 Task: Check the average views per listing of electric range in the last 3 years.
Action: Mouse moved to (1115, 255)
Screenshot: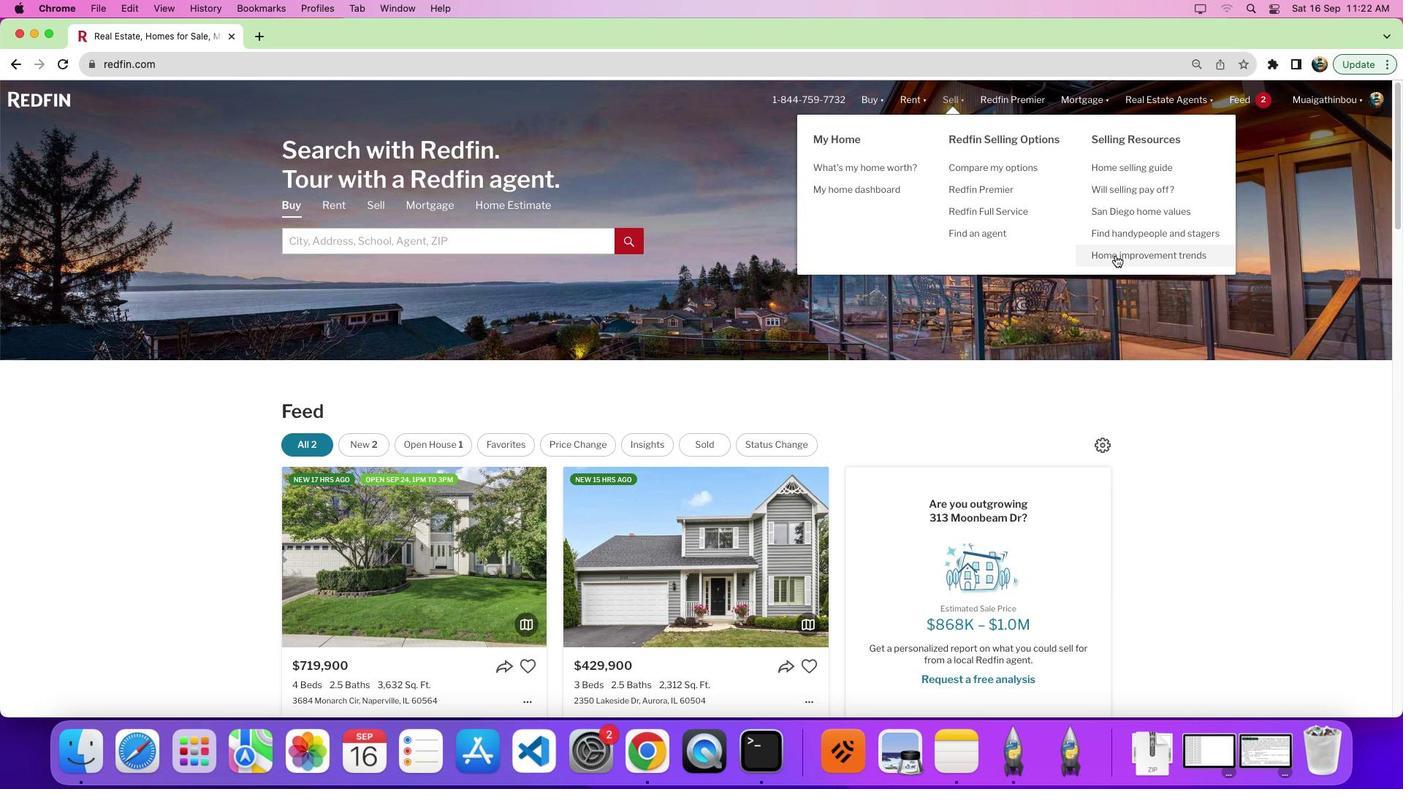 
Action: Mouse pressed left at (1115, 255)
Screenshot: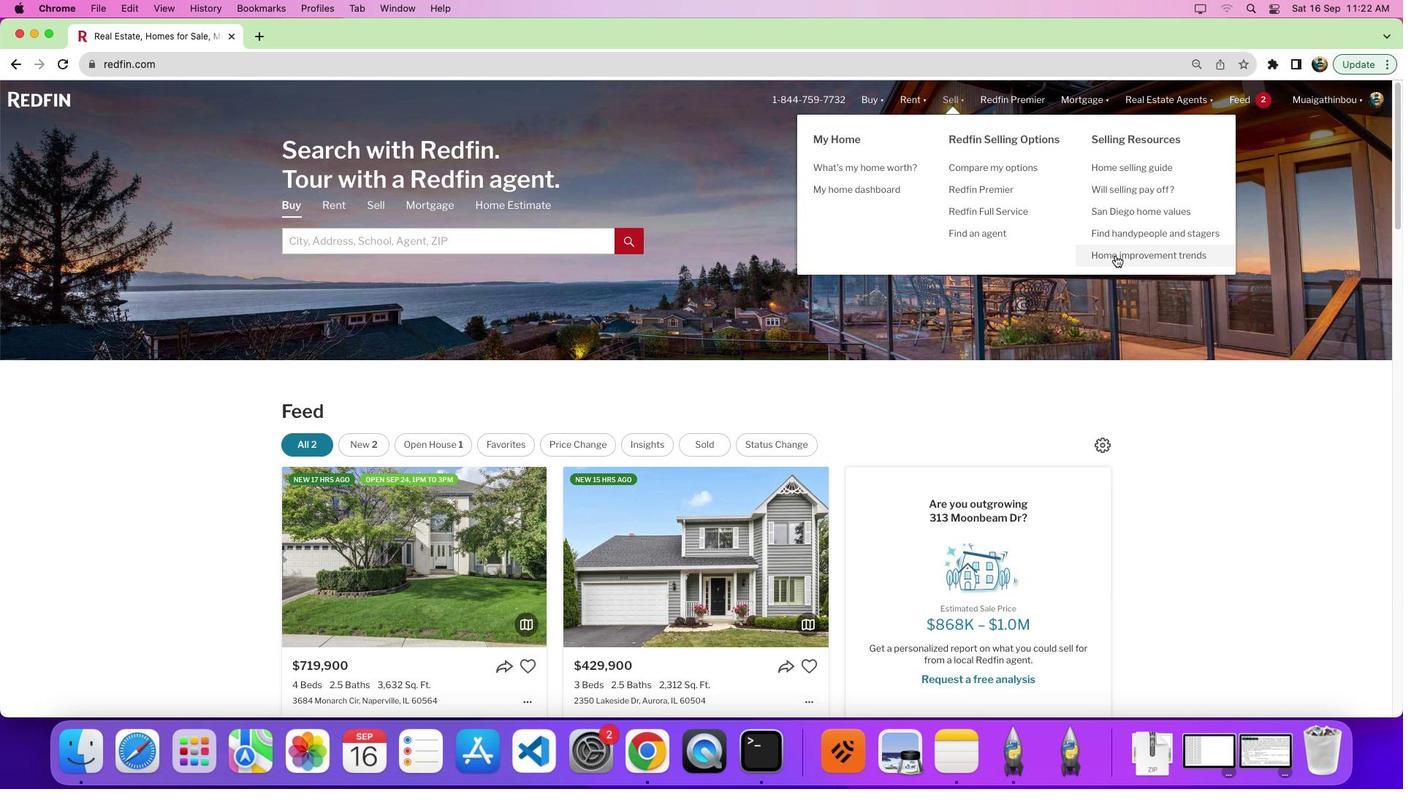 
Action: Mouse pressed left at (1115, 255)
Screenshot: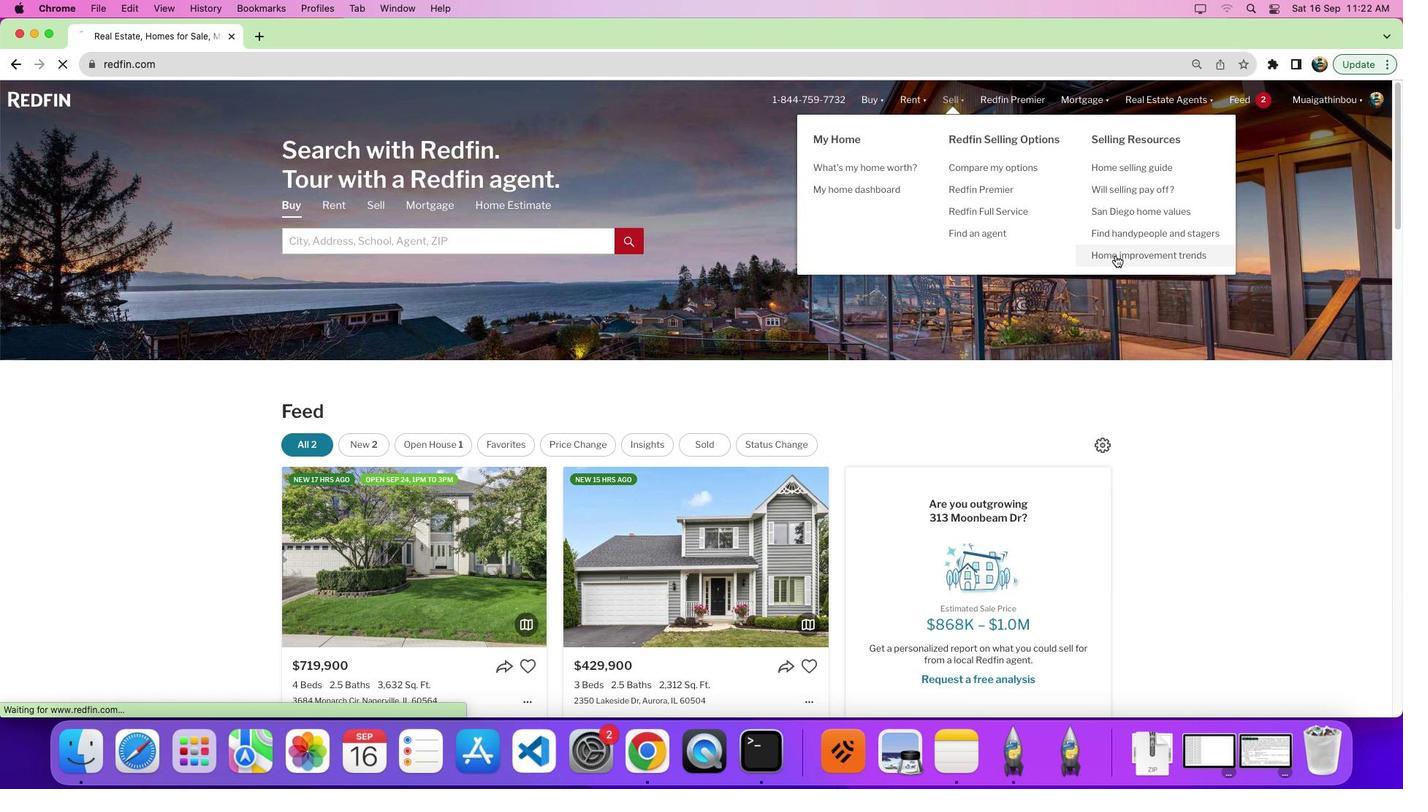 
Action: Mouse moved to (409, 282)
Screenshot: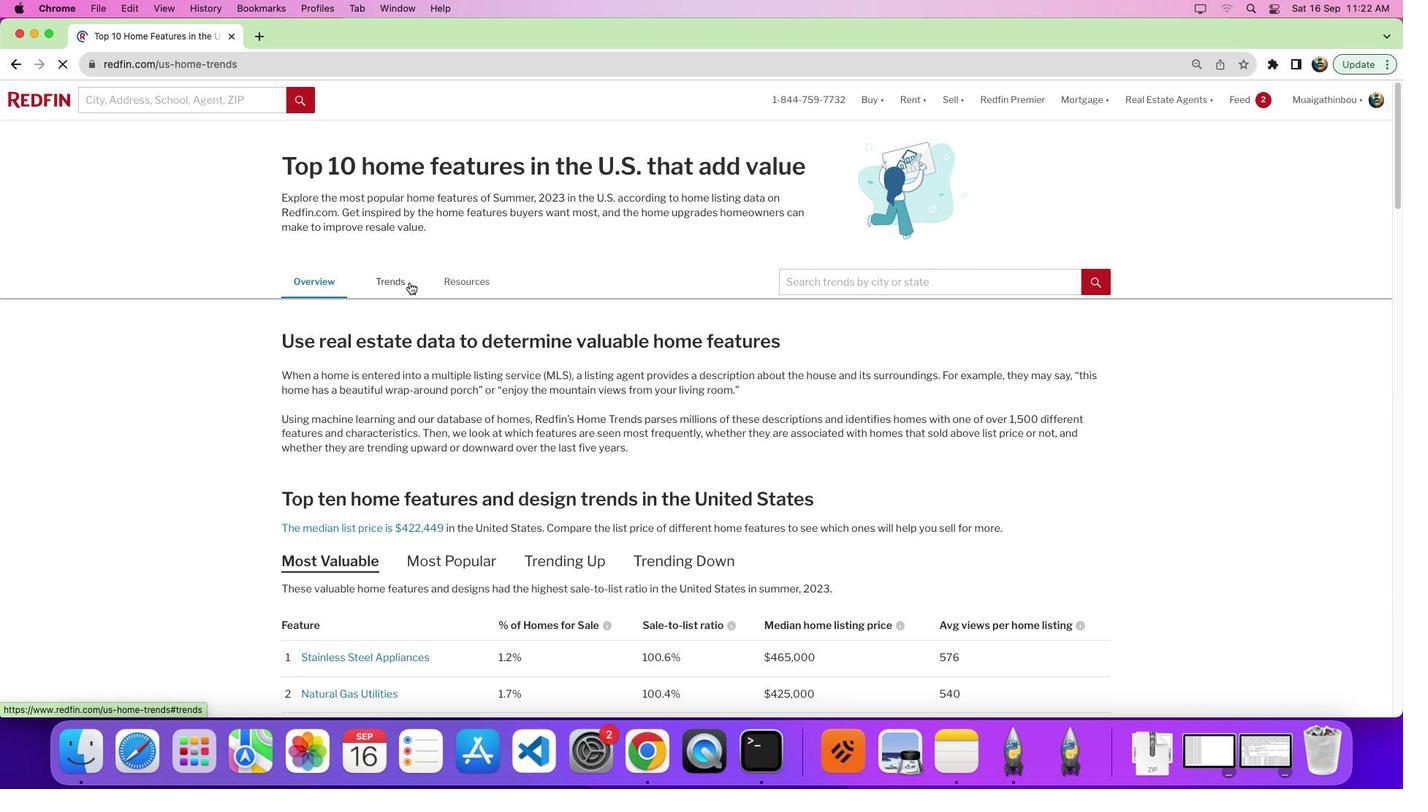 
Action: Mouse pressed left at (409, 282)
Screenshot: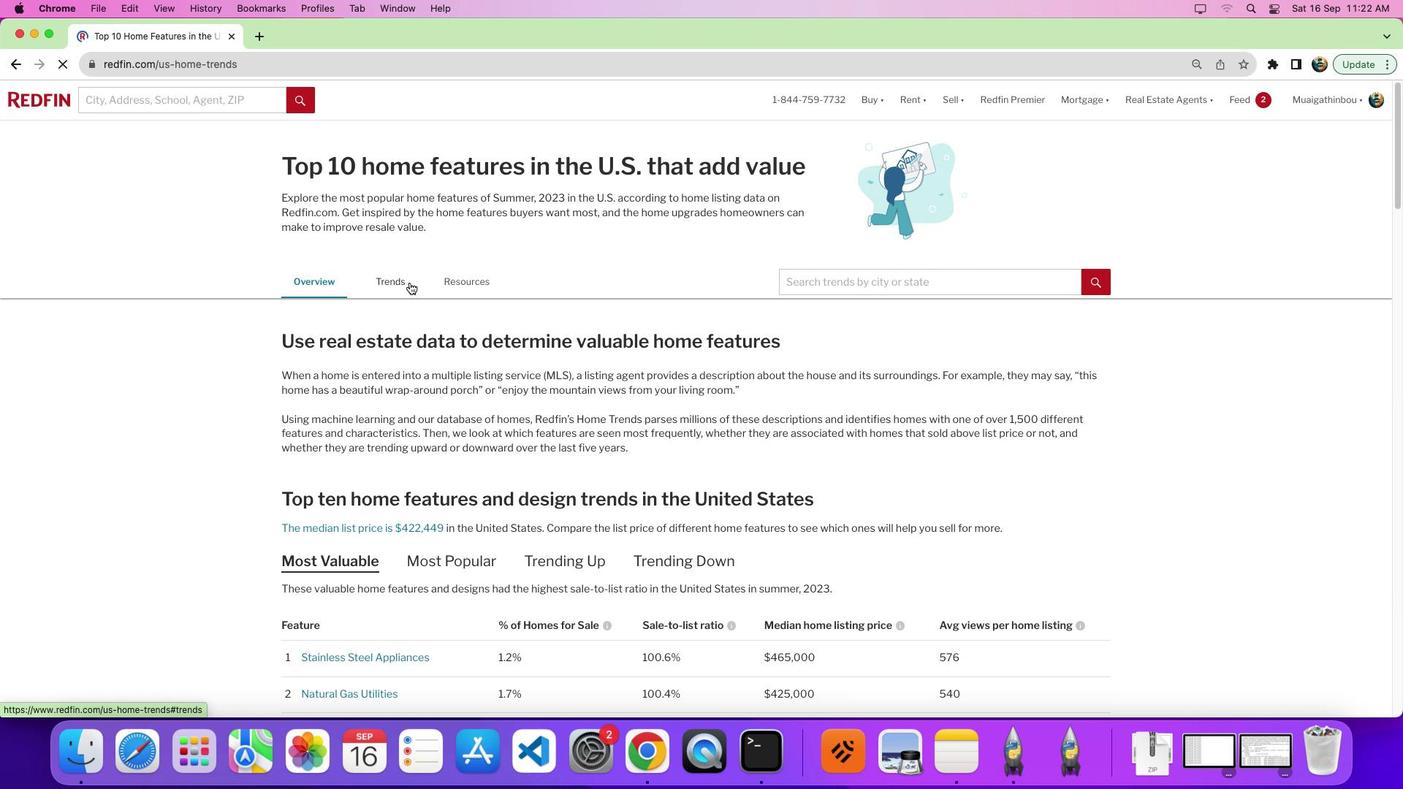 
Action: Mouse moved to (736, 378)
Screenshot: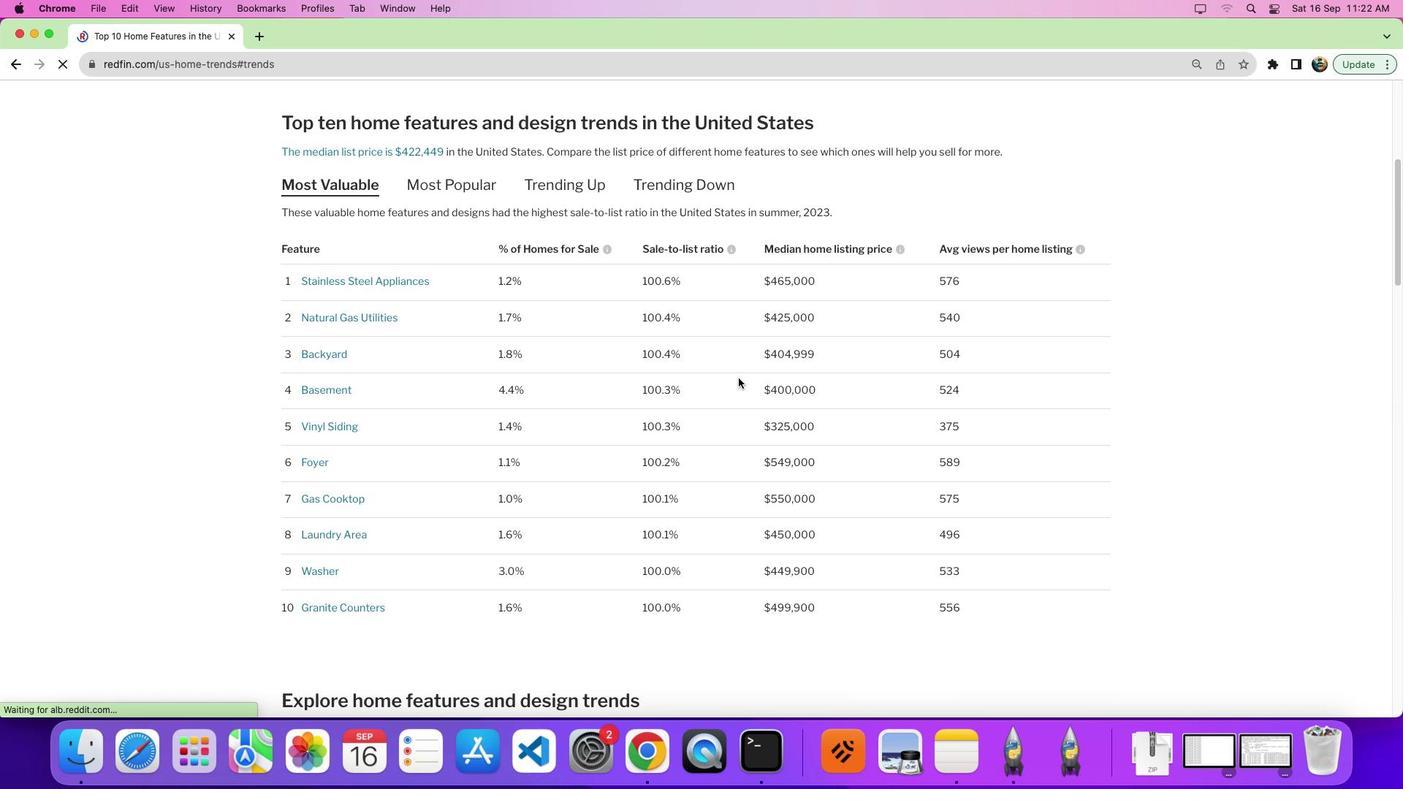 
Action: Mouse scrolled (736, 378) with delta (0, 0)
Screenshot: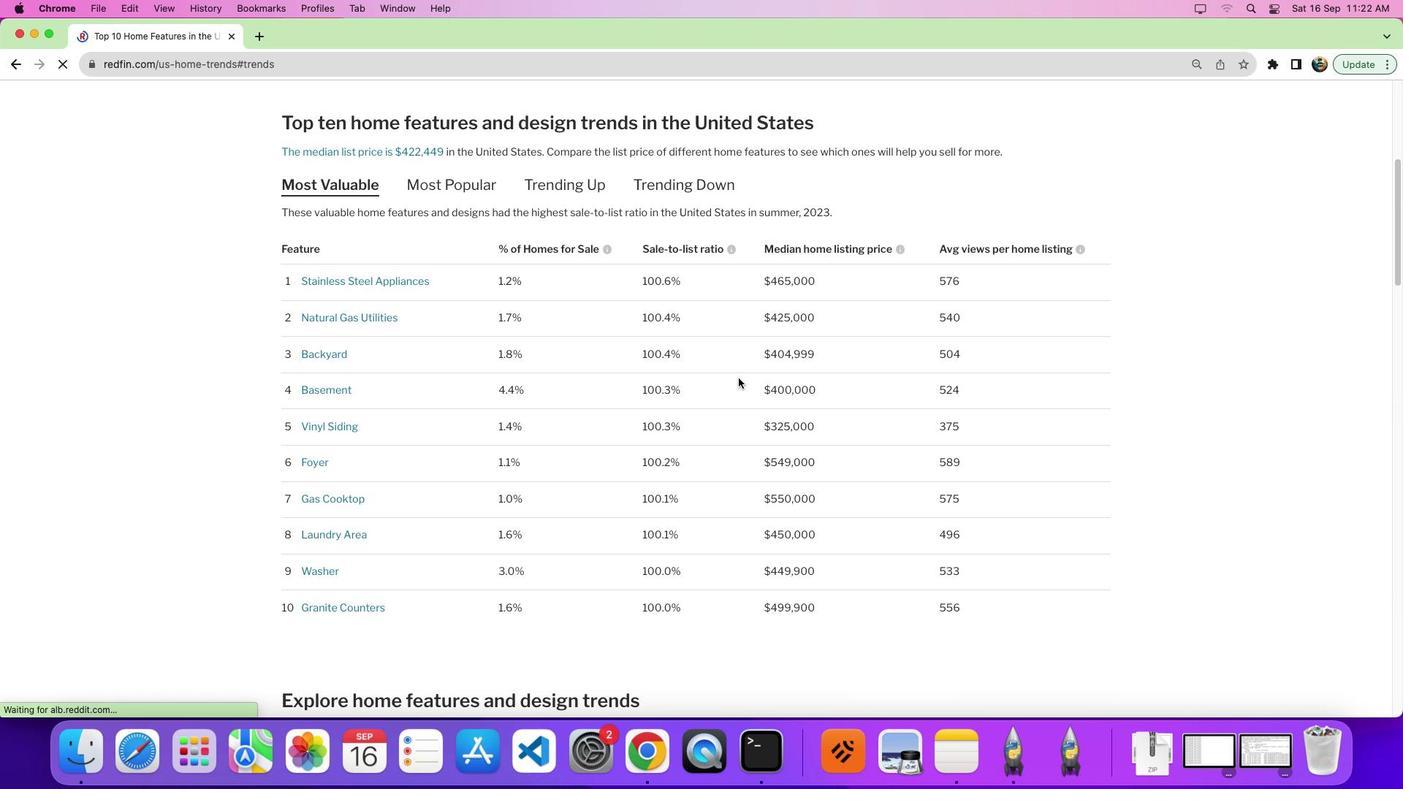 
Action: Mouse moved to (739, 378)
Screenshot: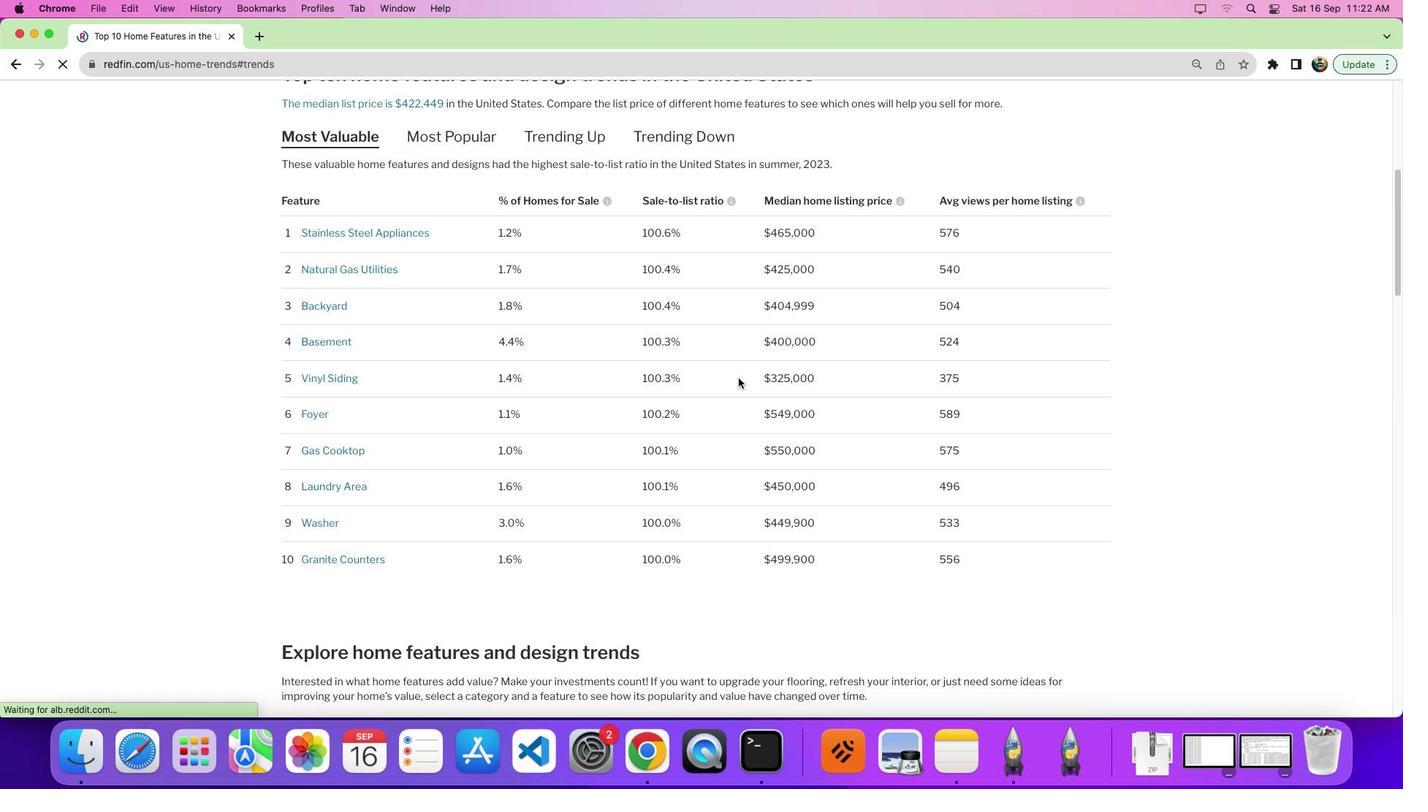 
Action: Mouse scrolled (739, 378) with delta (0, 0)
Screenshot: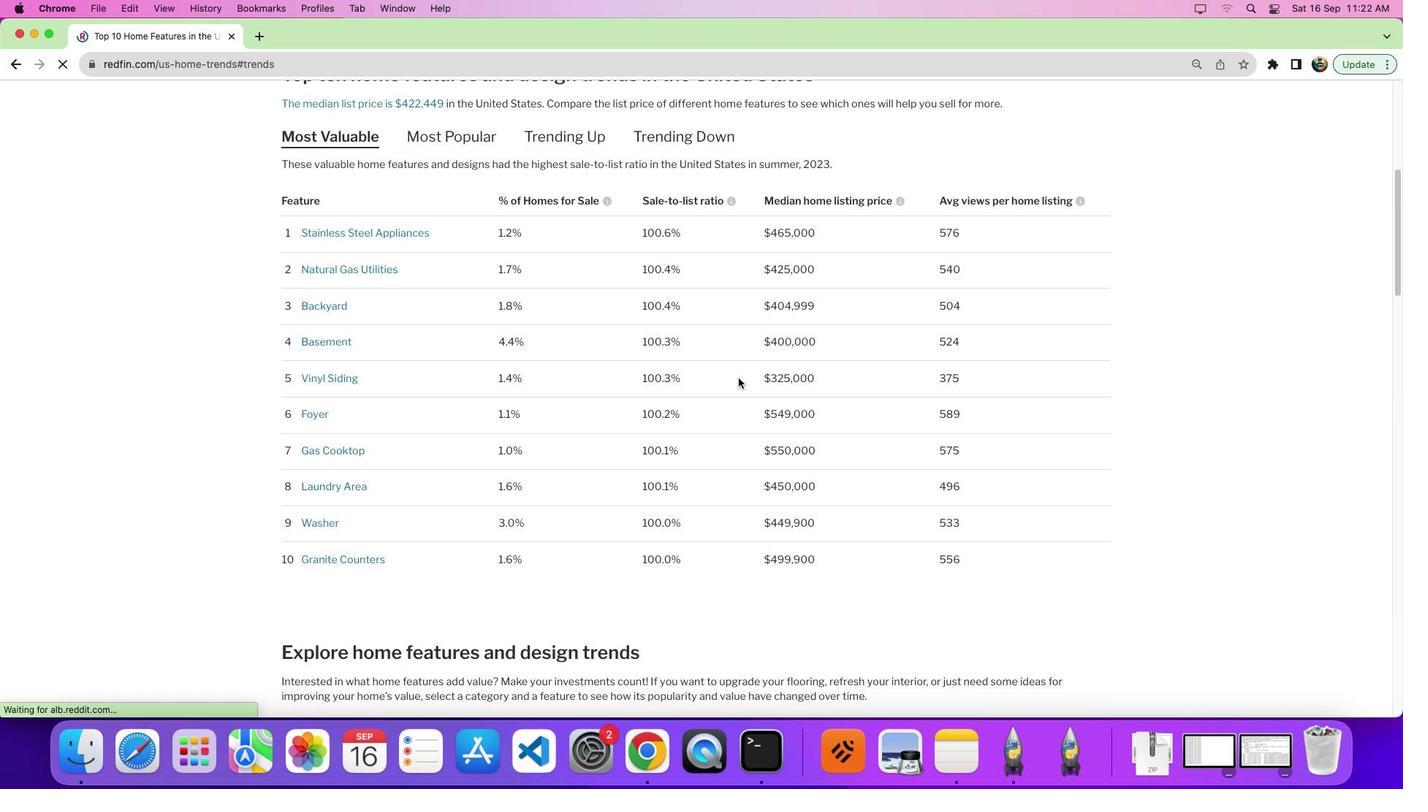 
Action: Mouse scrolled (739, 378) with delta (0, -5)
Screenshot: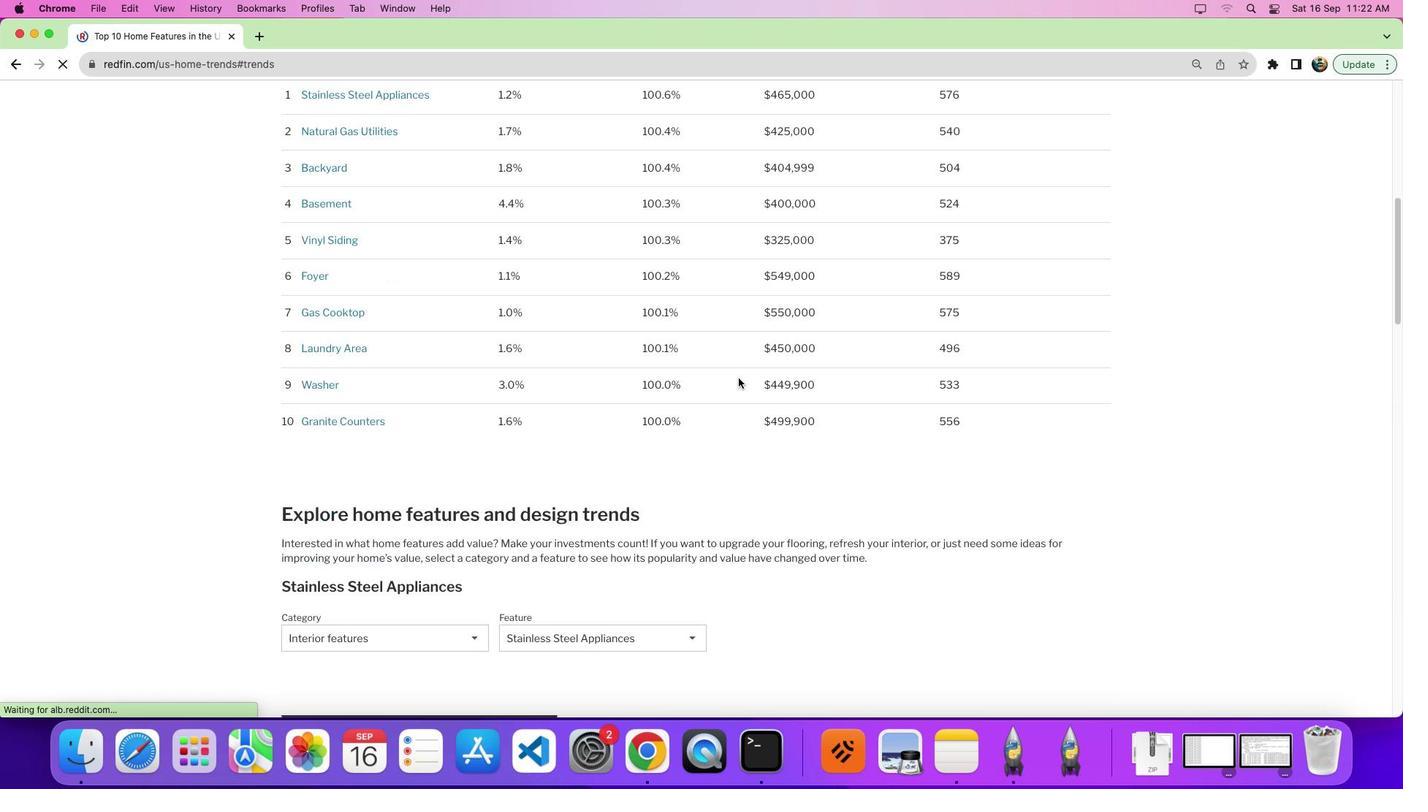 
Action: Mouse scrolled (739, 378) with delta (0, -7)
Screenshot: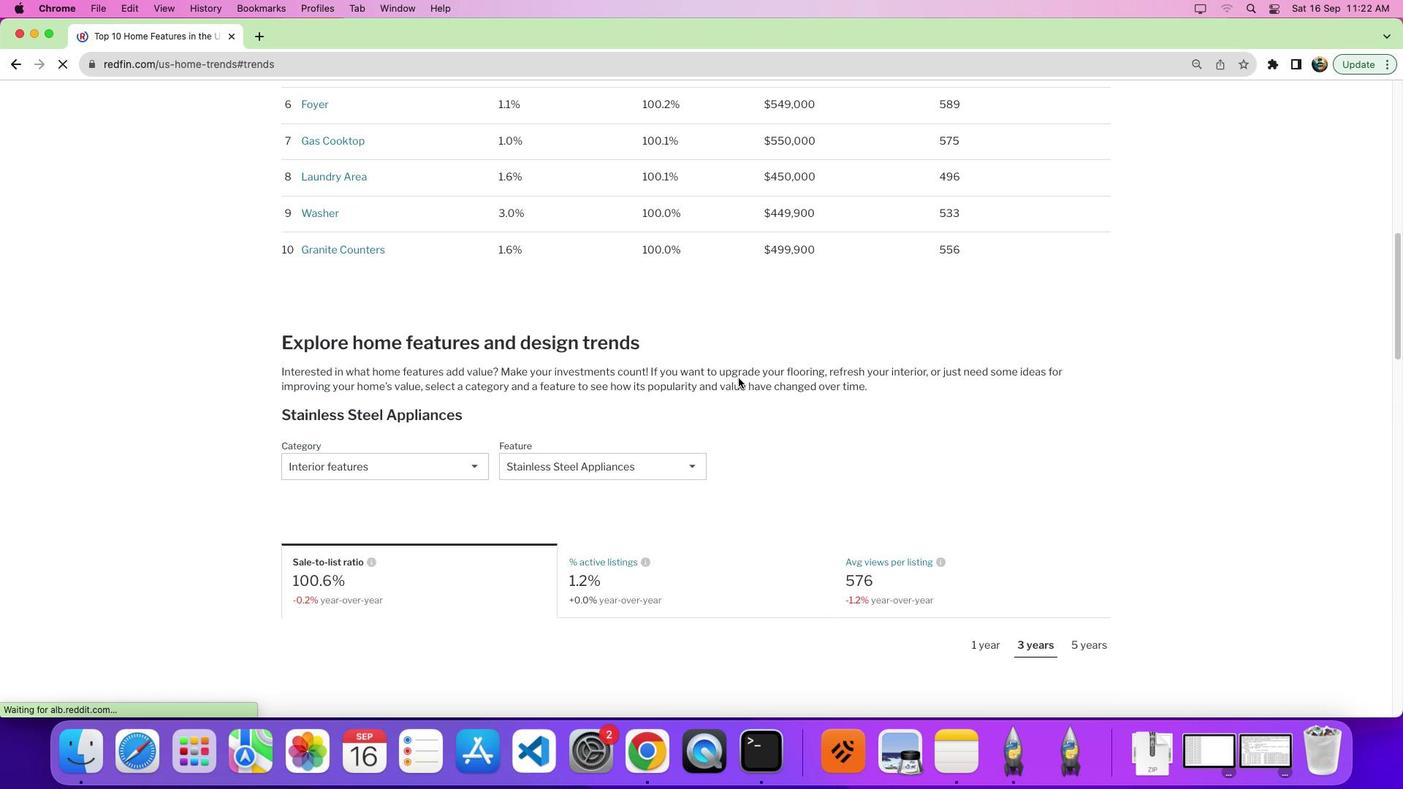 
Action: Mouse scrolled (739, 378) with delta (0, 0)
Screenshot: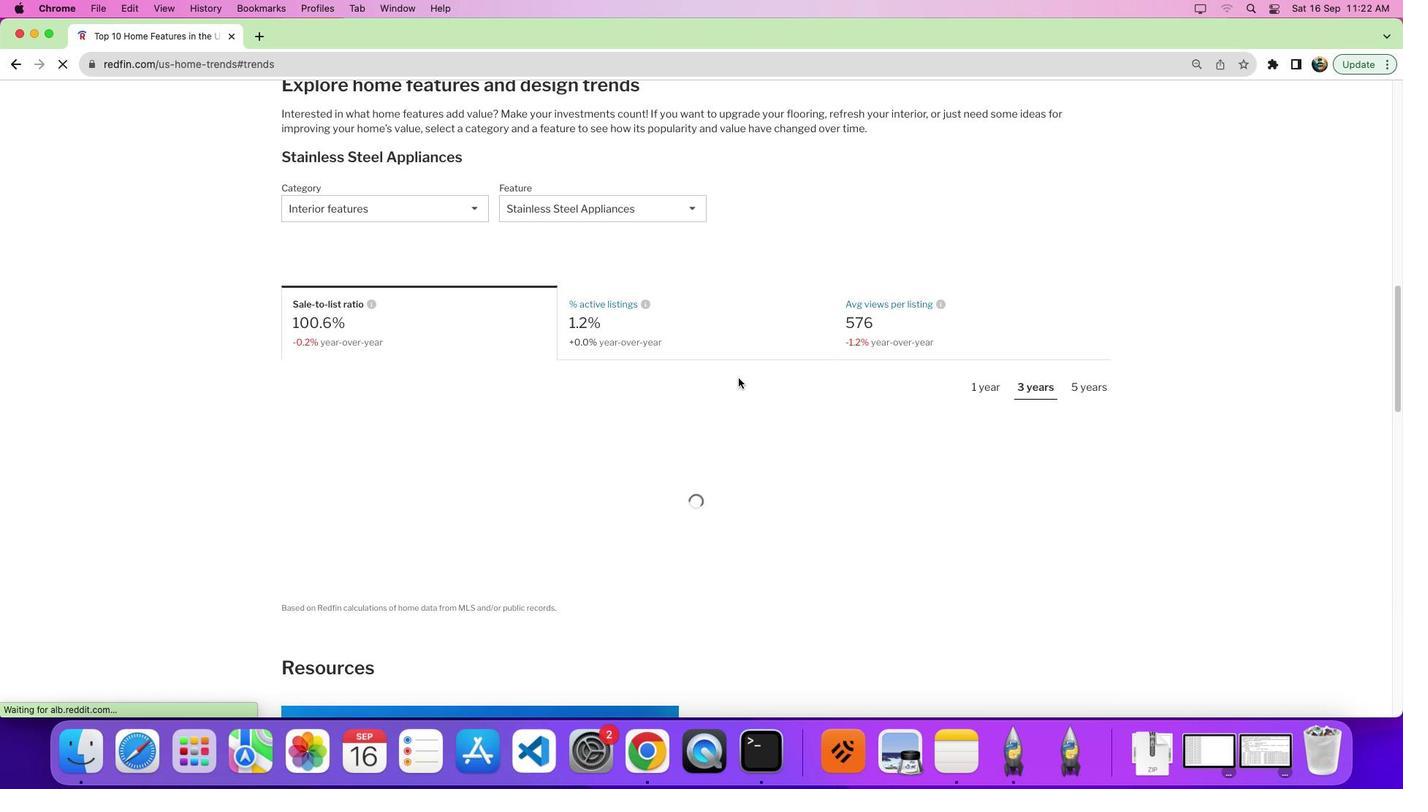 
Action: Mouse scrolled (739, 378) with delta (0, 0)
Screenshot: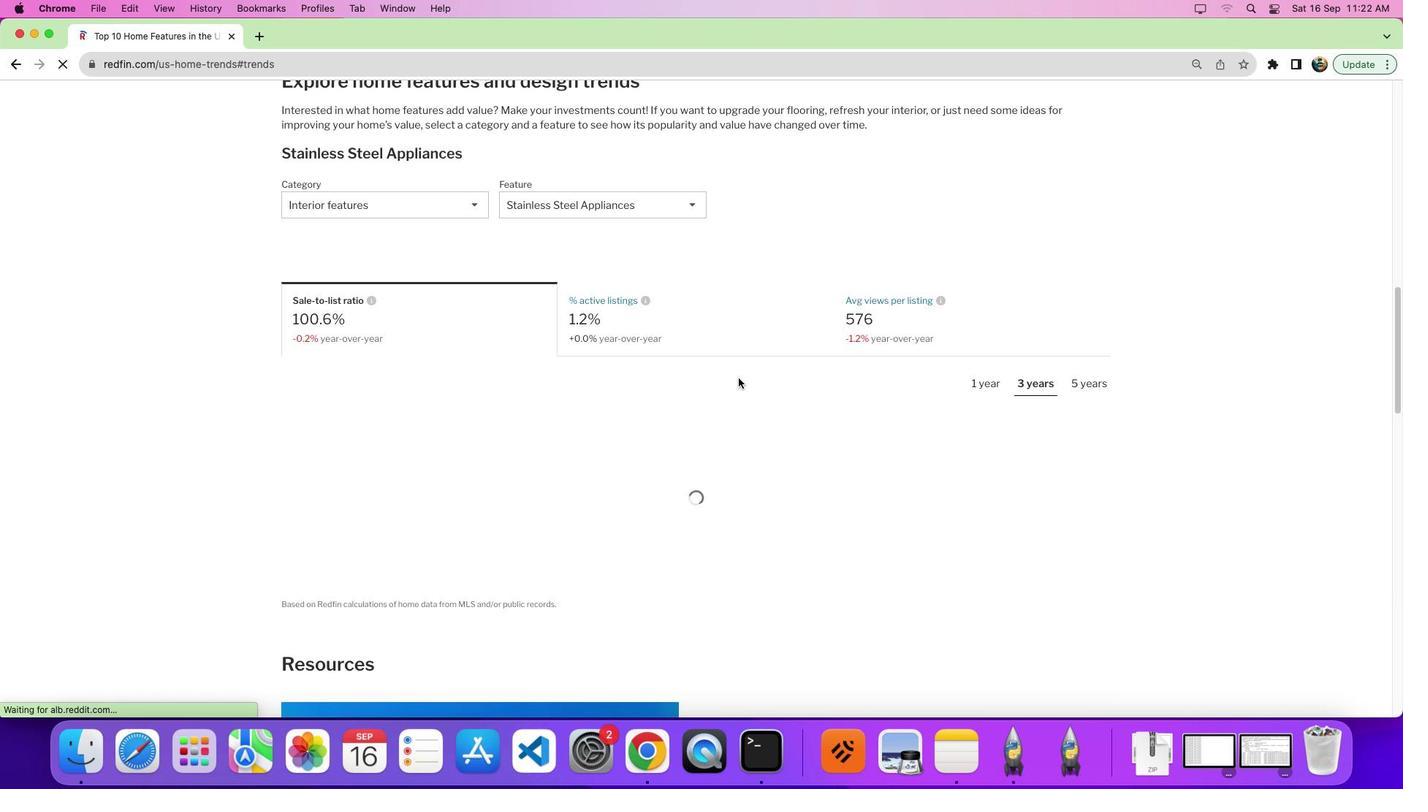 
Action: Mouse moved to (577, 165)
Screenshot: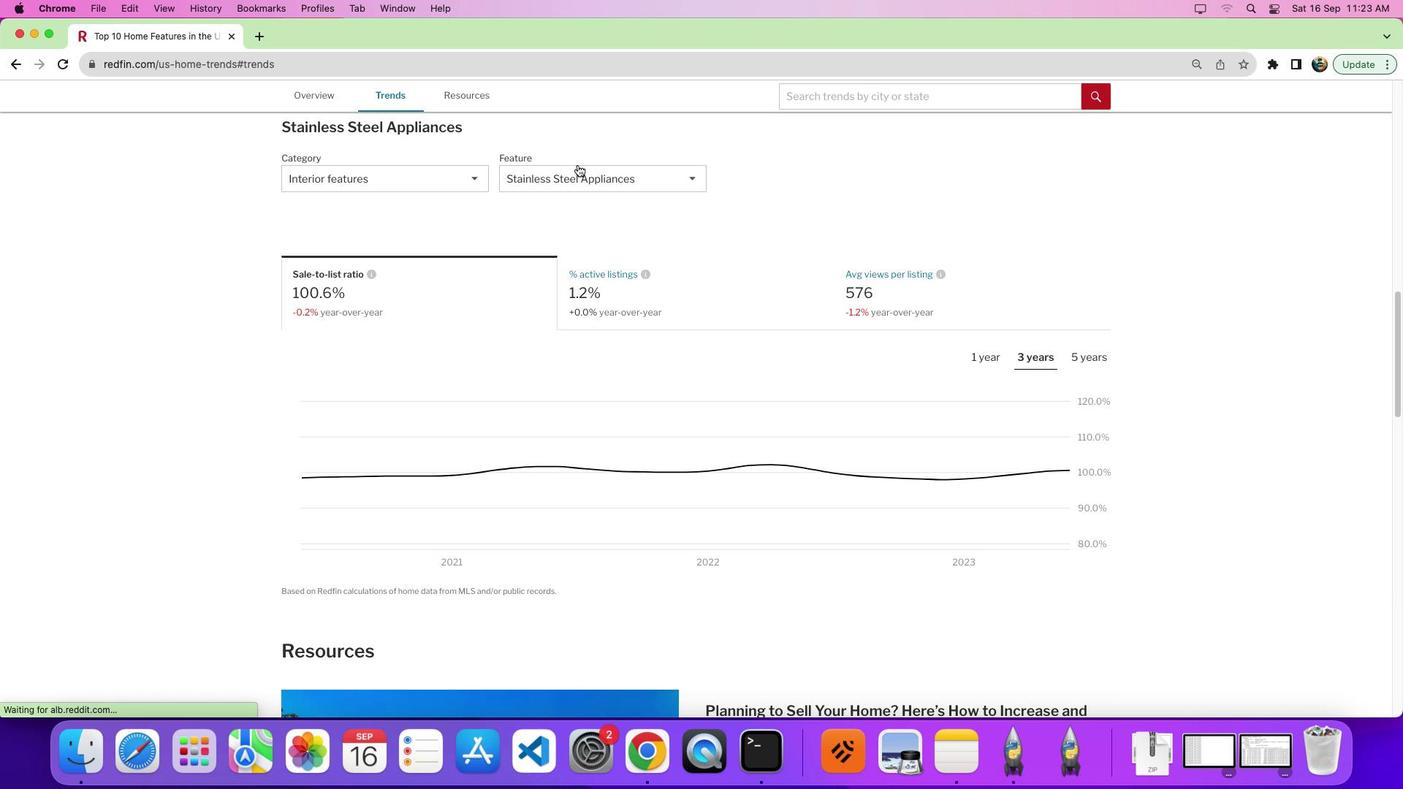 
Action: Mouse pressed left at (577, 165)
Screenshot: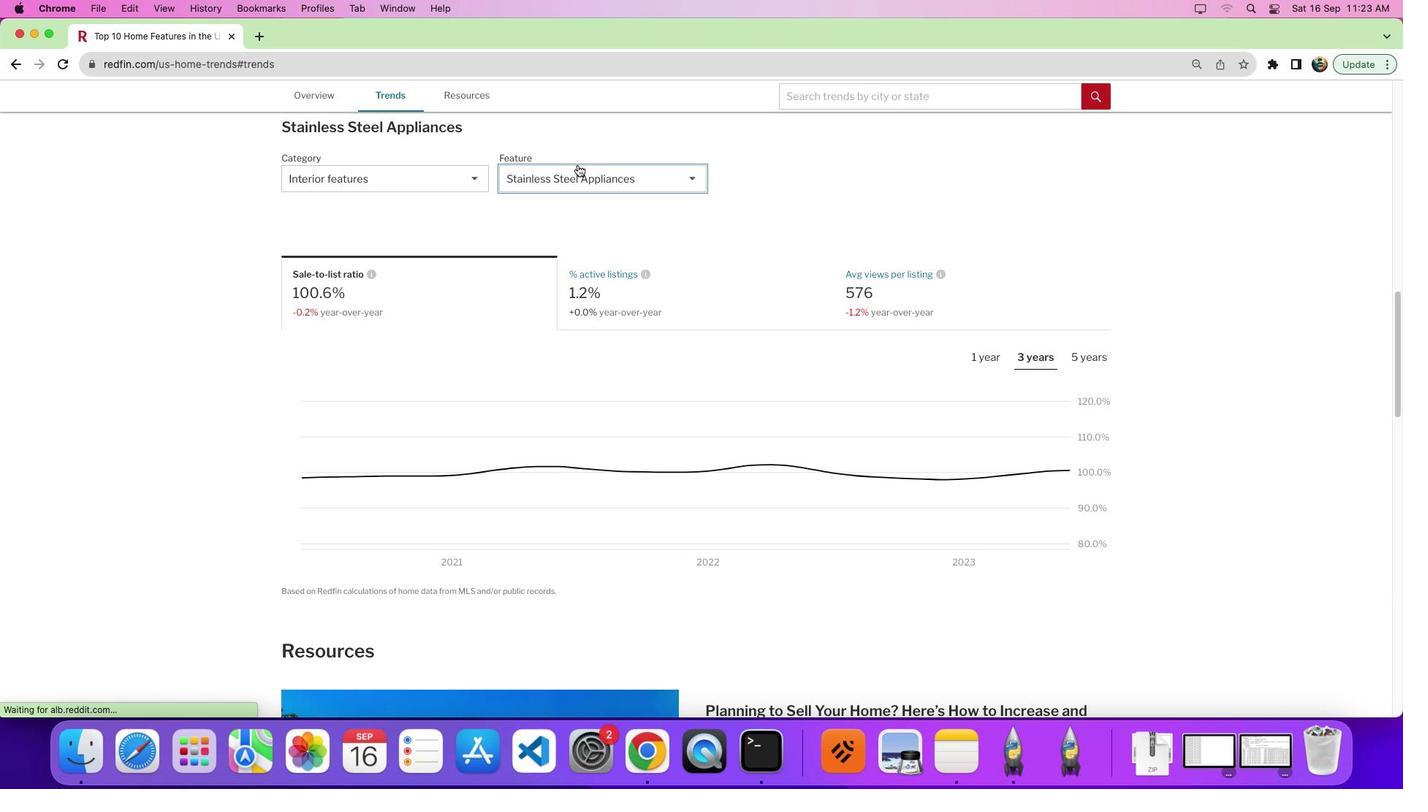 
Action: Mouse moved to (725, 457)
Screenshot: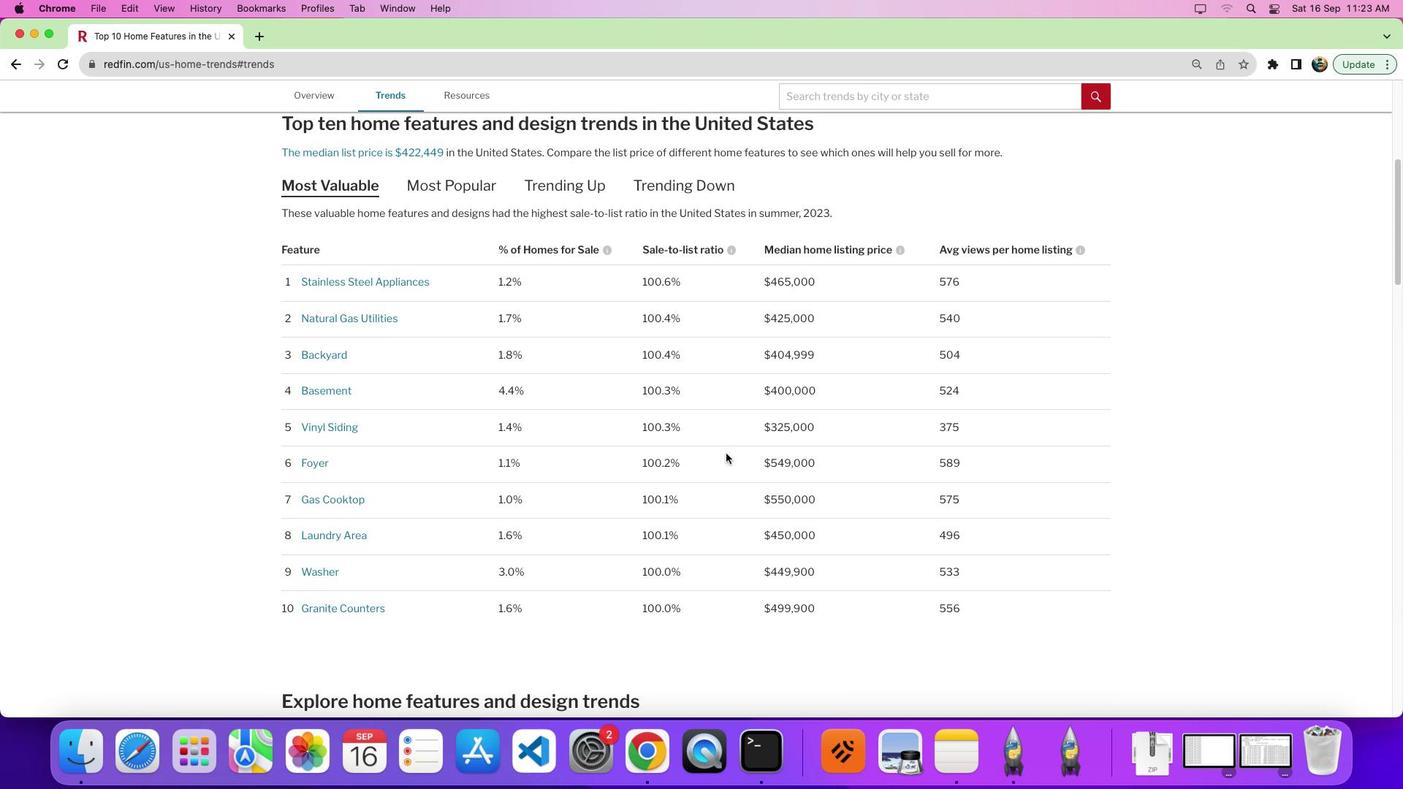 
Action: Mouse scrolled (725, 457) with delta (0, 0)
Screenshot: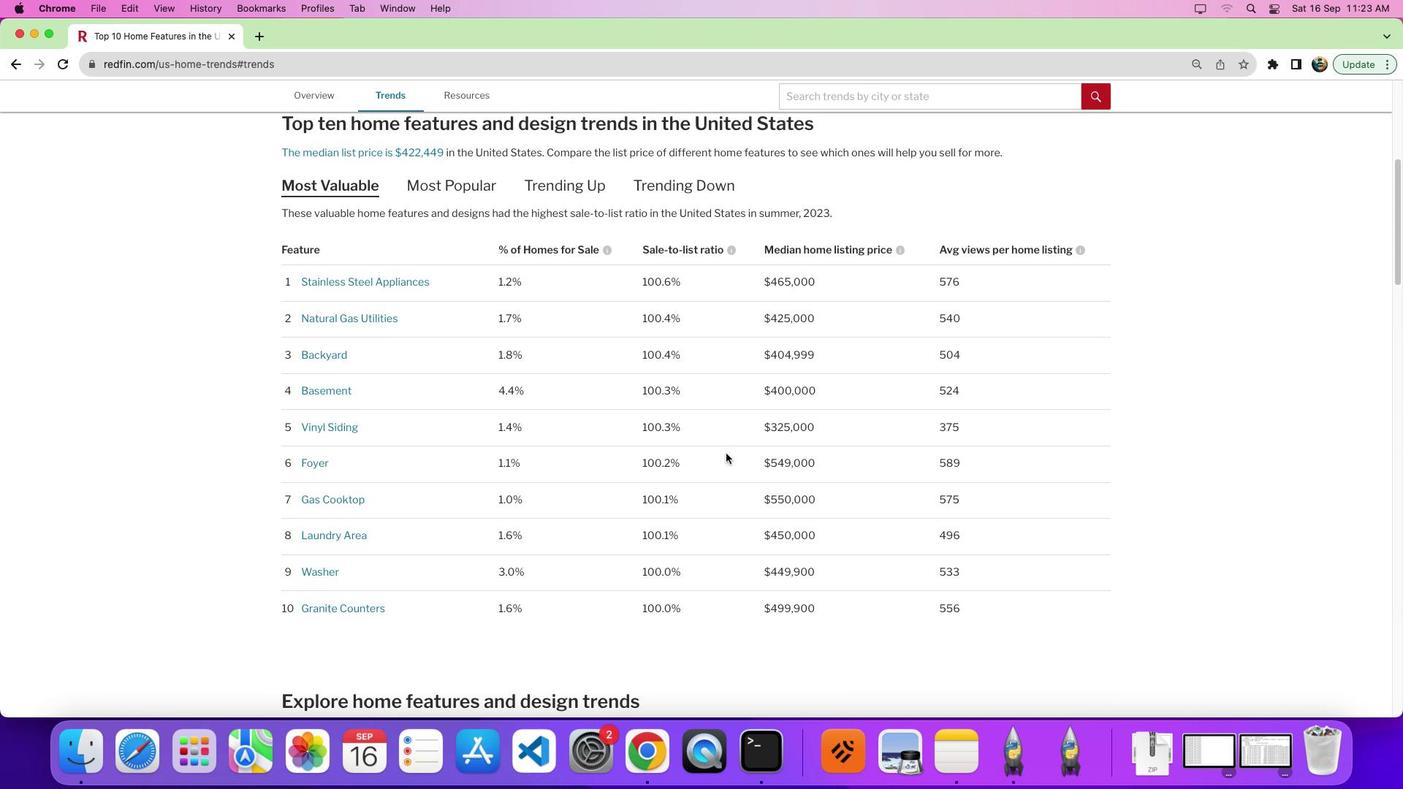 
Action: Mouse moved to (725, 456)
Screenshot: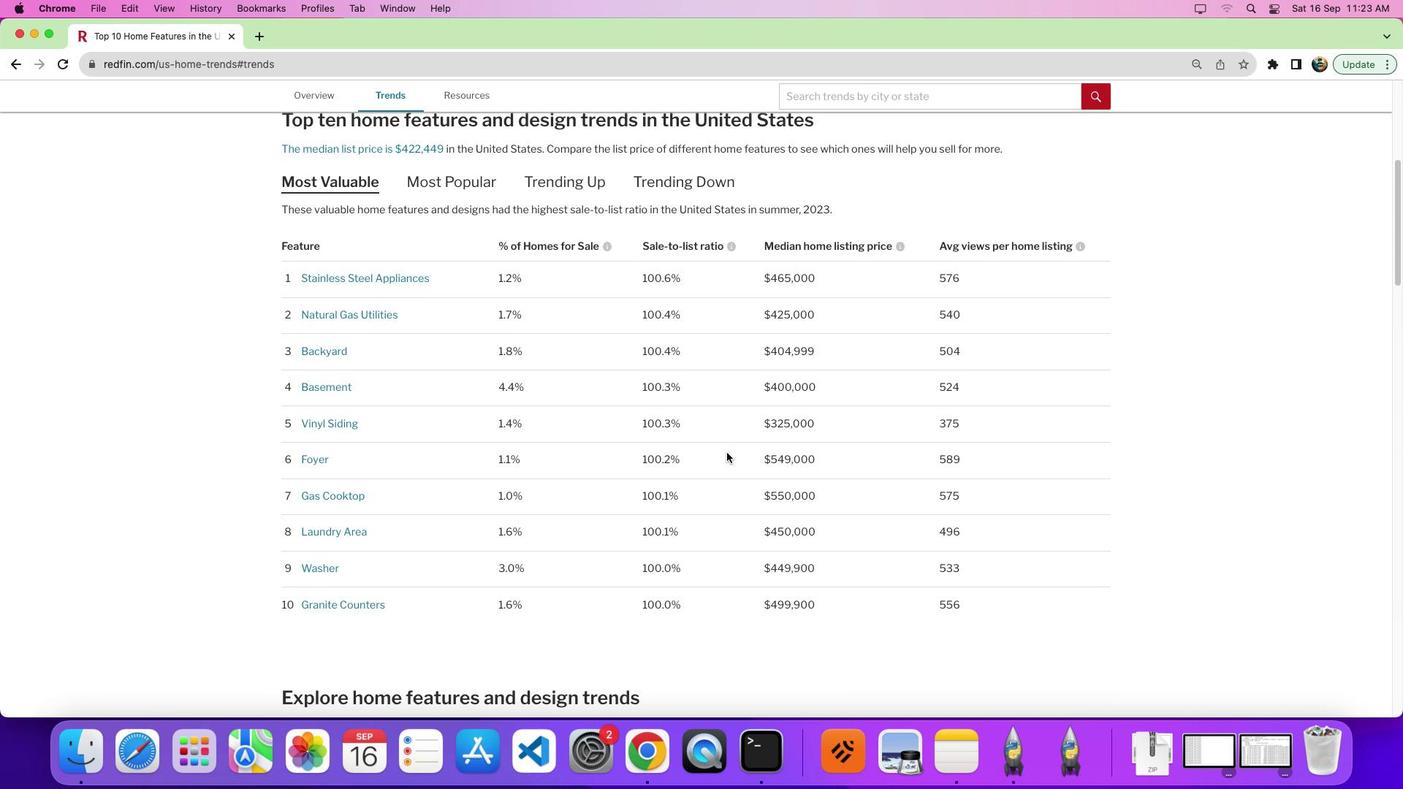 
Action: Mouse scrolled (725, 456) with delta (0, 0)
Screenshot: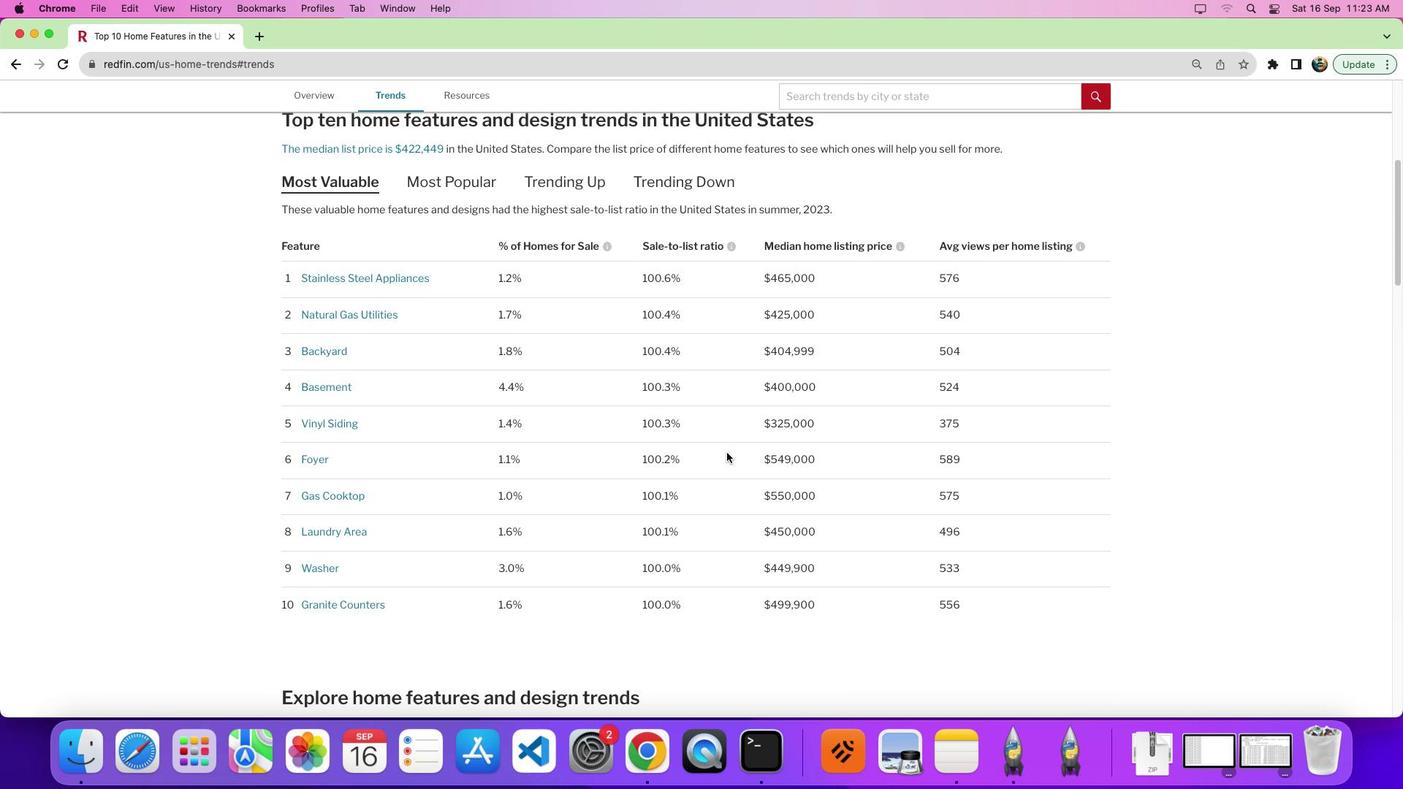 
Action: Mouse moved to (726, 452)
Screenshot: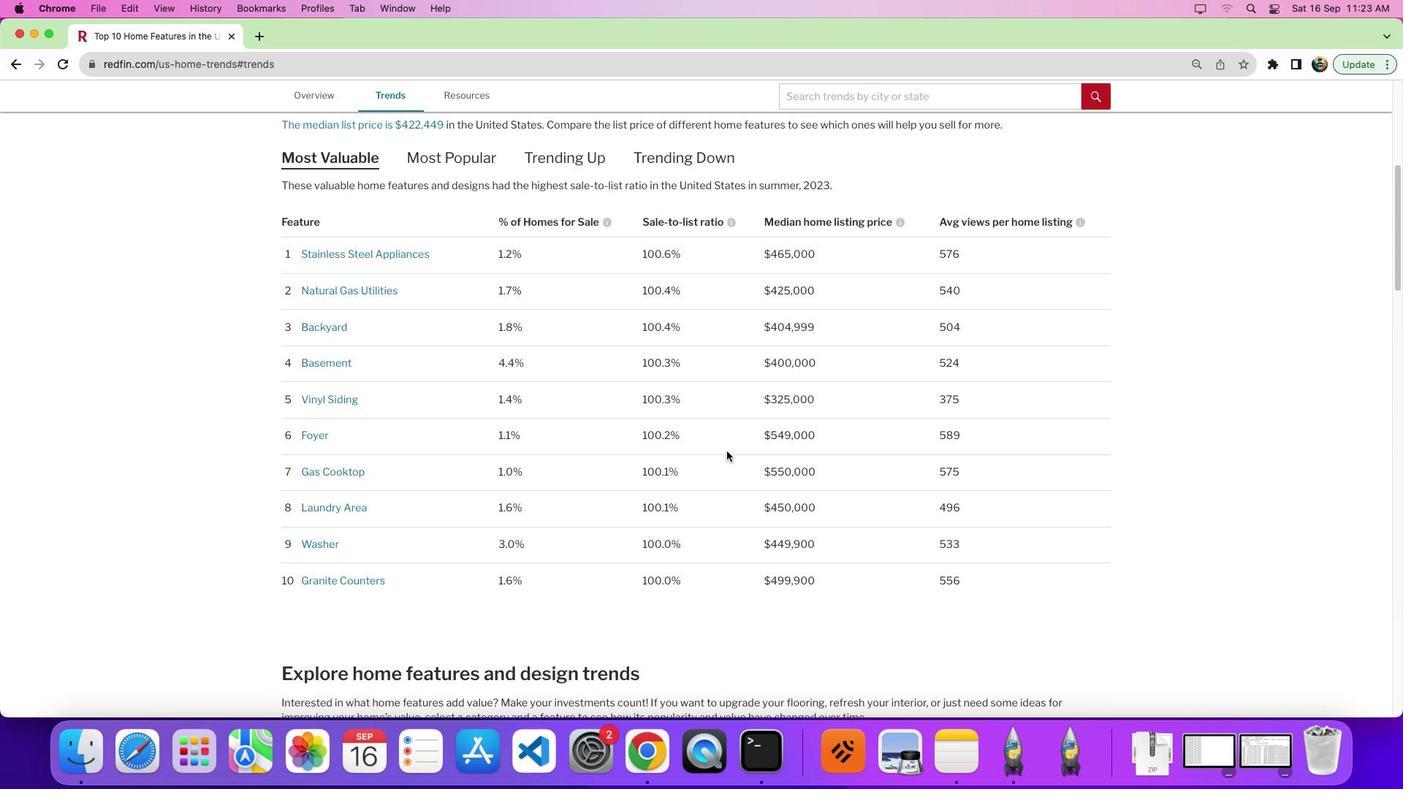 
Action: Mouse scrolled (726, 452) with delta (0, -4)
Screenshot: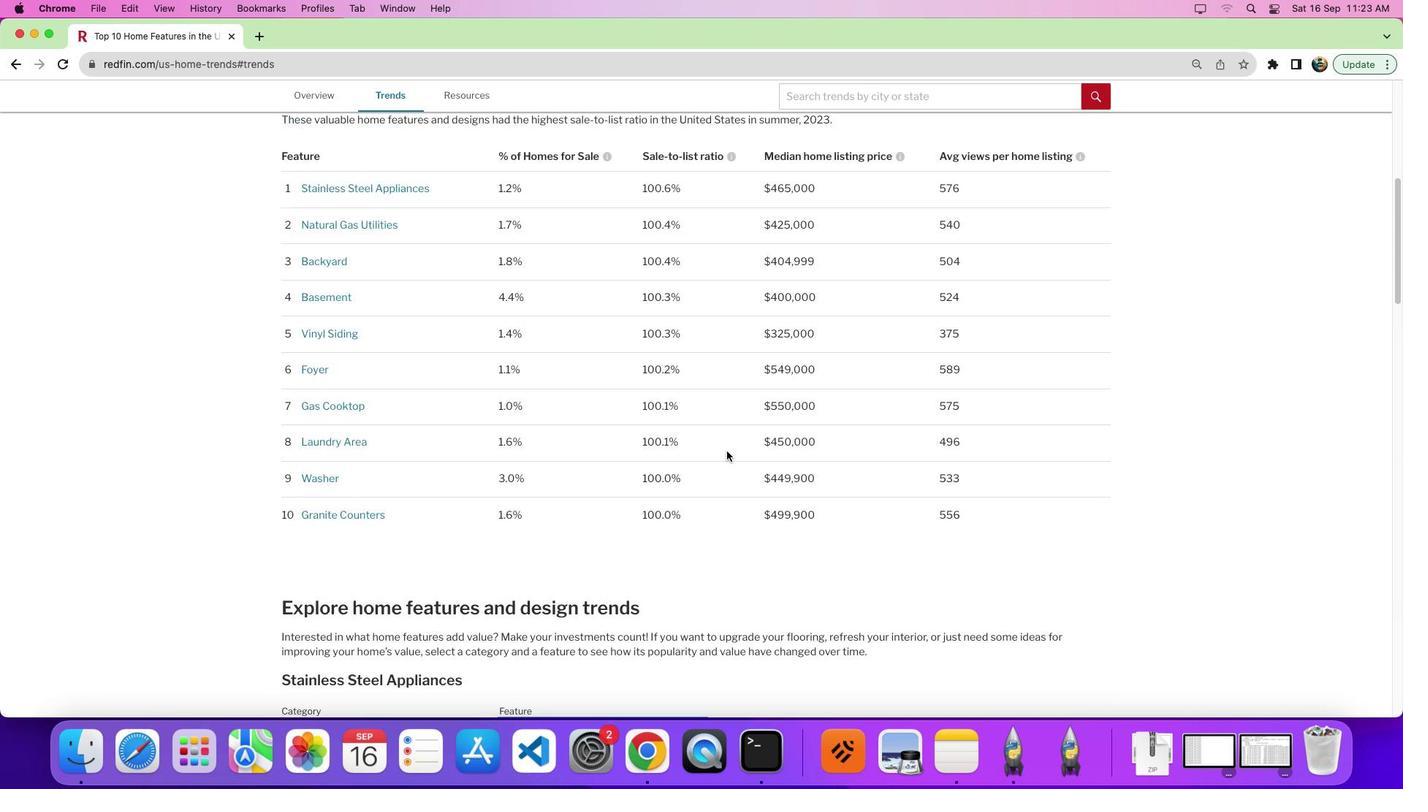 
Action: Mouse moved to (726, 451)
Screenshot: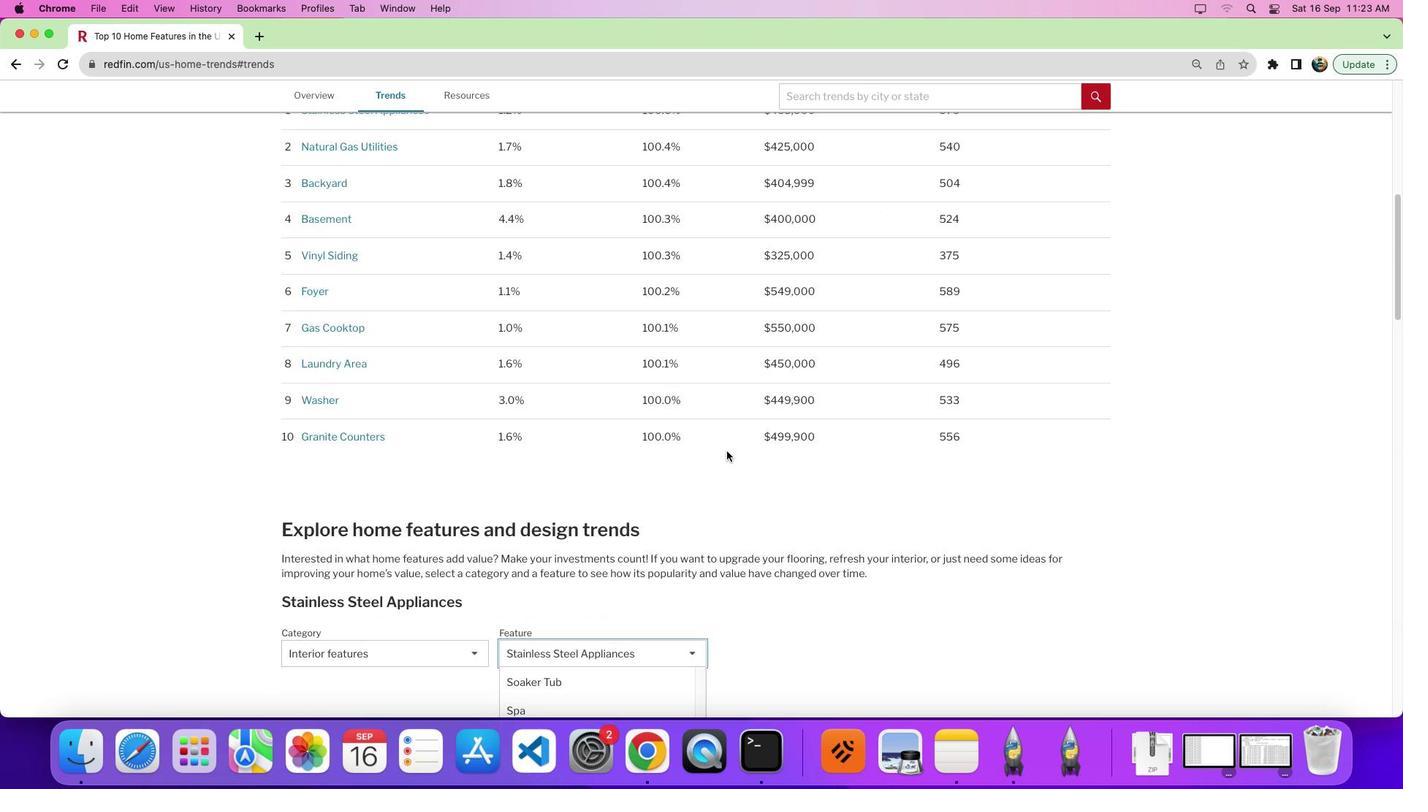 
Action: Mouse scrolled (726, 451) with delta (0, -4)
Screenshot: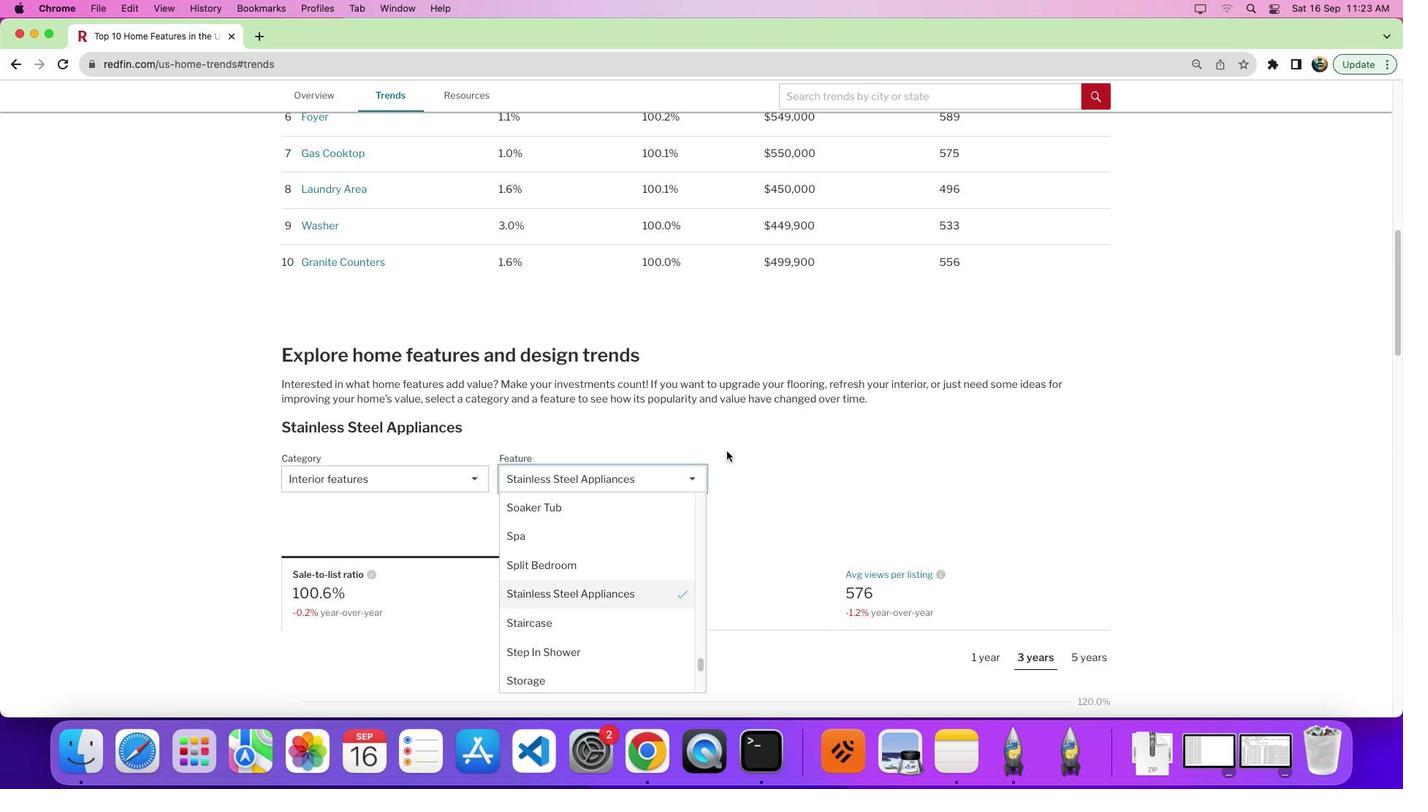
Action: Mouse moved to (727, 446)
Screenshot: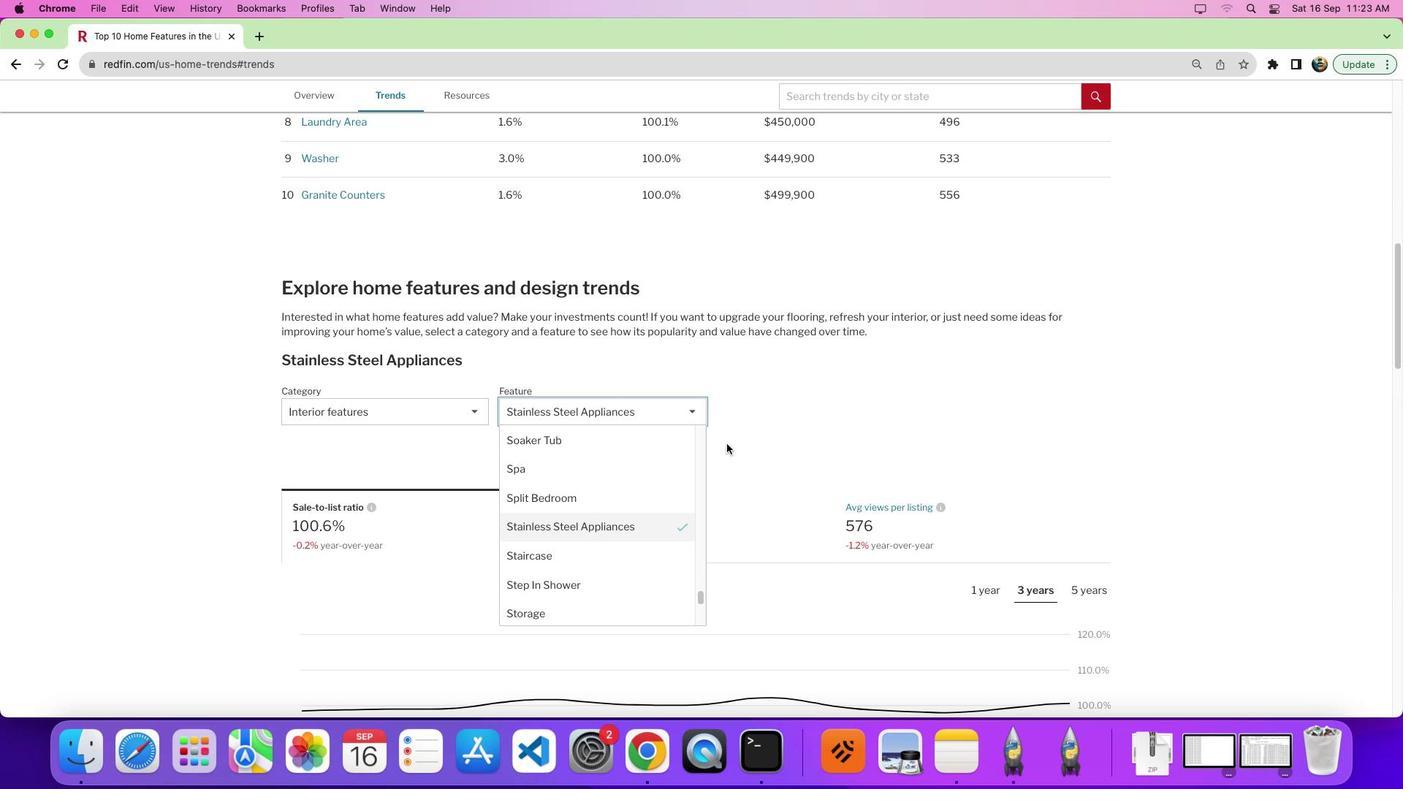 
Action: Mouse scrolled (727, 446) with delta (0, 0)
Screenshot: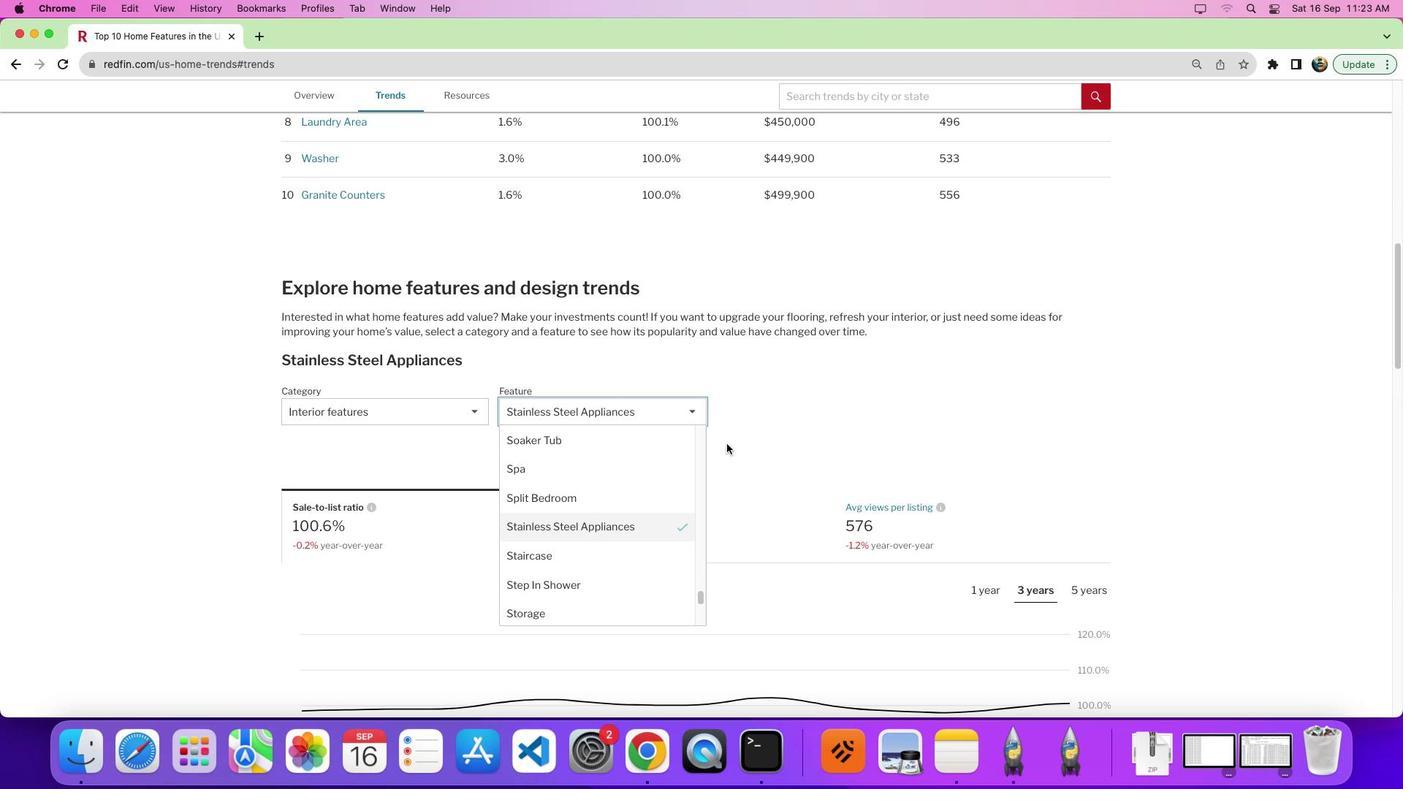 
Action: Mouse moved to (727, 443)
Screenshot: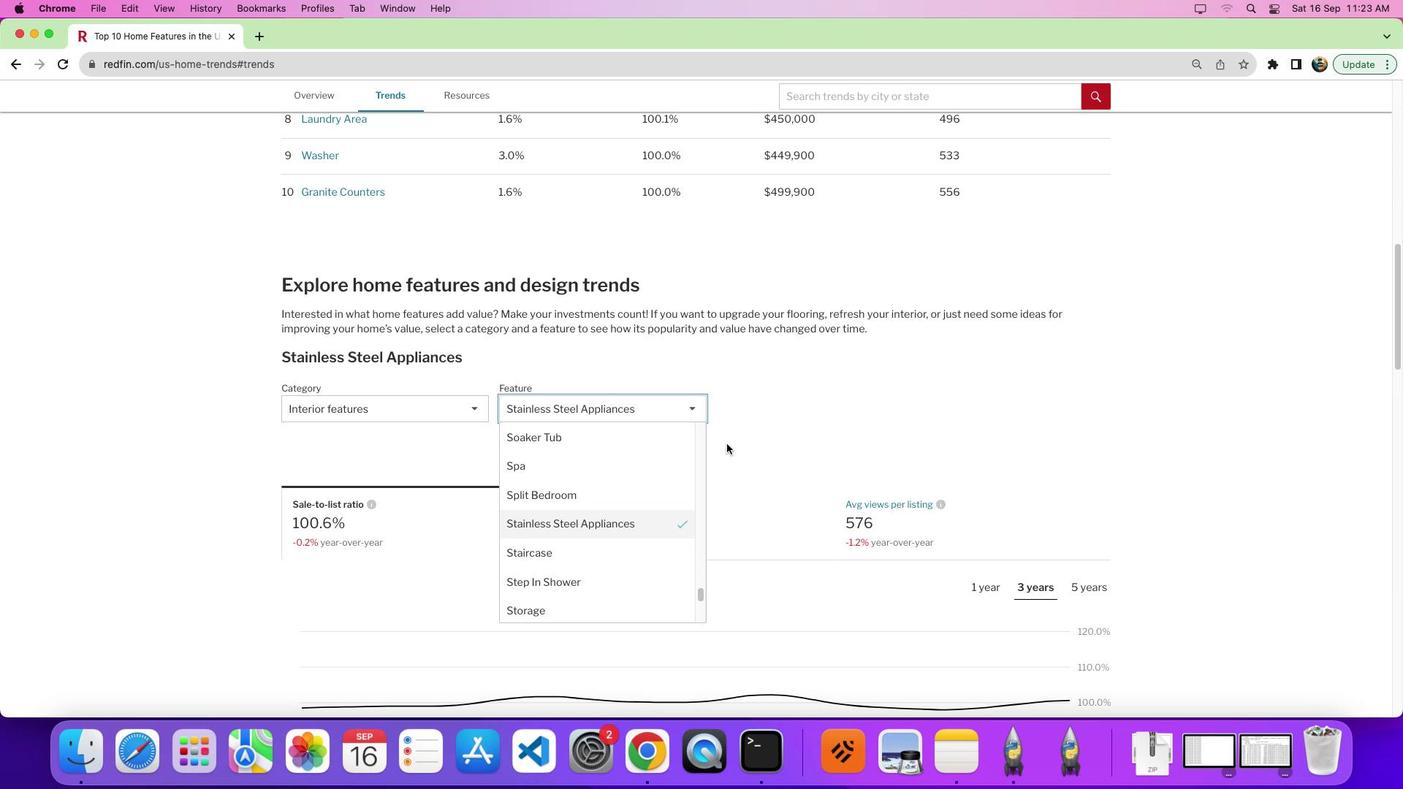 
Action: Mouse scrolled (727, 443) with delta (0, 0)
Screenshot: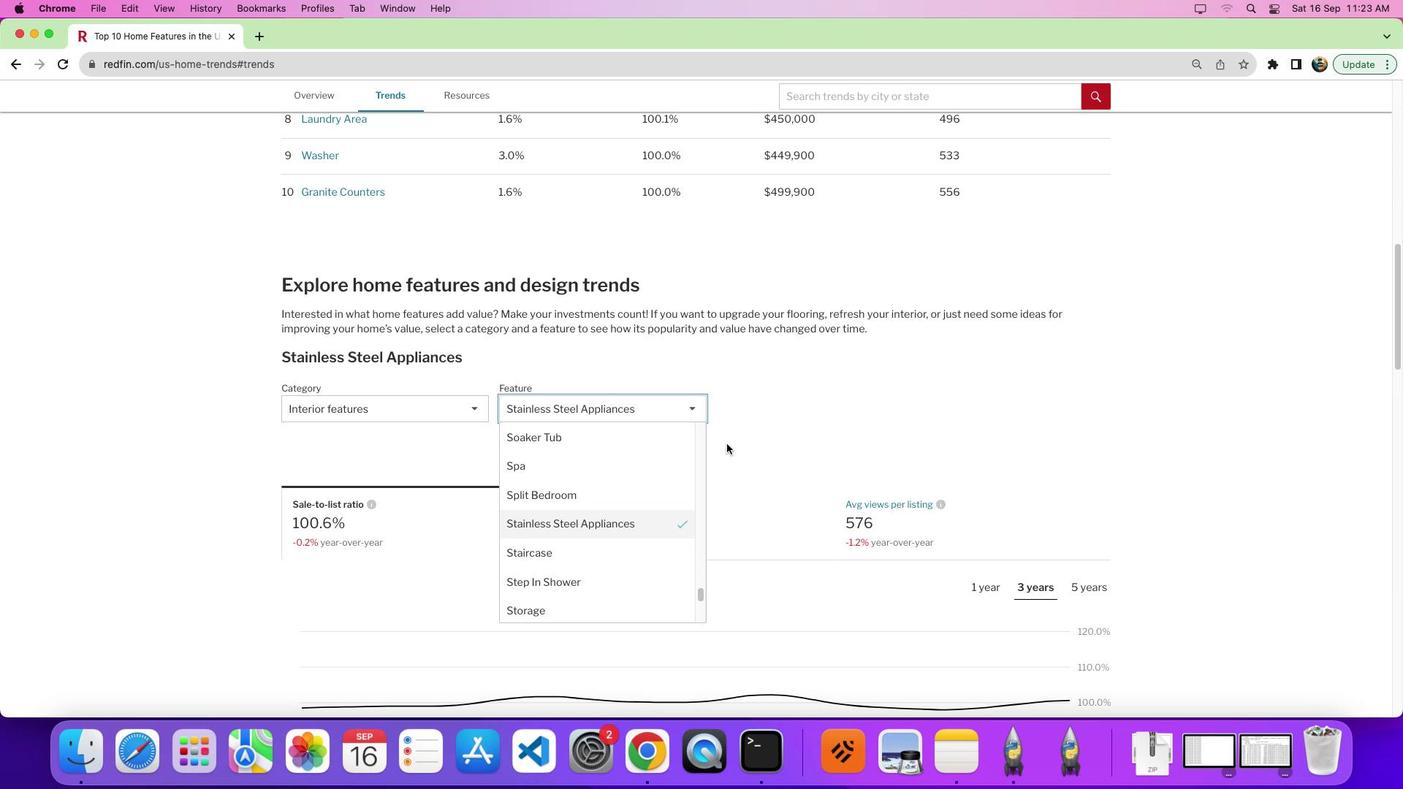 
Action: Mouse moved to (723, 441)
Screenshot: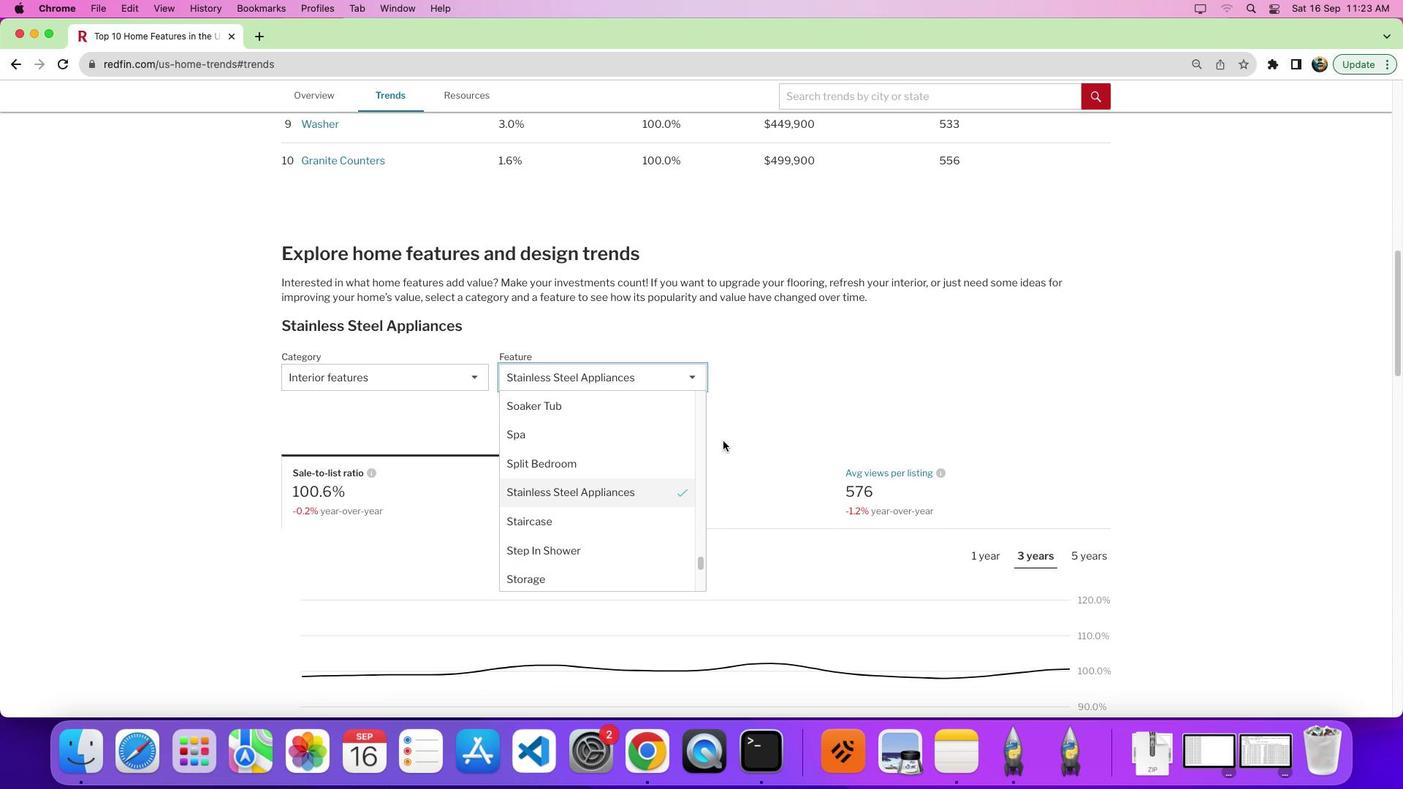 
Action: Mouse scrolled (723, 441) with delta (0, 0)
Screenshot: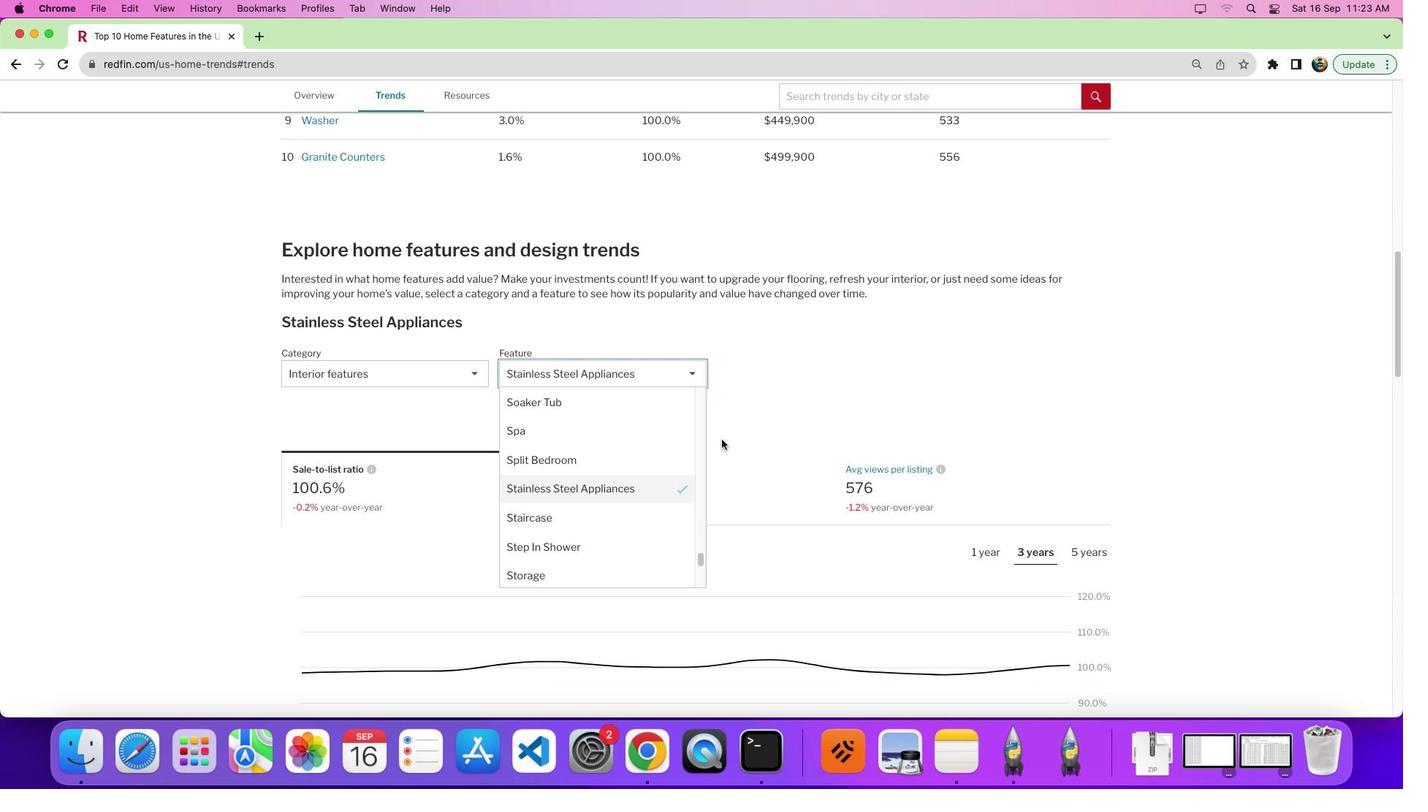 
Action: Mouse moved to (722, 440)
Screenshot: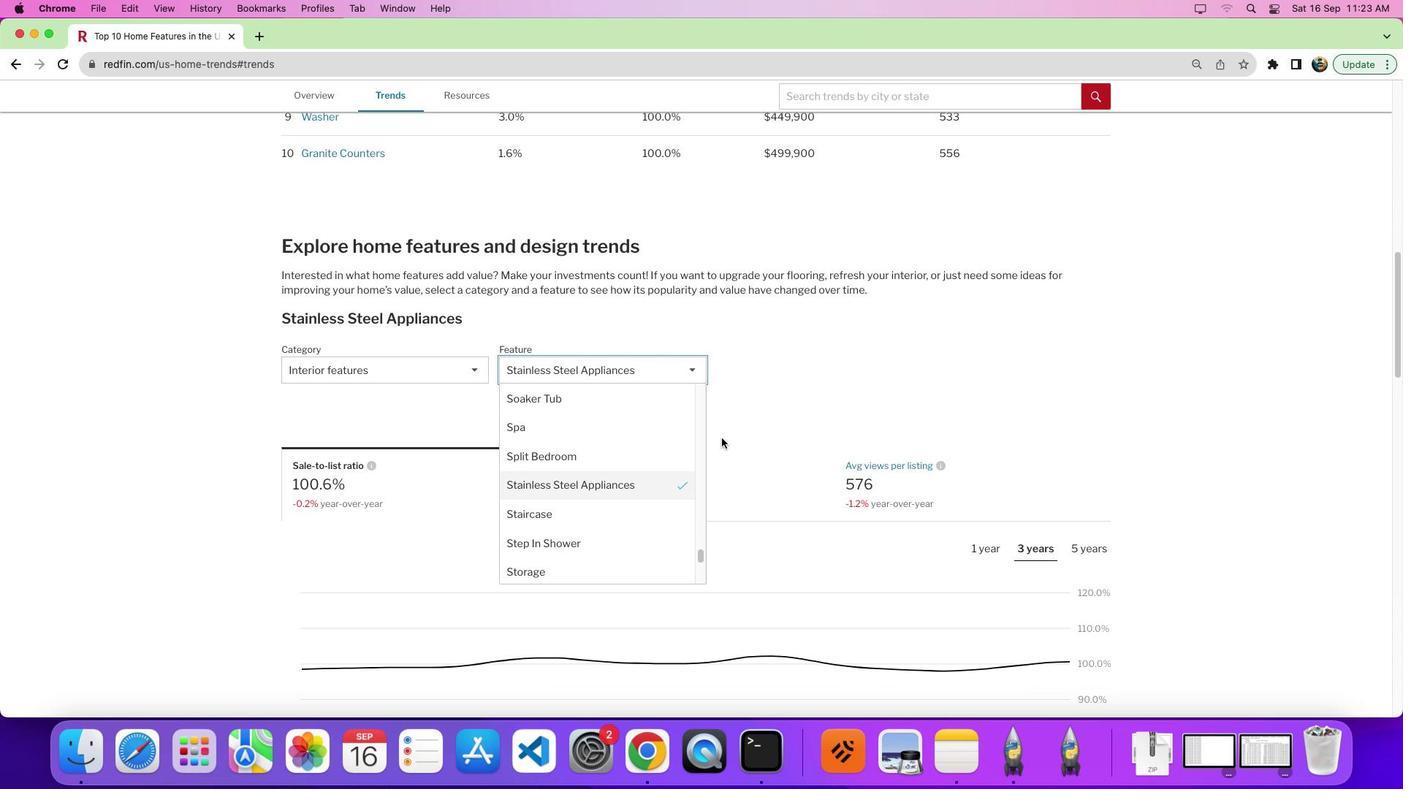 
Action: Mouse scrolled (722, 440) with delta (0, 0)
Screenshot: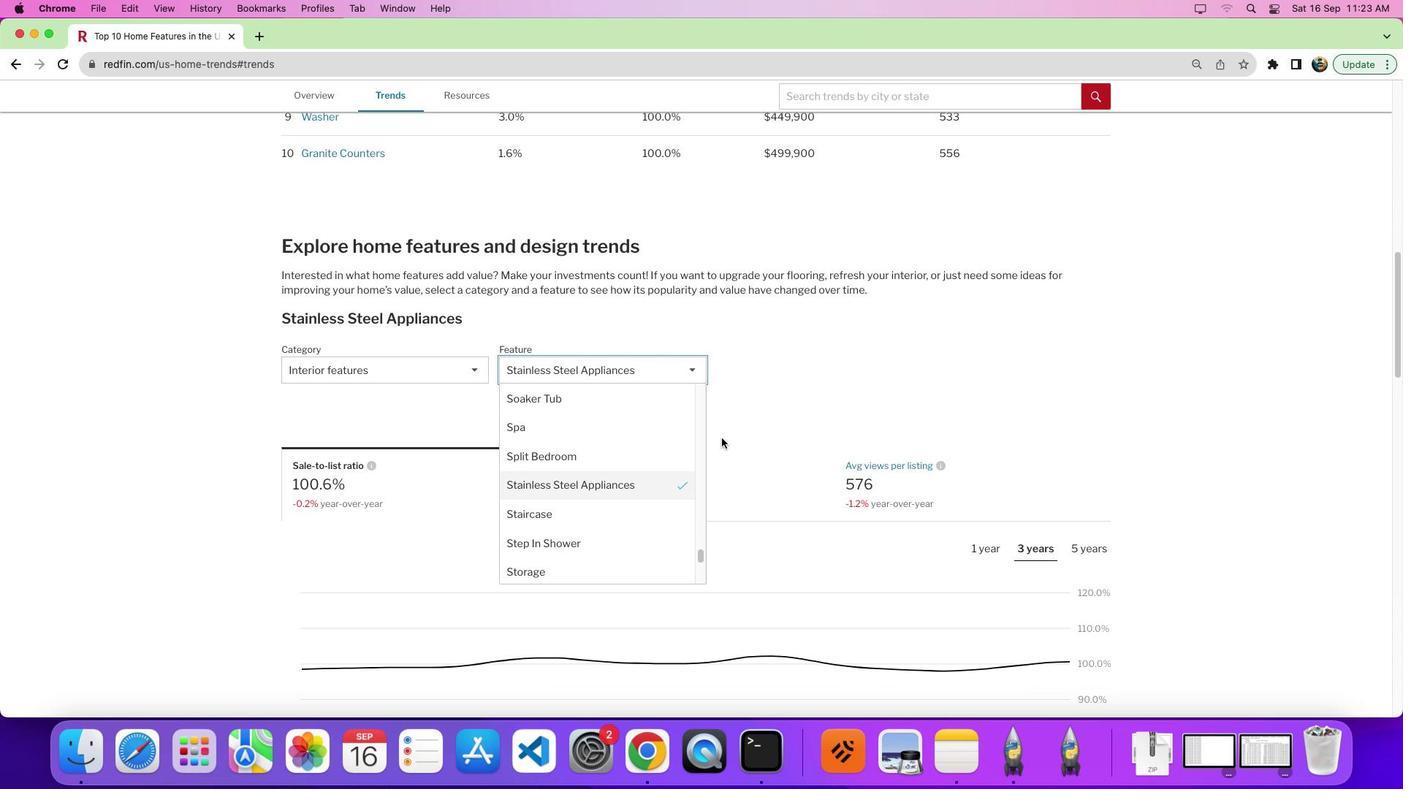 
Action: Mouse moved to (721, 438)
Screenshot: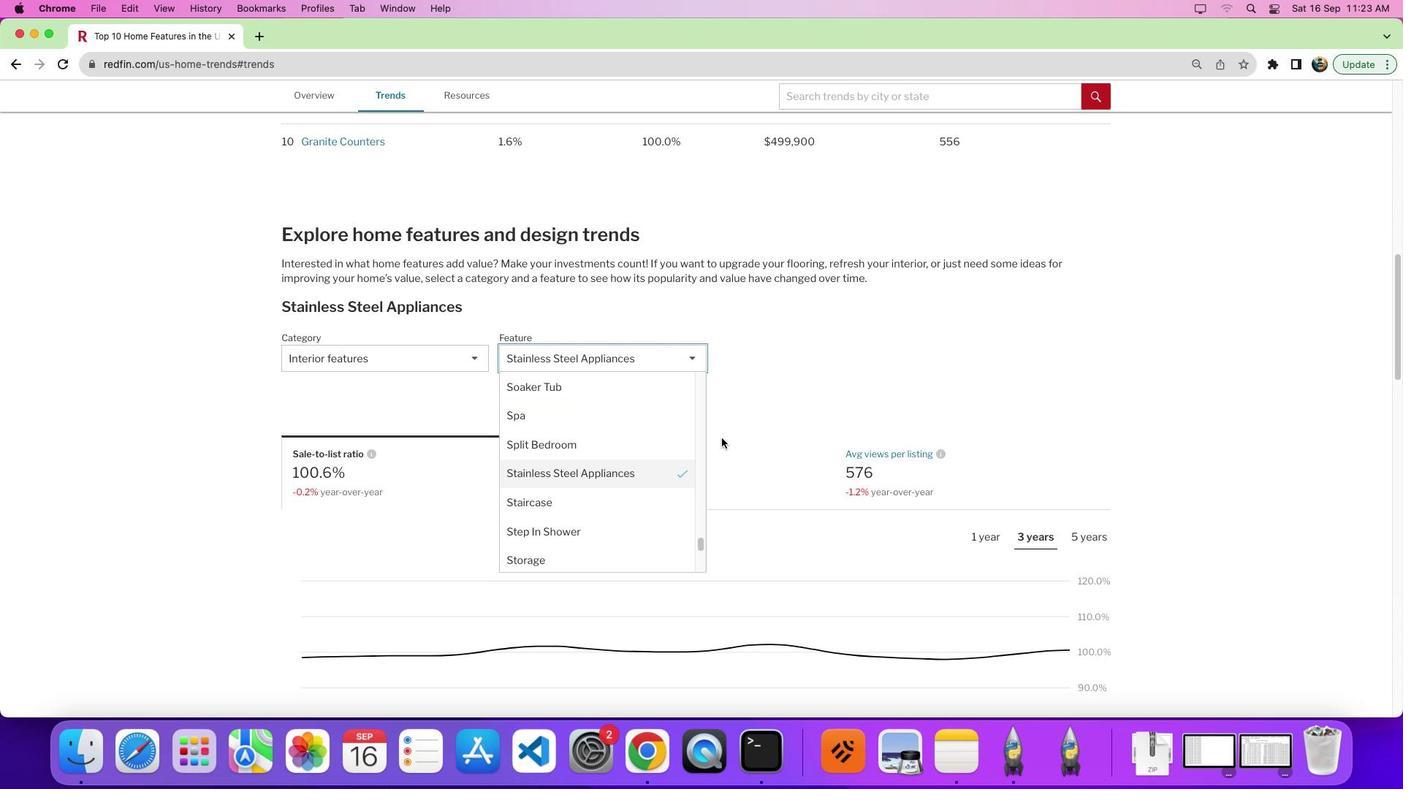 
Action: Mouse scrolled (721, 438) with delta (0, -2)
Screenshot: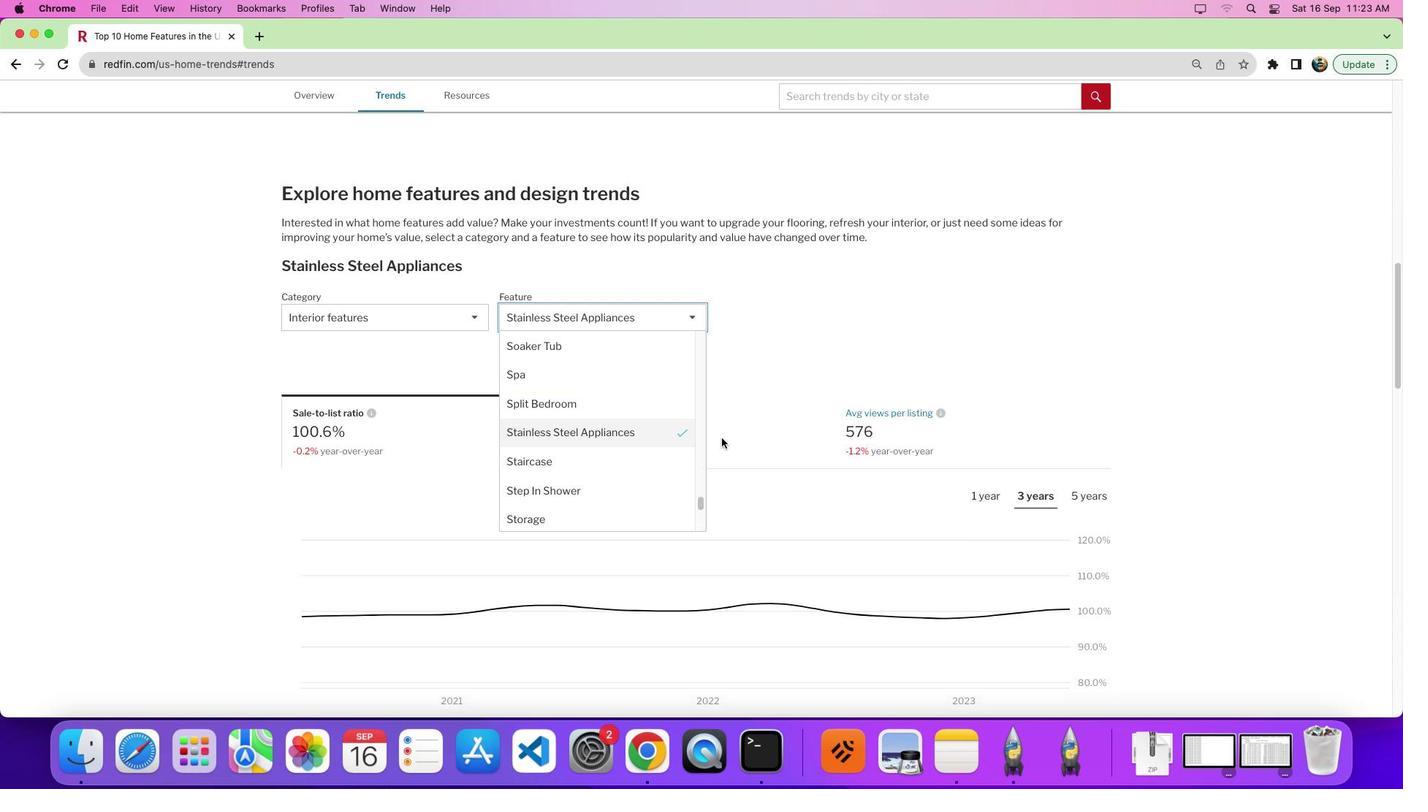 
Action: Mouse moved to (619, 378)
Screenshot: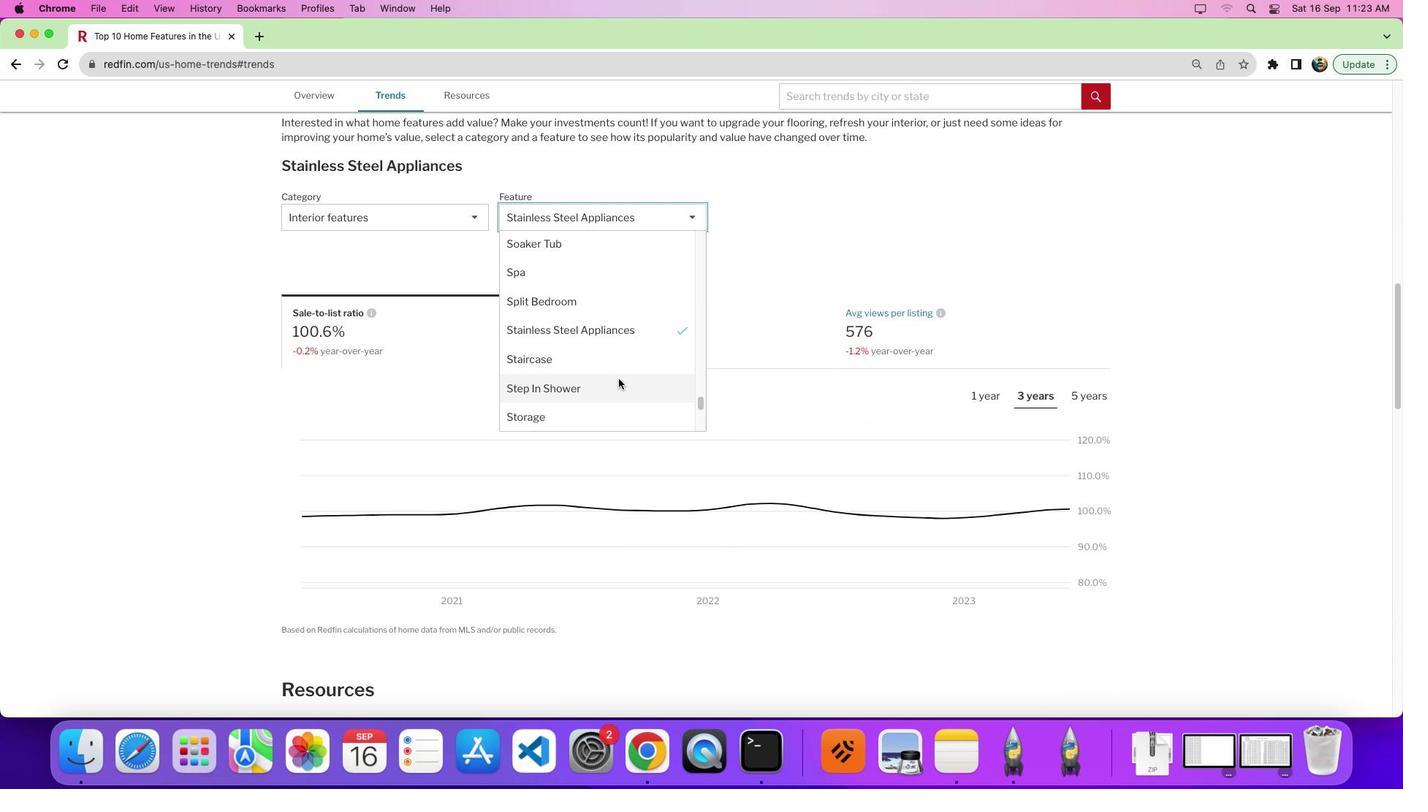 
Action: Mouse scrolled (619, 378) with delta (0, 0)
Screenshot: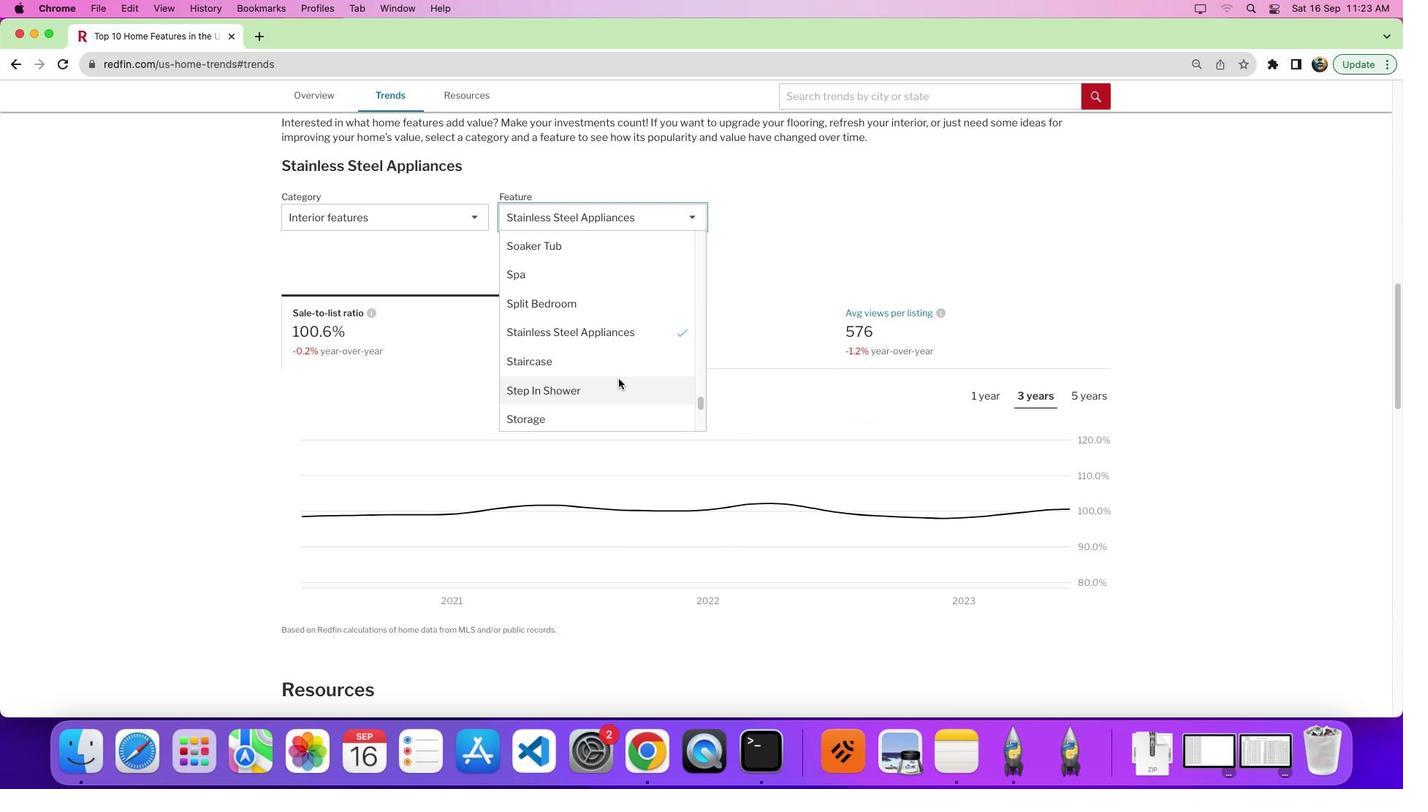 
Action: Mouse scrolled (619, 378) with delta (0, 0)
Screenshot: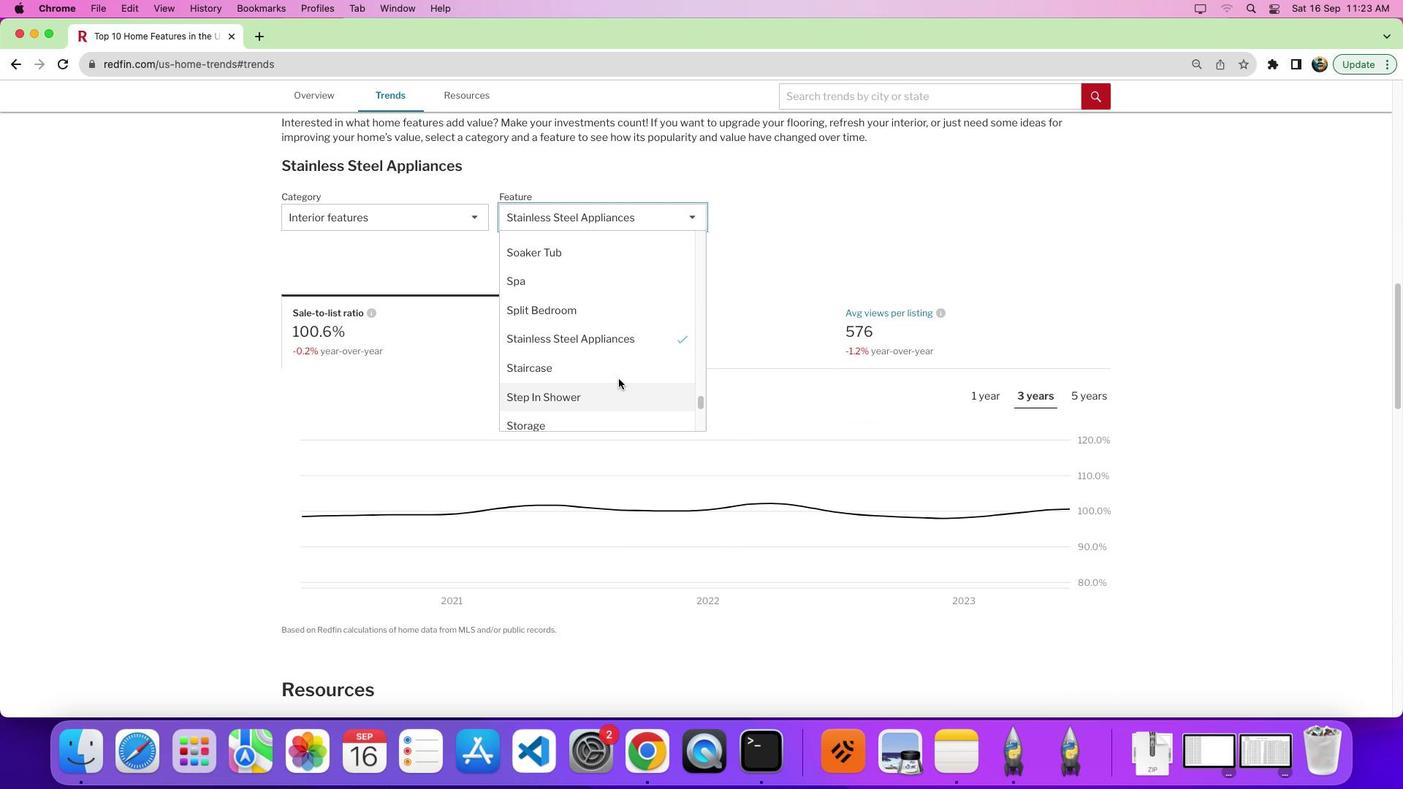 
Action: Mouse scrolled (619, 378) with delta (0, 0)
Screenshot: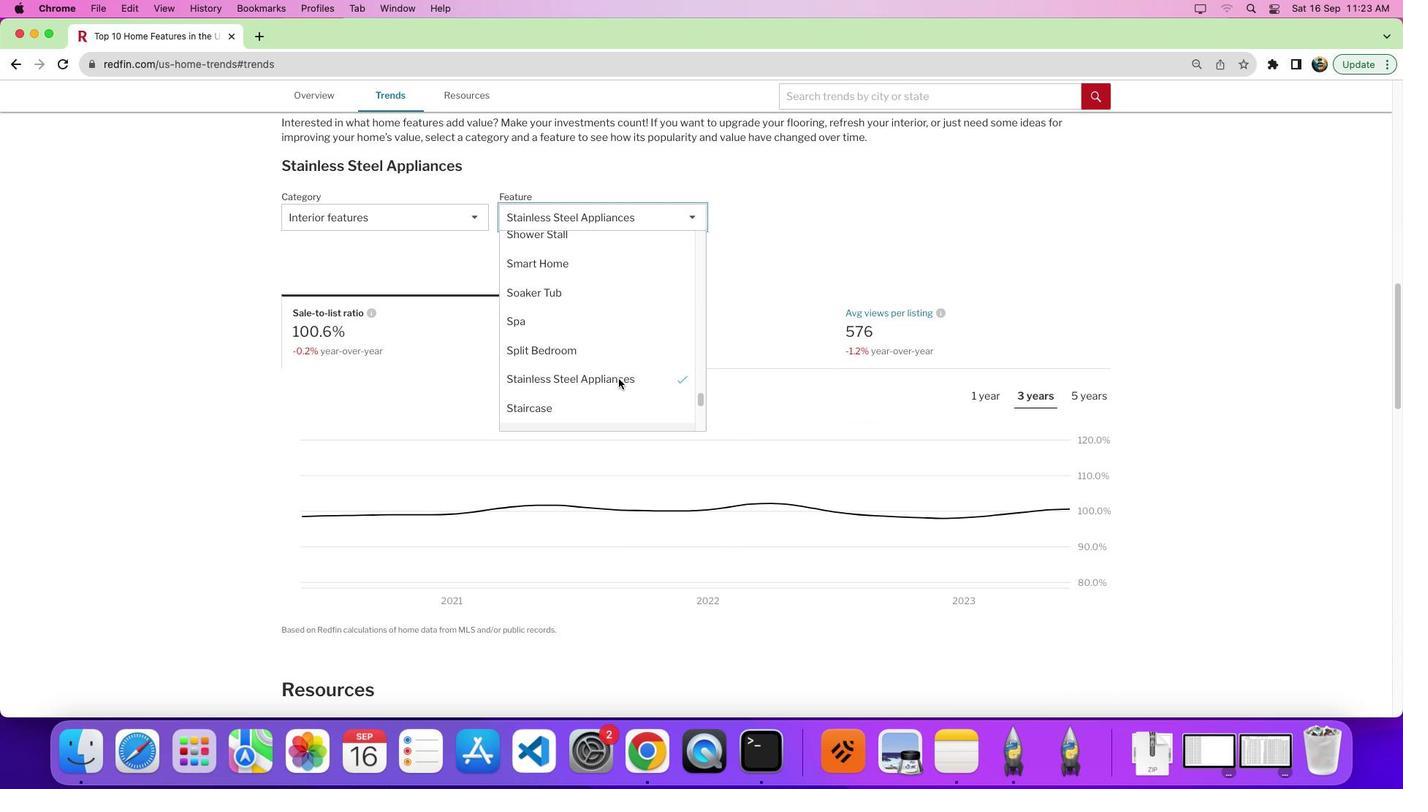 
Action: Mouse scrolled (619, 378) with delta (0, 0)
Screenshot: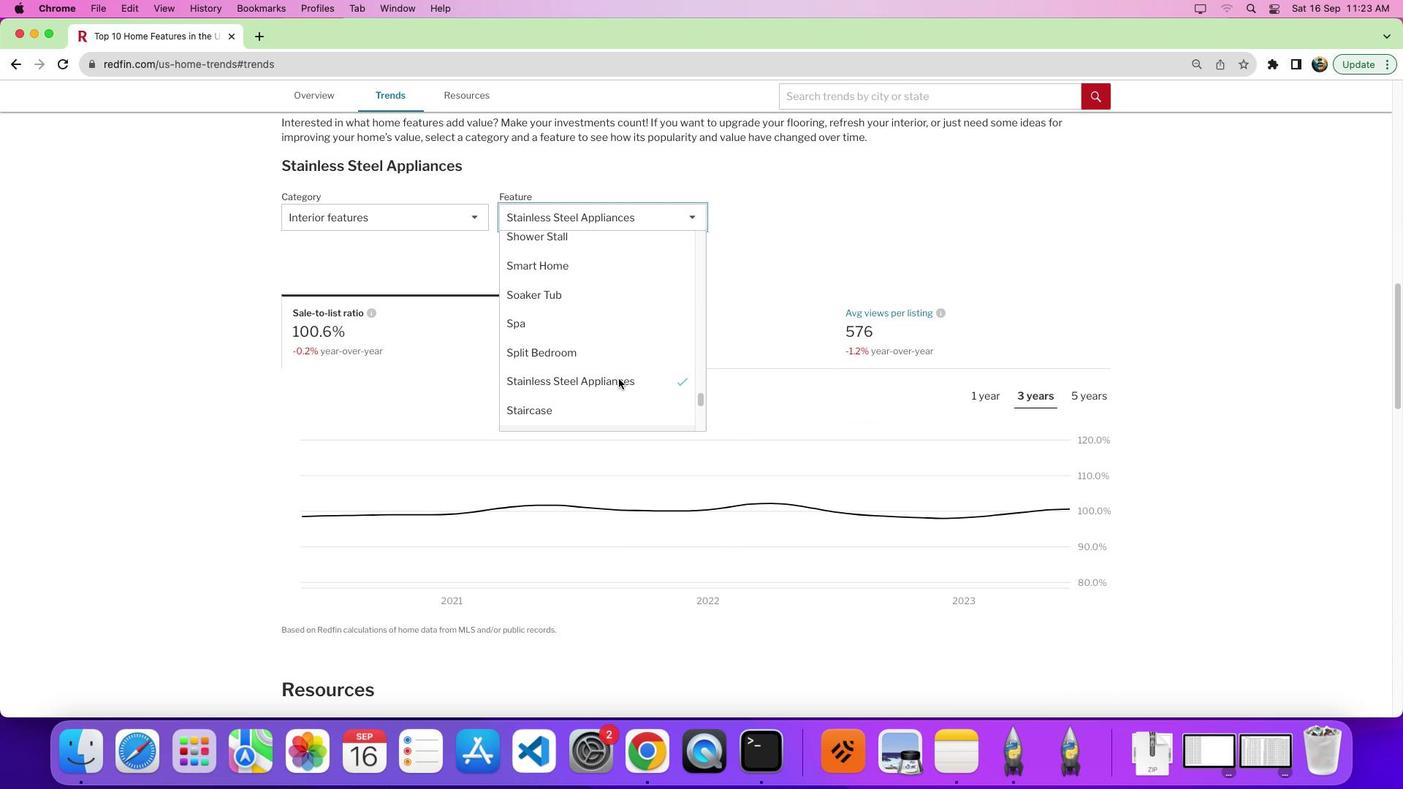 
Action: Mouse scrolled (619, 378) with delta (0, 0)
Screenshot: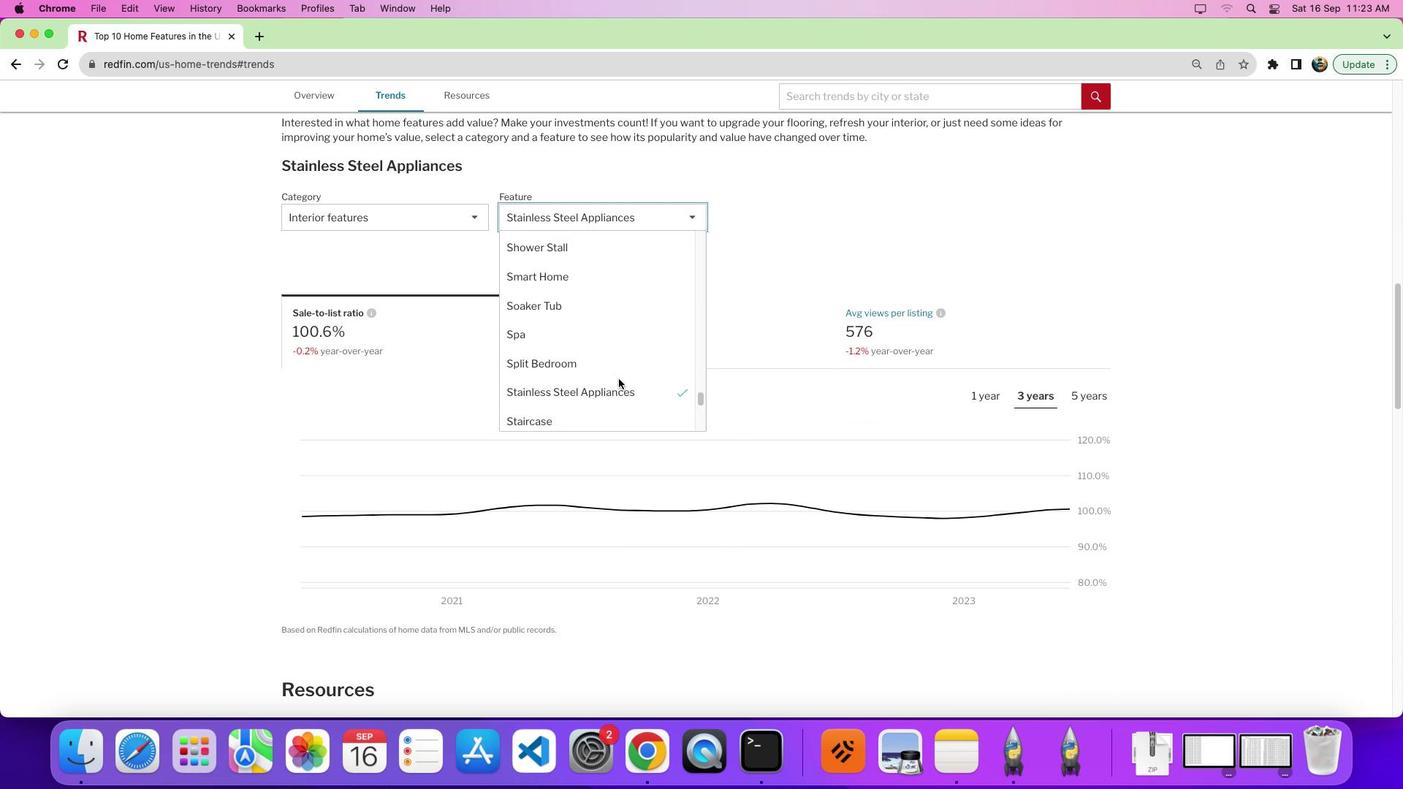 
Action: Mouse scrolled (619, 378) with delta (0, 0)
Screenshot: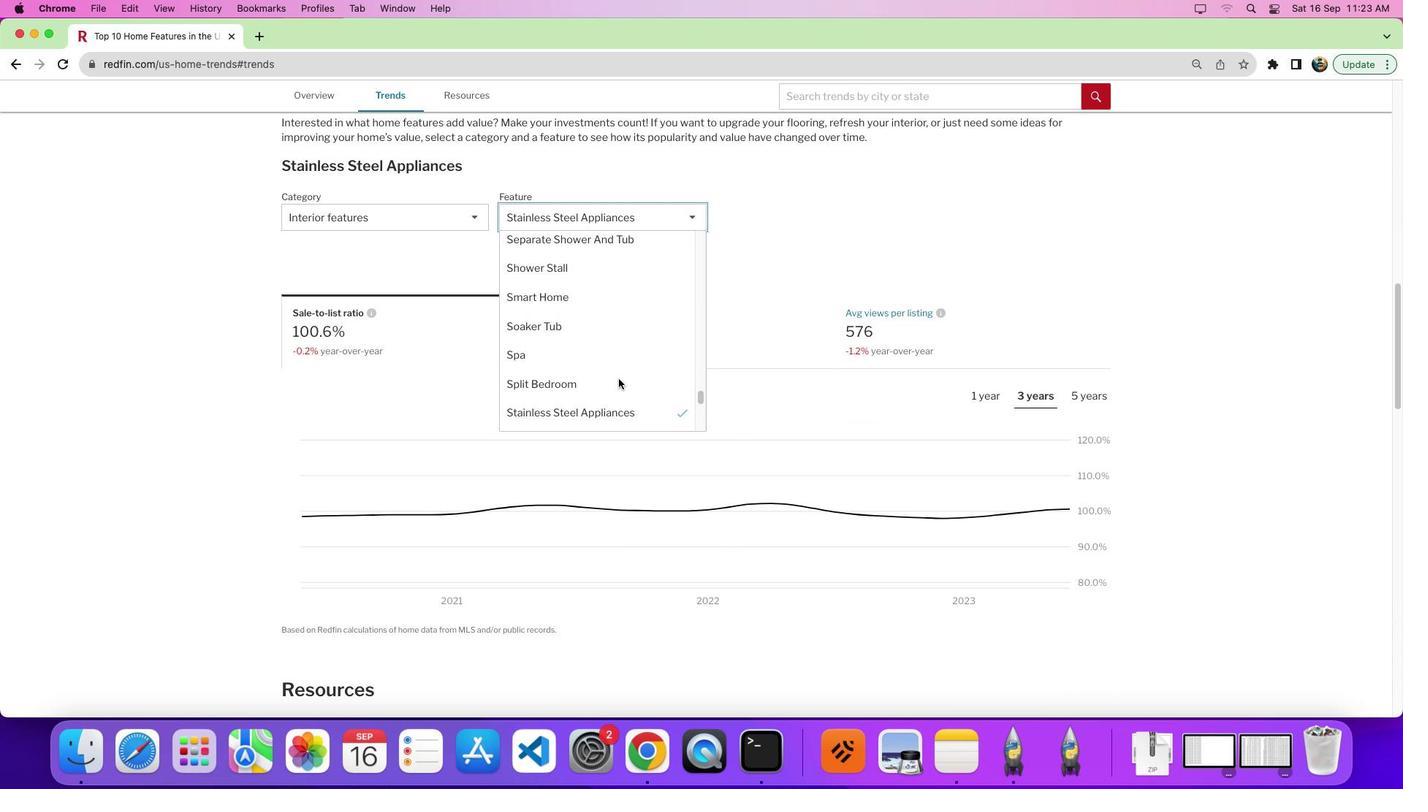 
Action: Mouse scrolled (619, 378) with delta (0, 0)
Screenshot: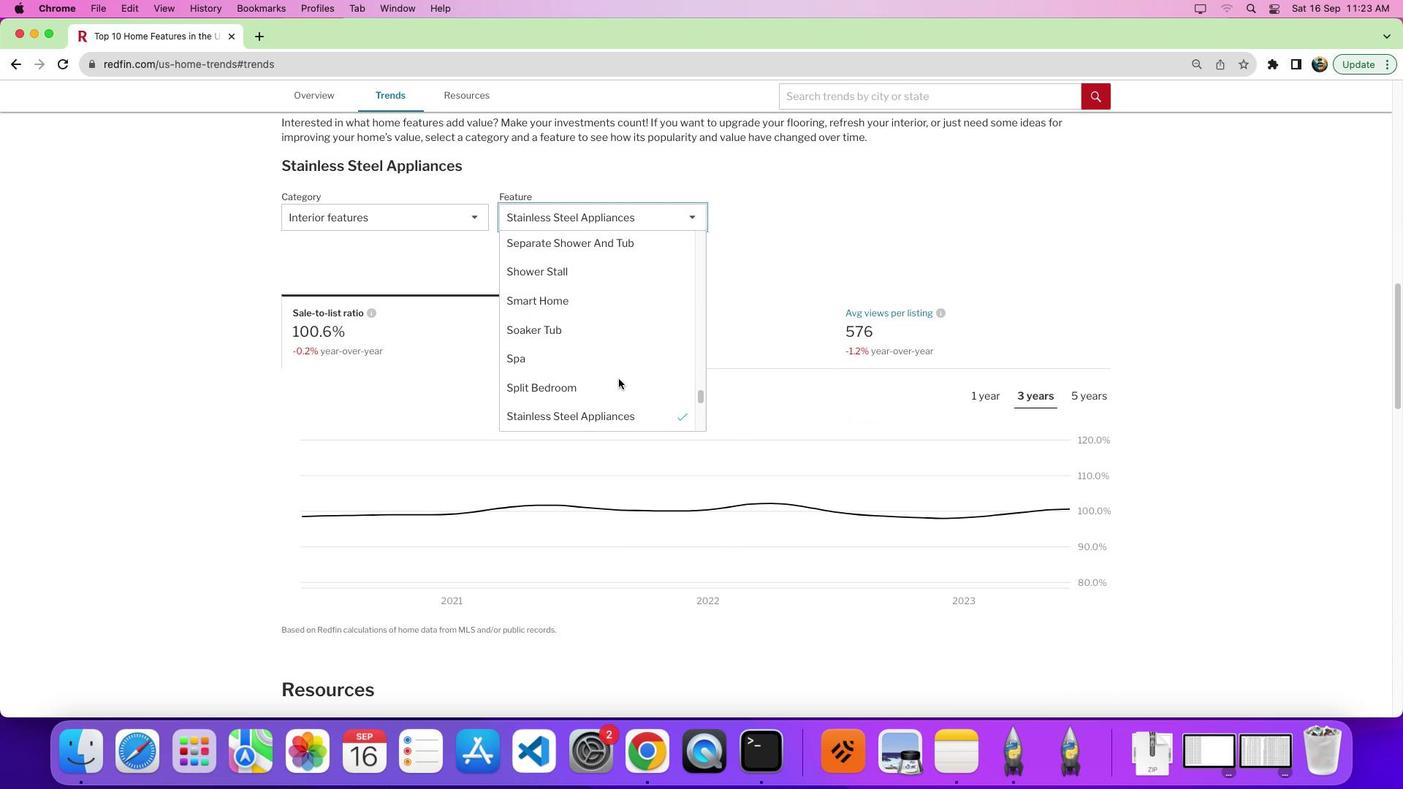 
Action: Mouse scrolled (619, 378) with delta (0, 0)
Screenshot: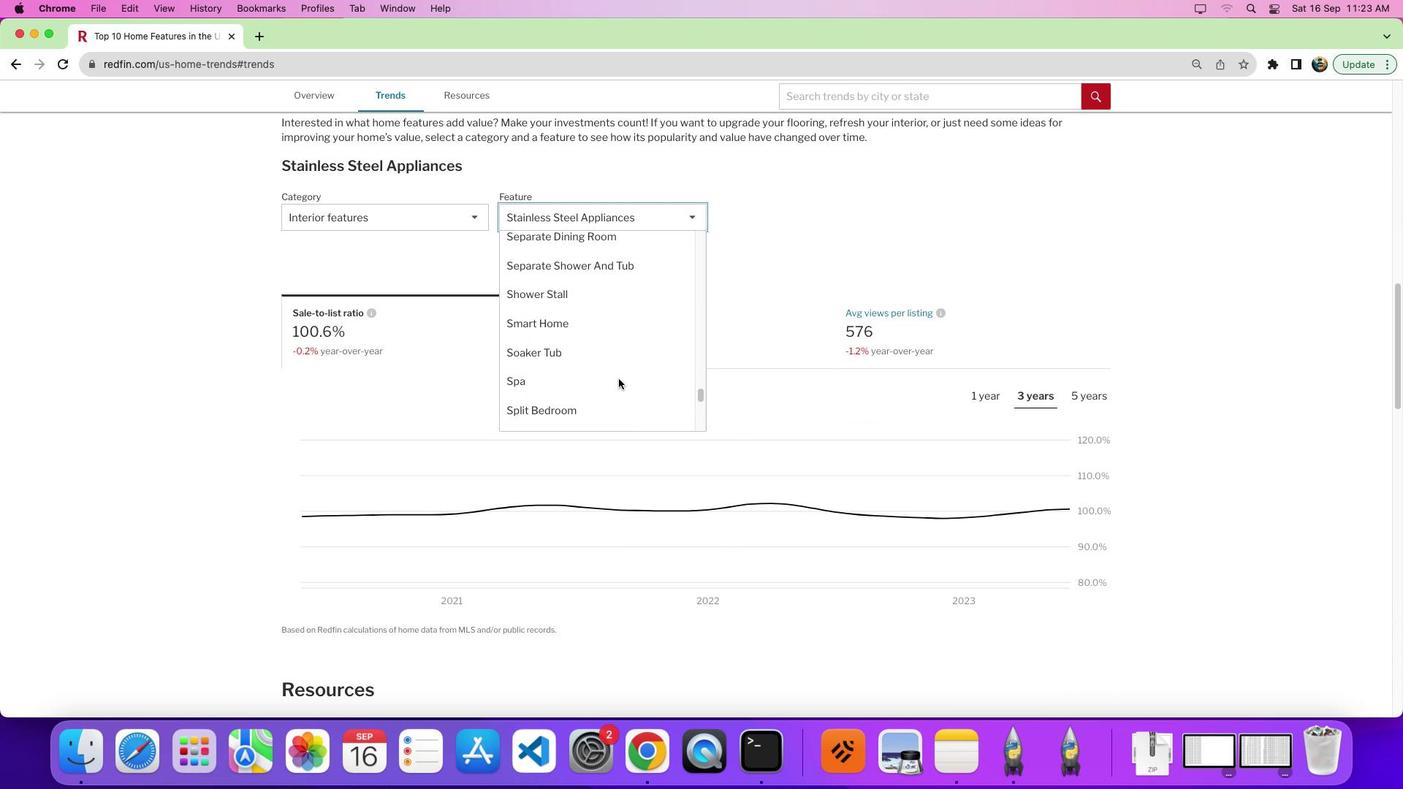 
Action: Mouse scrolled (619, 378) with delta (0, 0)
Screenshot: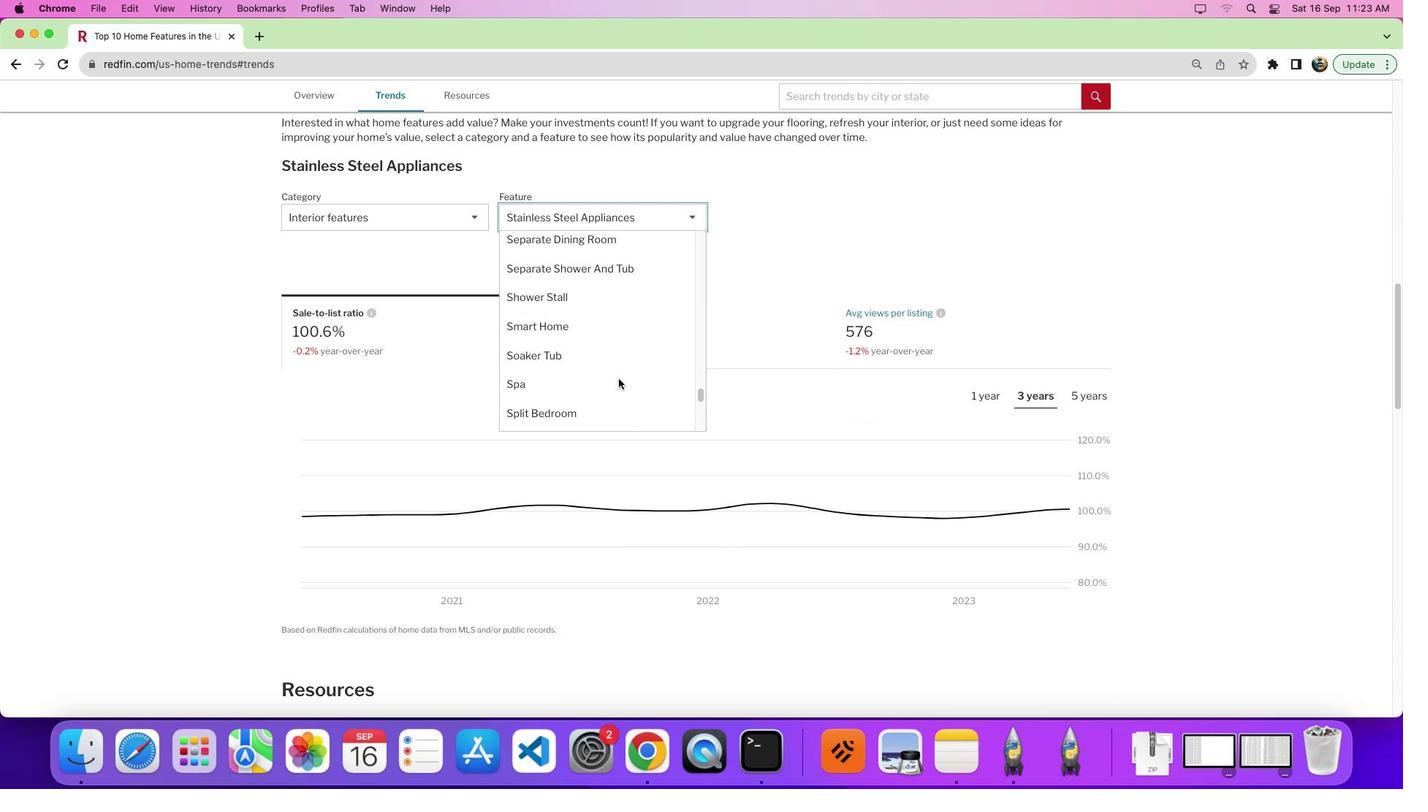 
Action: Mouse scrolled (619, 378) with delta (0, 0)
Screenshot: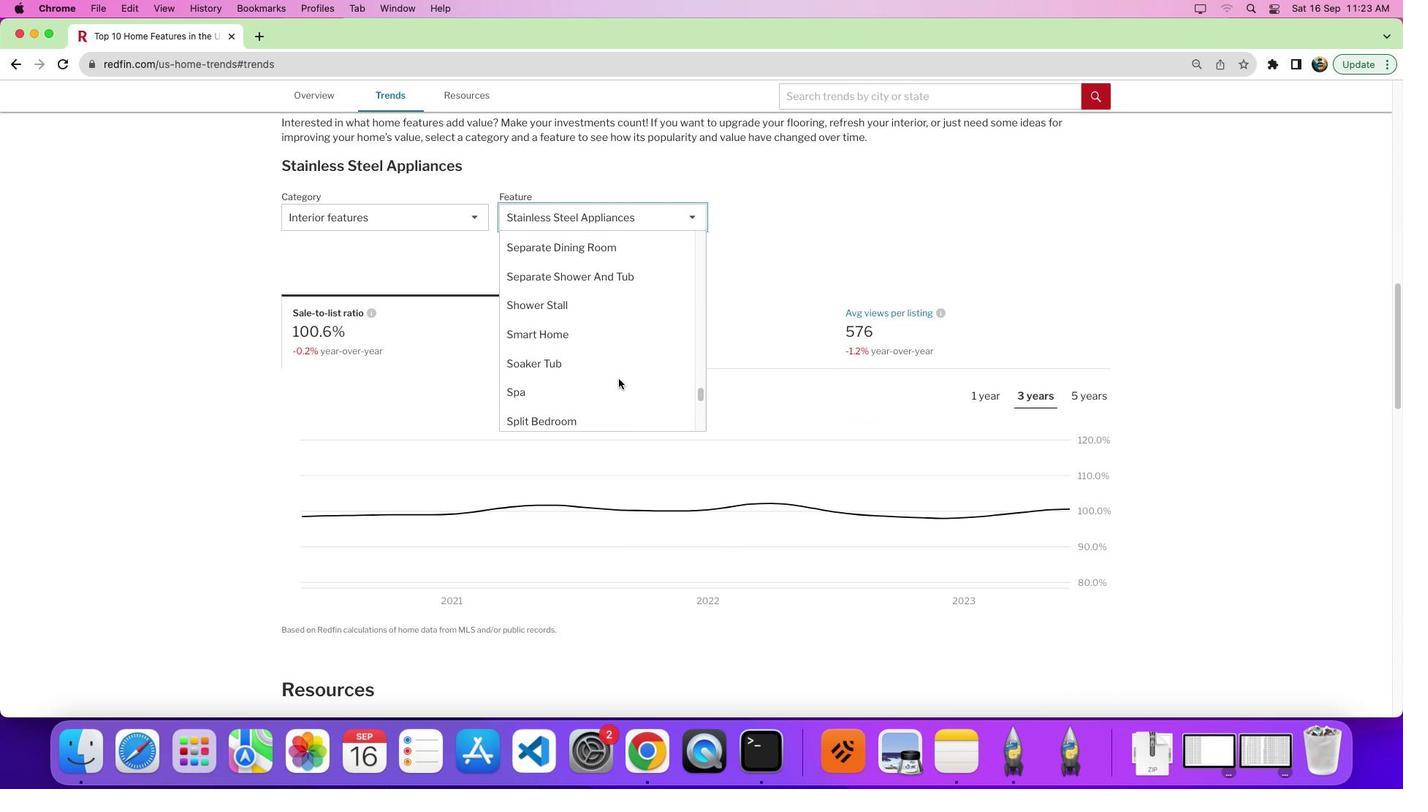 
Action: Mouse scrolled (619, 378) with delta (0, 0)
Screenshot: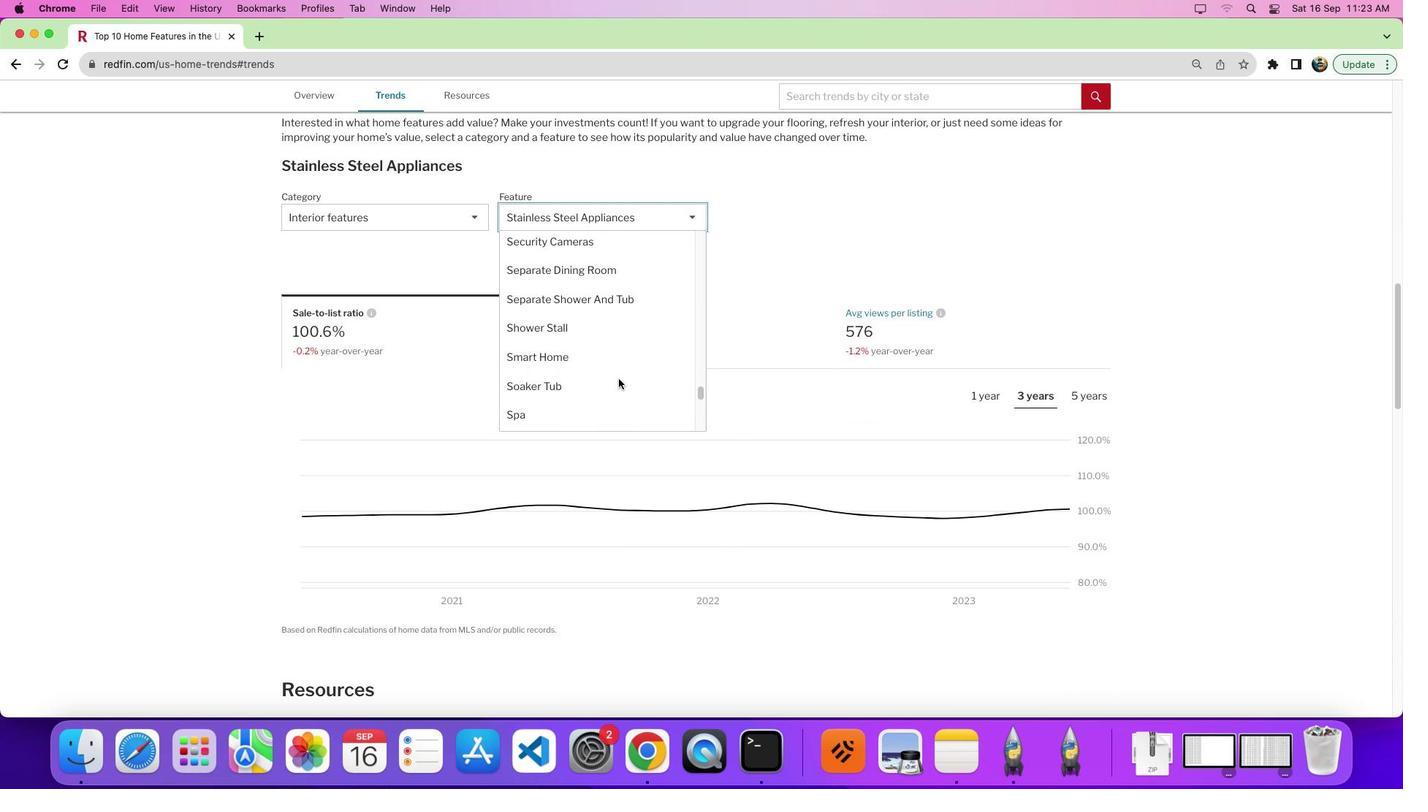 
Action: Mouse scrolled (619, 378) with delta (0, 0)
Screenshot: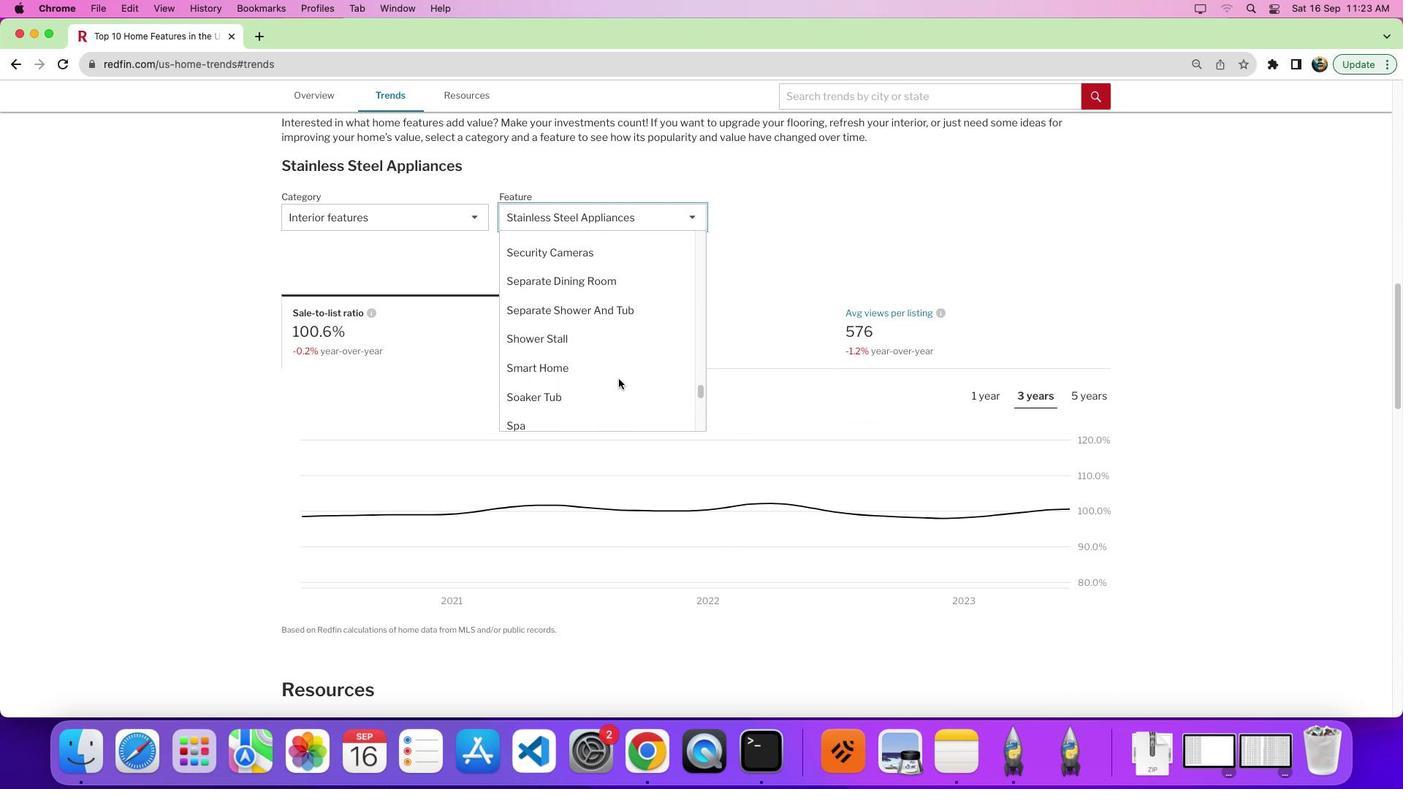 
Action: Mouse scrolled (619, 378) with delta (0, 0)
Screenshot: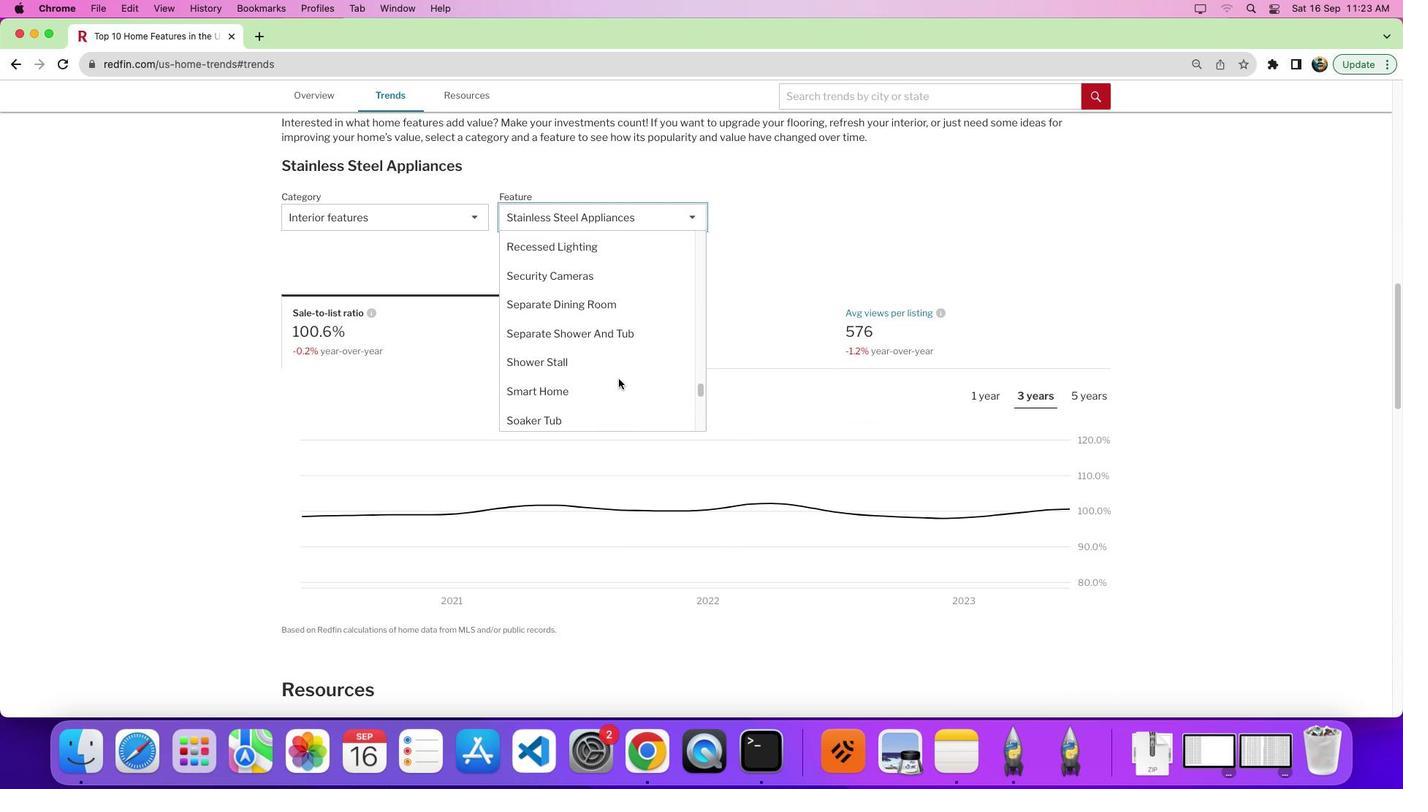 
Action: Mouse scrolled (619, 378) with delta (0, 0)
Screenshot: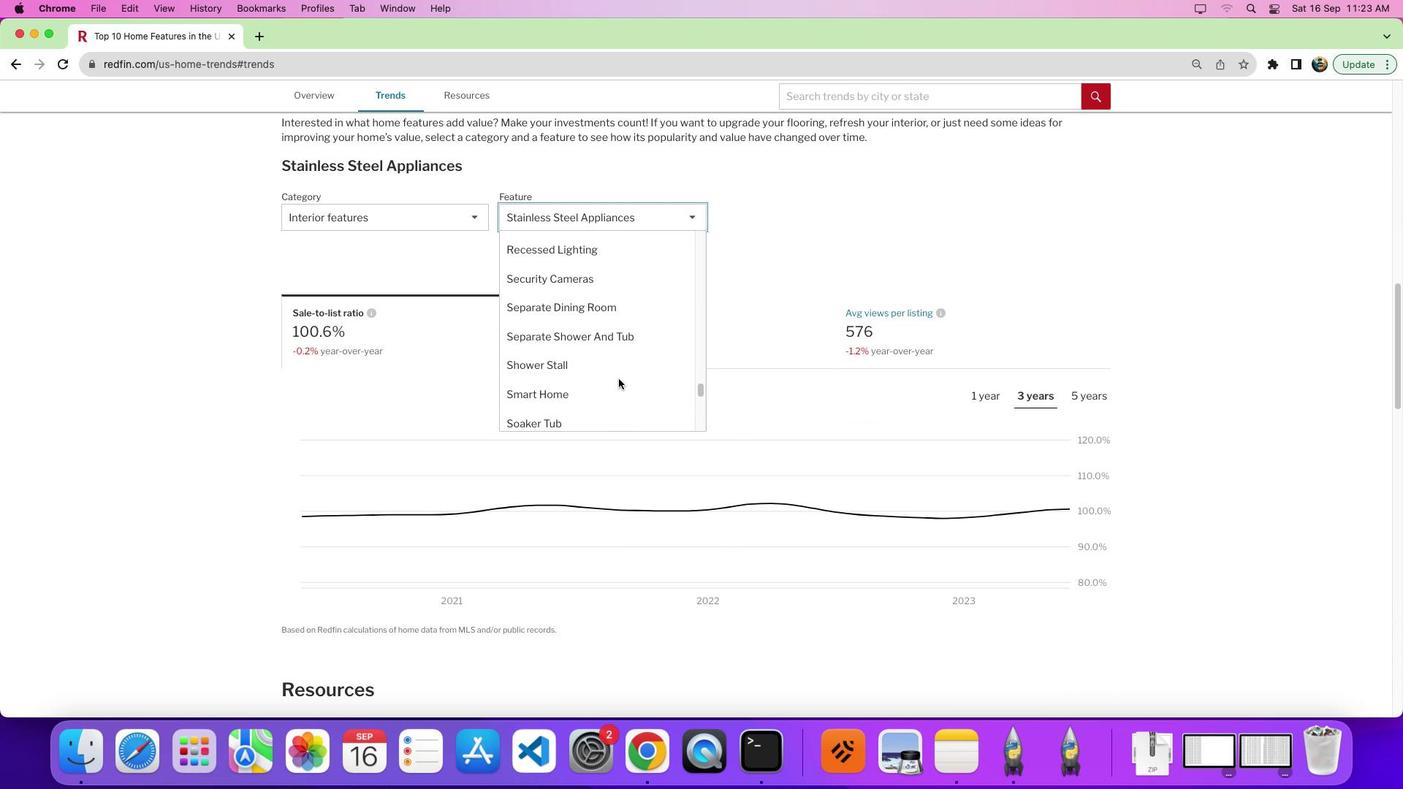 
Action: Mouse scrolled (619, 378) with delta (0, 0)
Screenshot: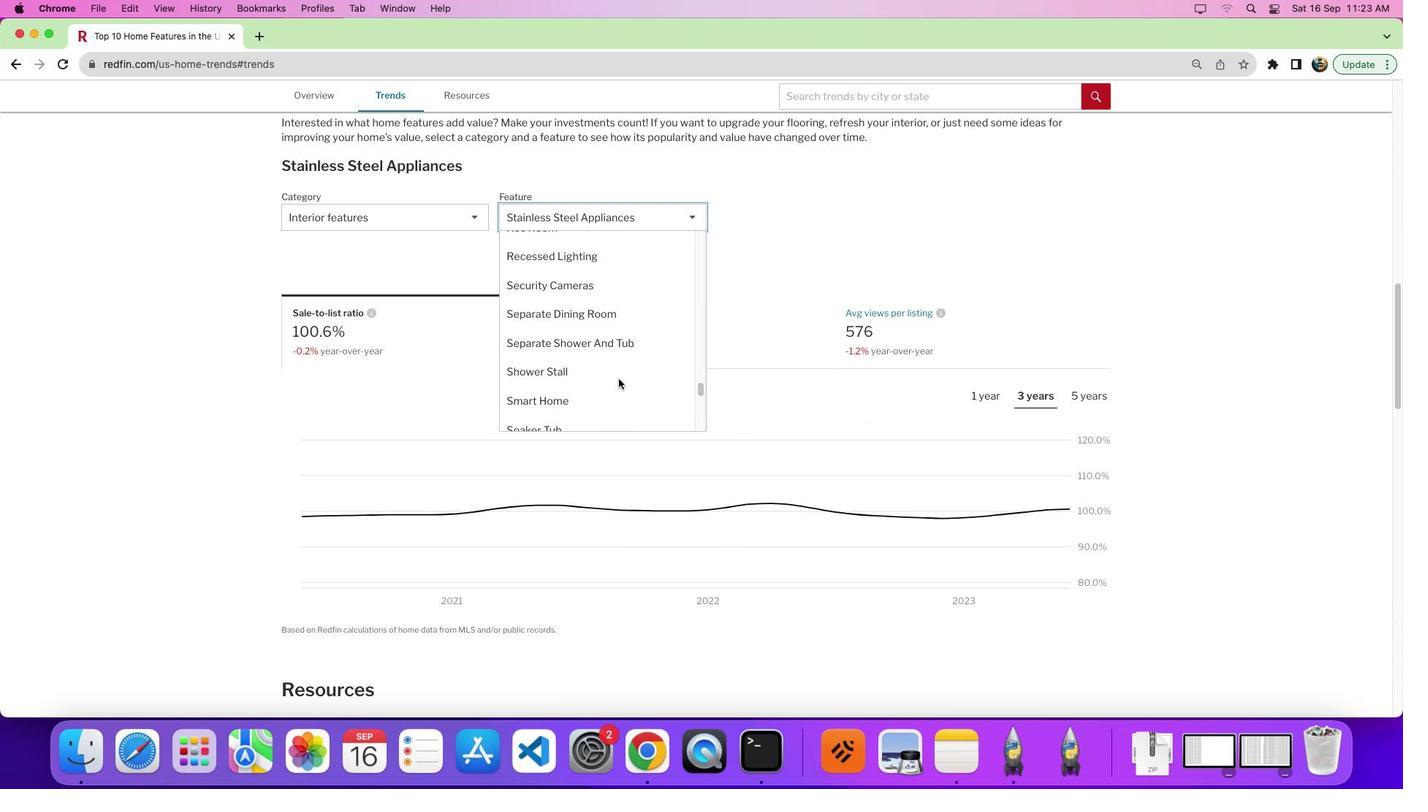 
Action: Mouse scrolled (619, 378) with delta (0, 0)
Screenshot: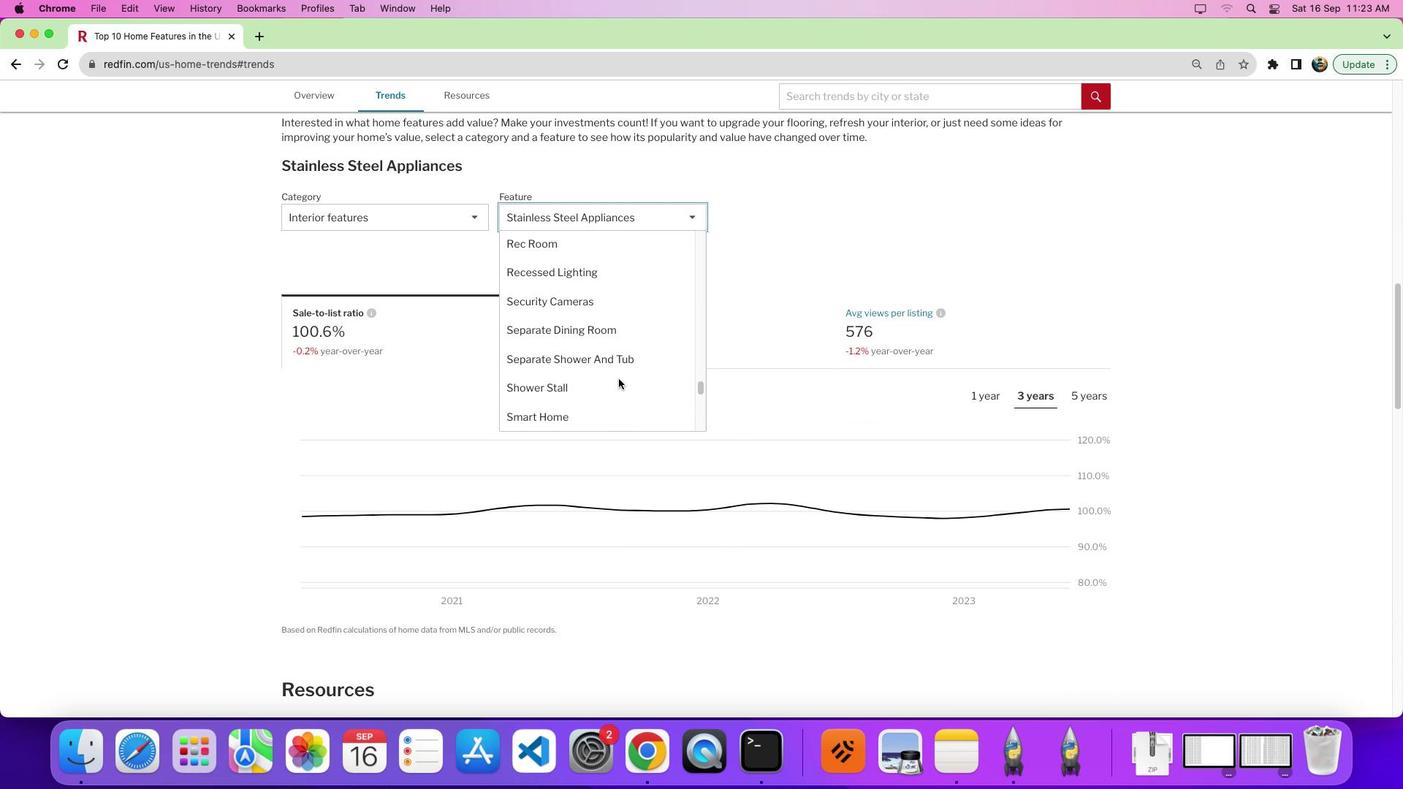 
Action: Mouse scrolled (619, 378) with delta (0, 0)
Screenshot: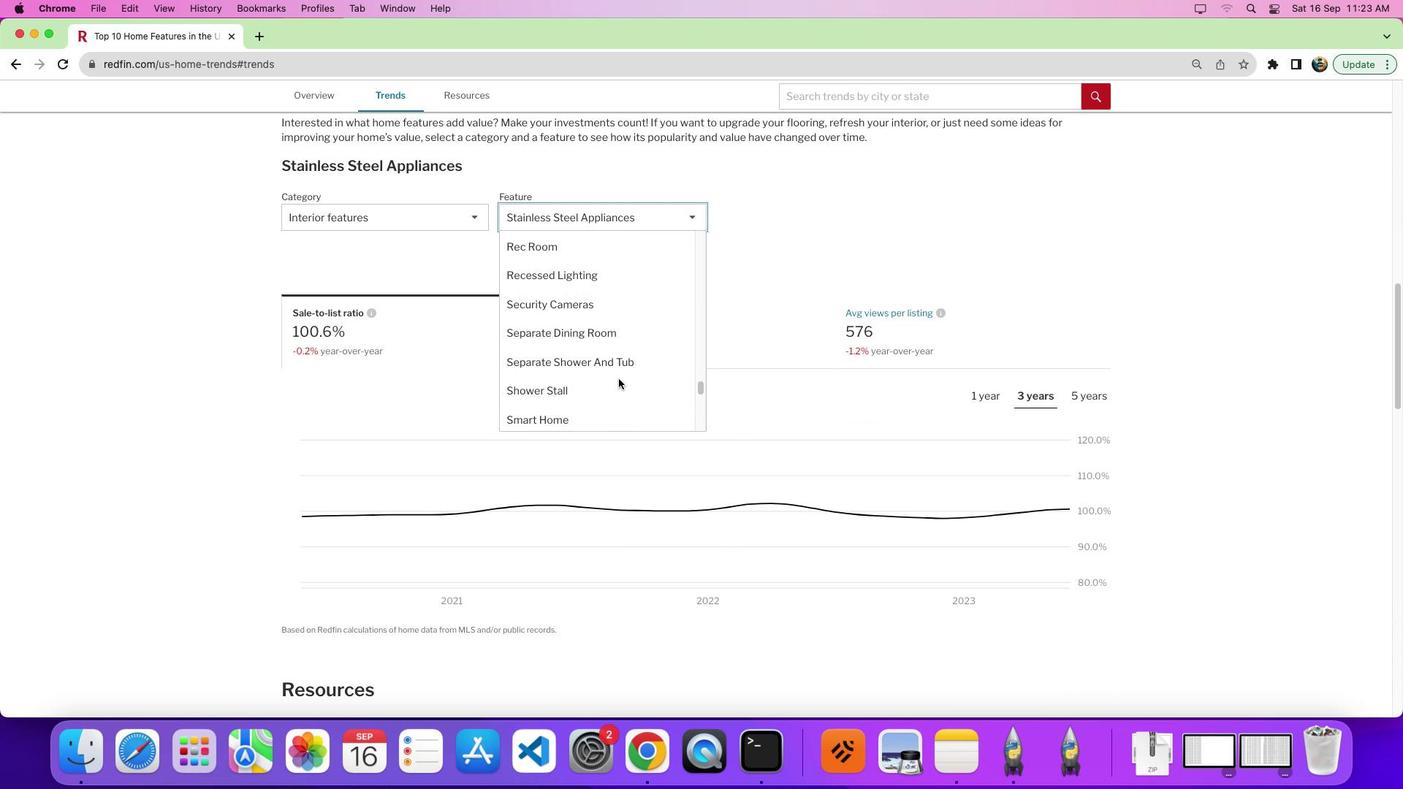 
Action: Mouse moved to (590, 356)
Screenshot: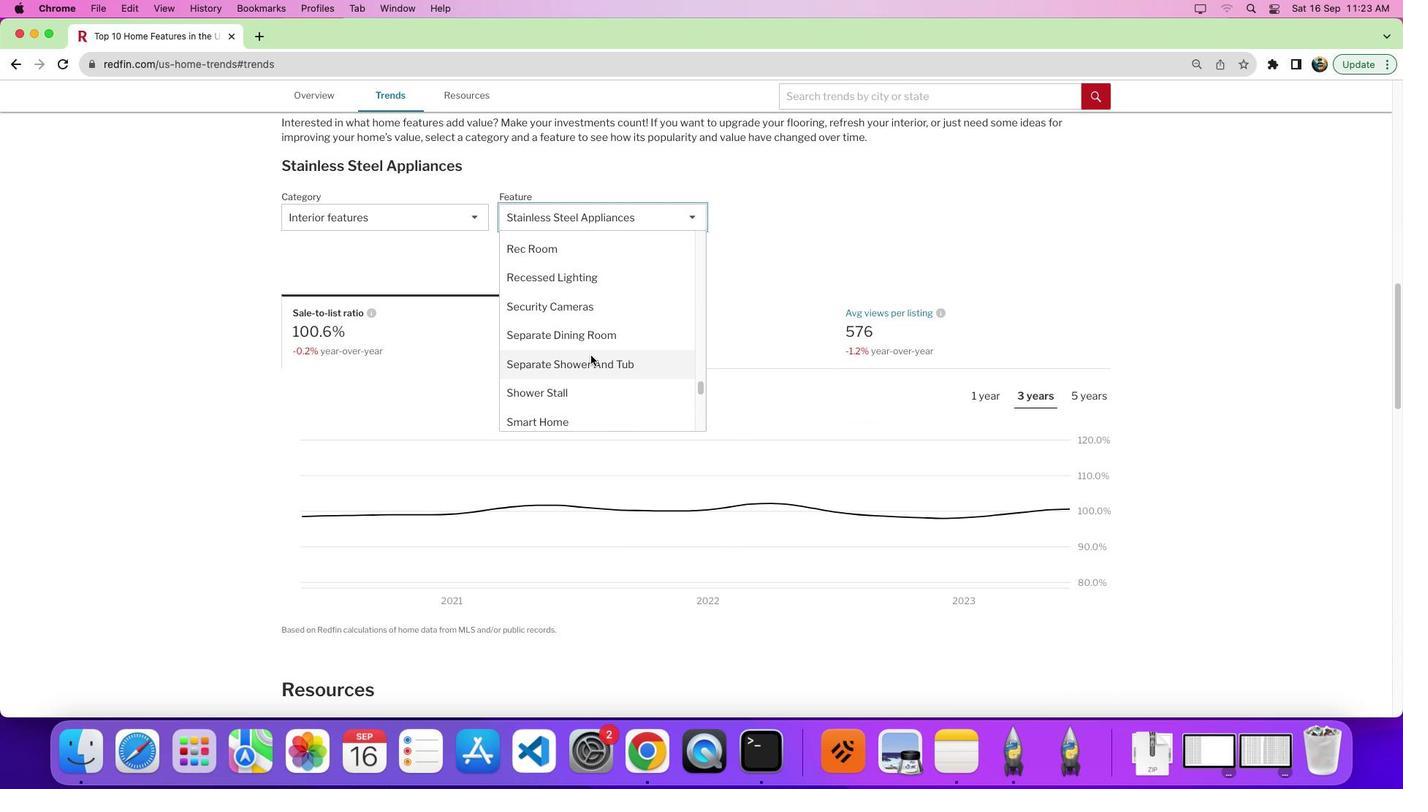 
Action: Mouse scrolled (590, 356) with delta (0, 0)
Screenshot: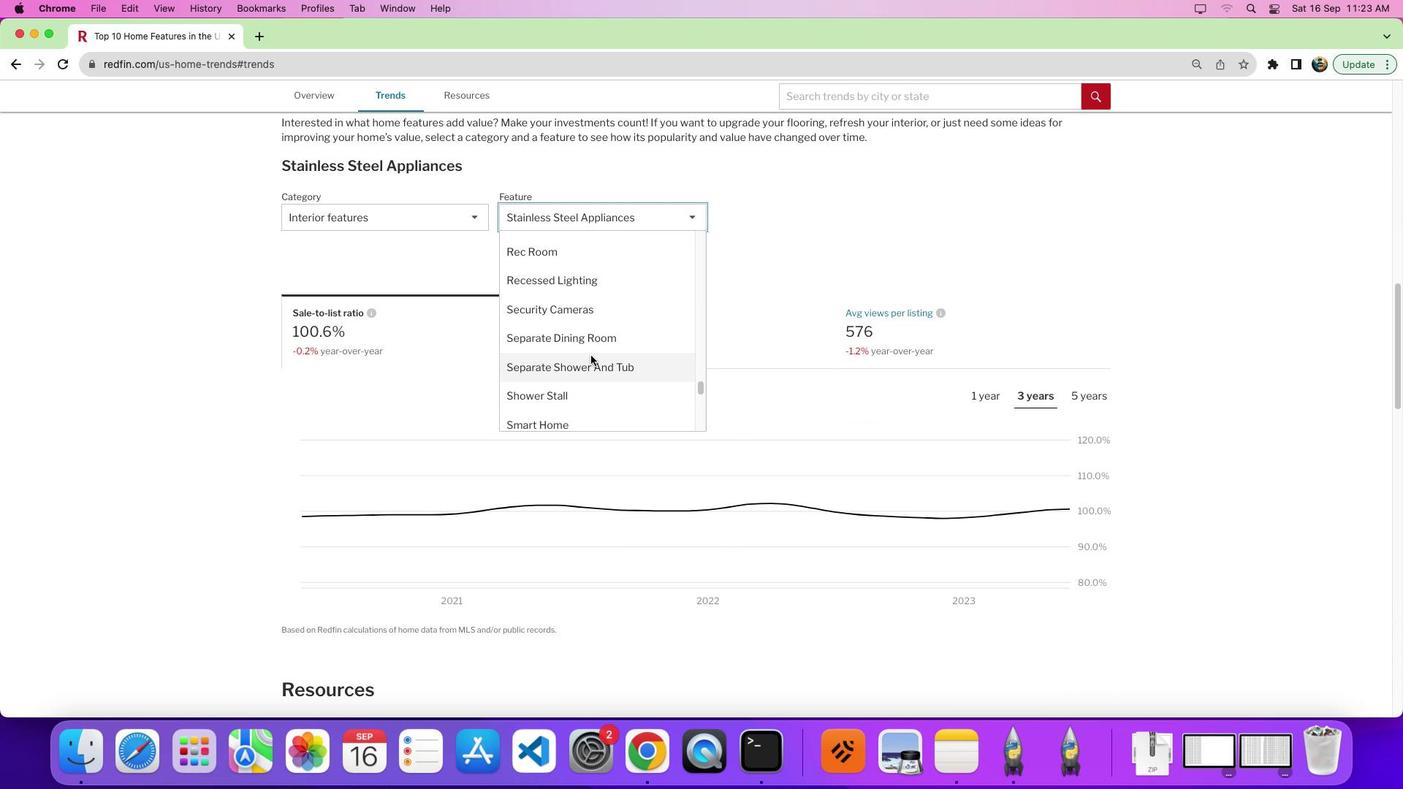 
Action: Mouse scrolled (590, 356) with delta (0, 0)
Screenshot: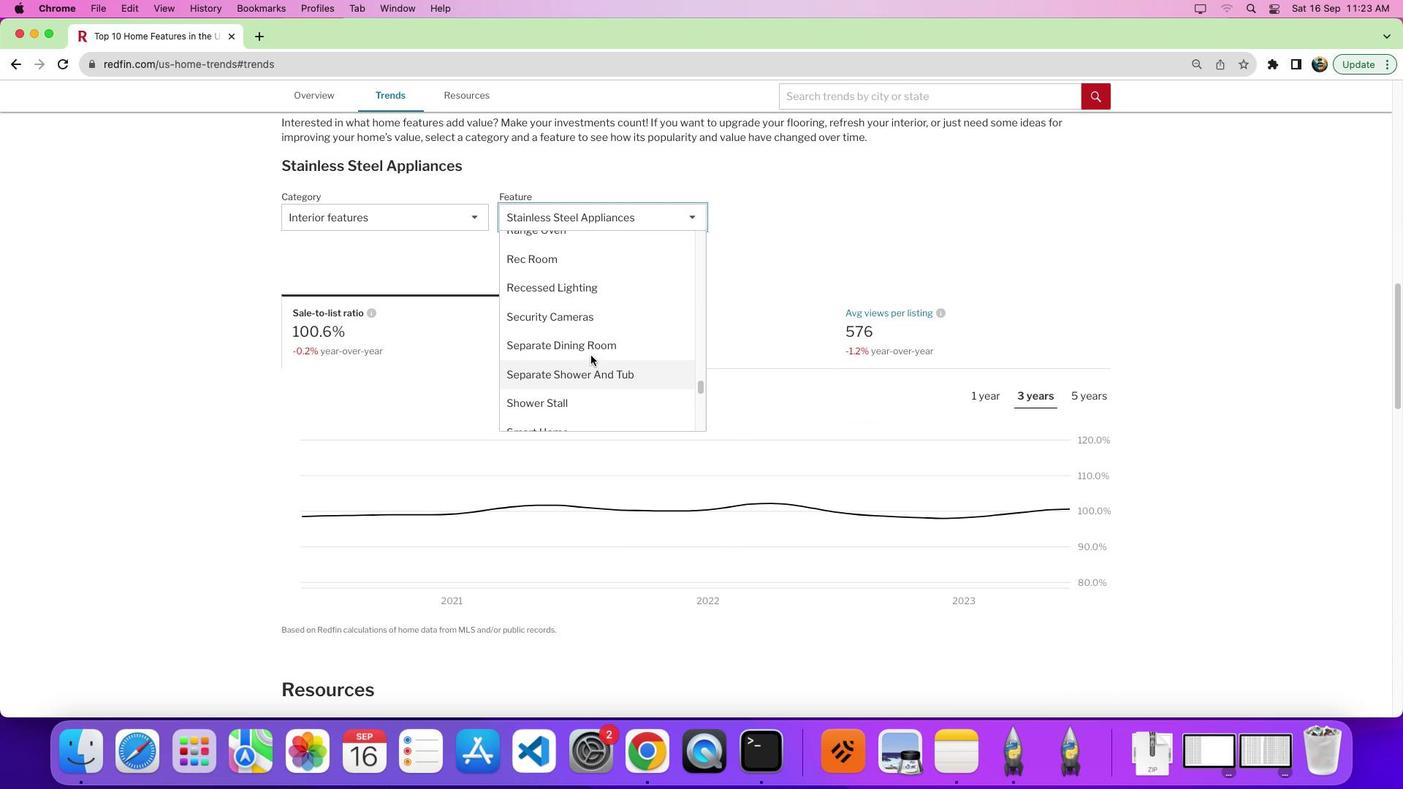 
Action: Mouse scrolled (590, 356) with delta (0, 0)
Screenshot: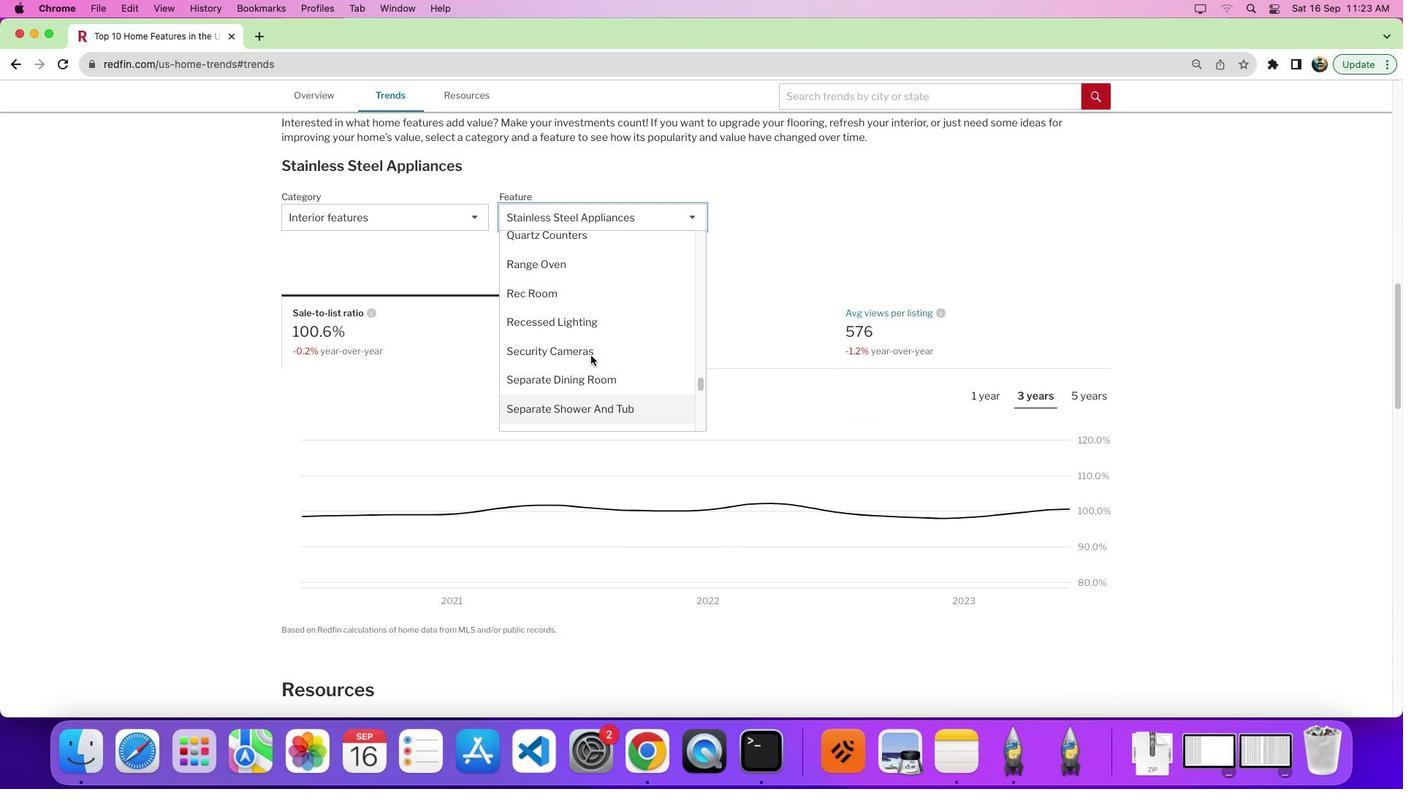 
Action: Mouse scrolled (590, 356) with delta (0, 0)
Screenshot: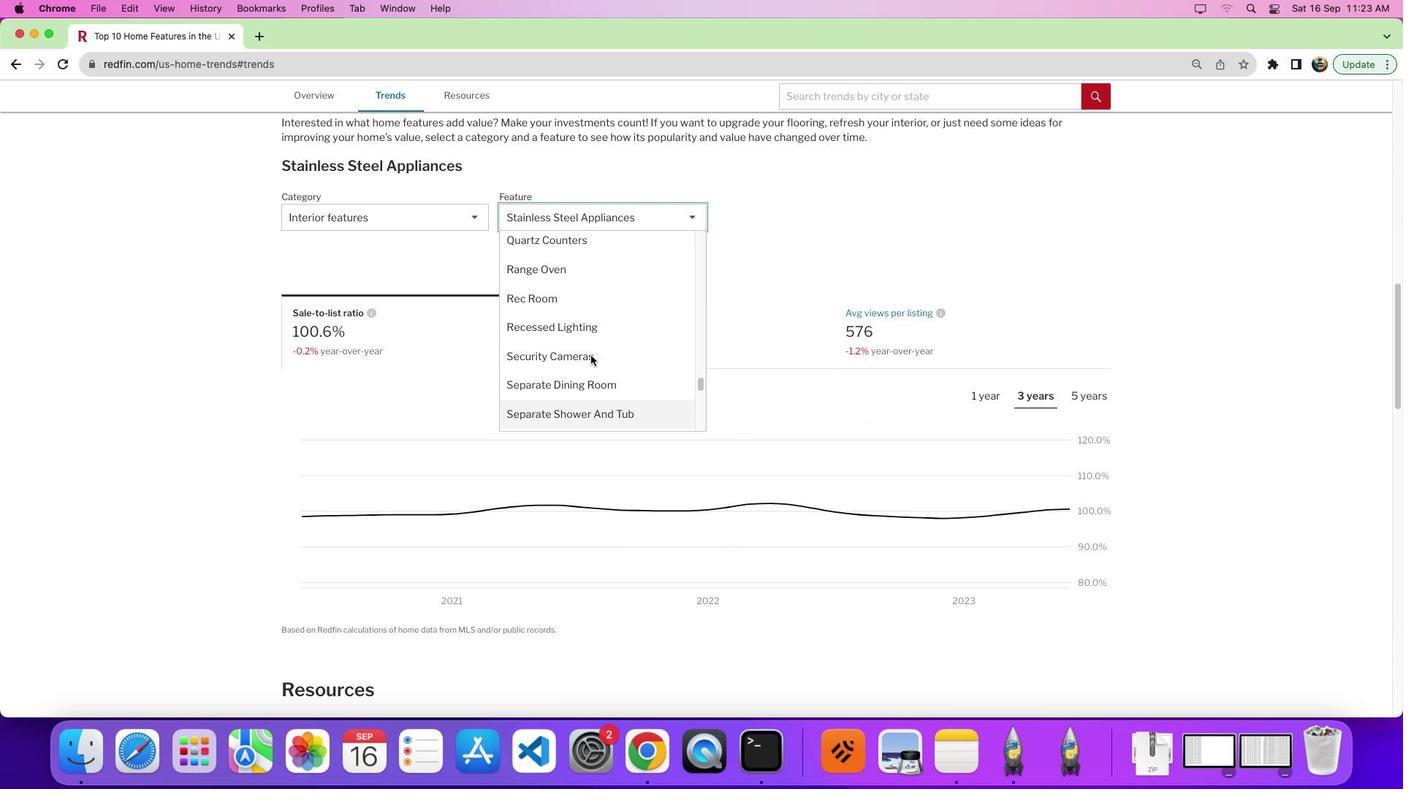 
Action: Mouse scrolled (590, 356) with delta (0, 0)
Screenshot: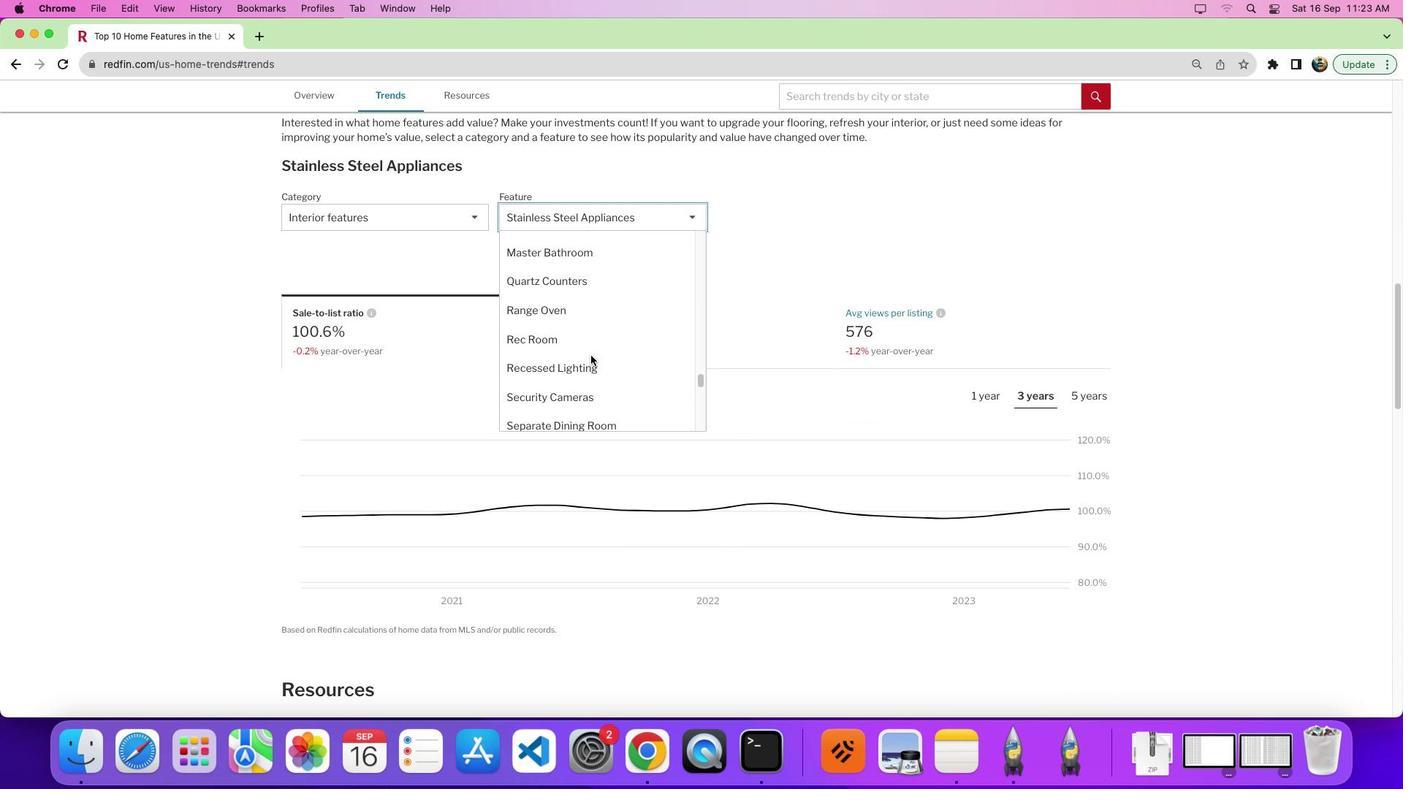 
Action: Mouse scrolled (590, 356) with delta (0, 0)
Screenshot: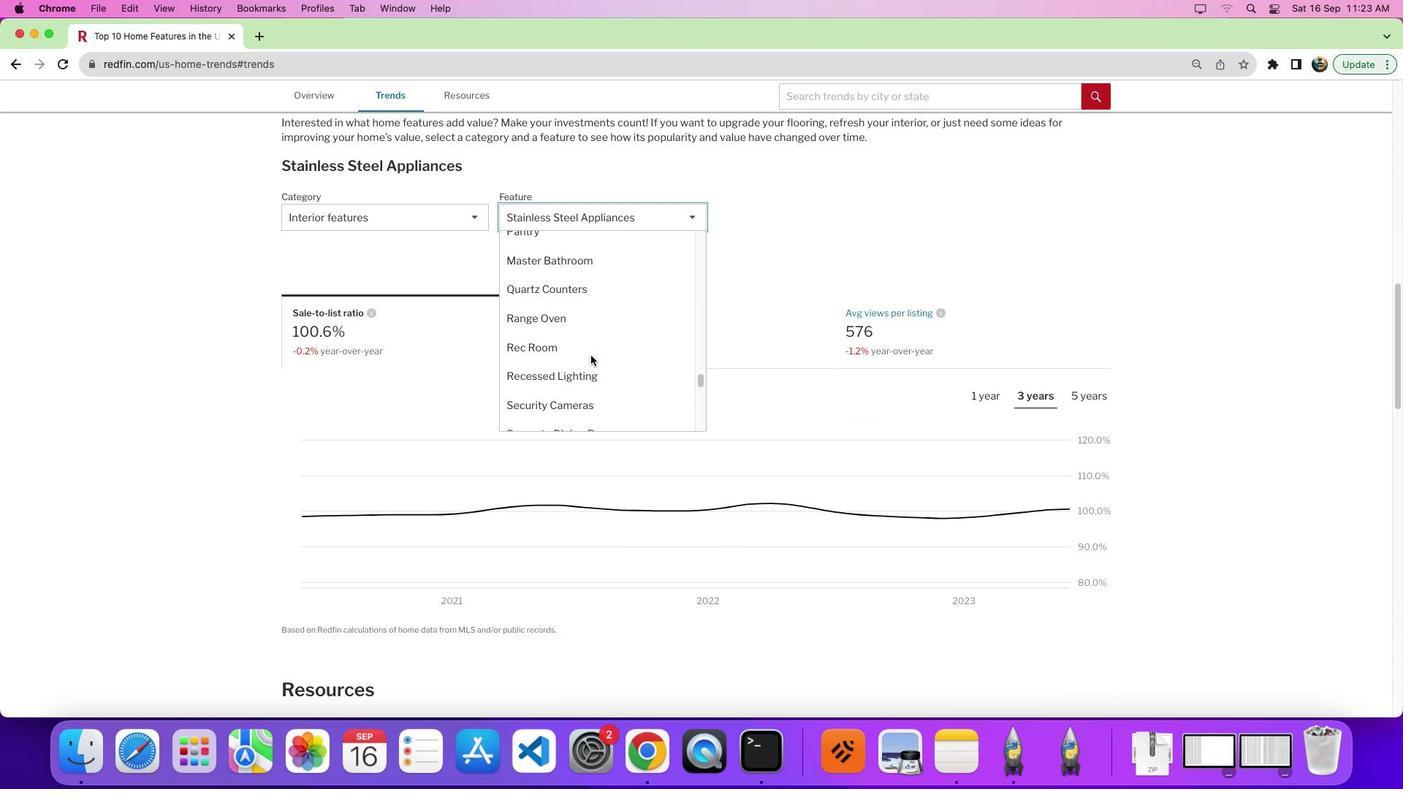
Action: Mouse scrolled (590, 356) with delta (0, 0)
Screenshot: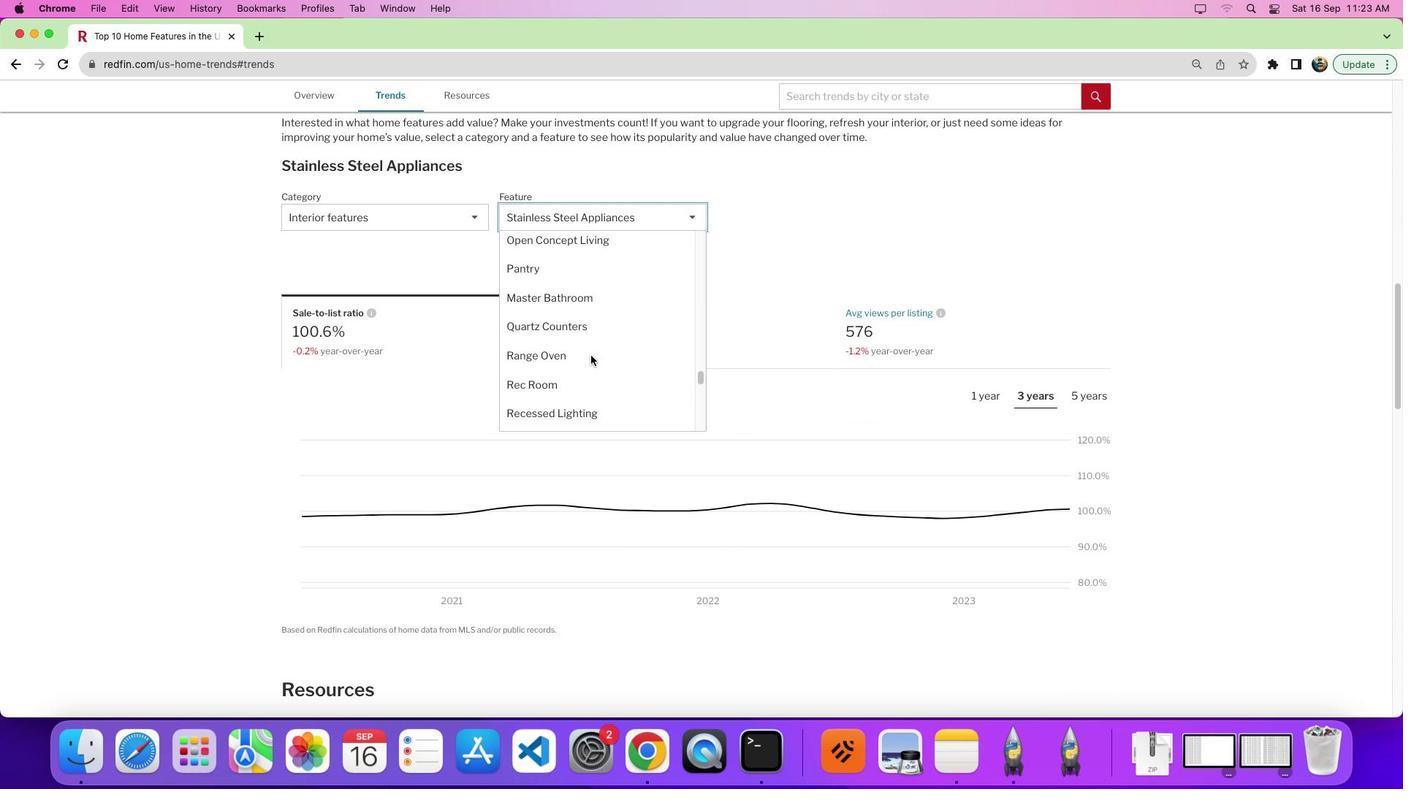 
Action: Mouse scrolled (590, 356) with delta (0, 0)
Screenshot: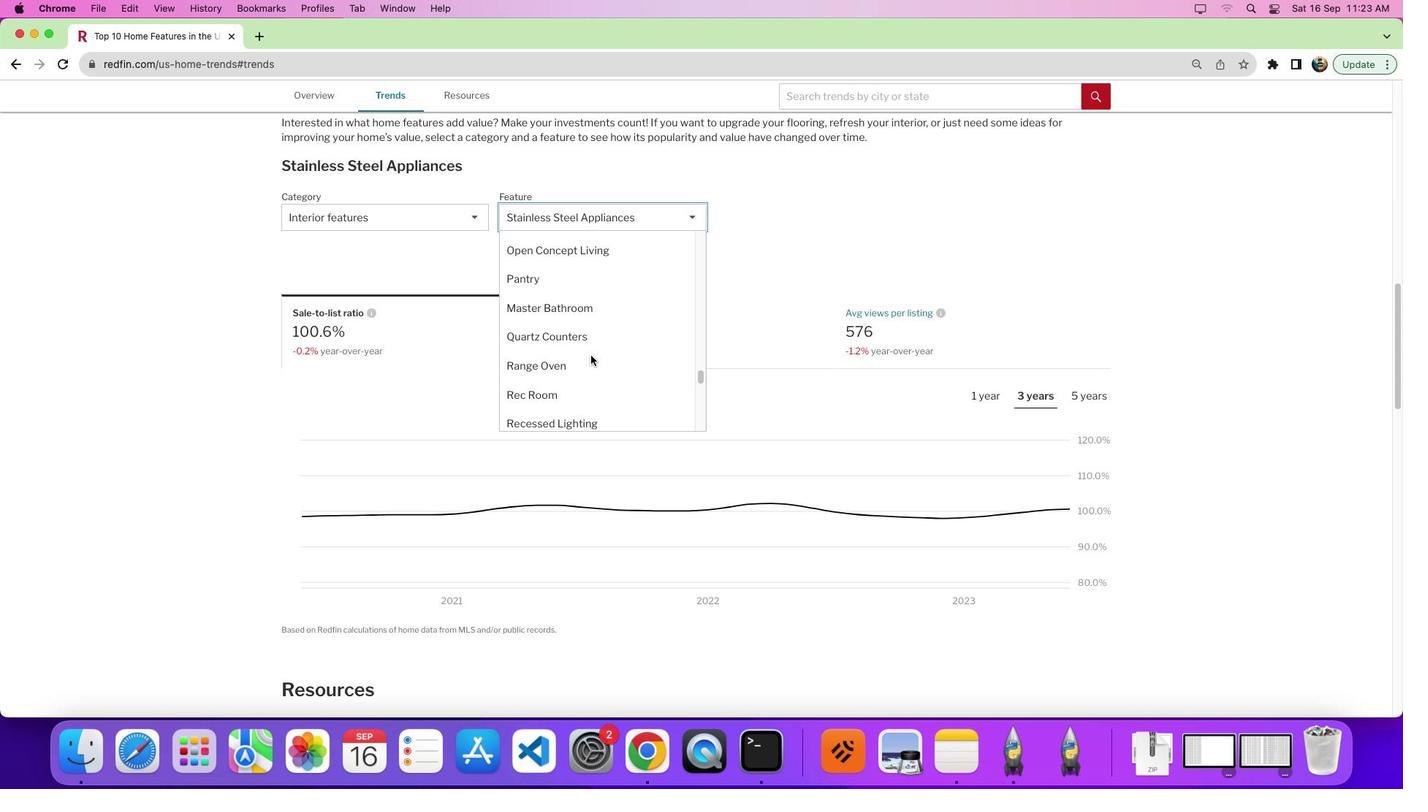 
Action: Mouse scrolled (590, 356) with delta (0, 0)
Screenshot: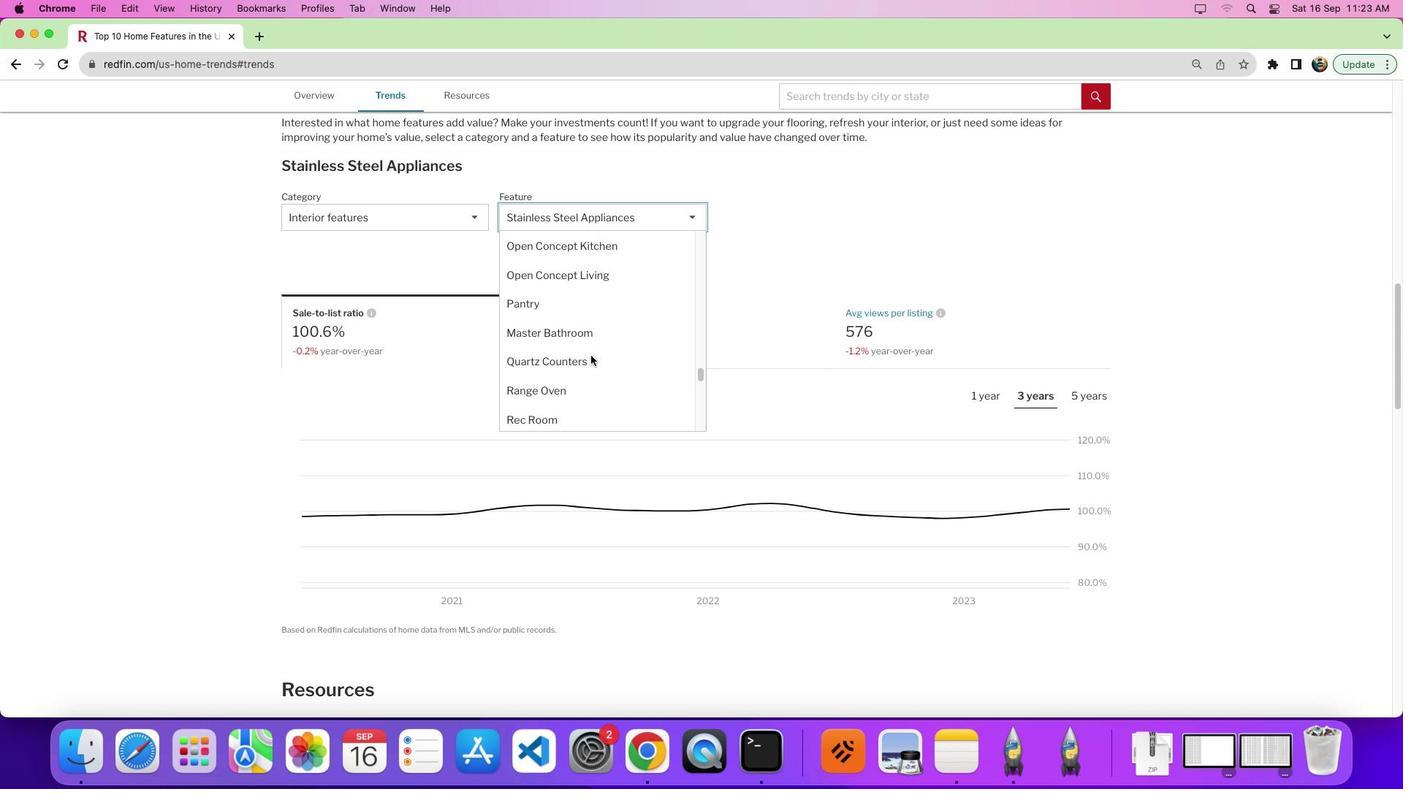 
Action: Mouse scrolled (590, 356) with delta (0, 0)
Screenshot: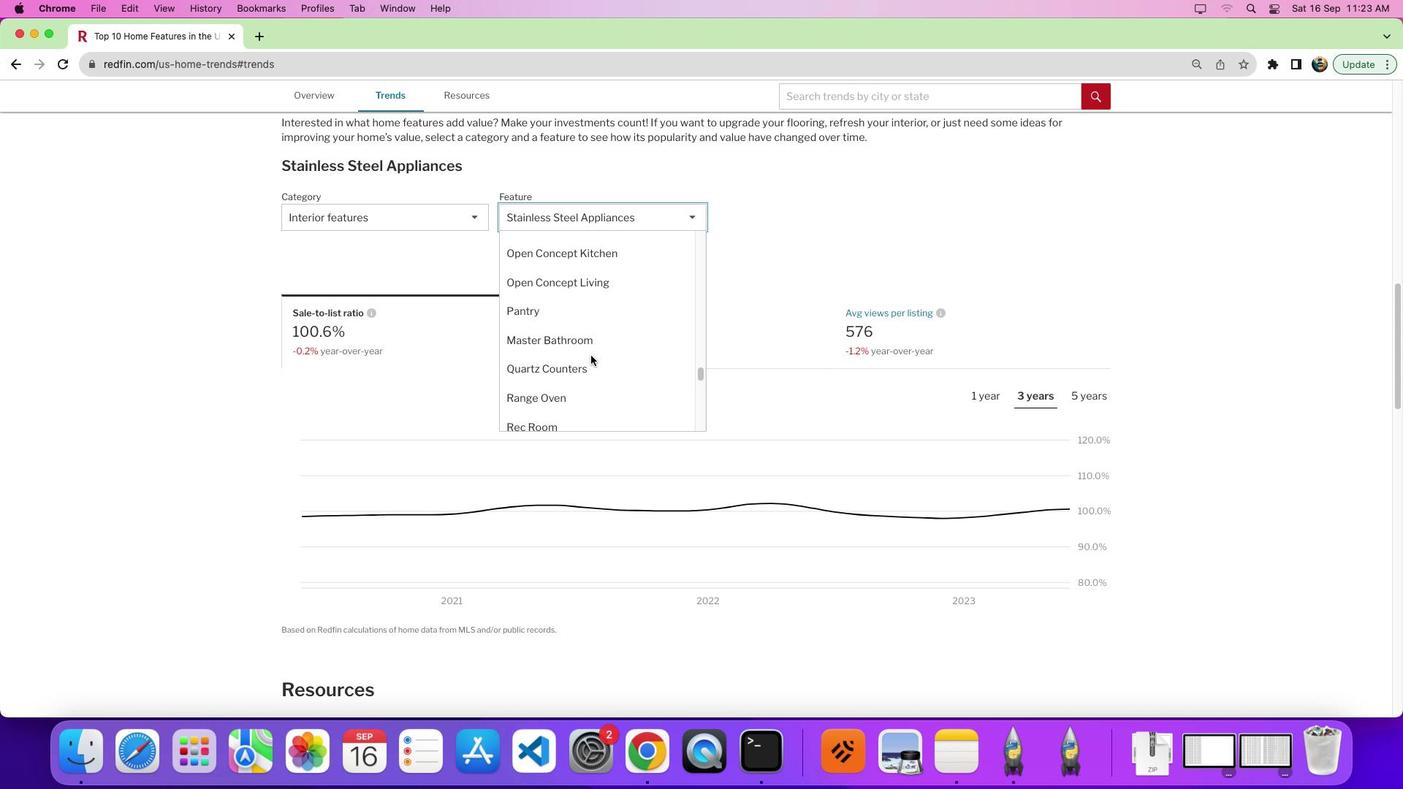
Action: Mouse scrolled (590, 356) with delta (0, 0)
Screenshot: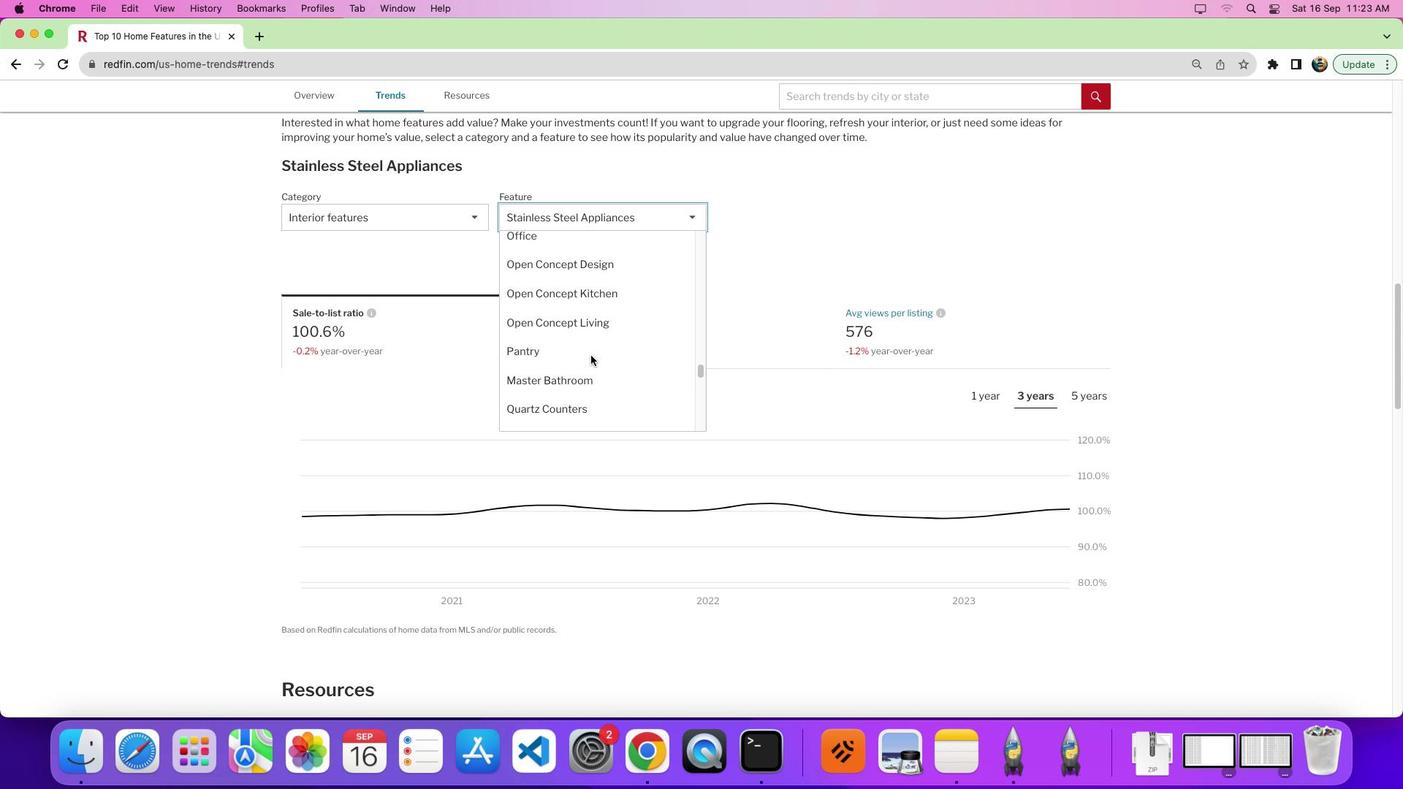 
Action: Mouse scrolled (590, 356) with delta (0, 0)
Screenshot: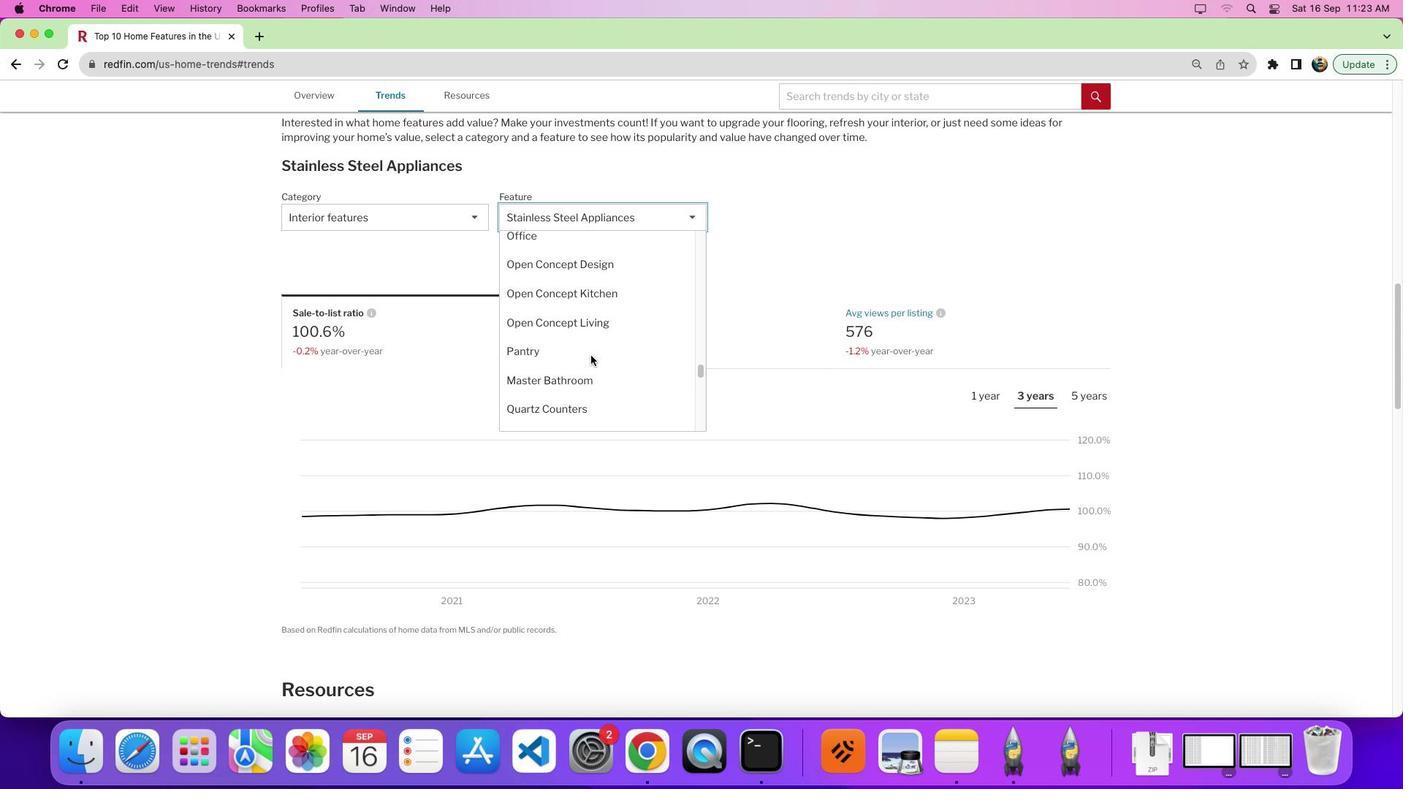 
Action: Mouse scrolled (590, 356) with delta (0, 0)
Screenshot: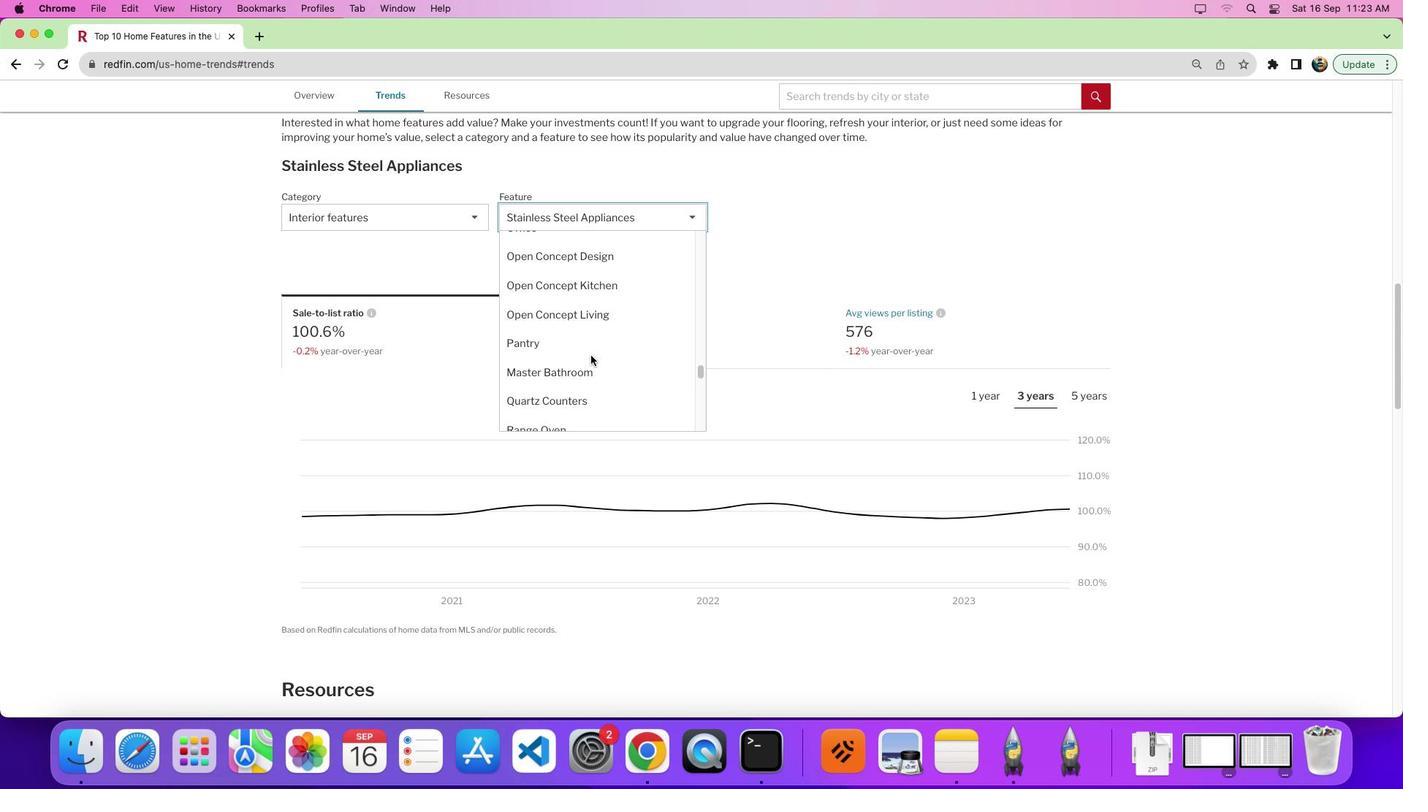 
Action: Mouse scrolled (590, 356) with delta (0, 0)
Screenshot: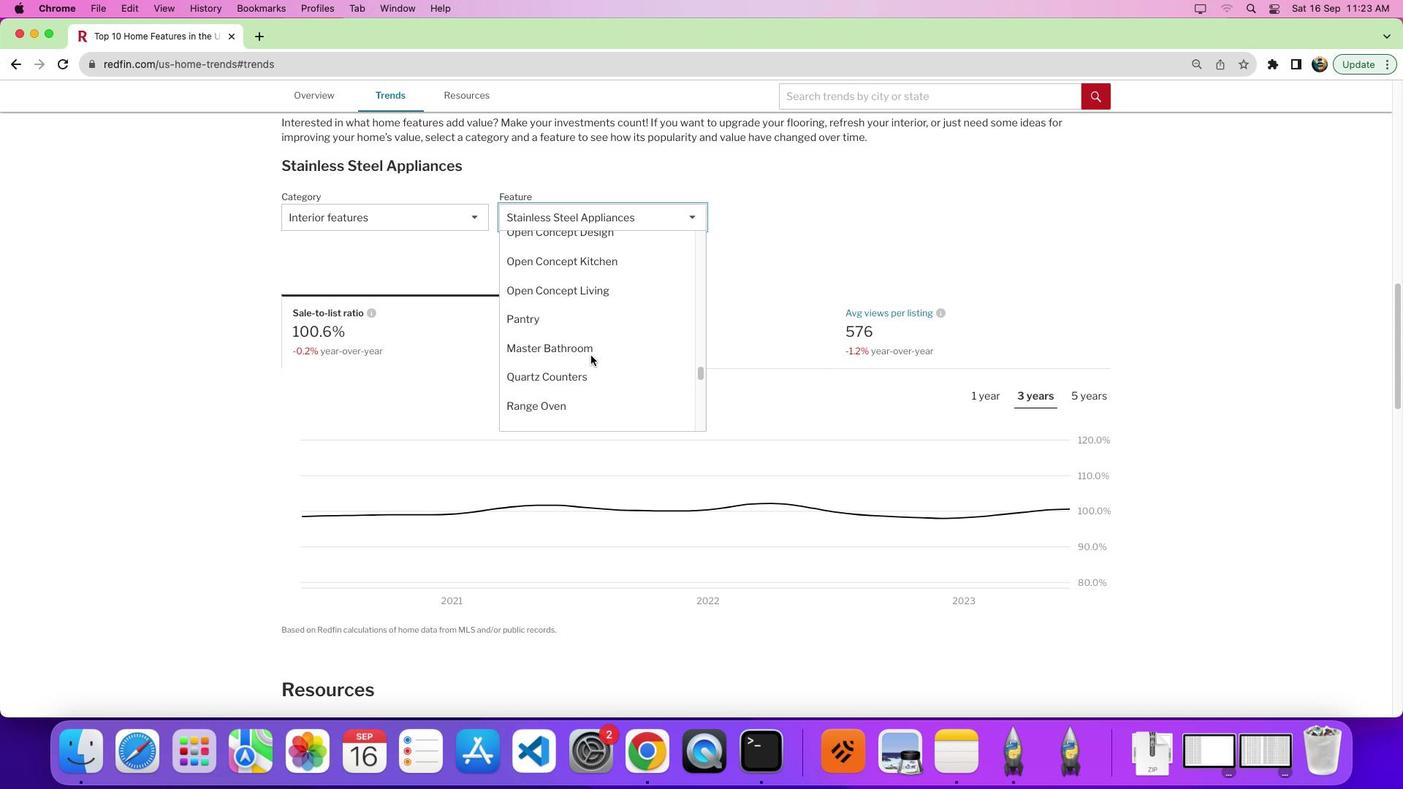 
Action: Mouse scrolled (590, 356) with delta (0, 0)
Screenshot: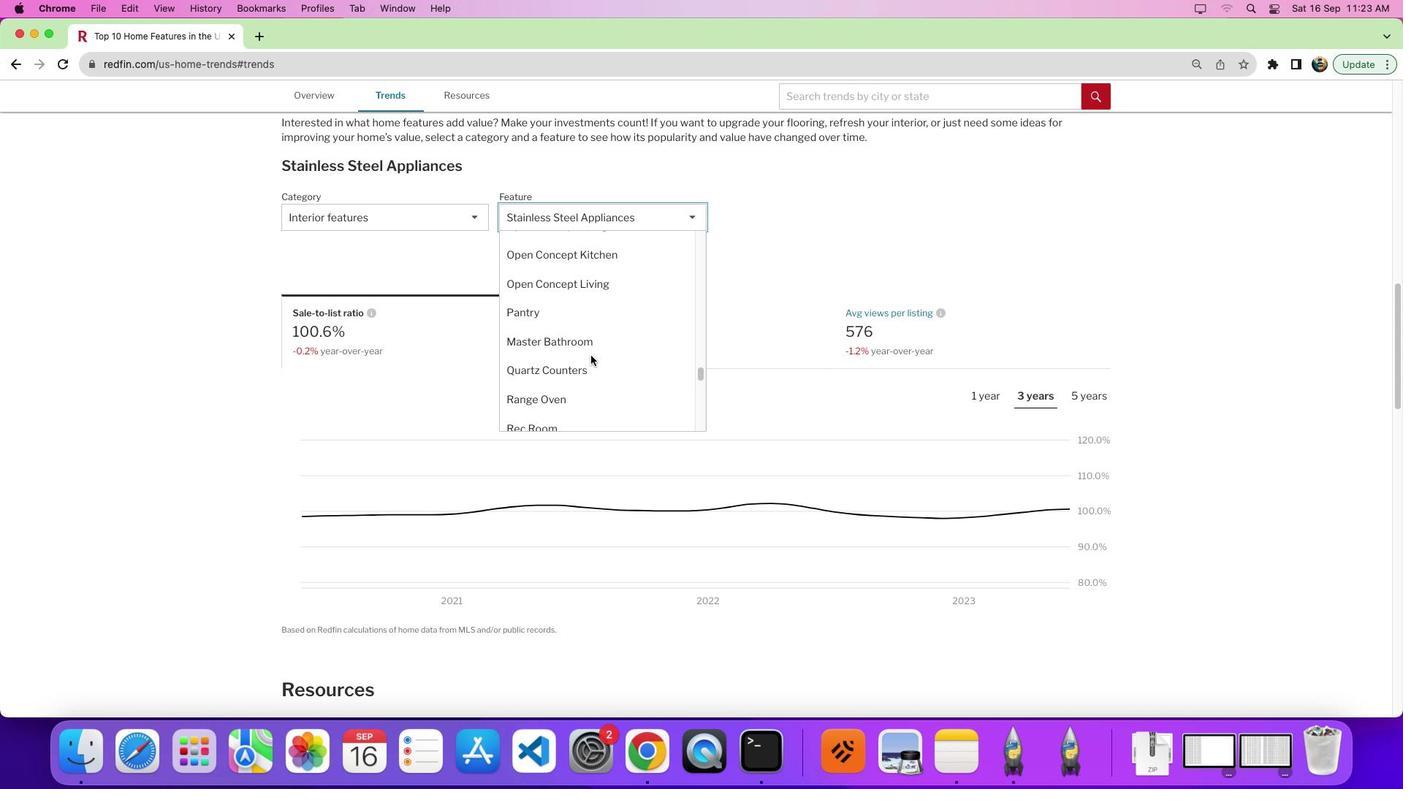 
Action: Mouse scrolled (590, 356) with delta (0, 0)
Screenshot: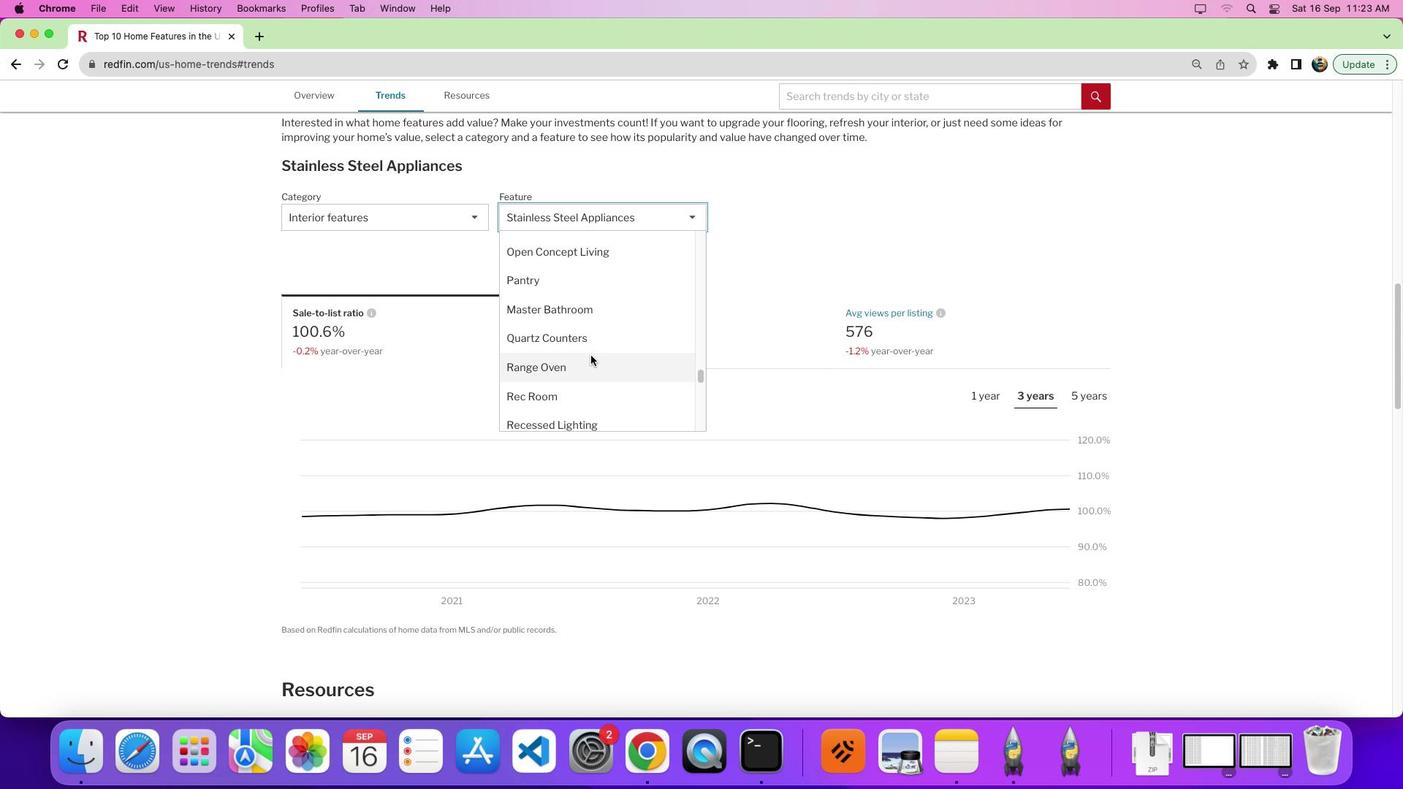 
Action: Mouse scrolled (590, 356) with delta (0, 0)
Screenshot: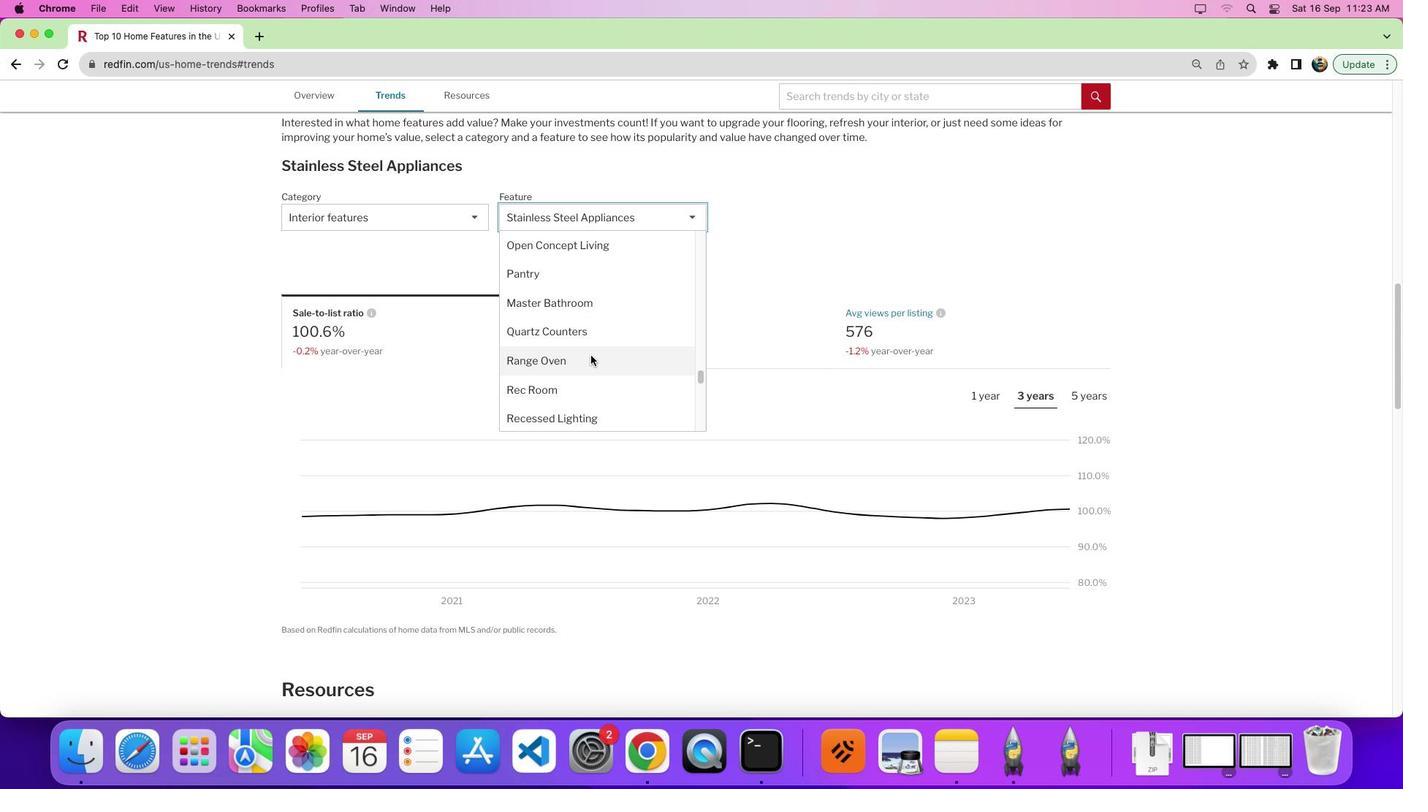
Action: Mouse scrolled (590, 356) with delta (0, 0)
Screenshot: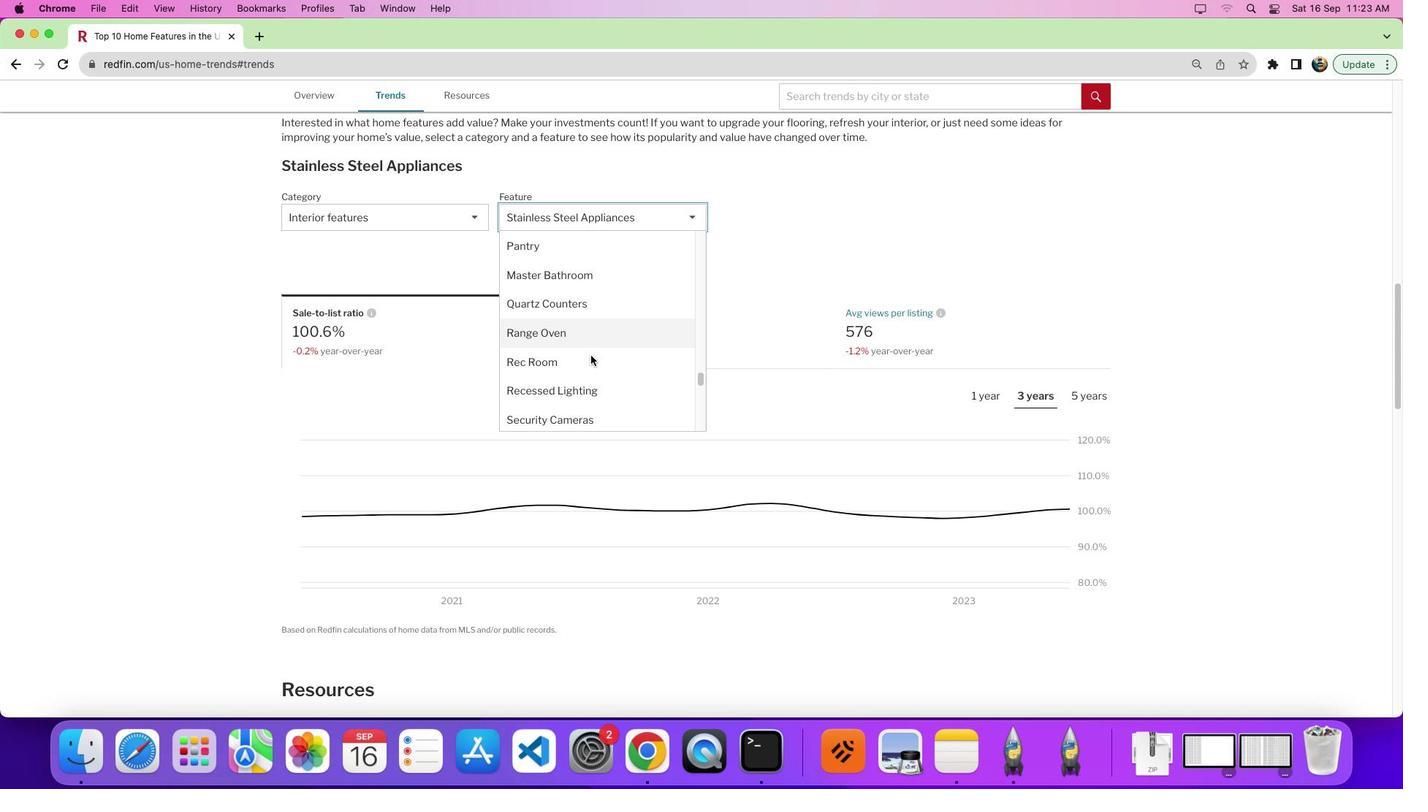 
Action: Mouse scrolled (590, 356) with delta (0, 0)
Screenshot: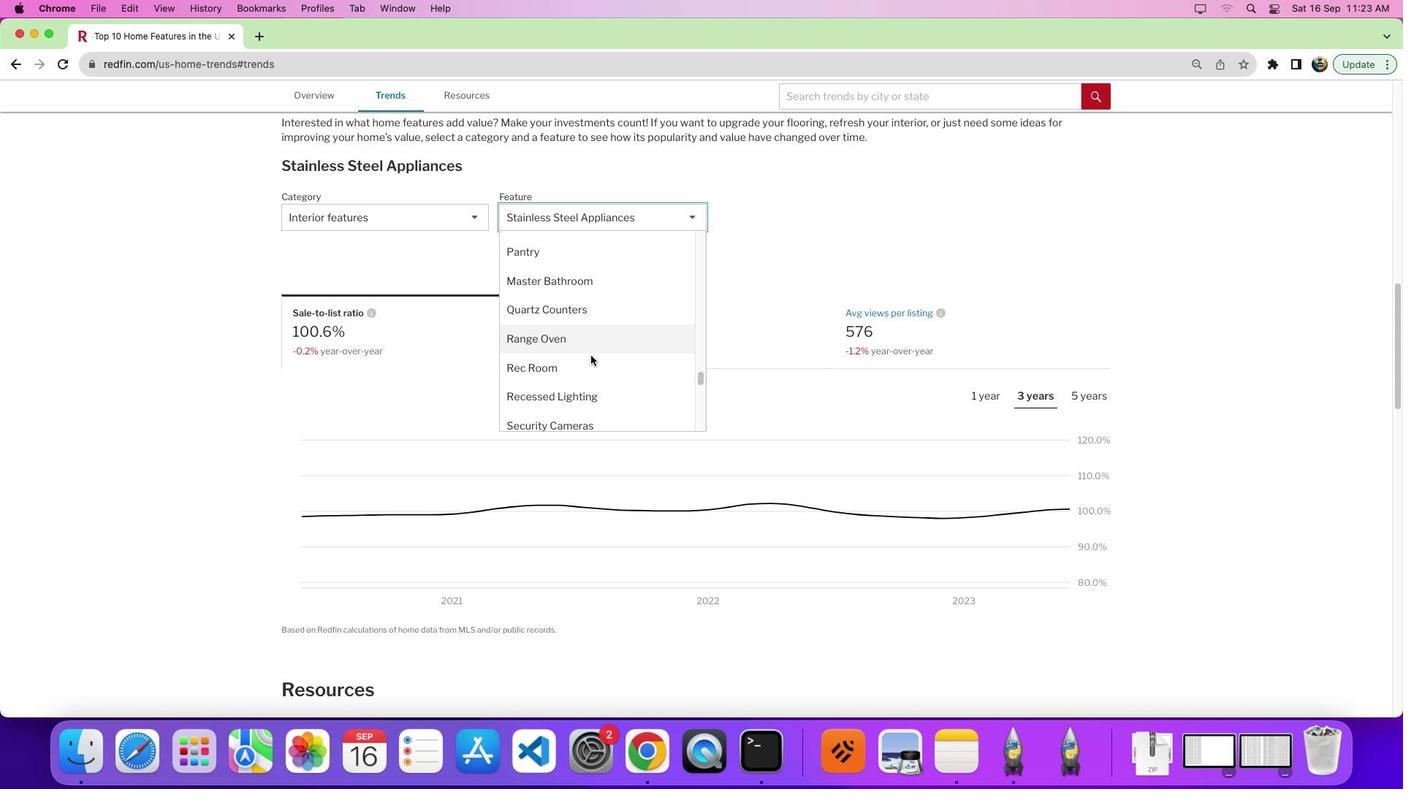 
Action: Mouse scrolled (590, 356) with delta (0, 0)
Screenshot: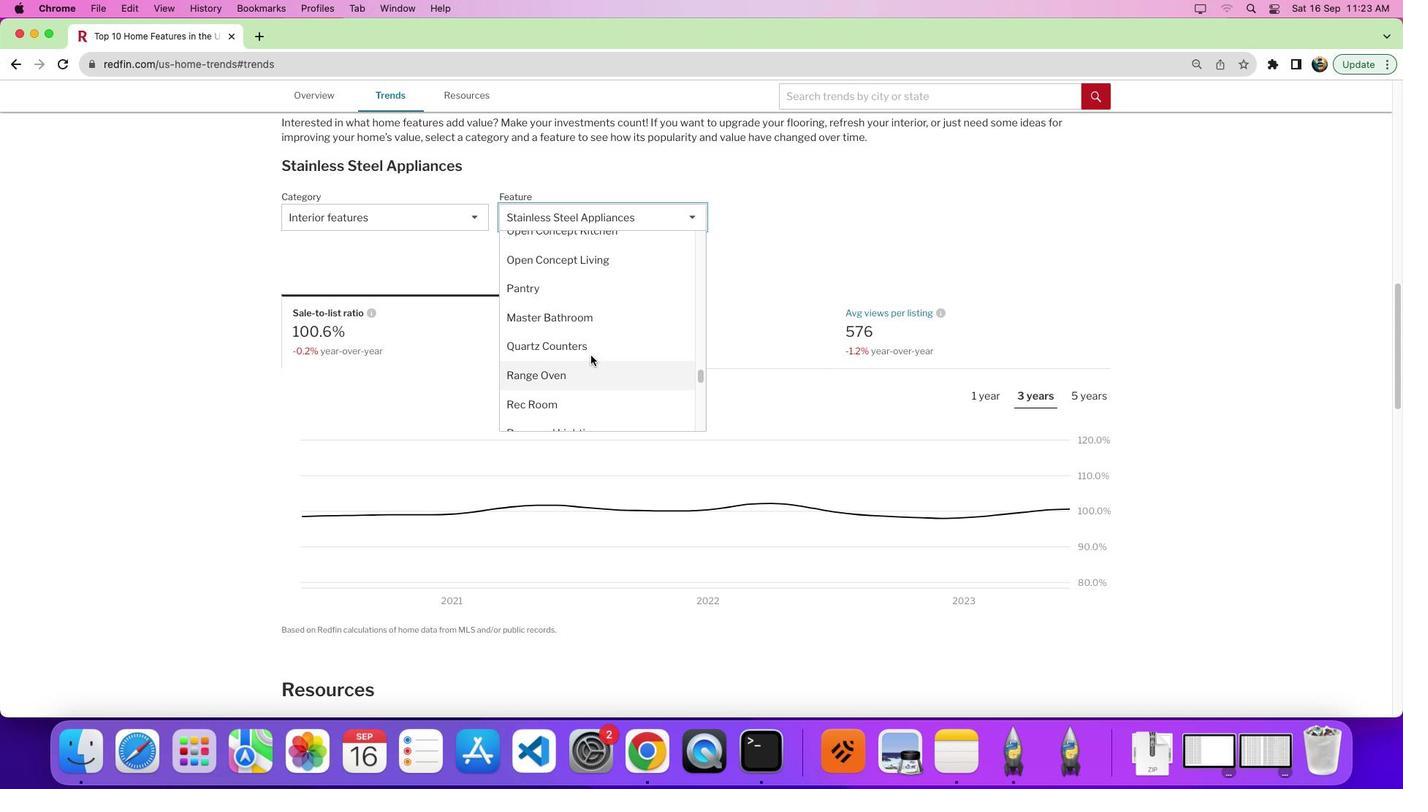 
Action: Mouse scrolled (590, 356) with delta (0, 0)
Screenshot: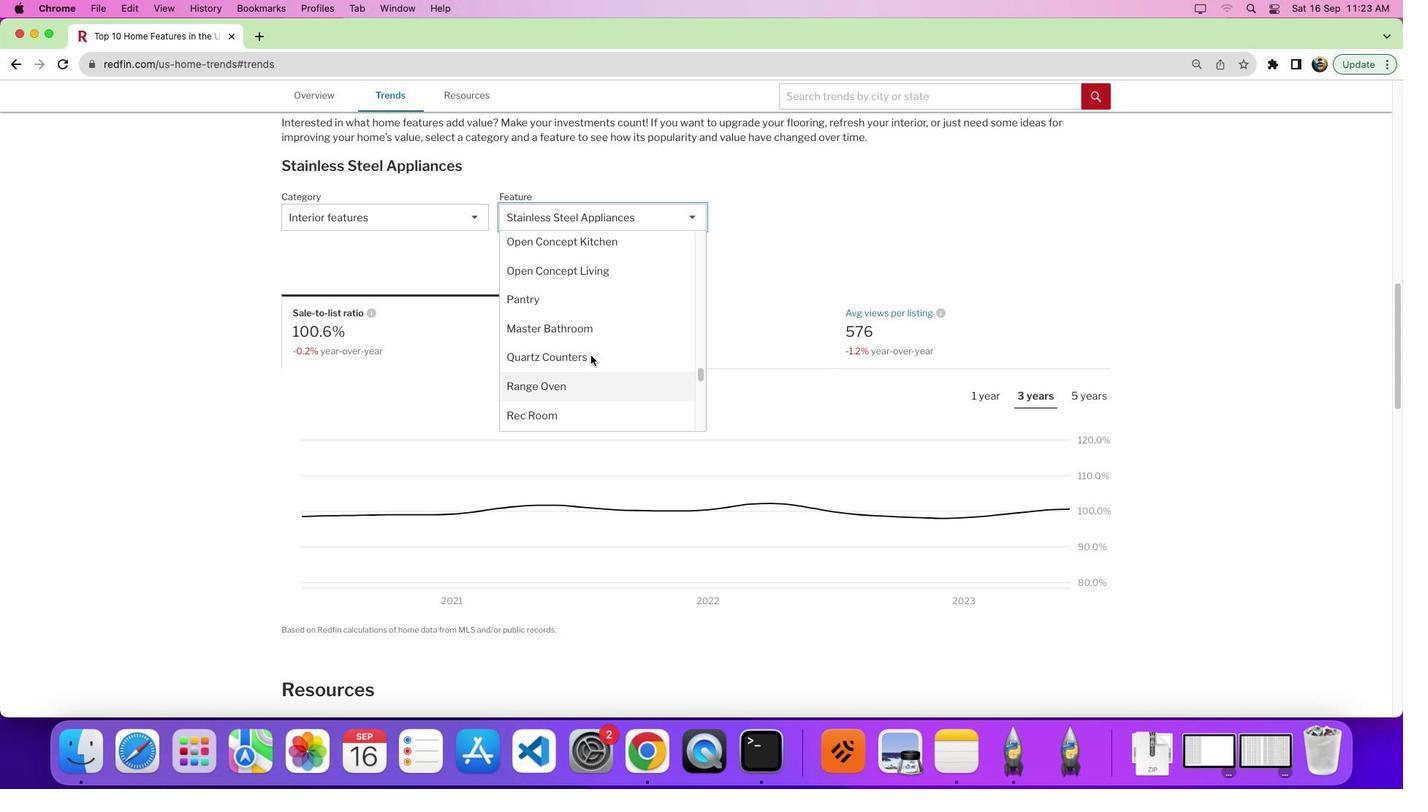 
Action: Mouse scrolled (590, 356) with delta (0, 4)
Screenshot: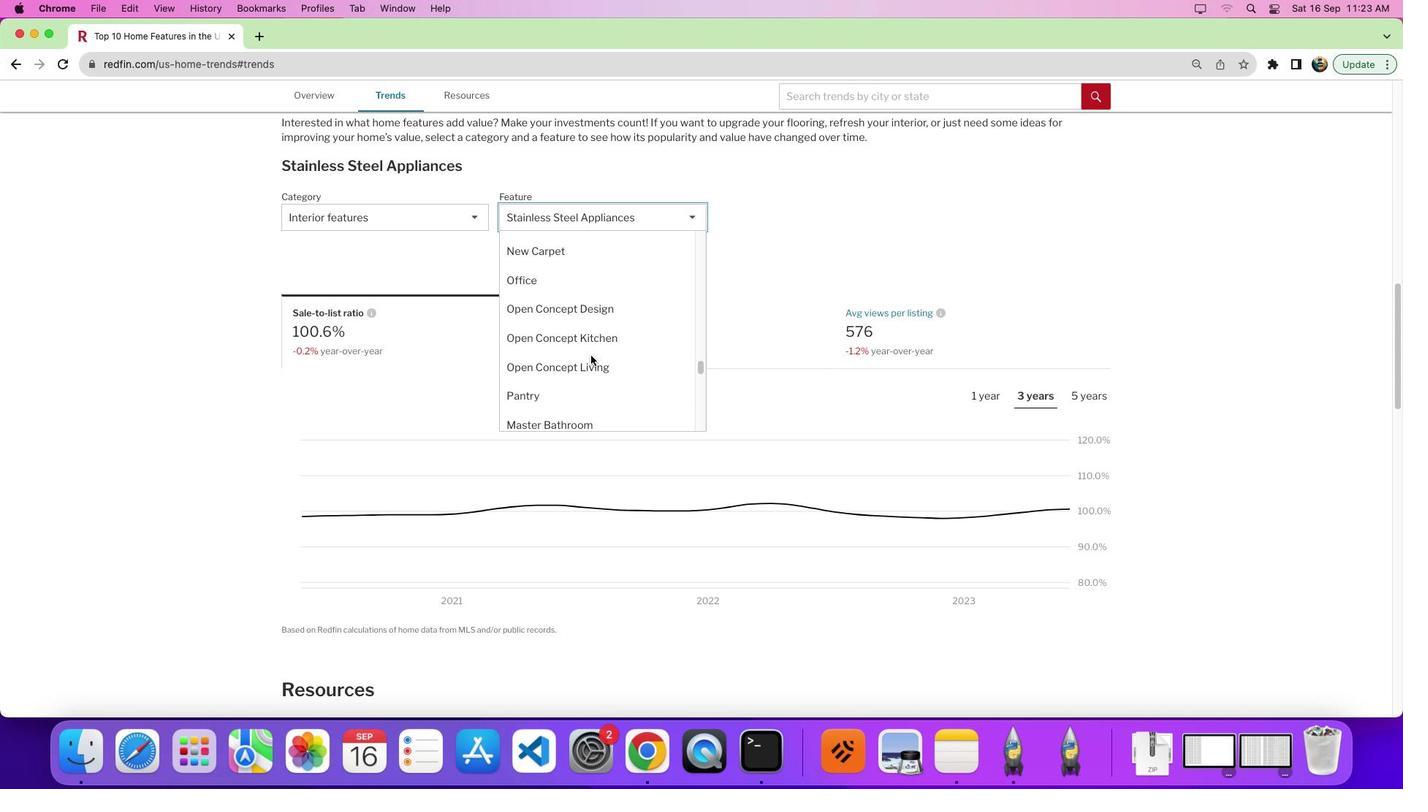 
Action: Mouse scrolled (590, 356) with delta (0, 0)
Screenshot: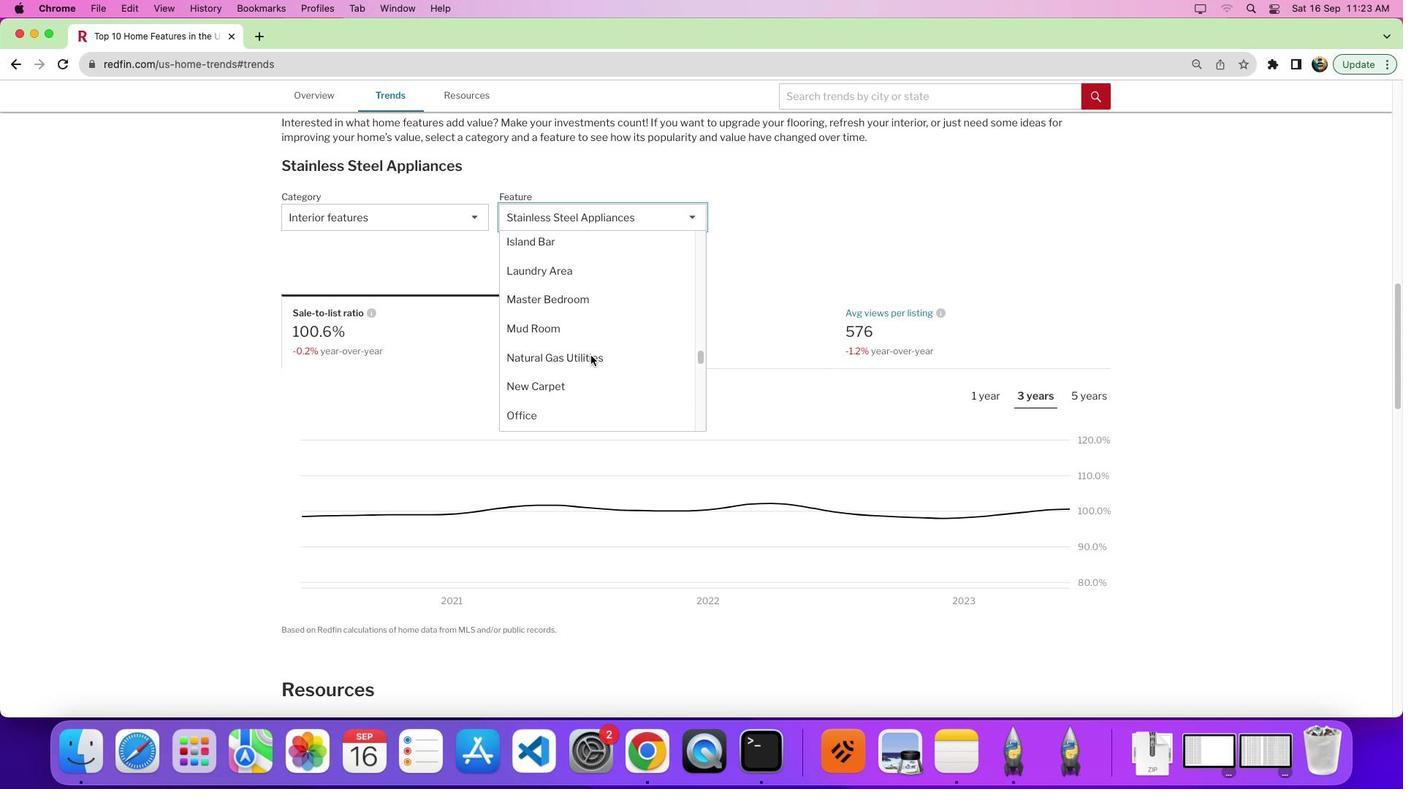 
Action: Mouse moved to (570, 321)
Screenshot: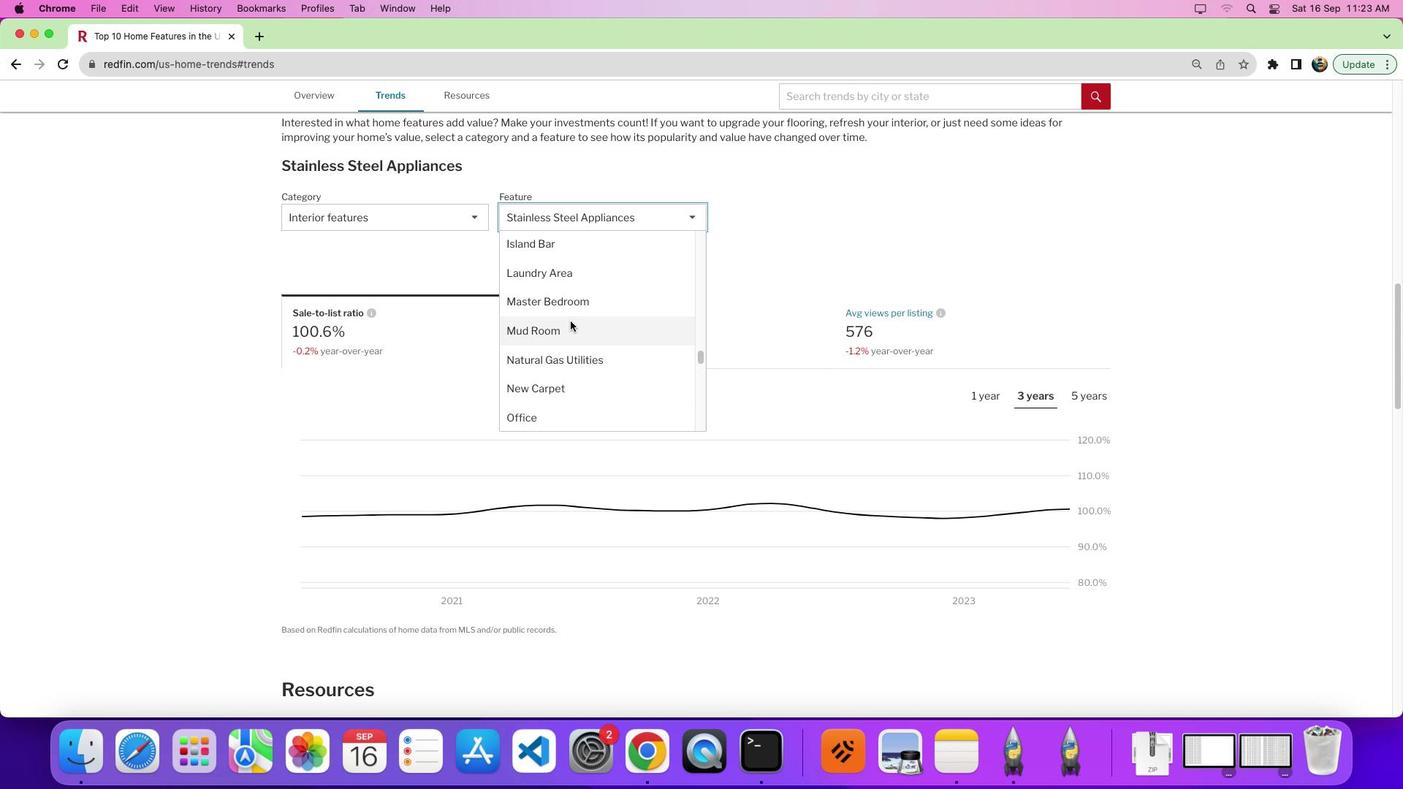 
Action: Mouse scrolled (570, 321) with delta (0, 0)
Screenshot: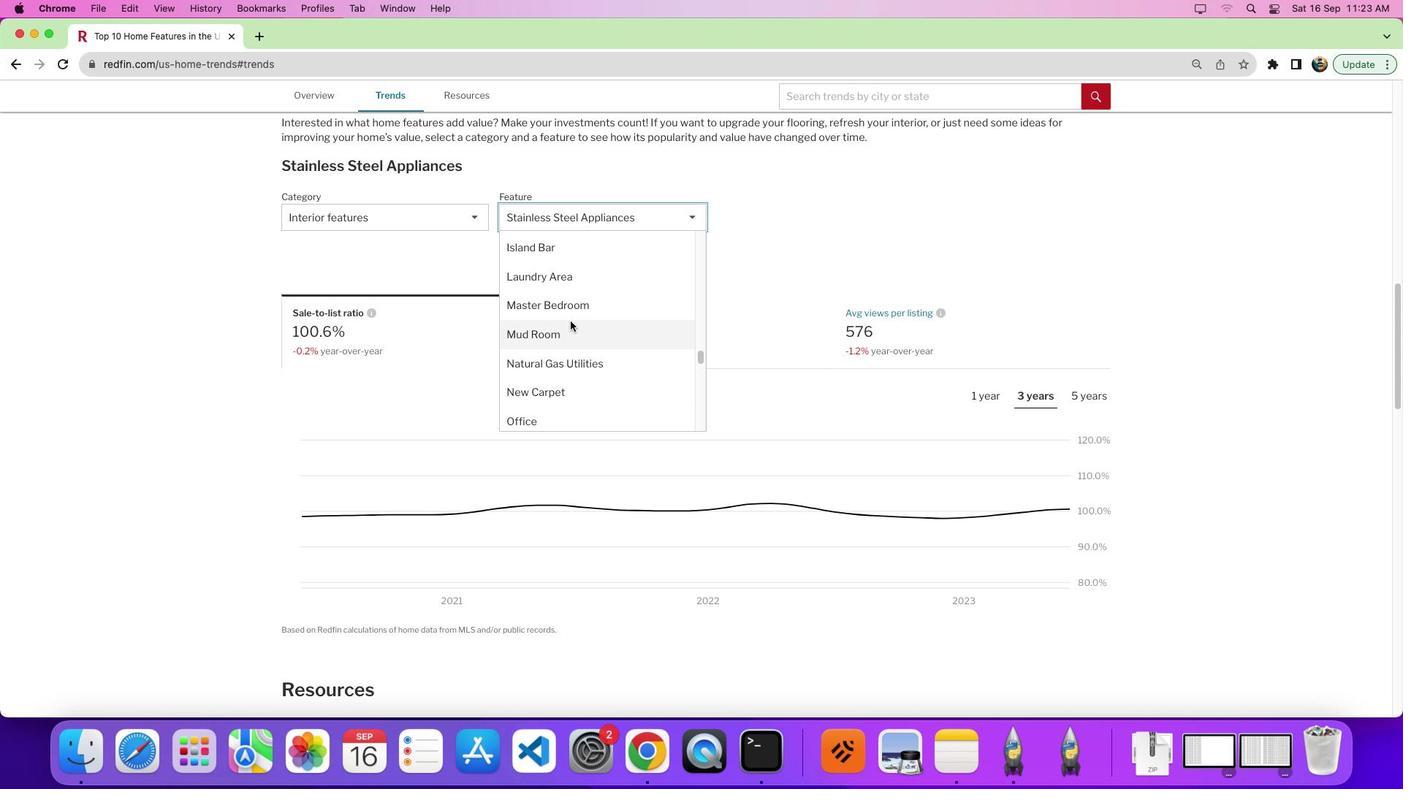 
Action: Mouse scrolled (570, 321) with delta (0, 0)
Screenshot: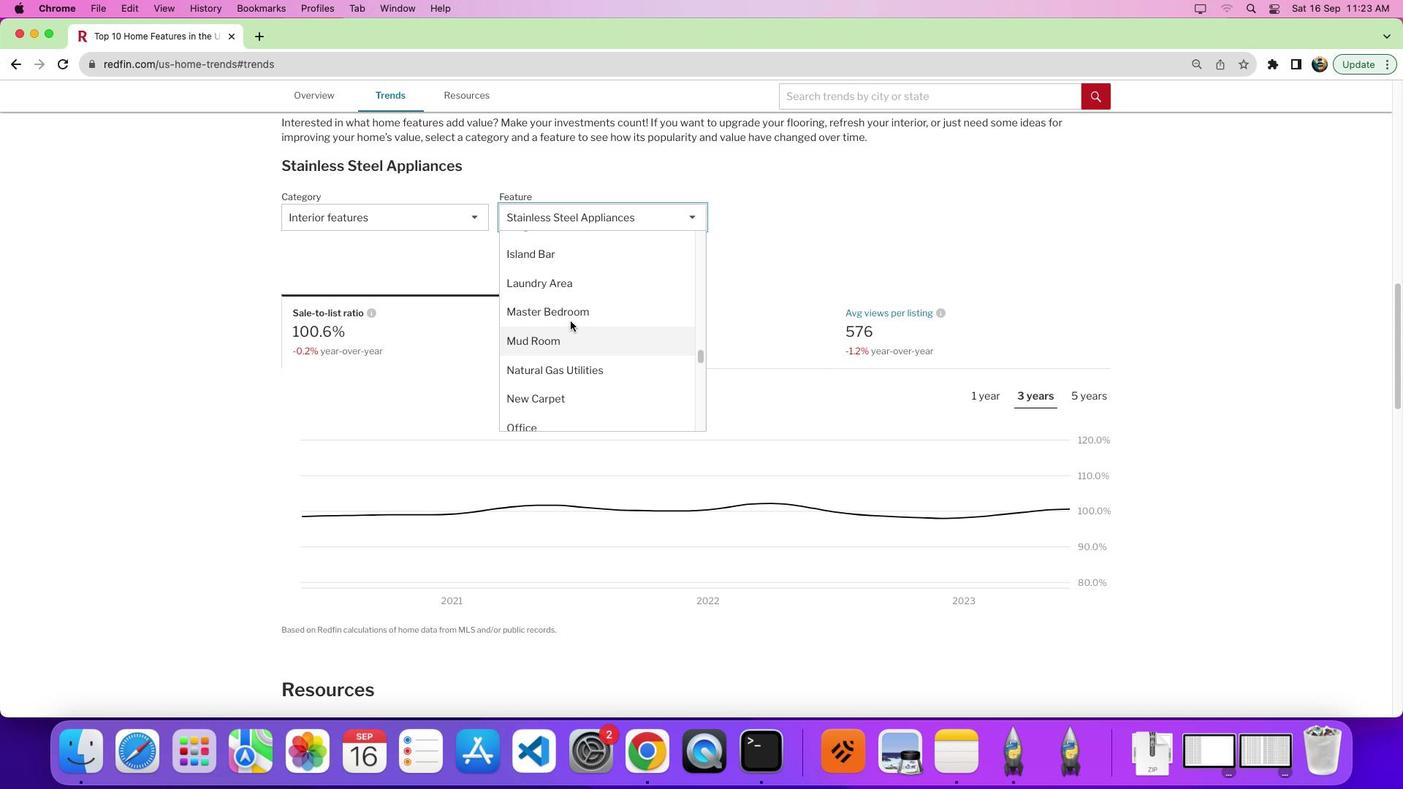 
Action: Mouse scrolled (570, 321) with delta (0, 0)
Screenshot: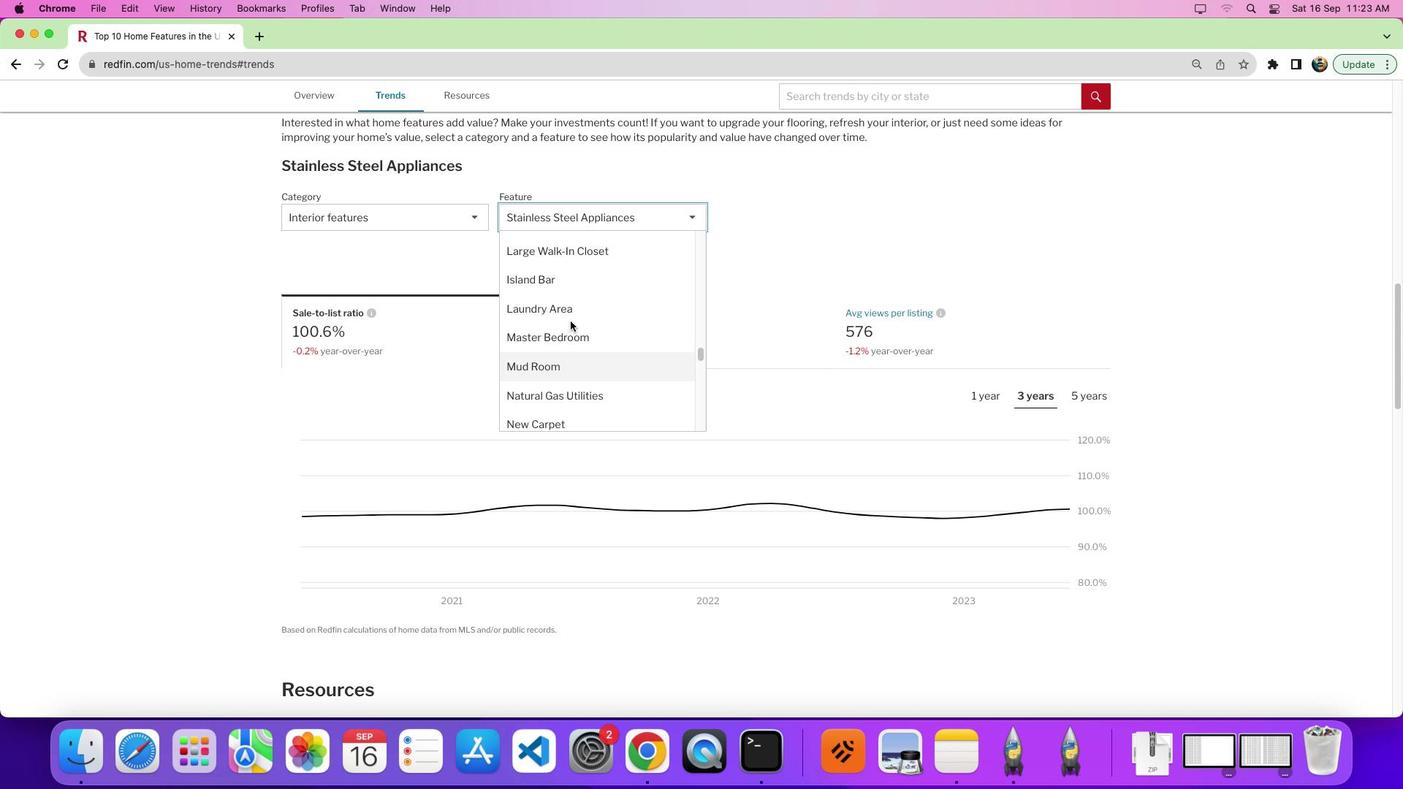 
Action: Mouse scrolled (570, 321) with delta (0, 0)
Screenshot: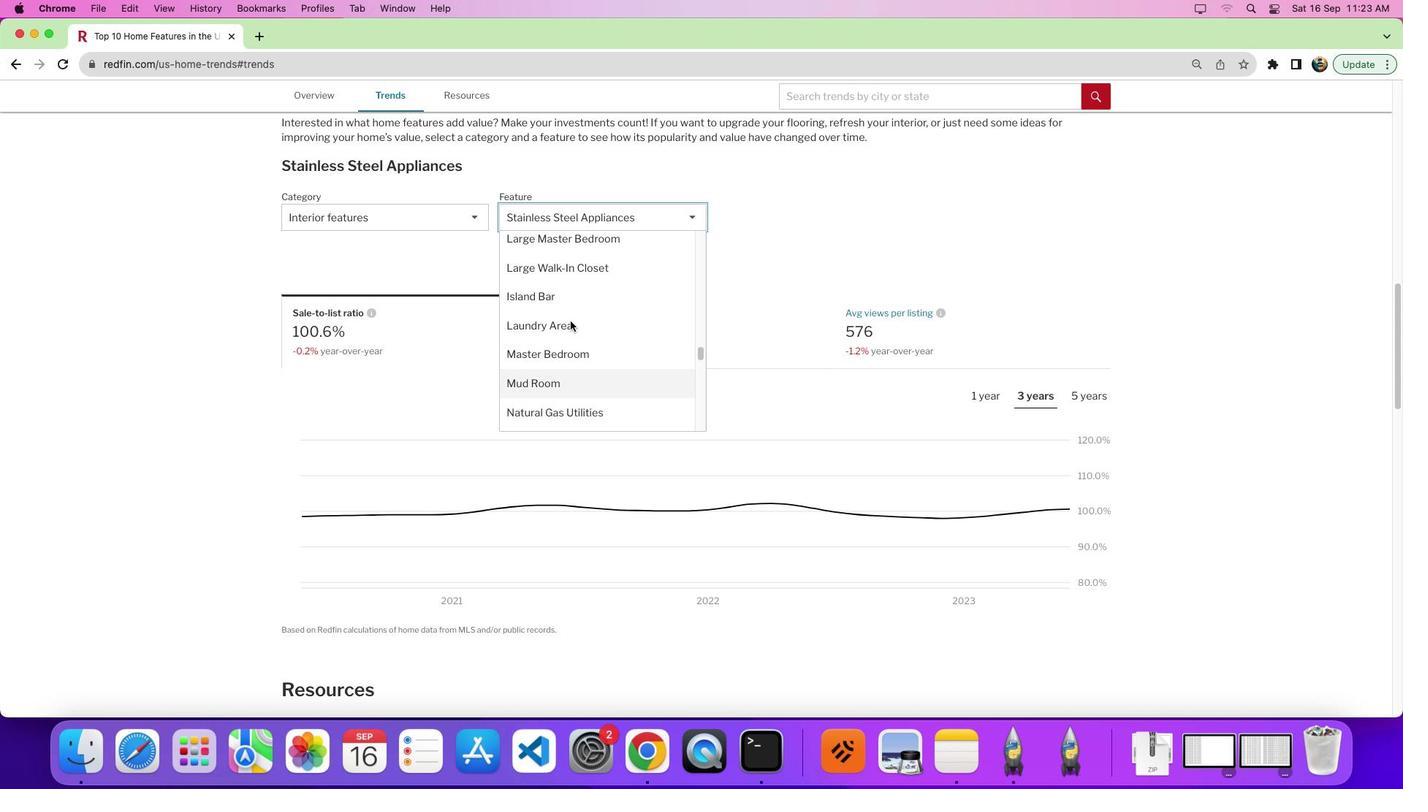 
Action: Mouse scrolled (570, 321) with delta (0, 0)
Screenshot: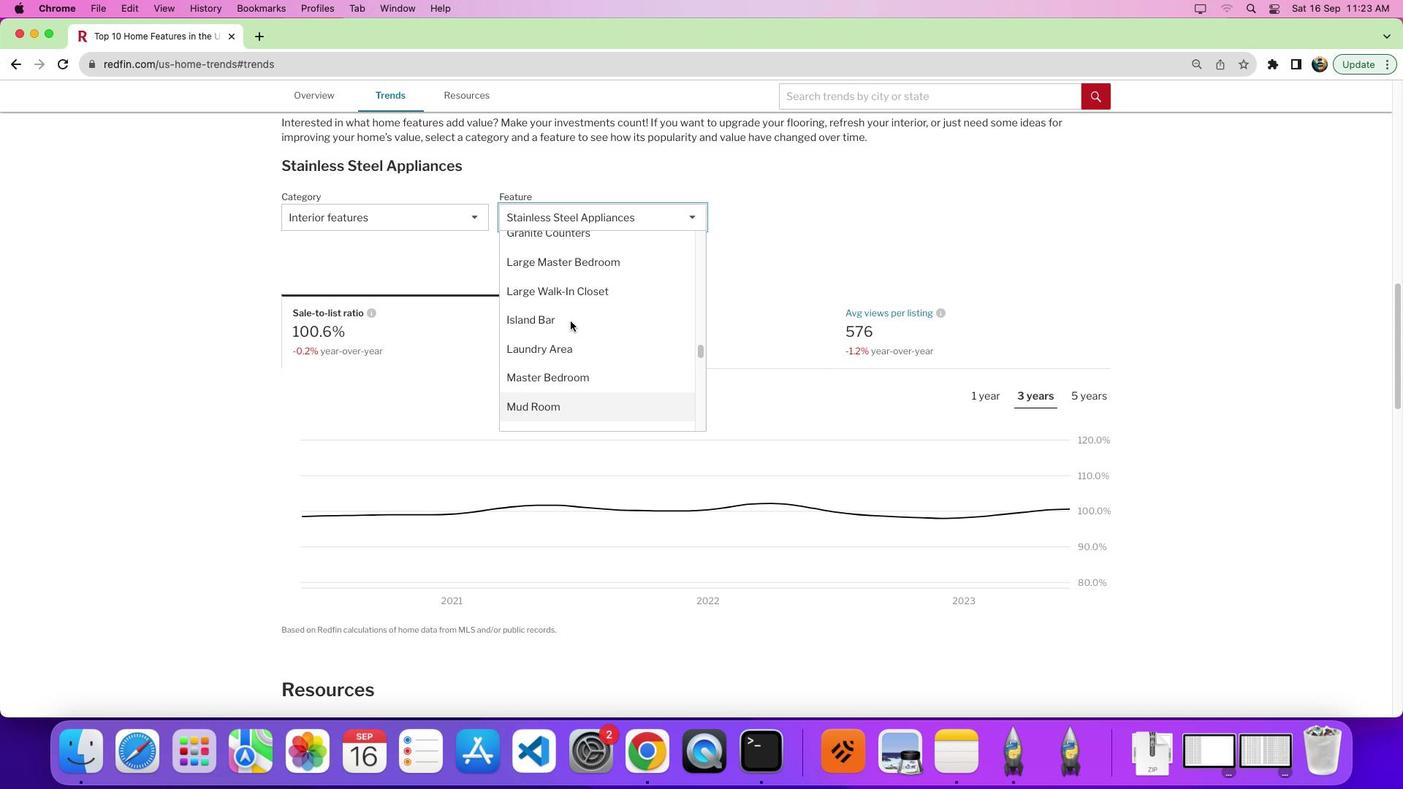 
Action: Mouse scrolled (570, 321) with delta (0, 0)
Screenshot: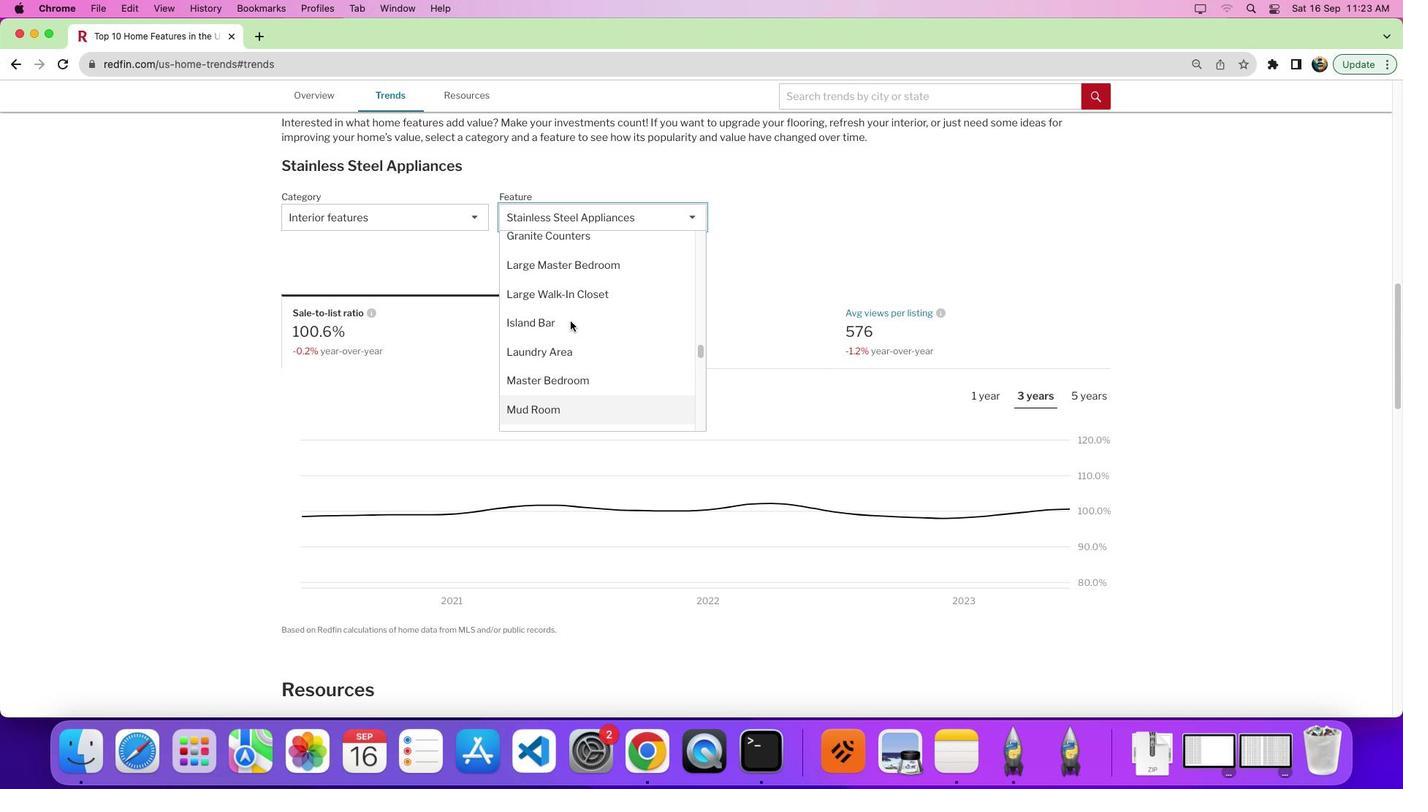 
Action: Mouse scrolled (570, 321) with delta (0, 0)
Screenshot: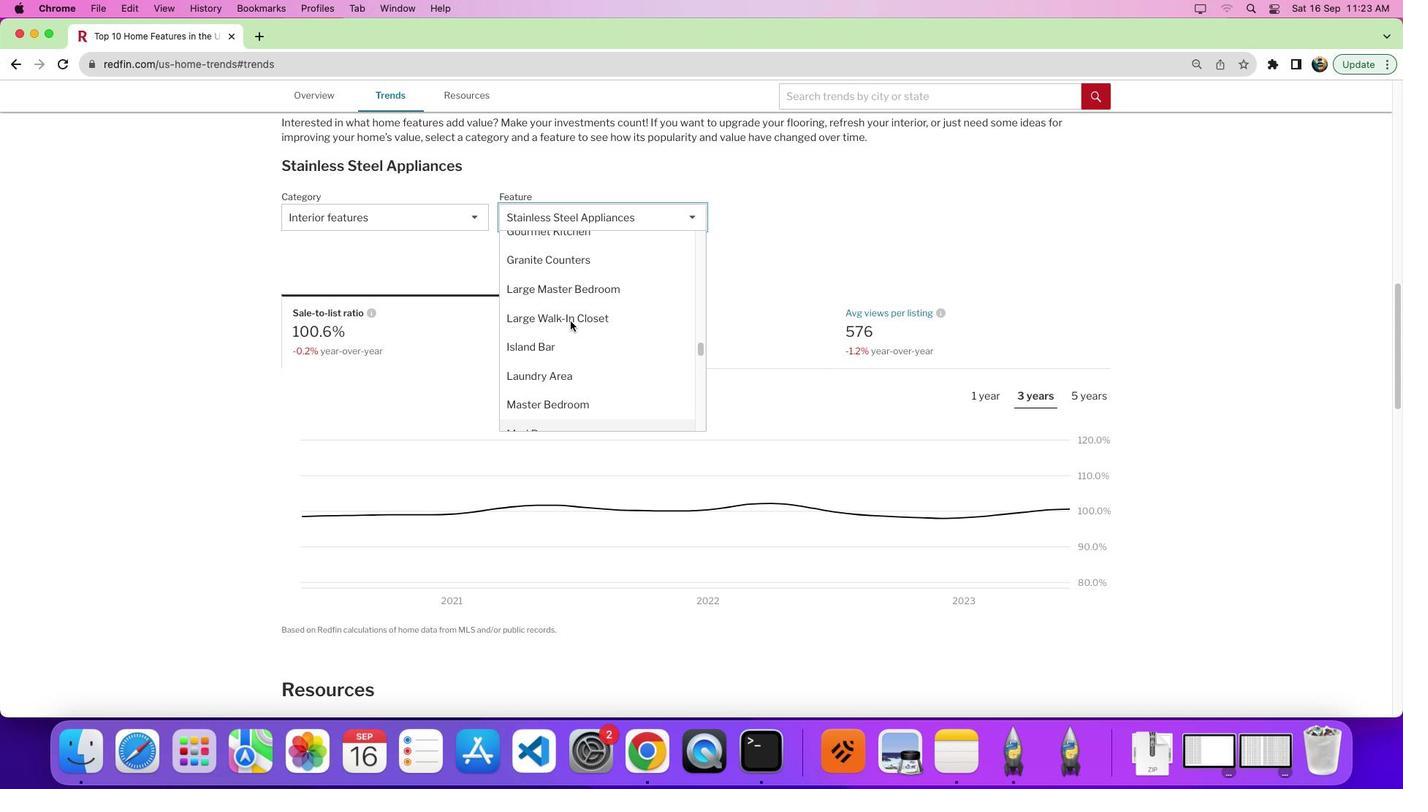 
Action: Mouse scrolled (570, 321) with delta (0, 0)
Screenshot: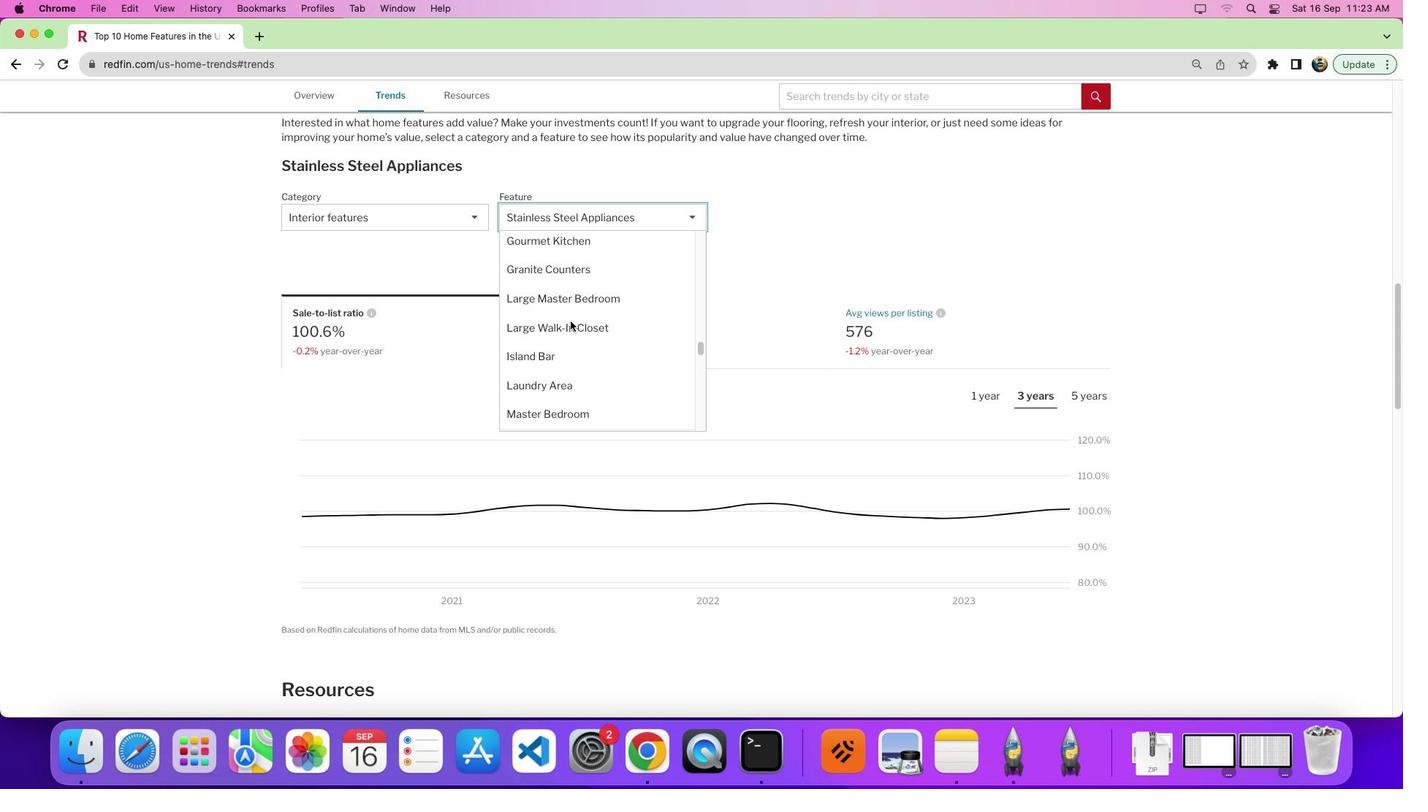 
Action: Mouse scrolled (570, 321) with delta (0, 0)
Screenshot: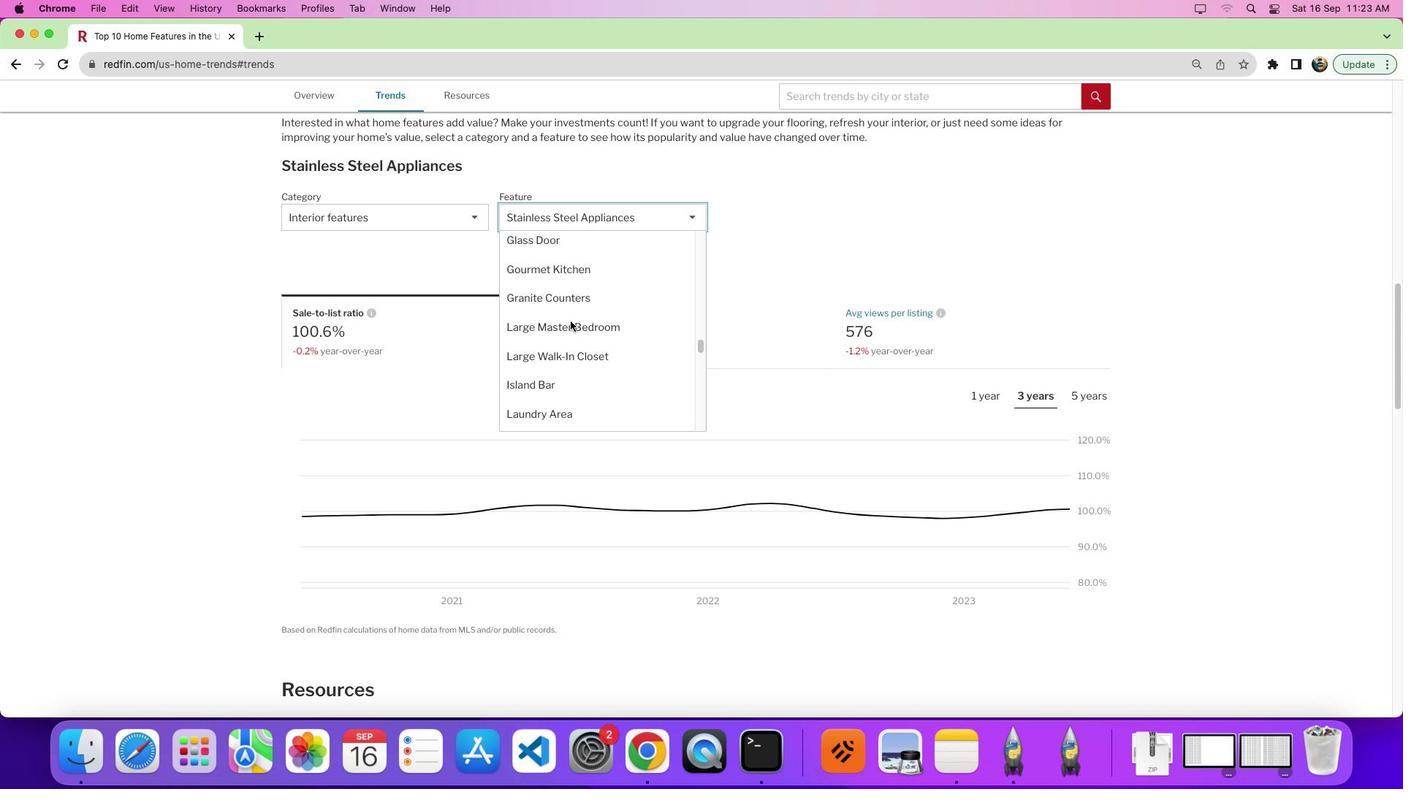 
Action: Mouse scrolled (570, 321) with delta (0, 0)
Screenshot: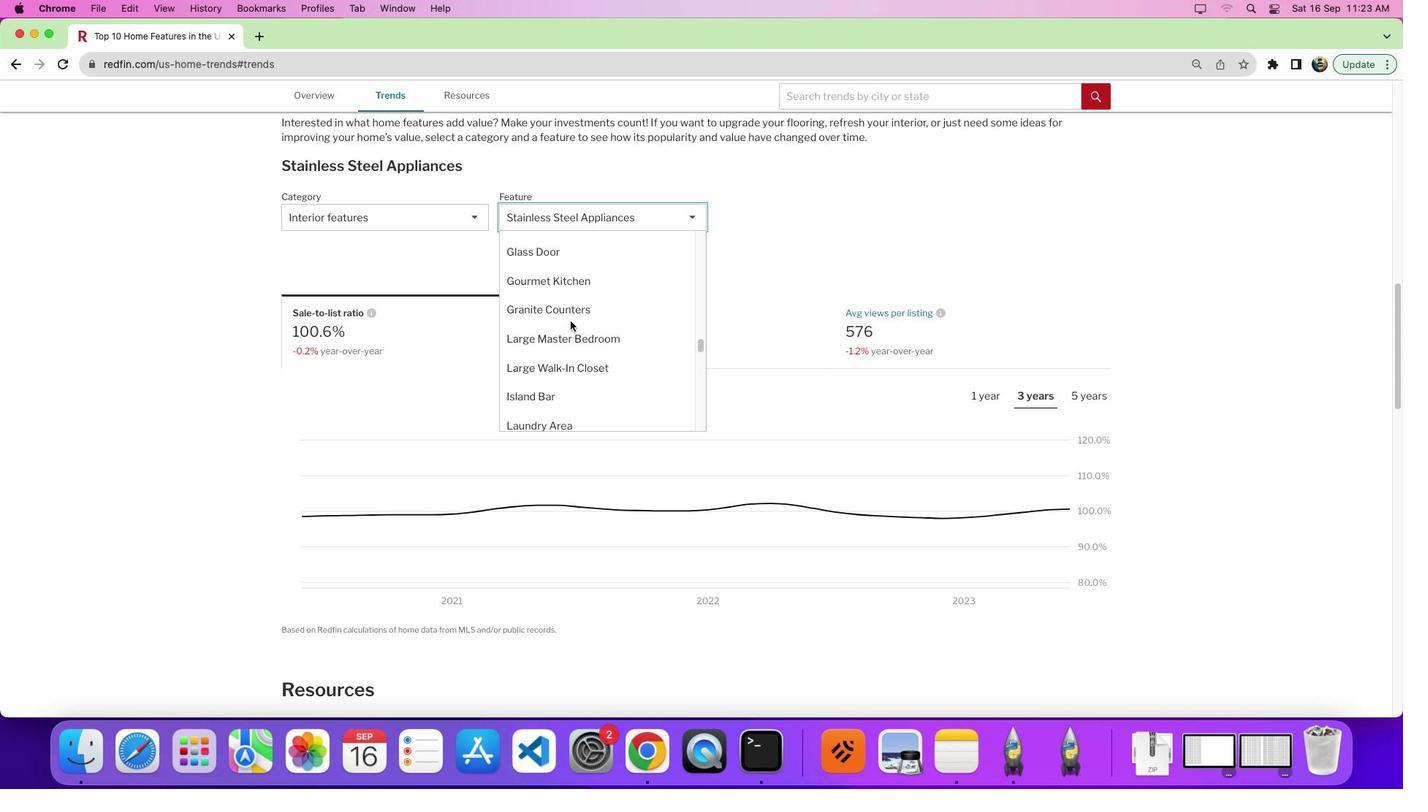 
Action: Mouse scrolled (570, 321) with delta (0, 0)
Screenshot: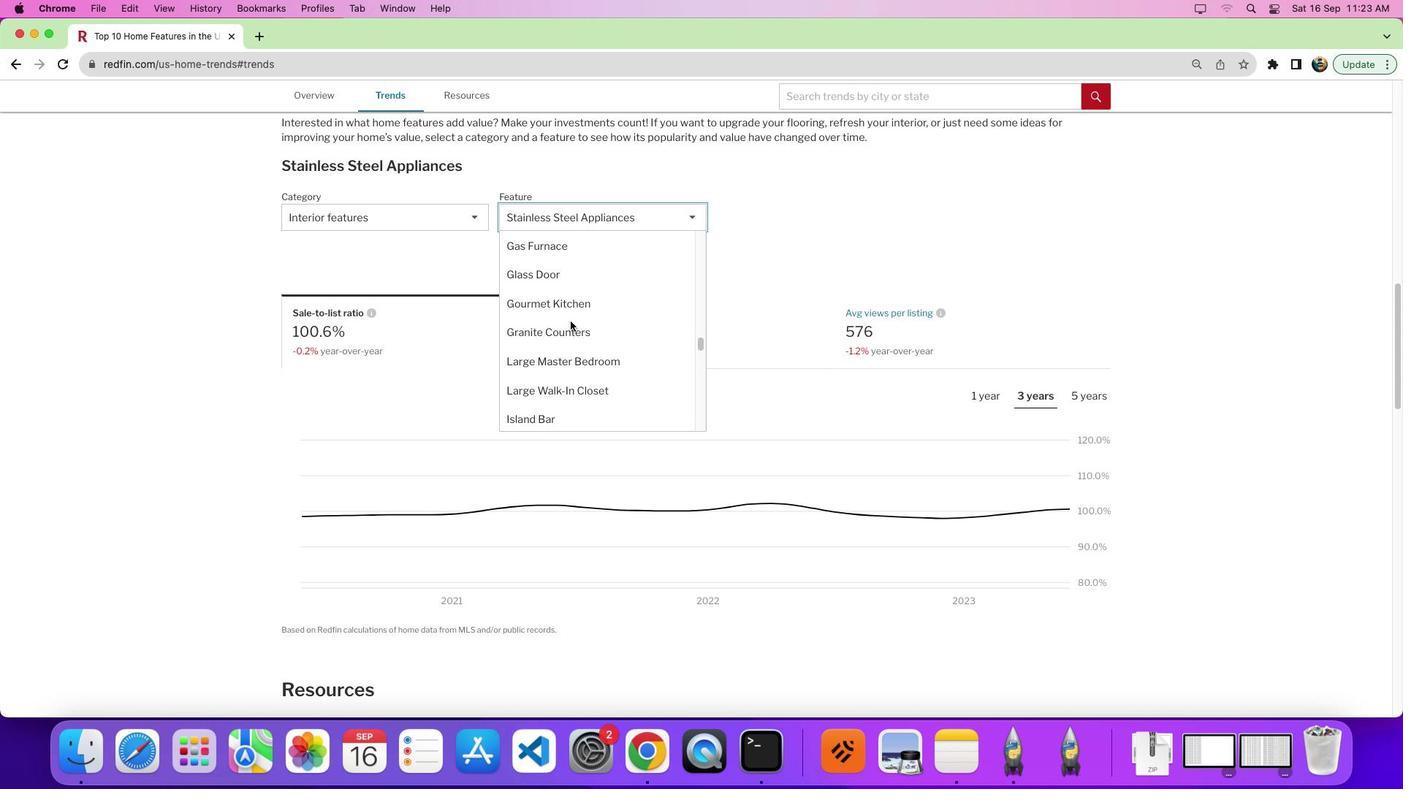 
Action: Mouse scrolled (570, 321) with delta (0, 0)
Screenshot: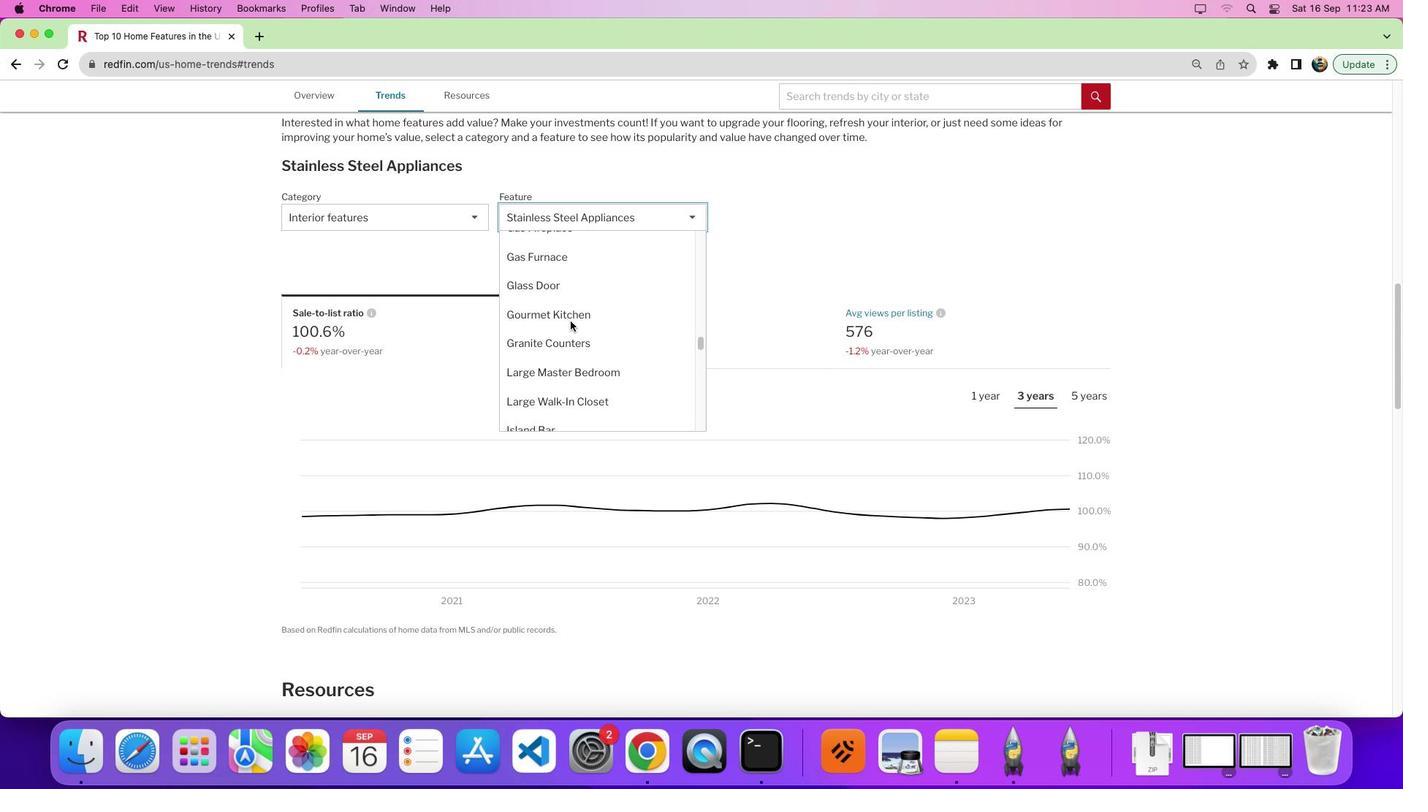 
Action: Mouse scrolled (570, 321) with delta (0, 0)
Screenshot: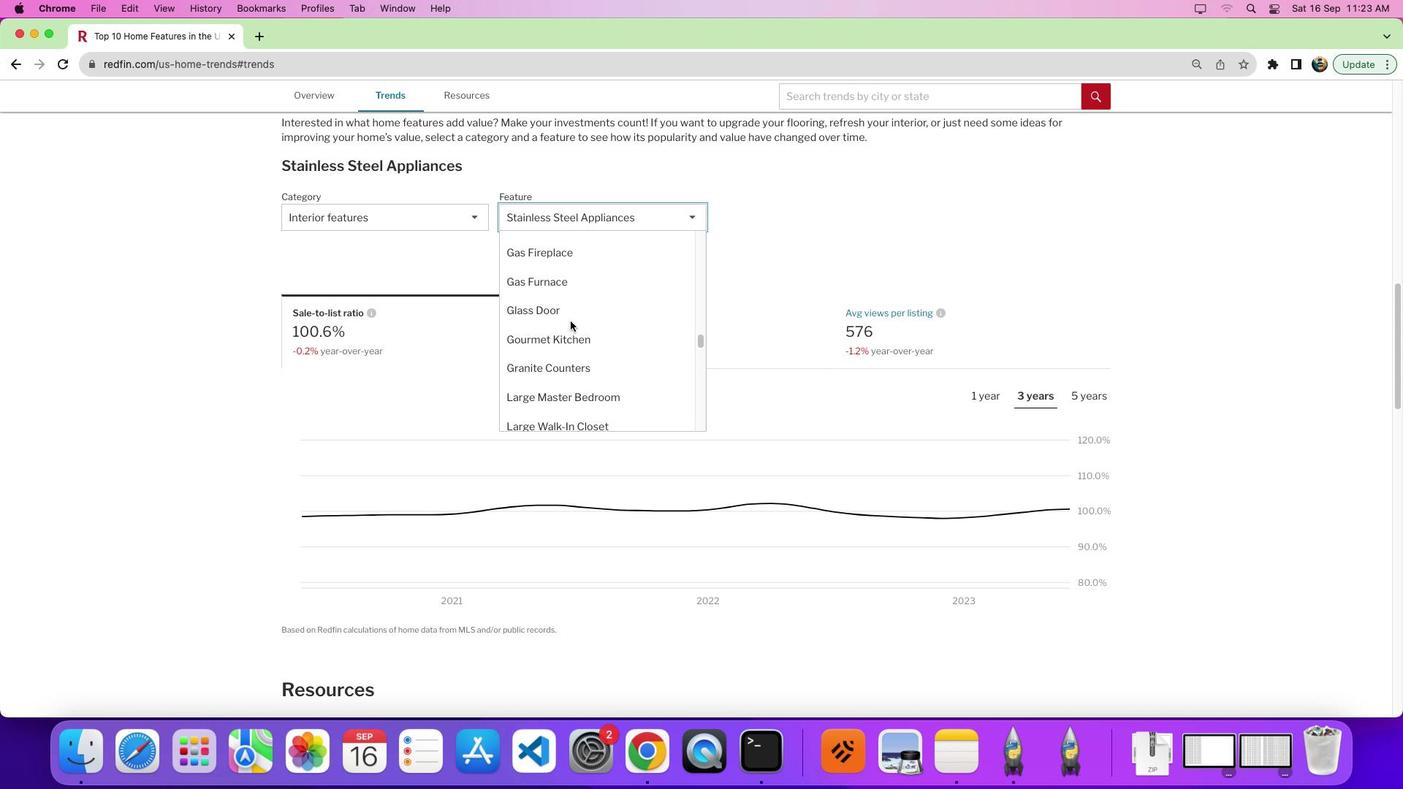
Action: Mouse scrolled (570, 321) with delta (0, 0)
Screenshot: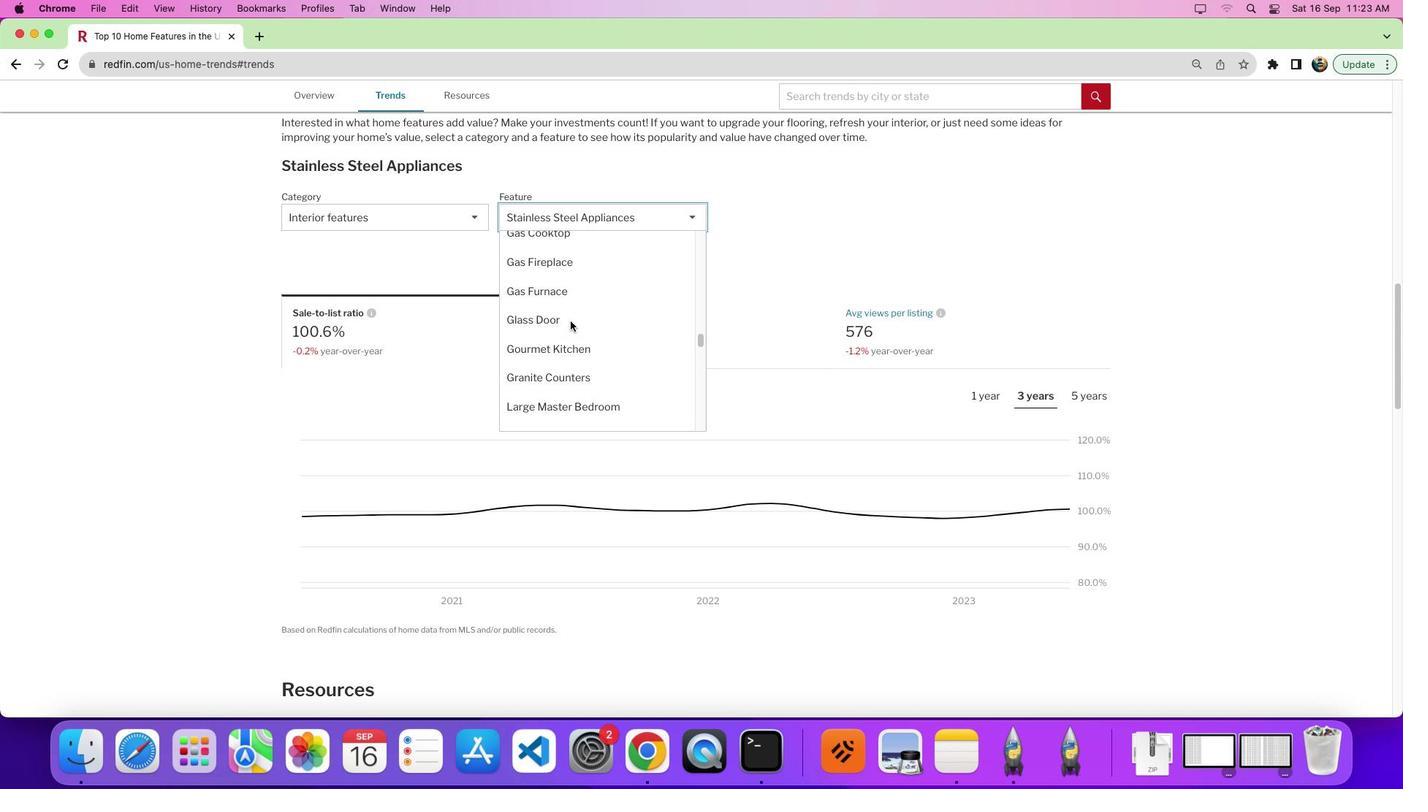 
Action: Mouse scrolled (570, 321) with delta (0, 0)
Screenshot: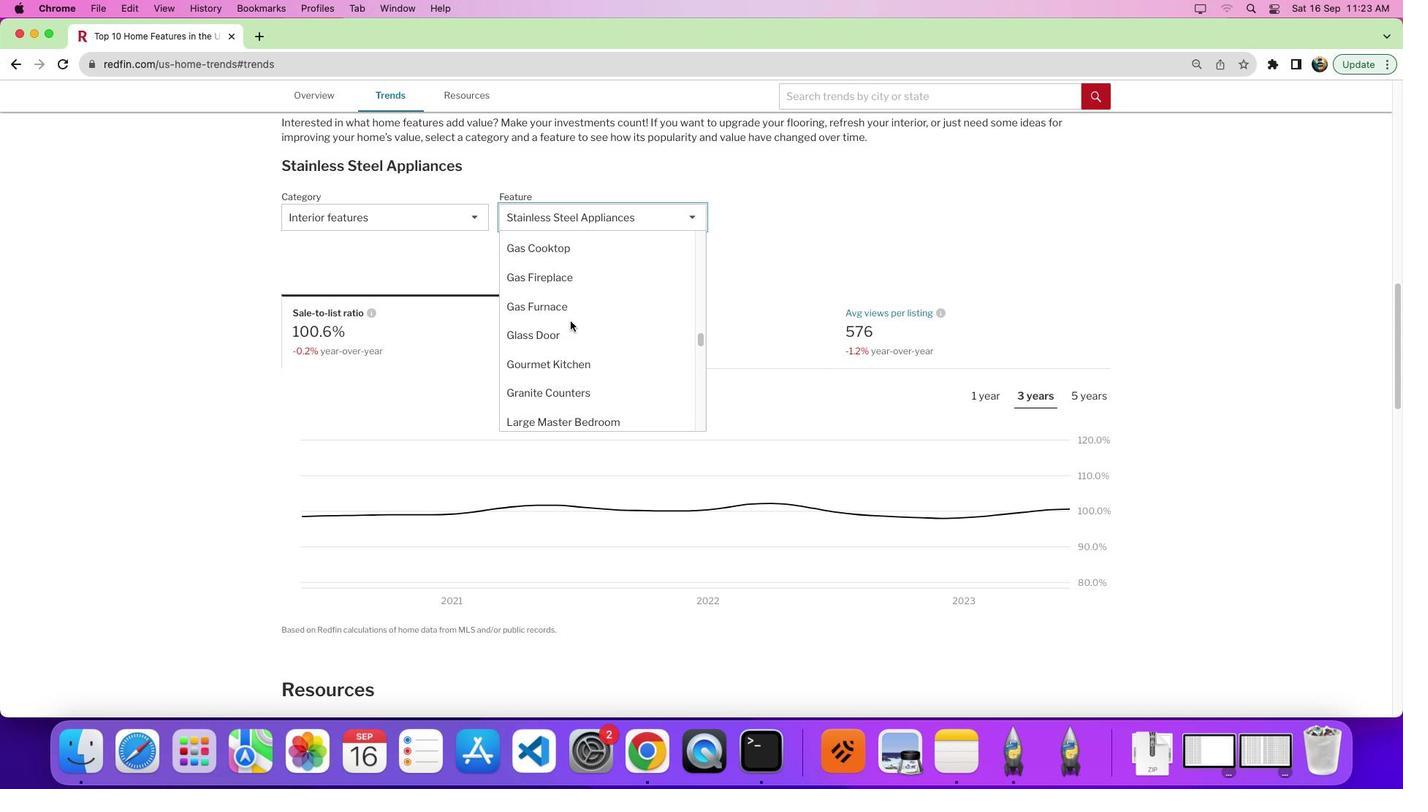 
Action: Mouse scrolled (570, 321) with delta (0, 0)
Screenshot: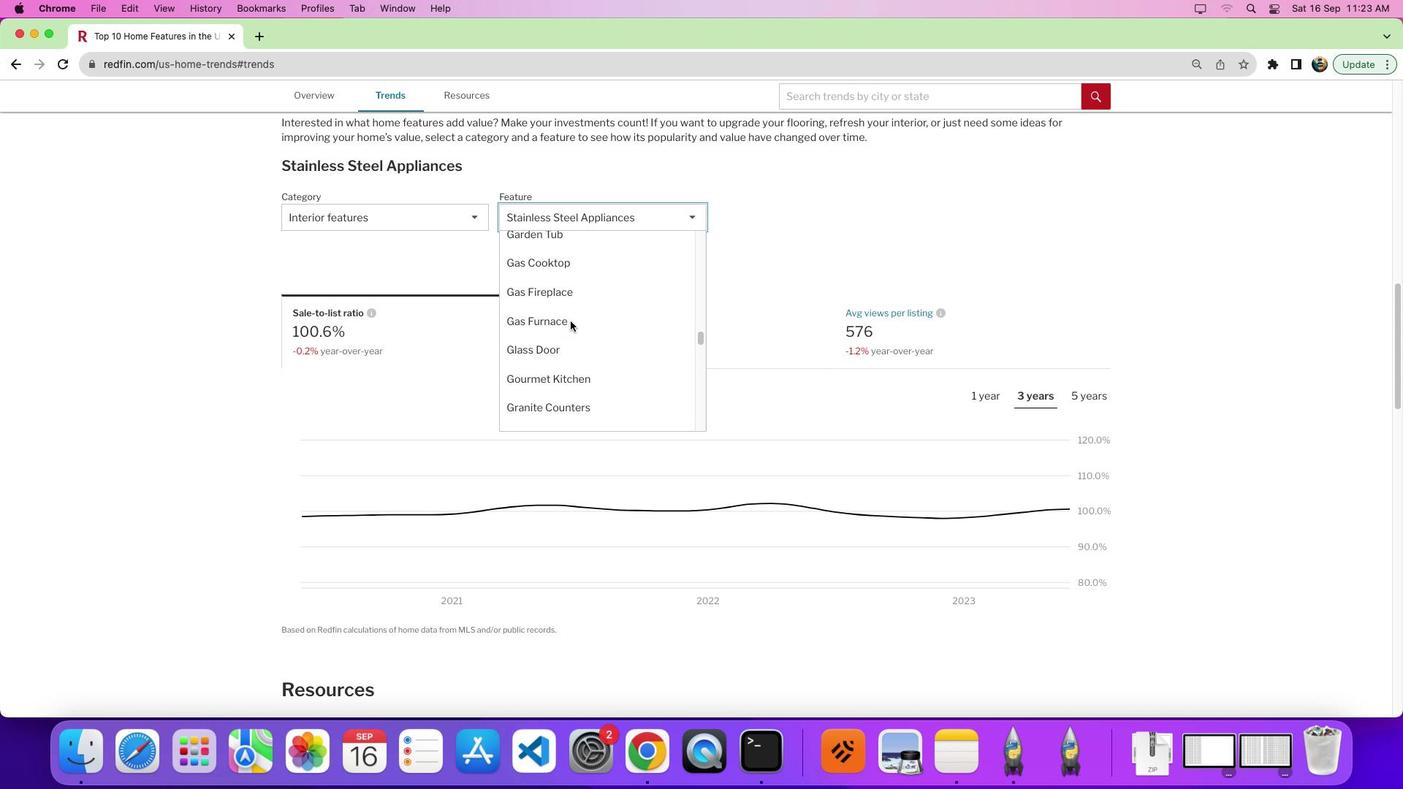 
Action: Mouse scrolled (570, 321) with delta (0, 0)
Screenshot: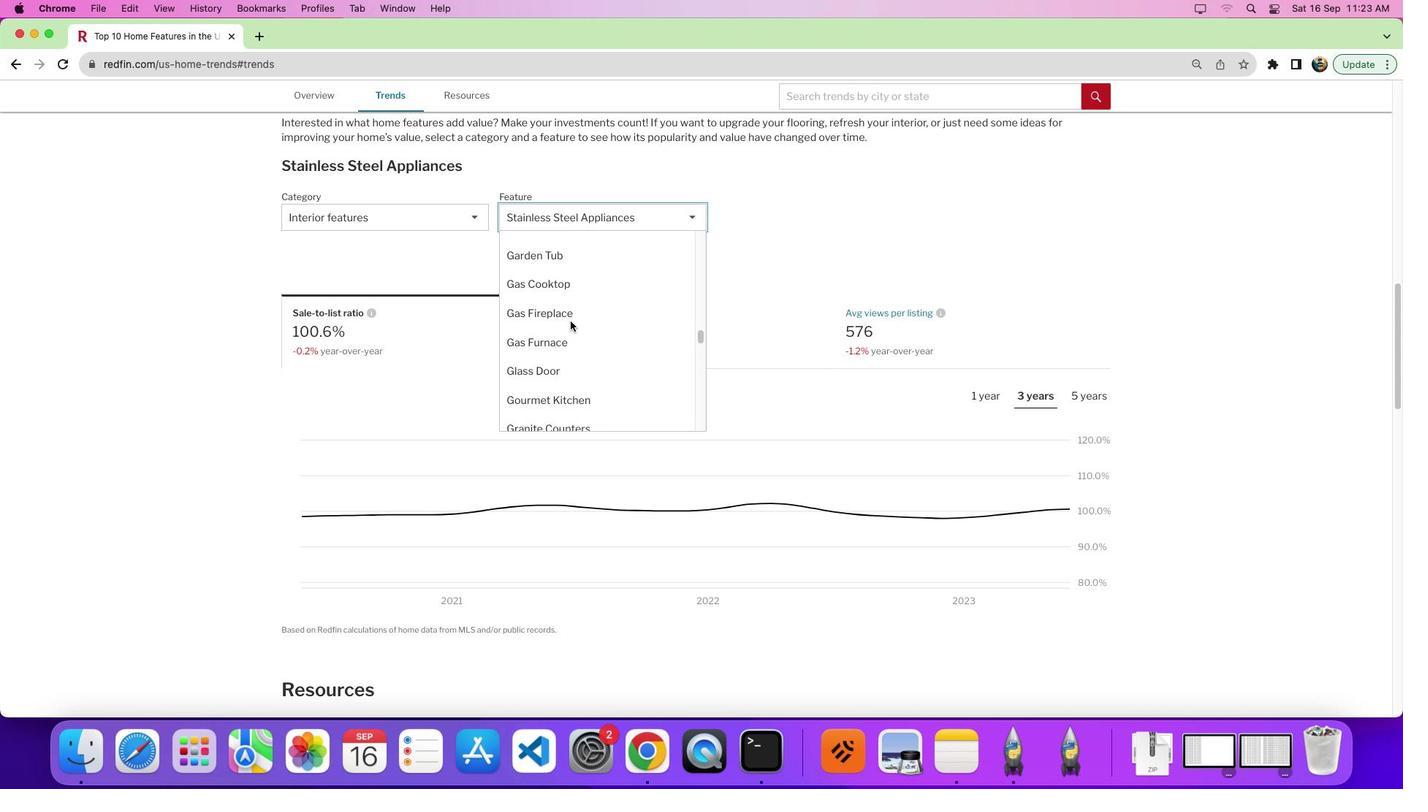 
Action: Mouse scrolled (570, 321) with delta (0, 0)
Screenshot: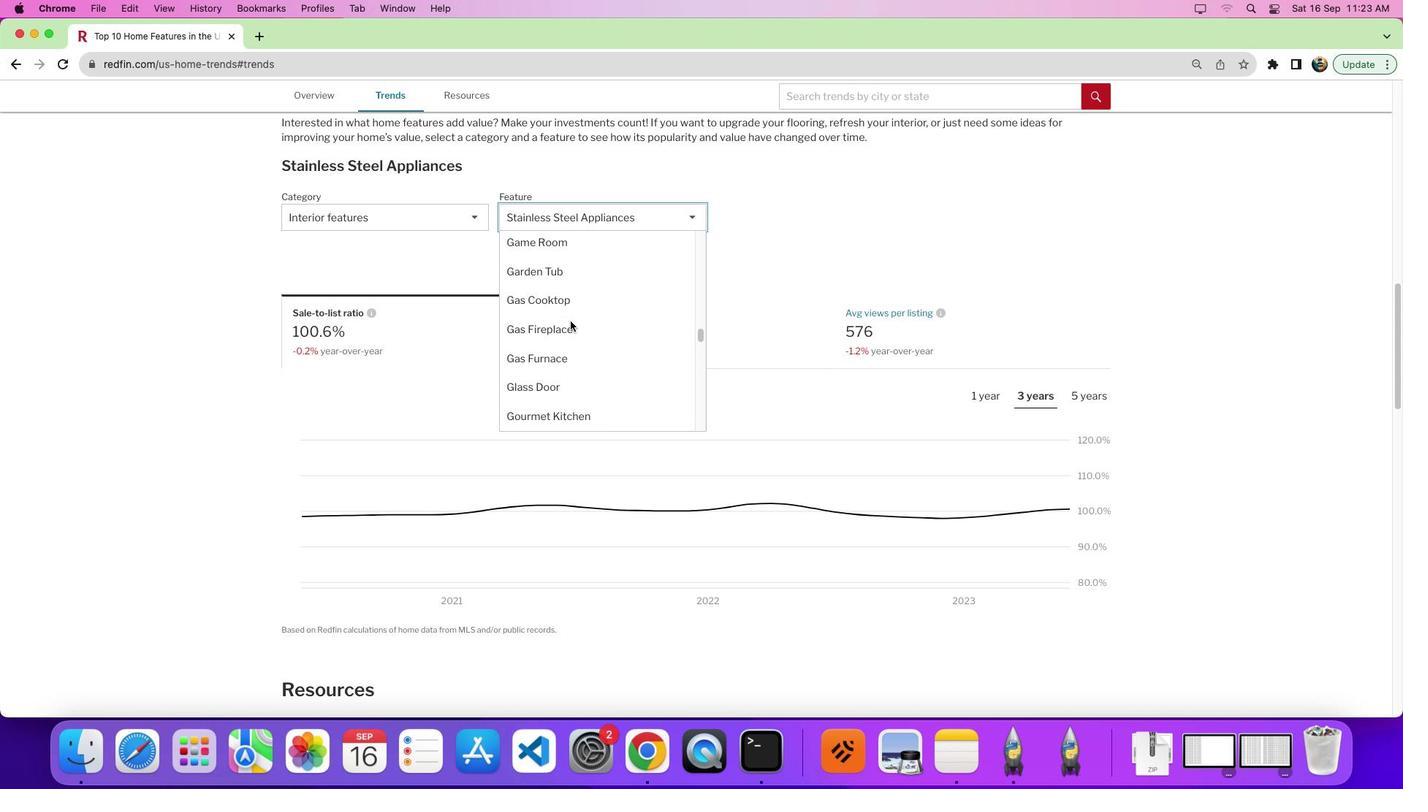 
Action: Mouse scrolled (570, 321) with delta (0, 0)
Screenshot: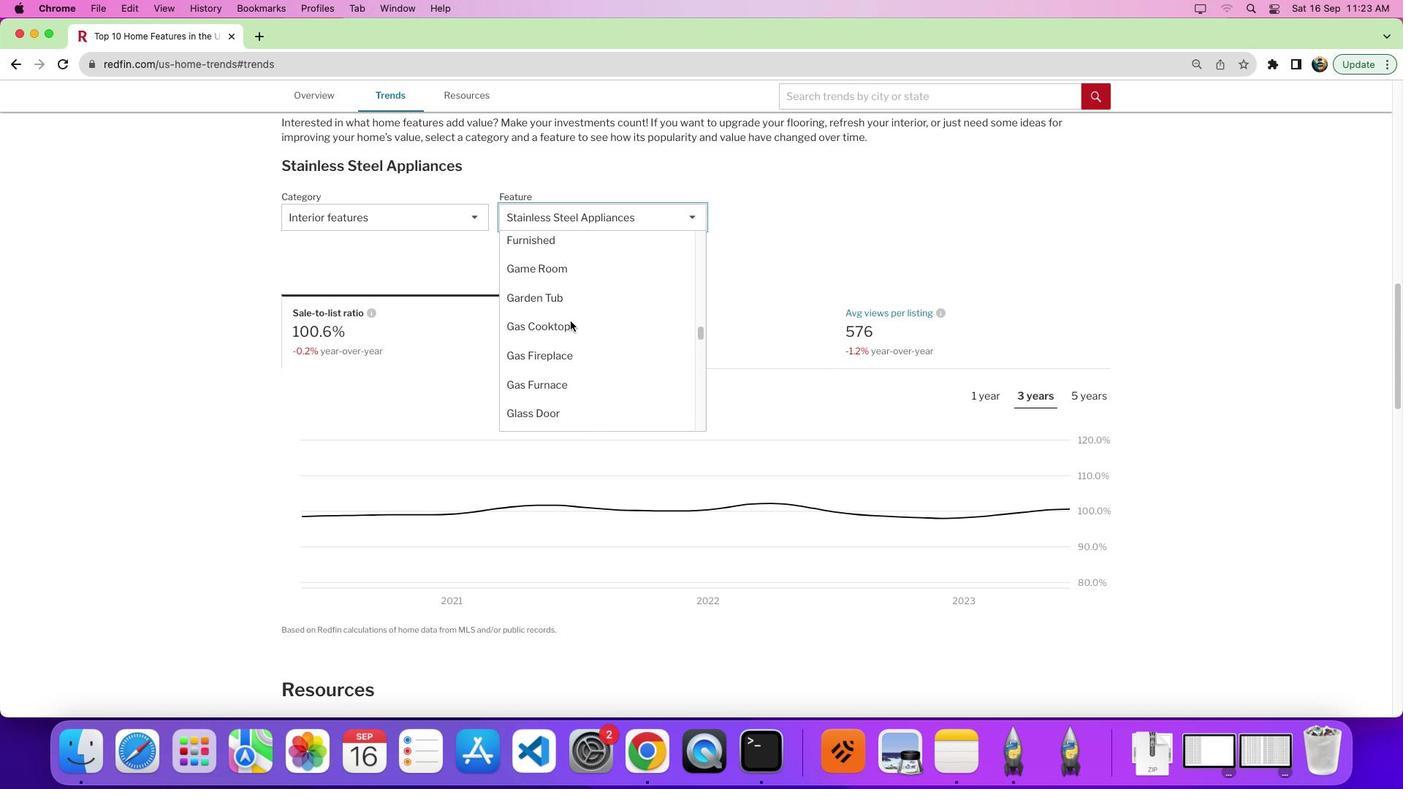 
Action: Mouse scrolled (570, 321) with delta (0, 0)
Screenshot: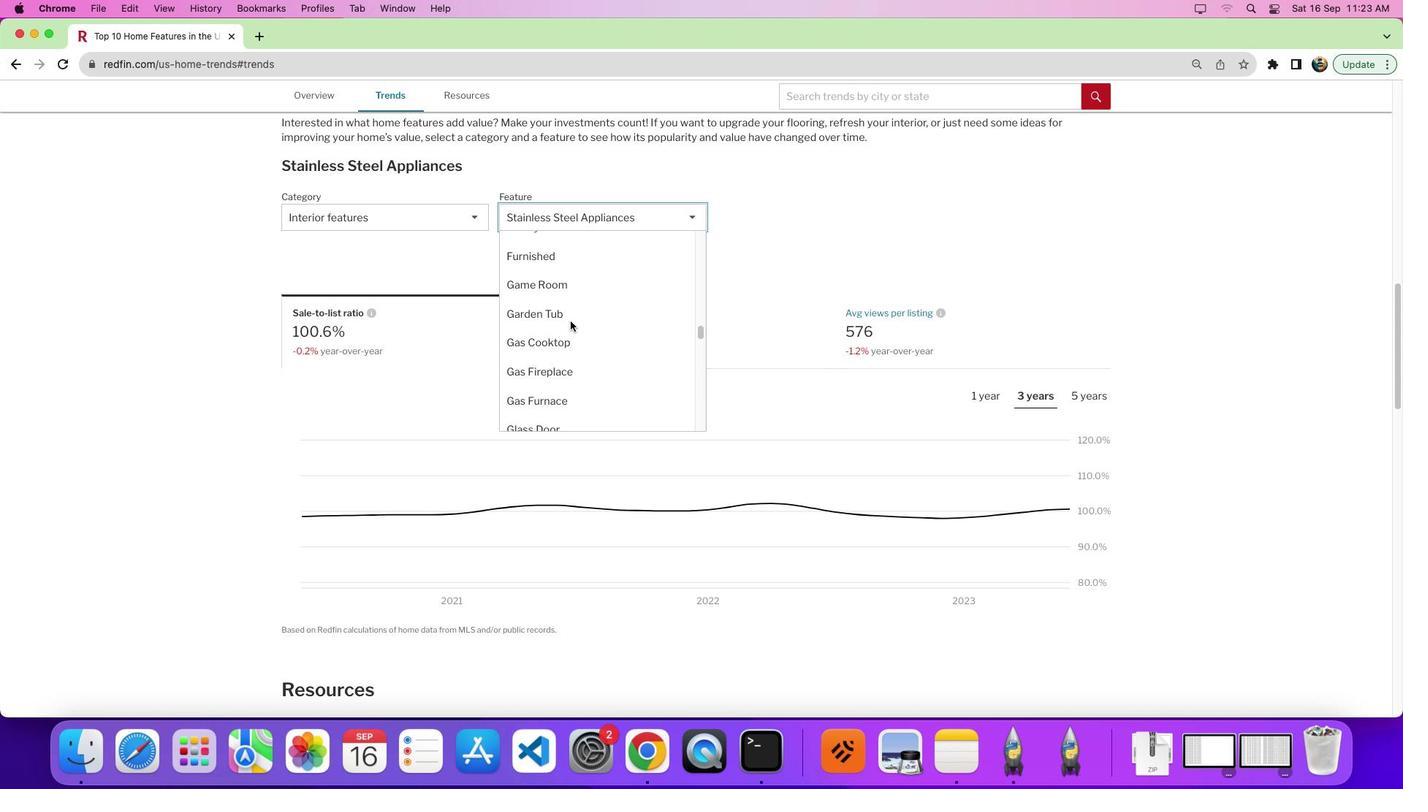 
Action: Mouse scrolled (570, 321) with delta (0, 0)
Screenshot: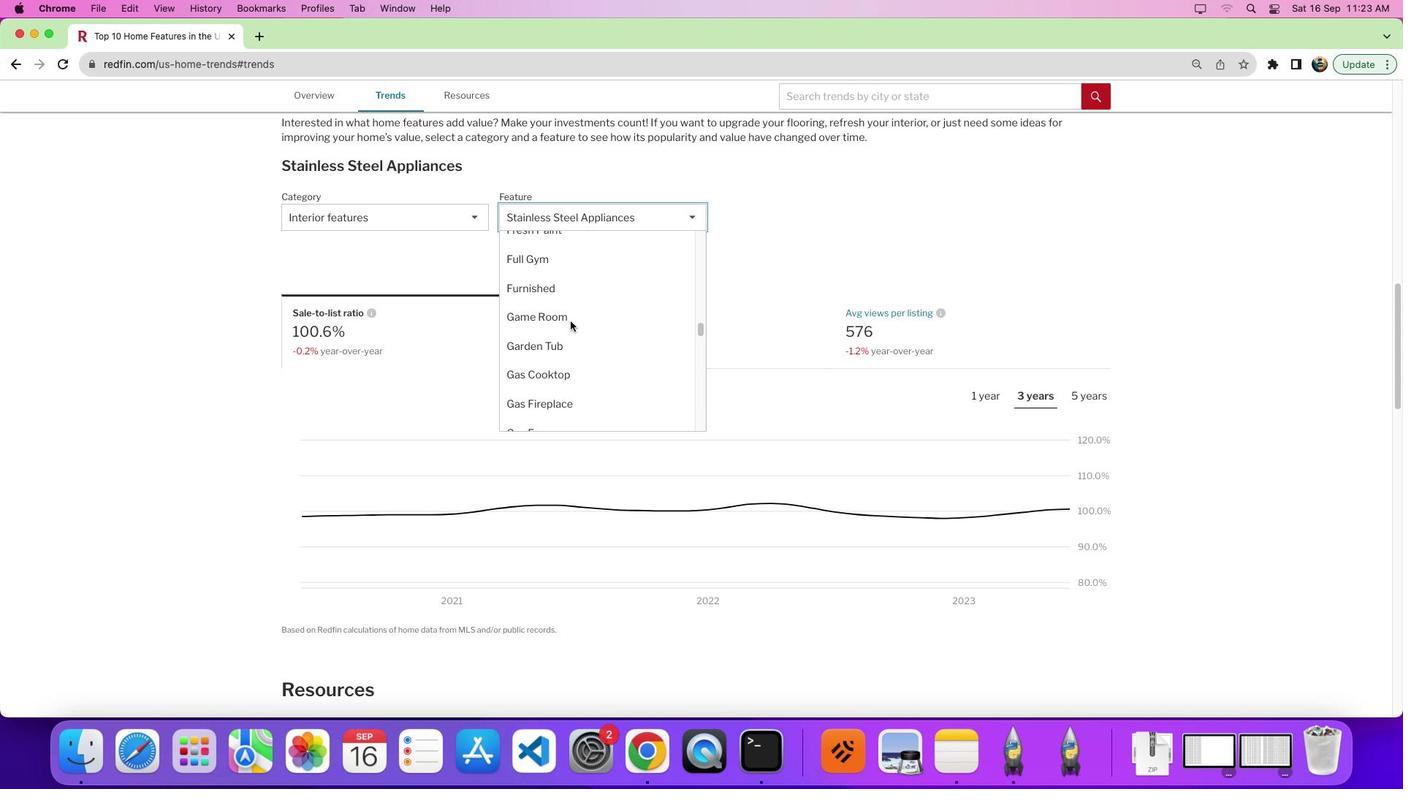 
Action: Mouse scrolled (570, 321) with delta (0, 0)
Screenshot: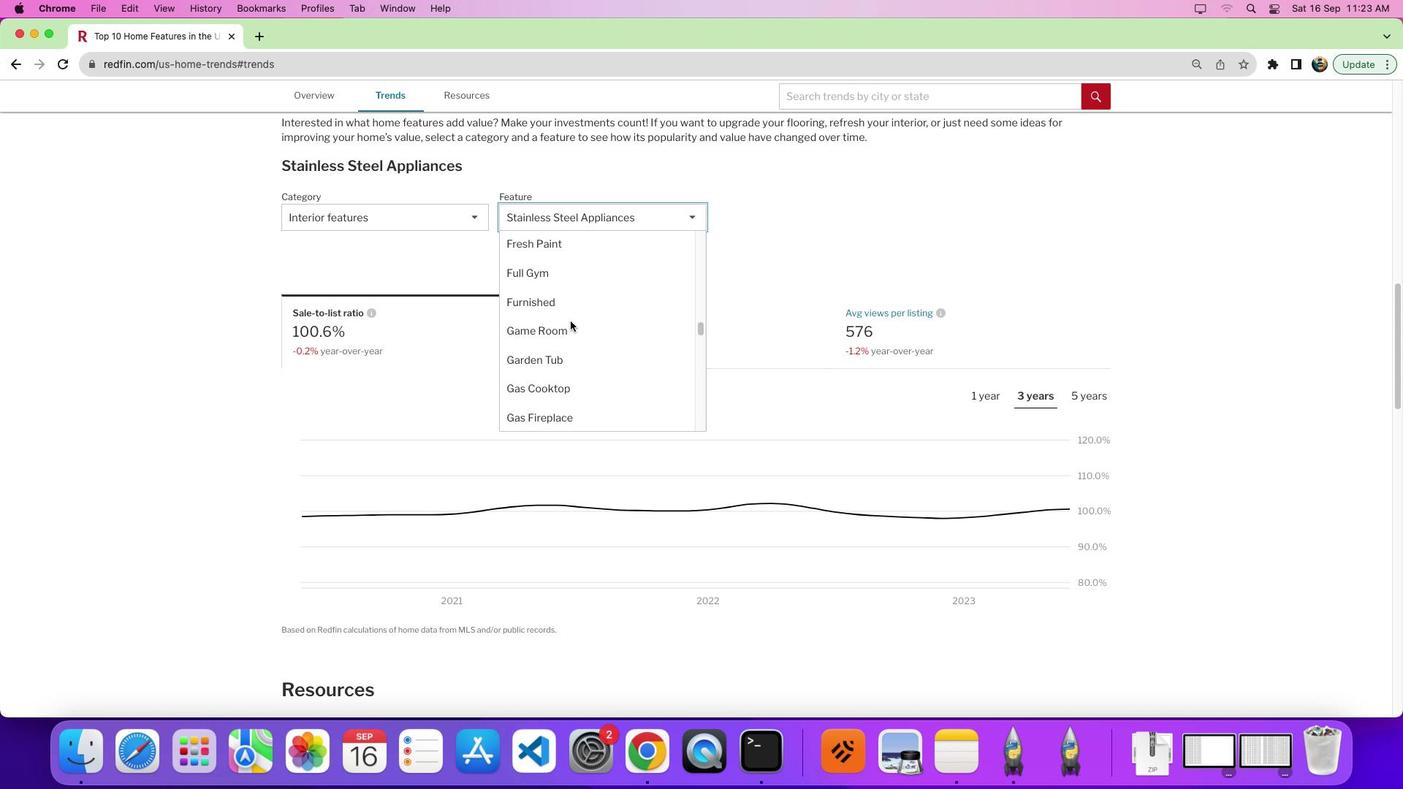
Action: Mouse scrolled (570, 321) with delta (0, 0)
Screenshot: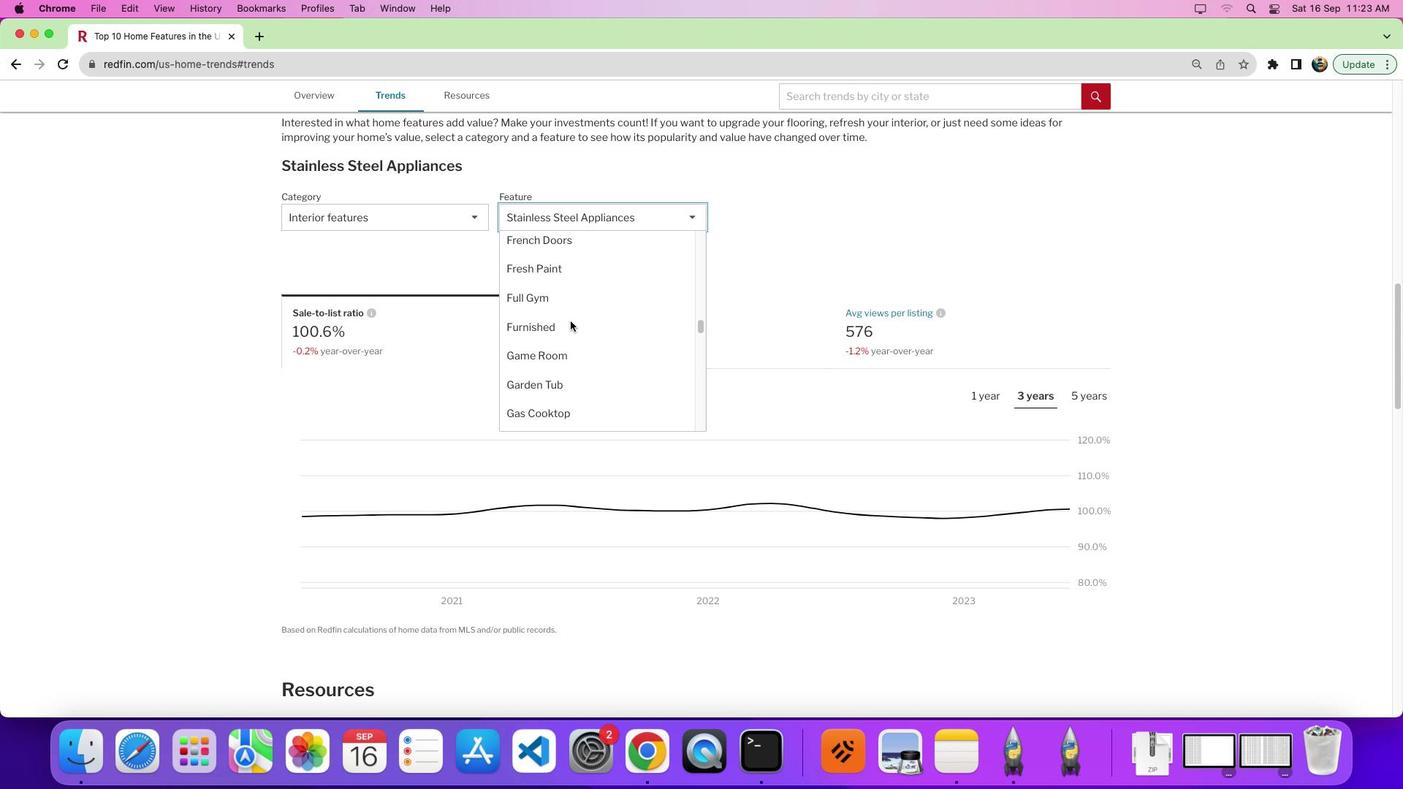
Action: Mouse scrolled (570, 321) with delta (0, 0)
Screenshot: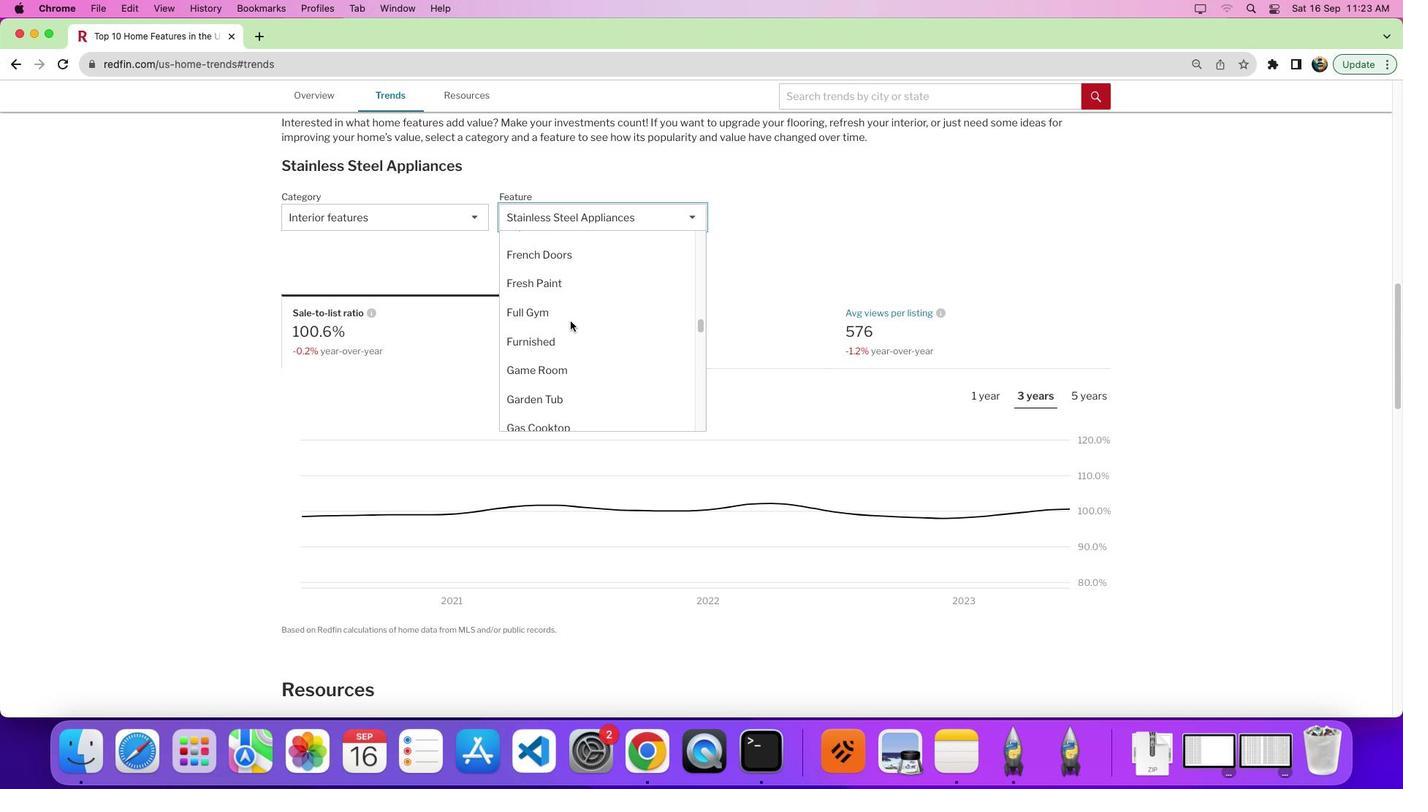 
Action: Mouse scrolled (570, 321) with delta (0, 0)
Screenshot: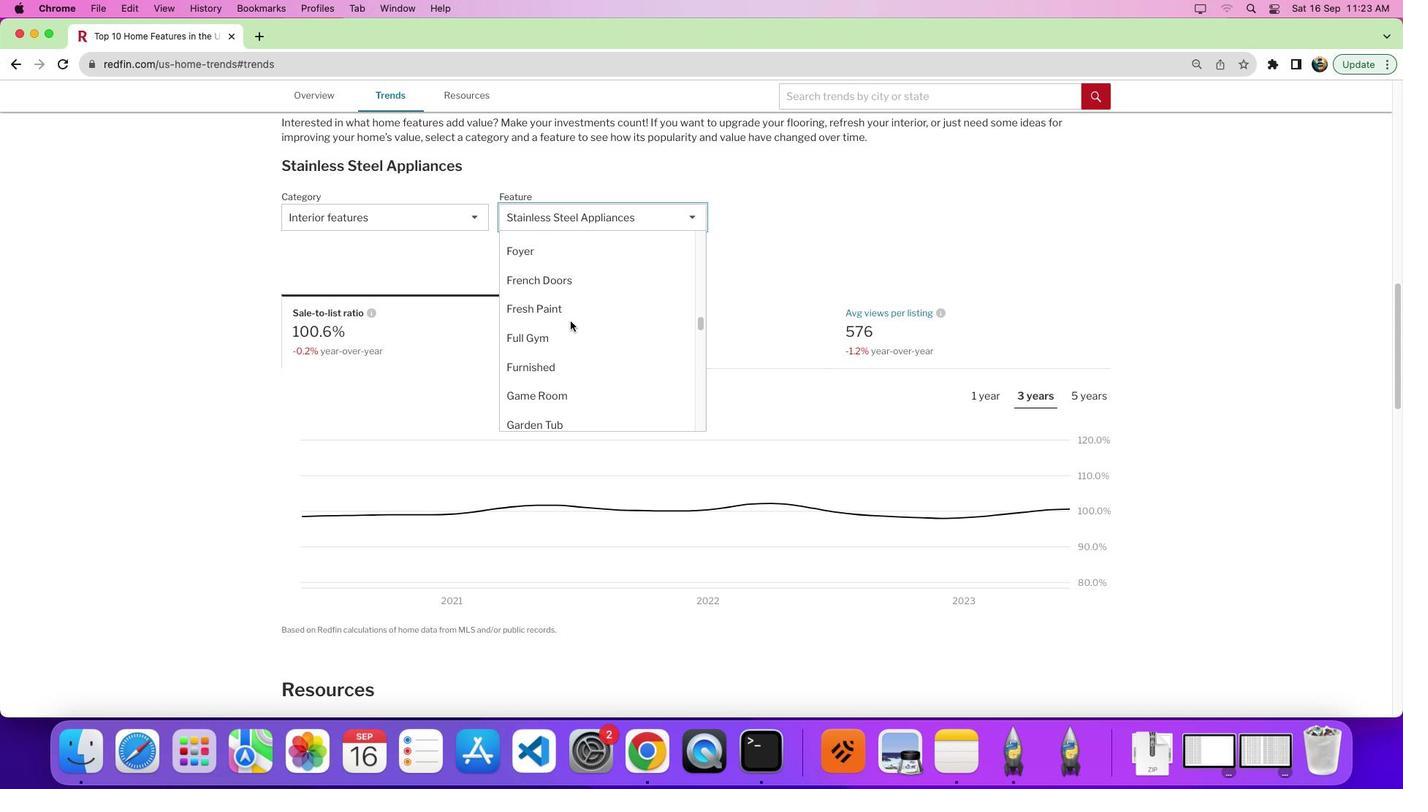 
Action: Mouse scrolled (570, 321) with delta (0, 0)
Screenshot: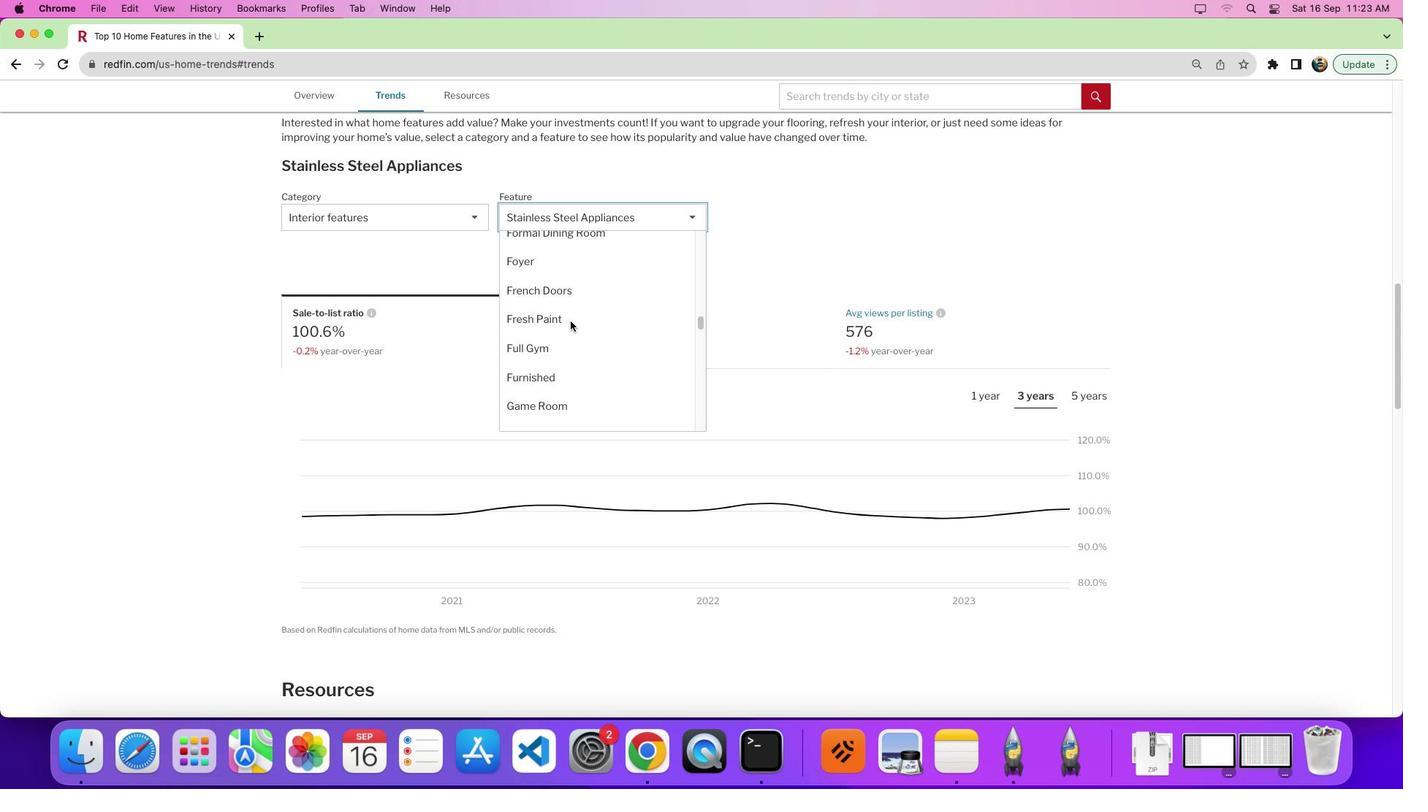 
Action: Mouse scrolled (570, 321) with delta (0, 0)
Screenshot: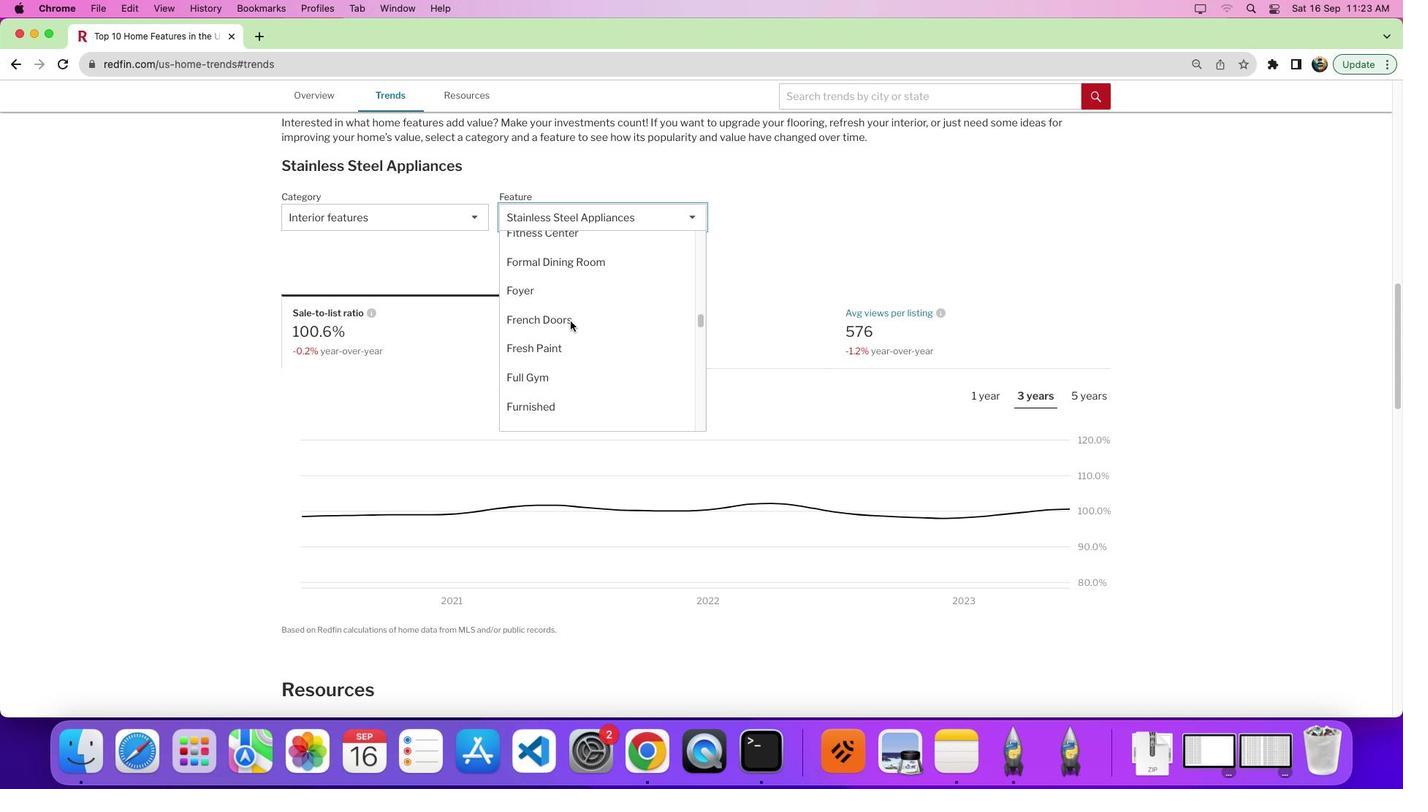 
Action: Mouse scrolled (570, 321) with delta (0, 0)
Screenshot: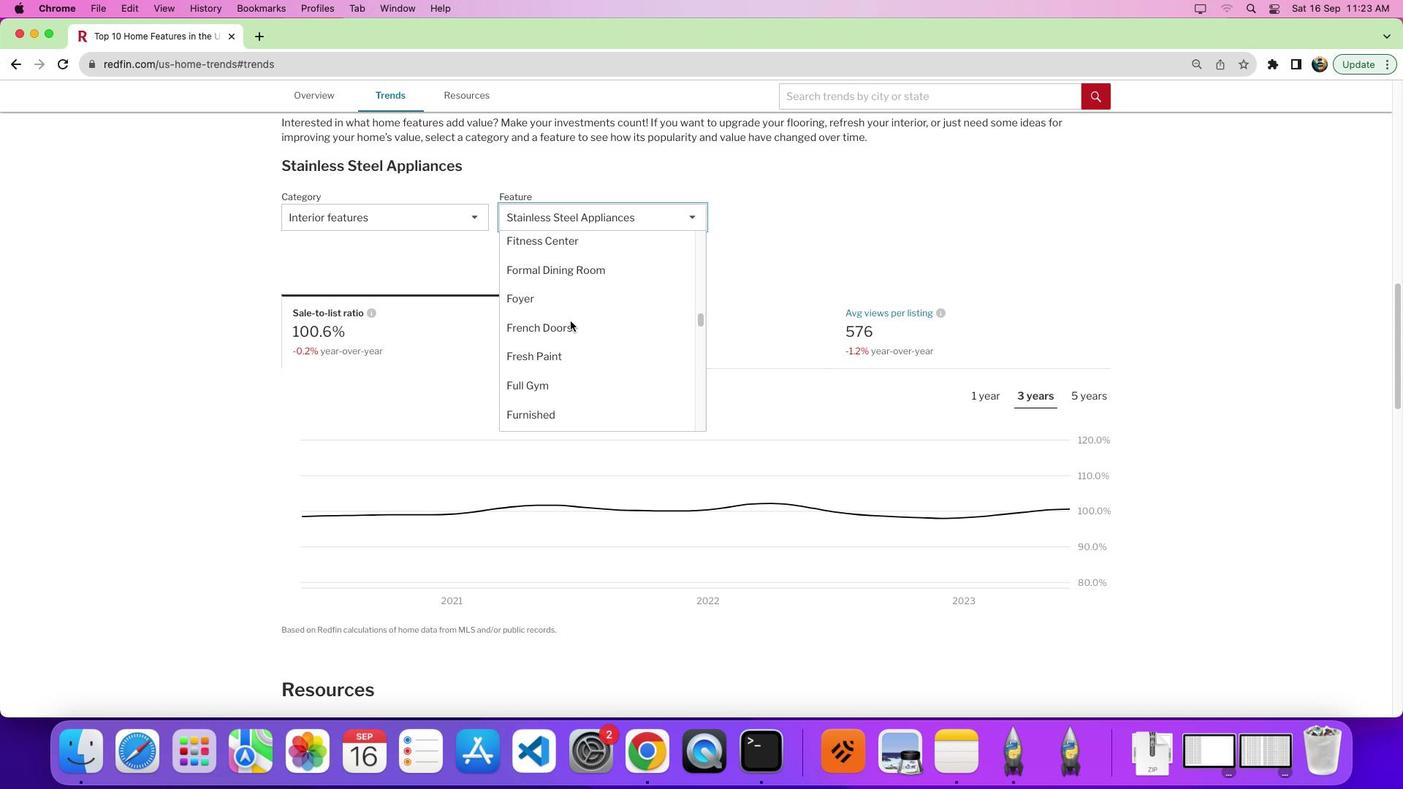 
Action: Mouse scrolled (570, 321) with delta (0, 0)
Screenshot: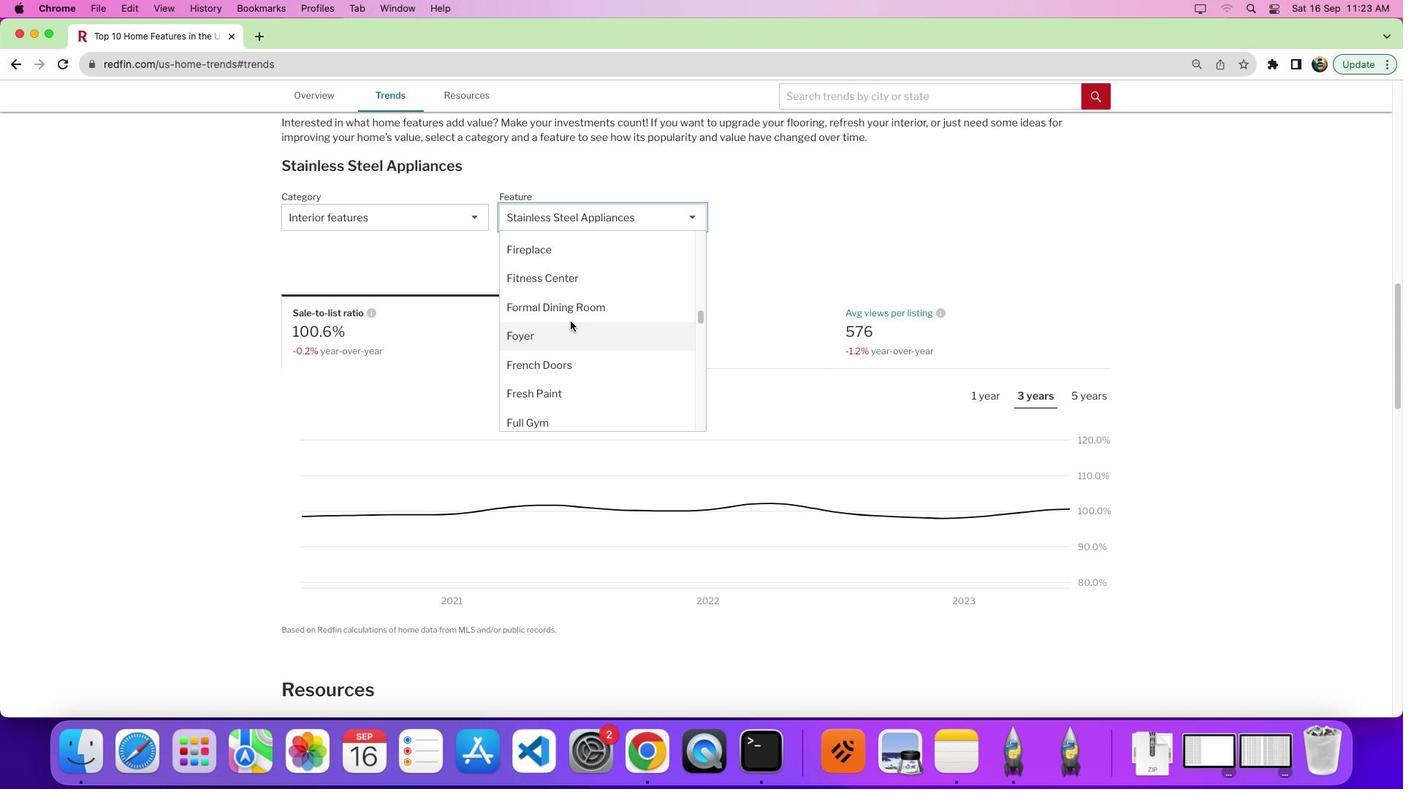 
Action: Mouse scrolled (570, 321) with delta (0, 0)
Screenshot: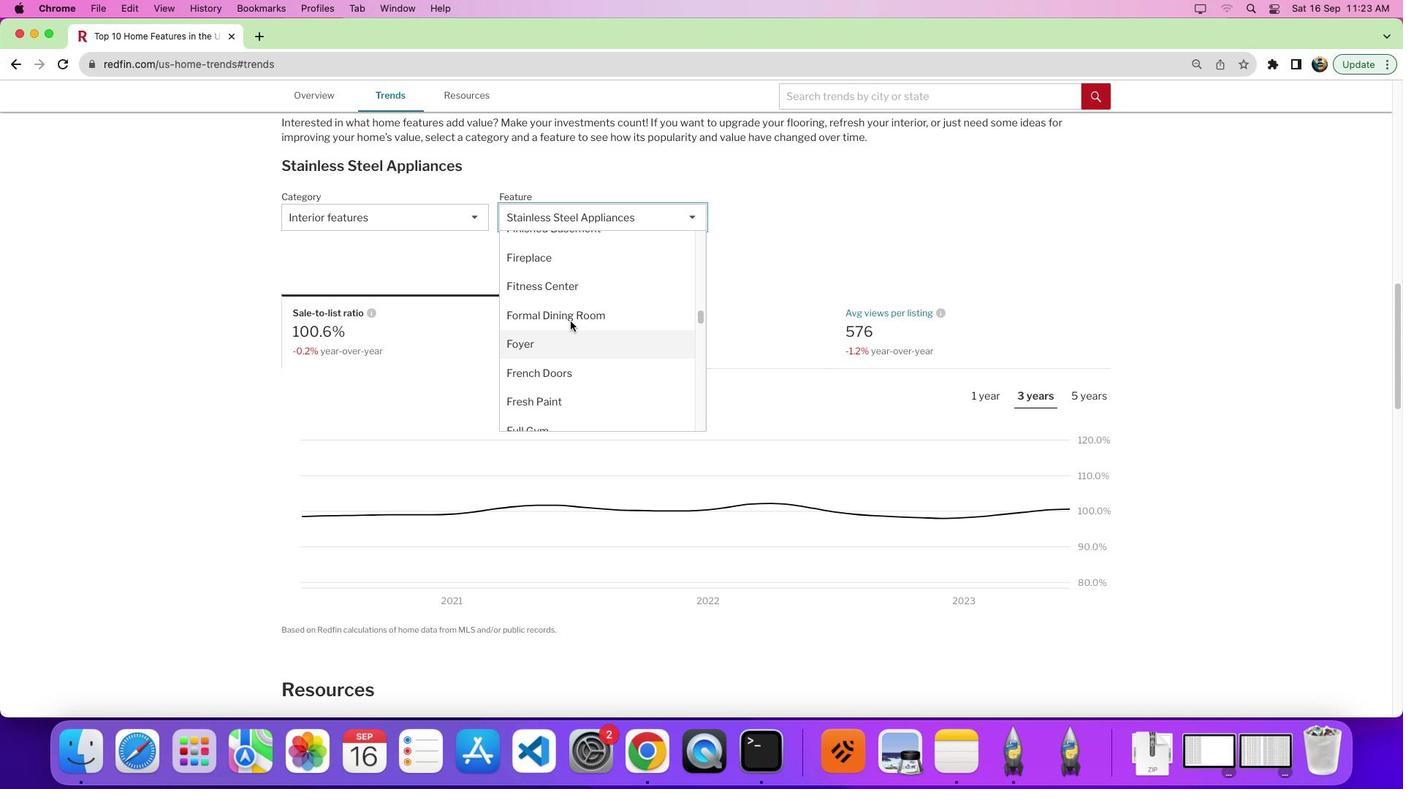 
Action: Mouse scrolled (570, 321) with delta (0, 0)
Screenshot: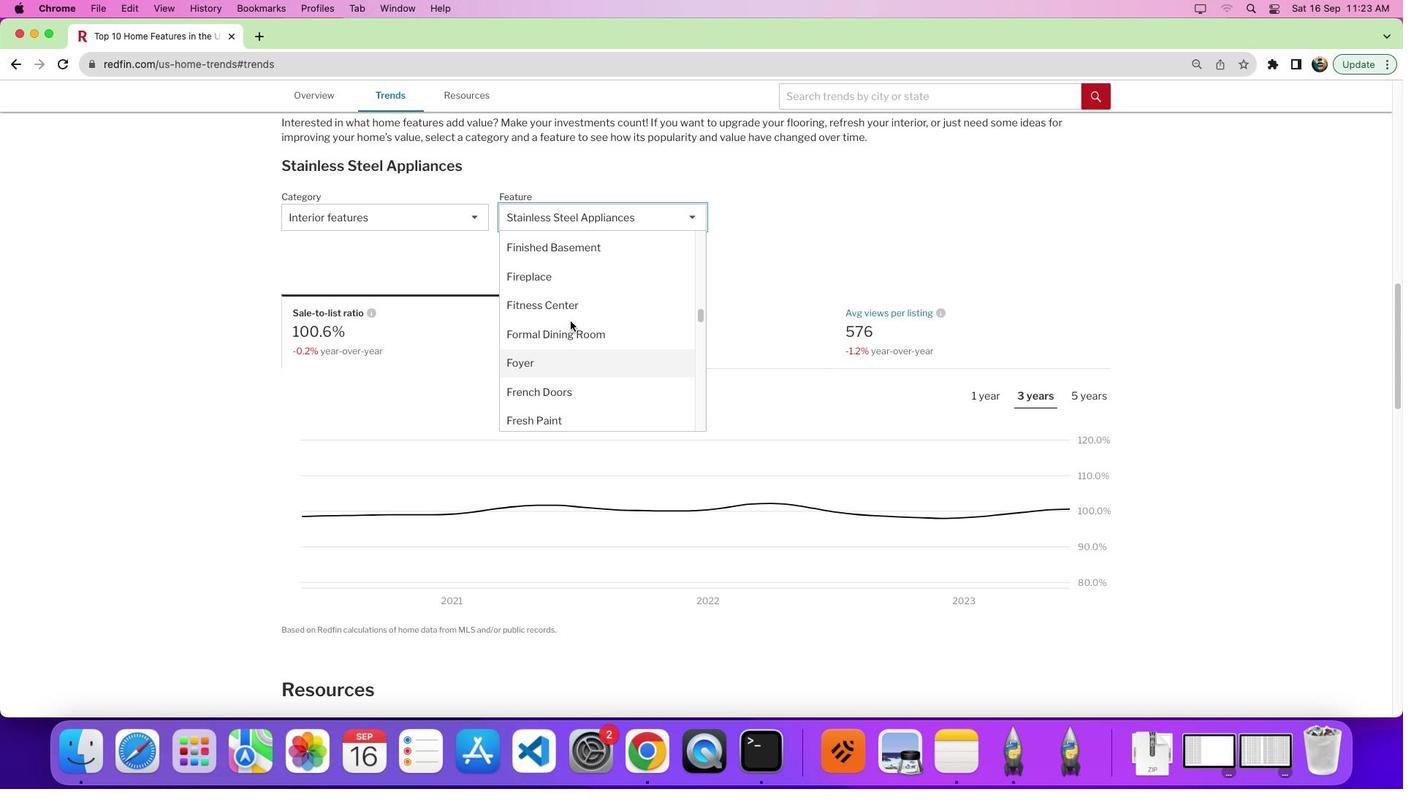 
Action: Mouse scrolled (570, 321) with delta (0, 0)
Screenshot: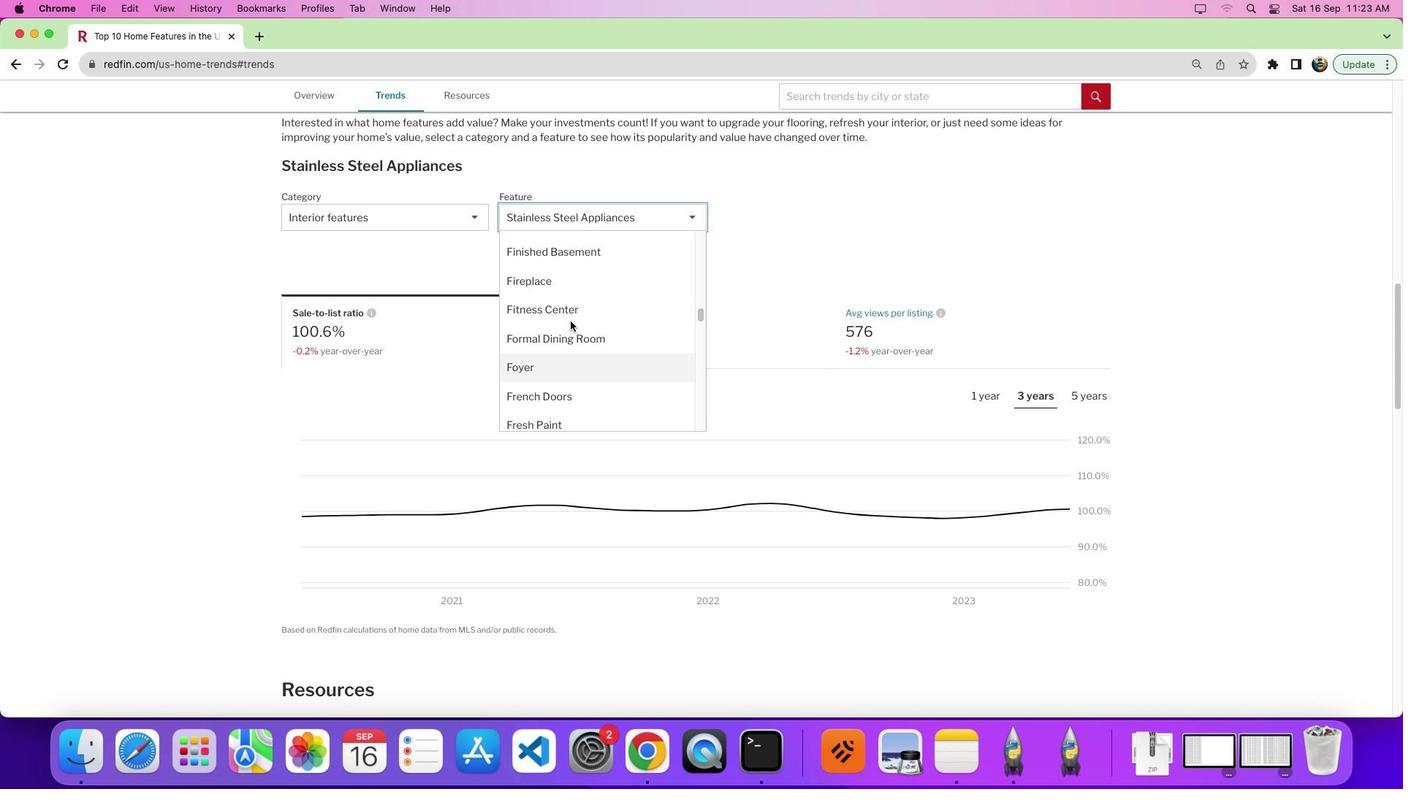 
Action: Mouse scrolled (570, 321) with delta (0, 0)
Screenshot: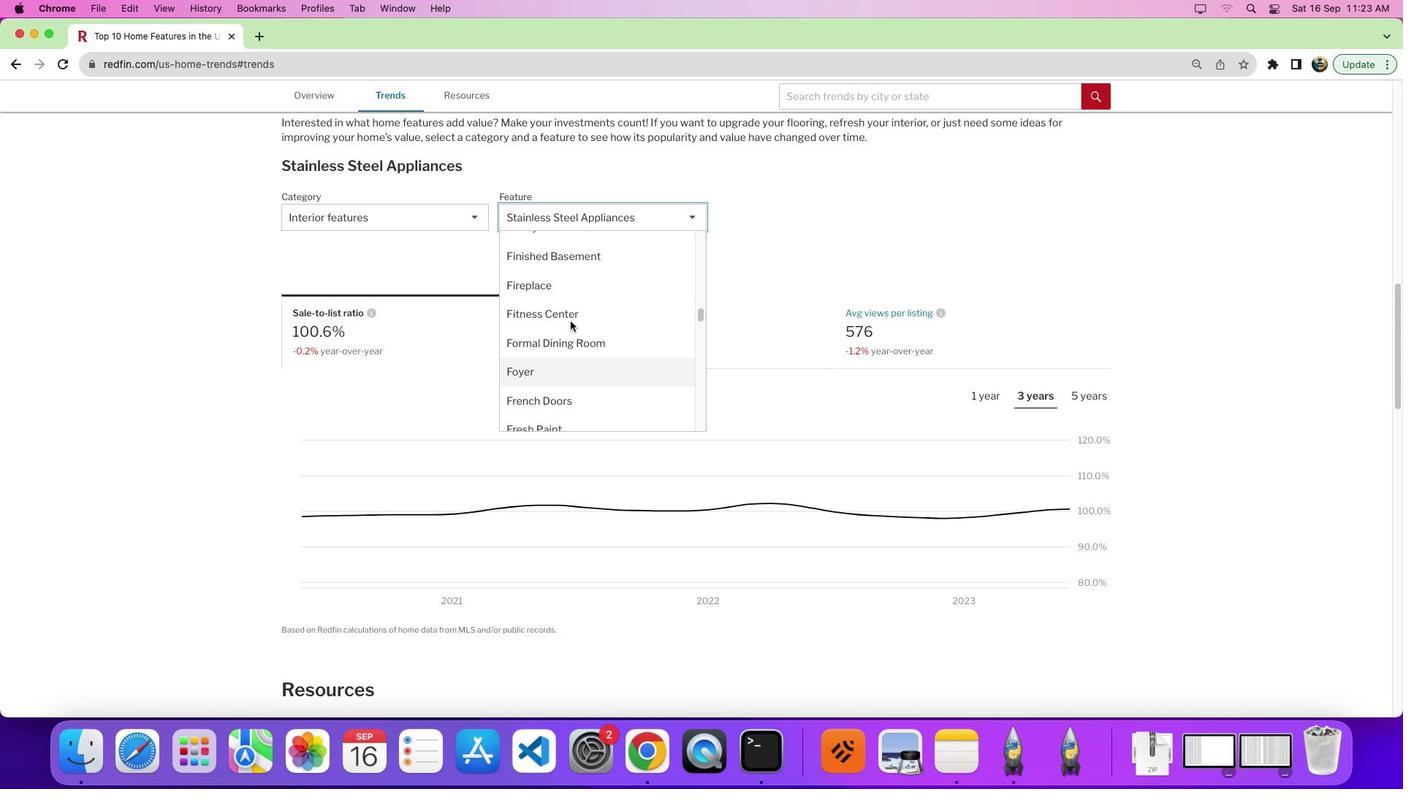
Action: Mouse scrolled (570, 321) with delta (0, 0)
Screenshot: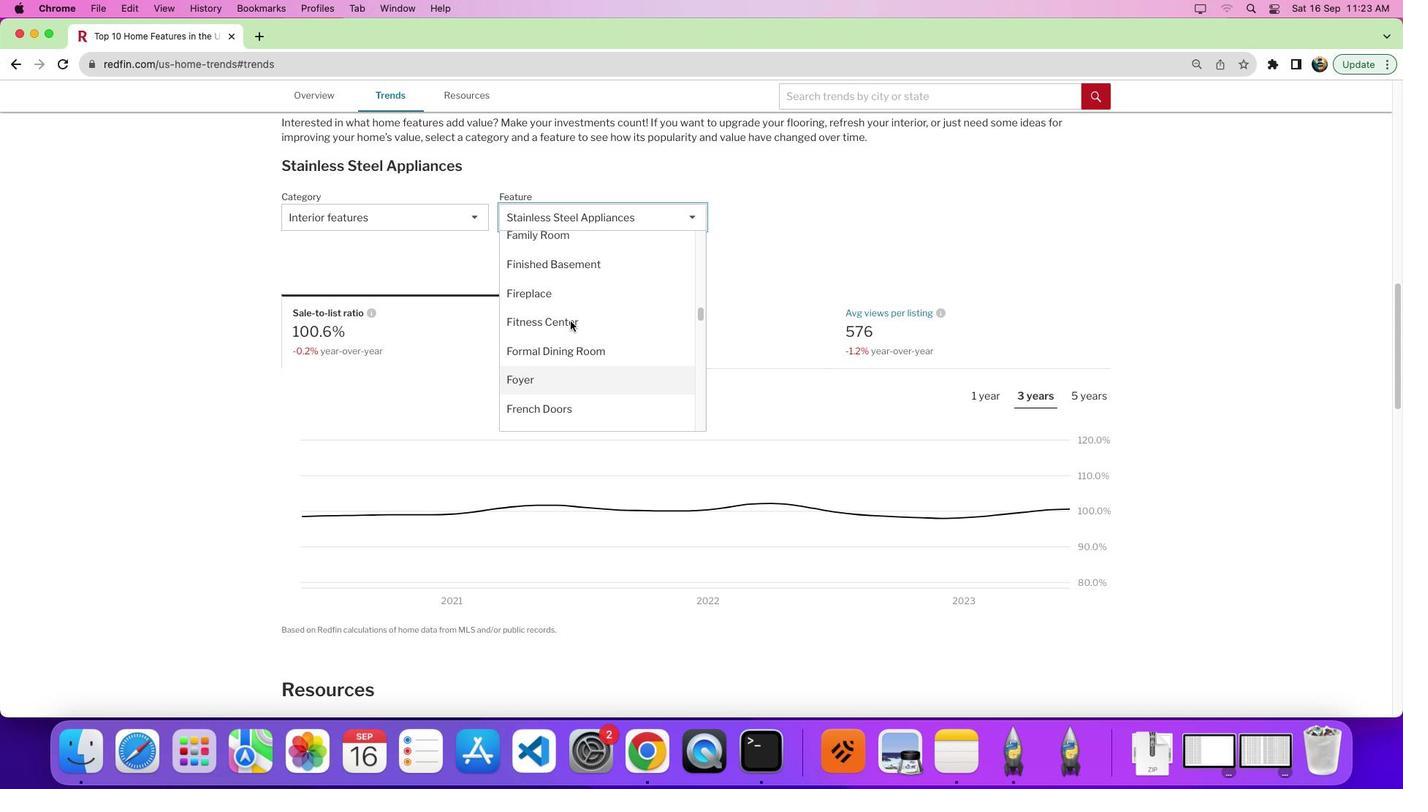 
Action: Mouse scrolled (570, 321) with delta (0, 0)
Screenshot: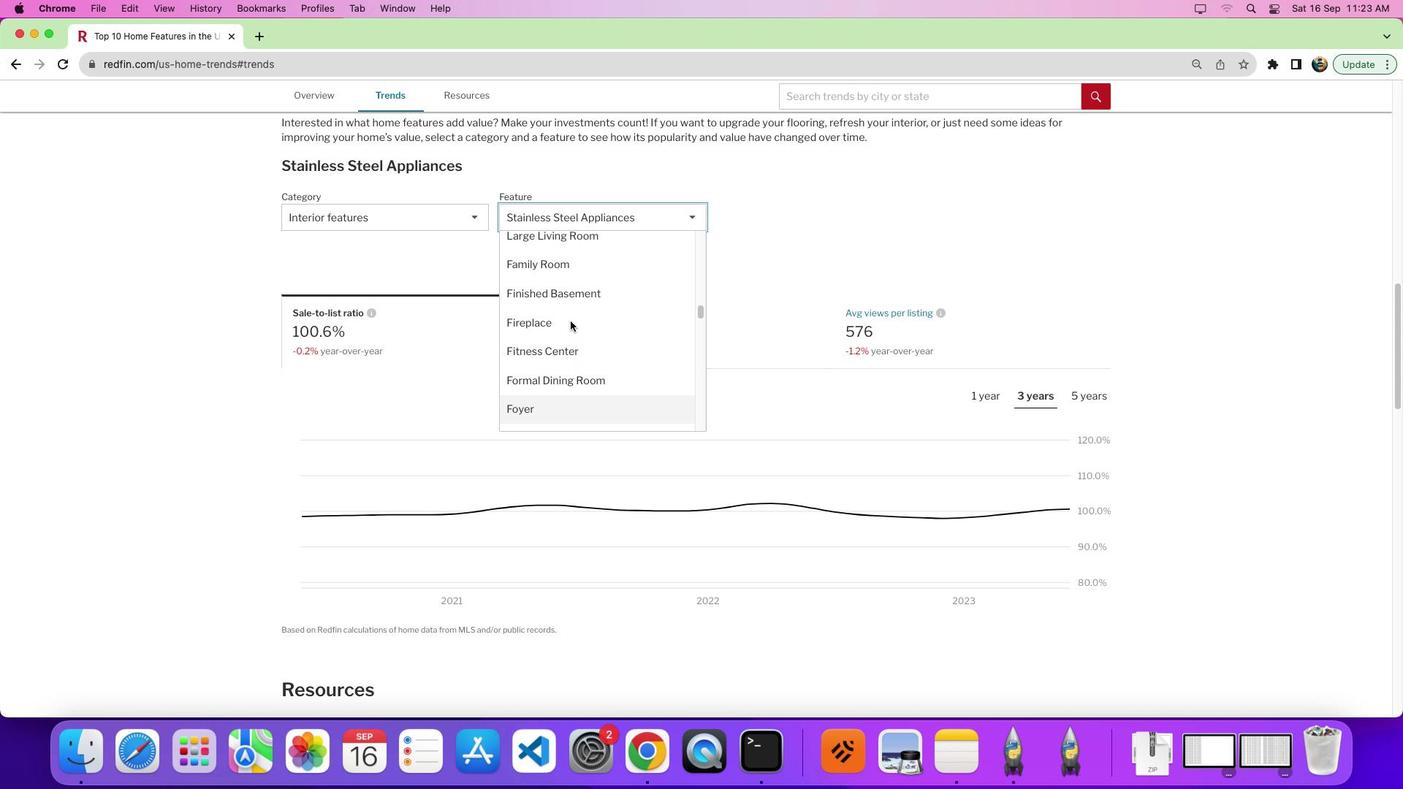 
Action: Mouse scrolled (570, 321) with delta (0, 0)
Screenshot: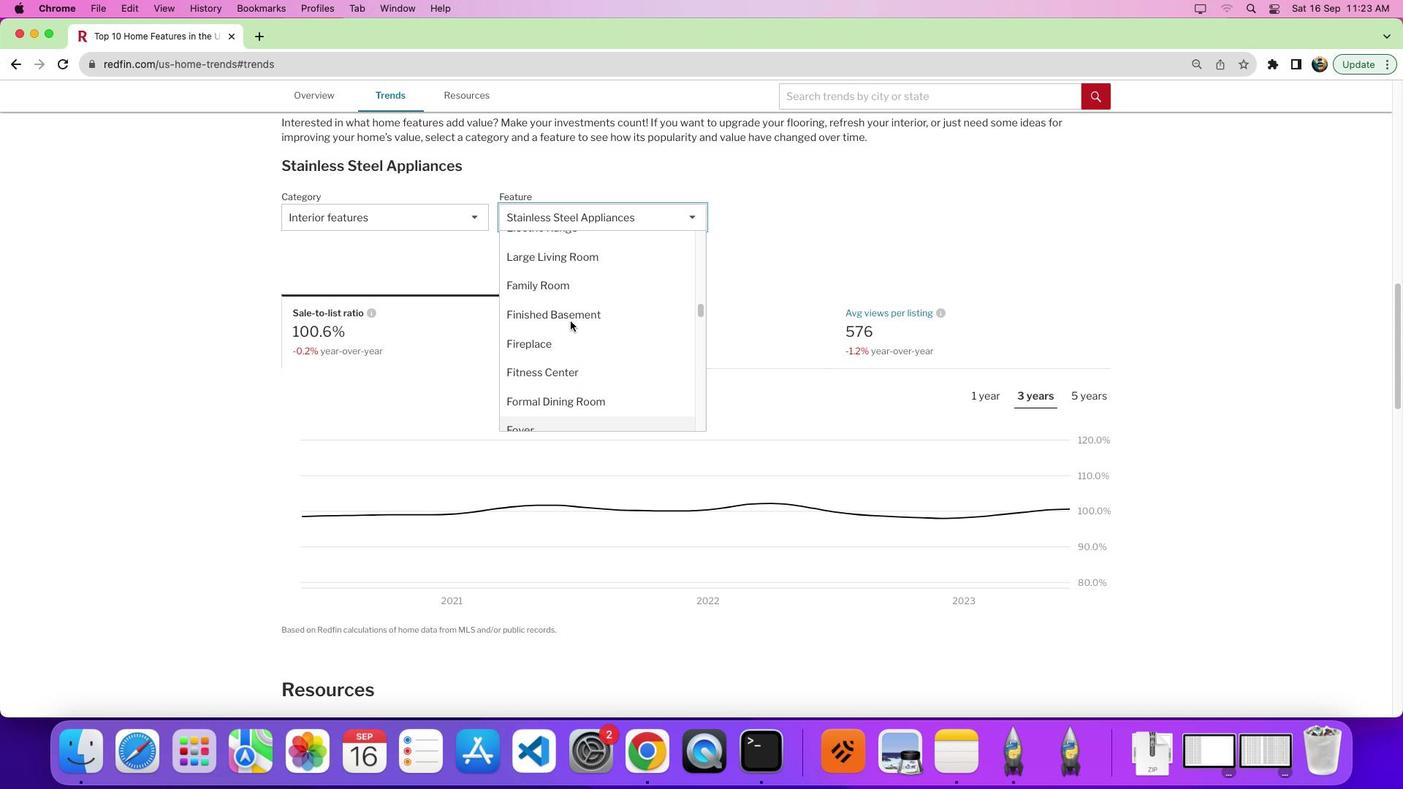 
Action: Mouse scrolled (570, 321) with delta (0, 0)
Screenshot: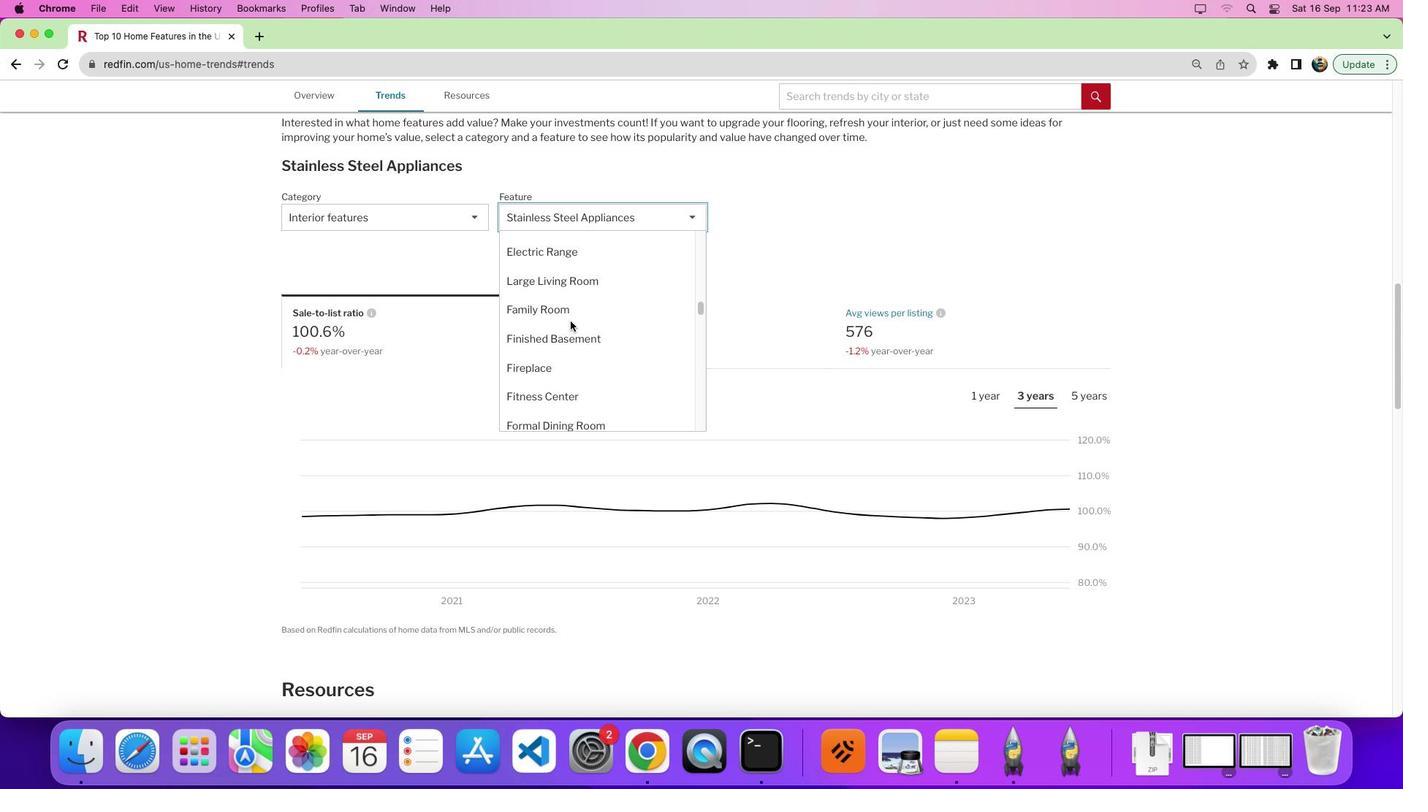 
Action: Mouse scrolled (570, 321) with delta (0, 0)
Screenshot: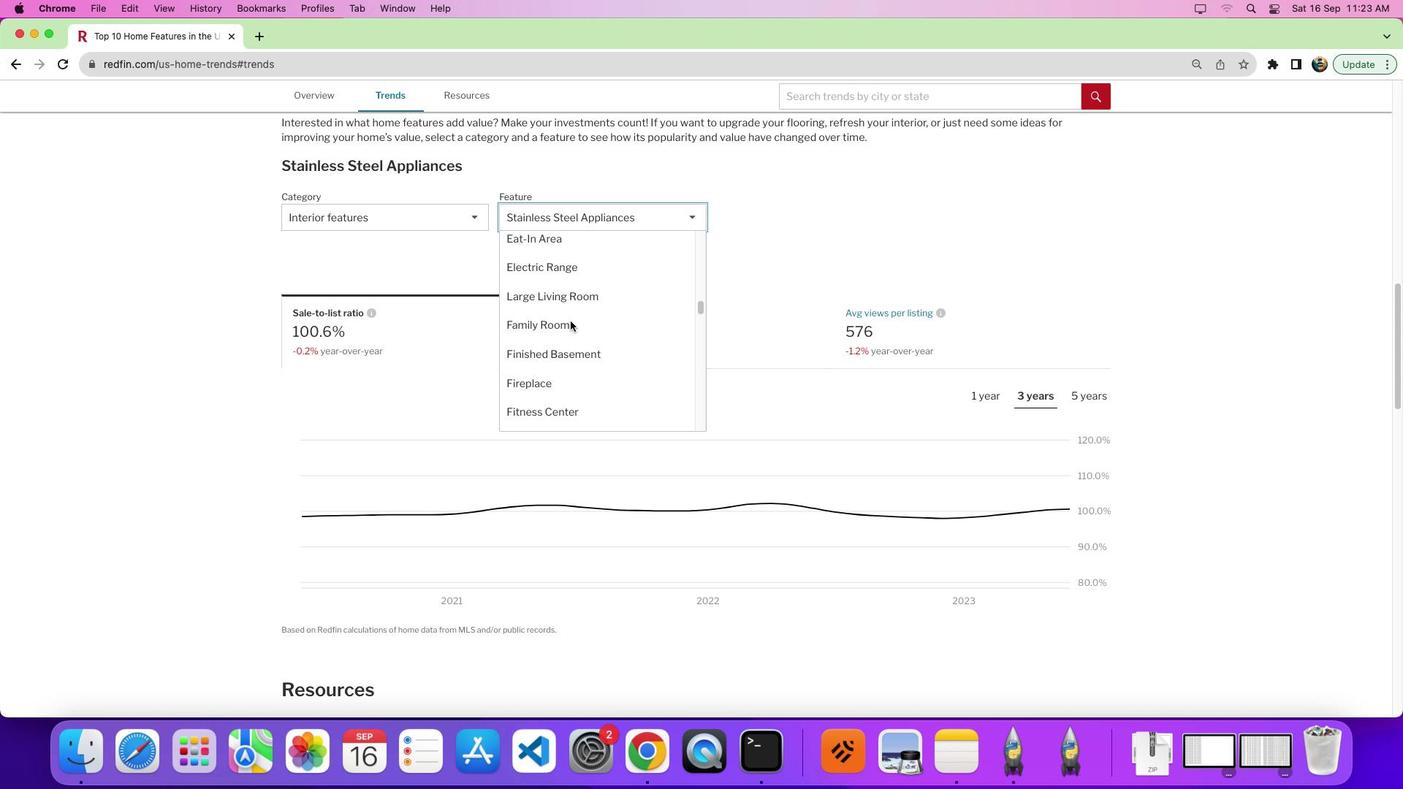 
Action: Mouse scrolled (570, 321) with delta (0, 0)
Screenshot: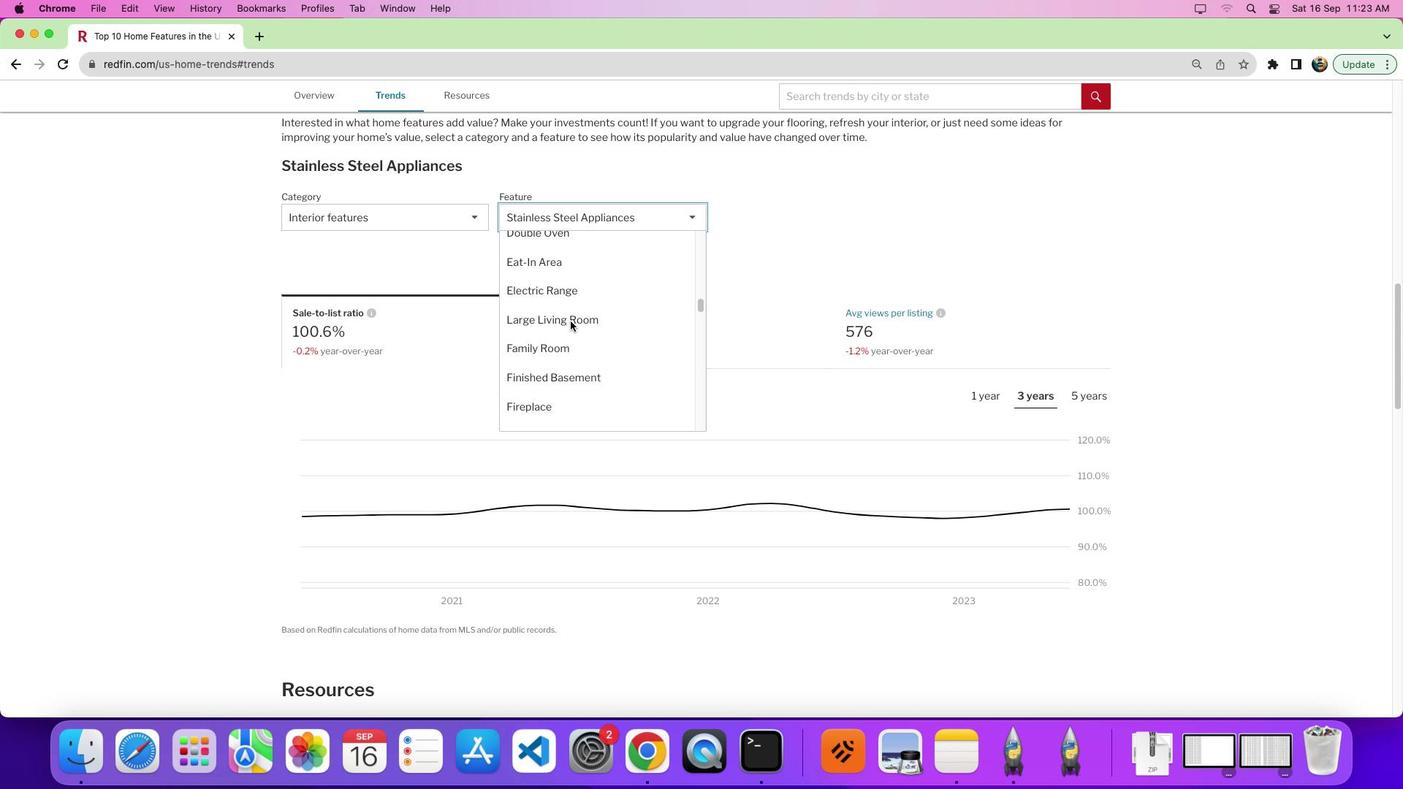 
Action: Mouse scrolled (570, 321) with delta (0, 0)
Screenshot: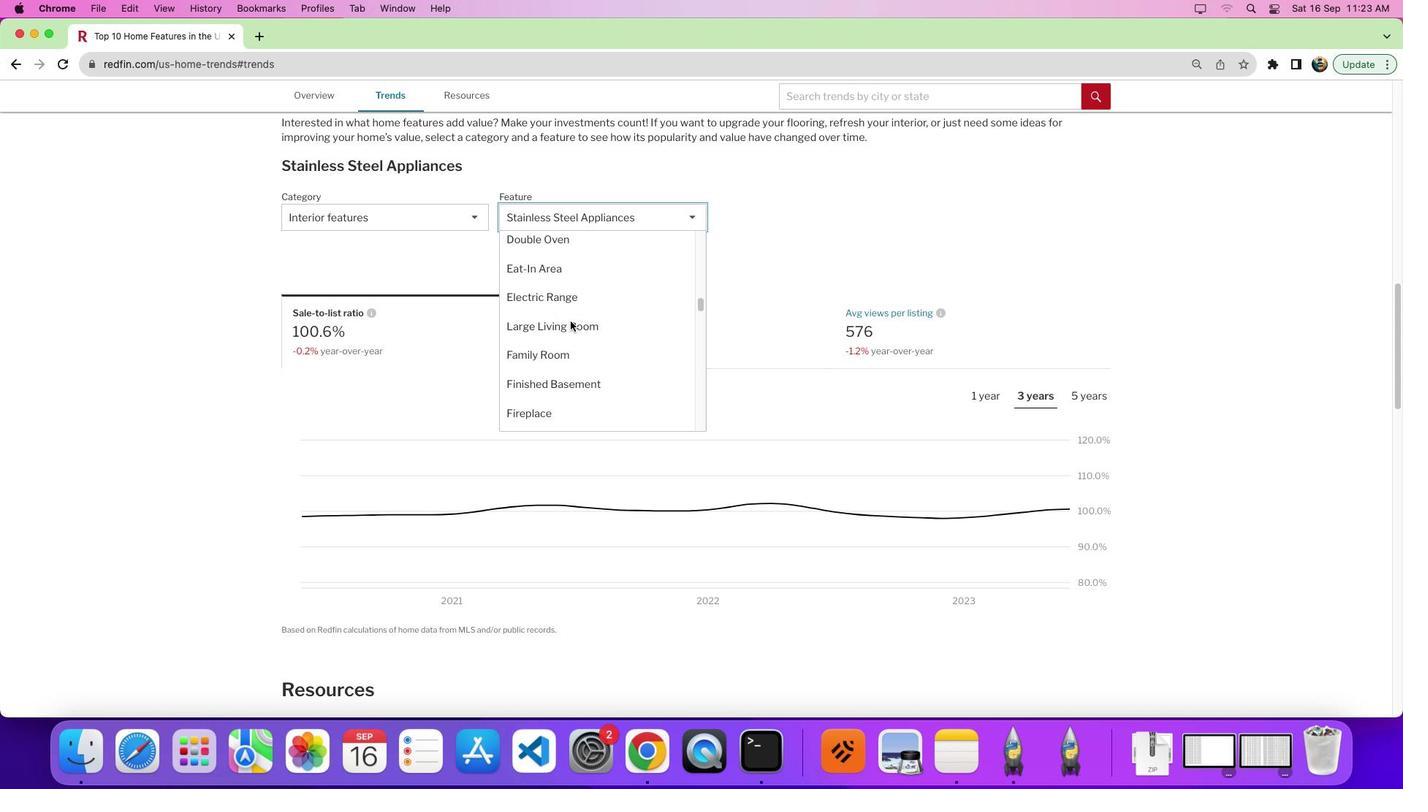 
Action: Mouse moved to (581, 319)
Screenshot: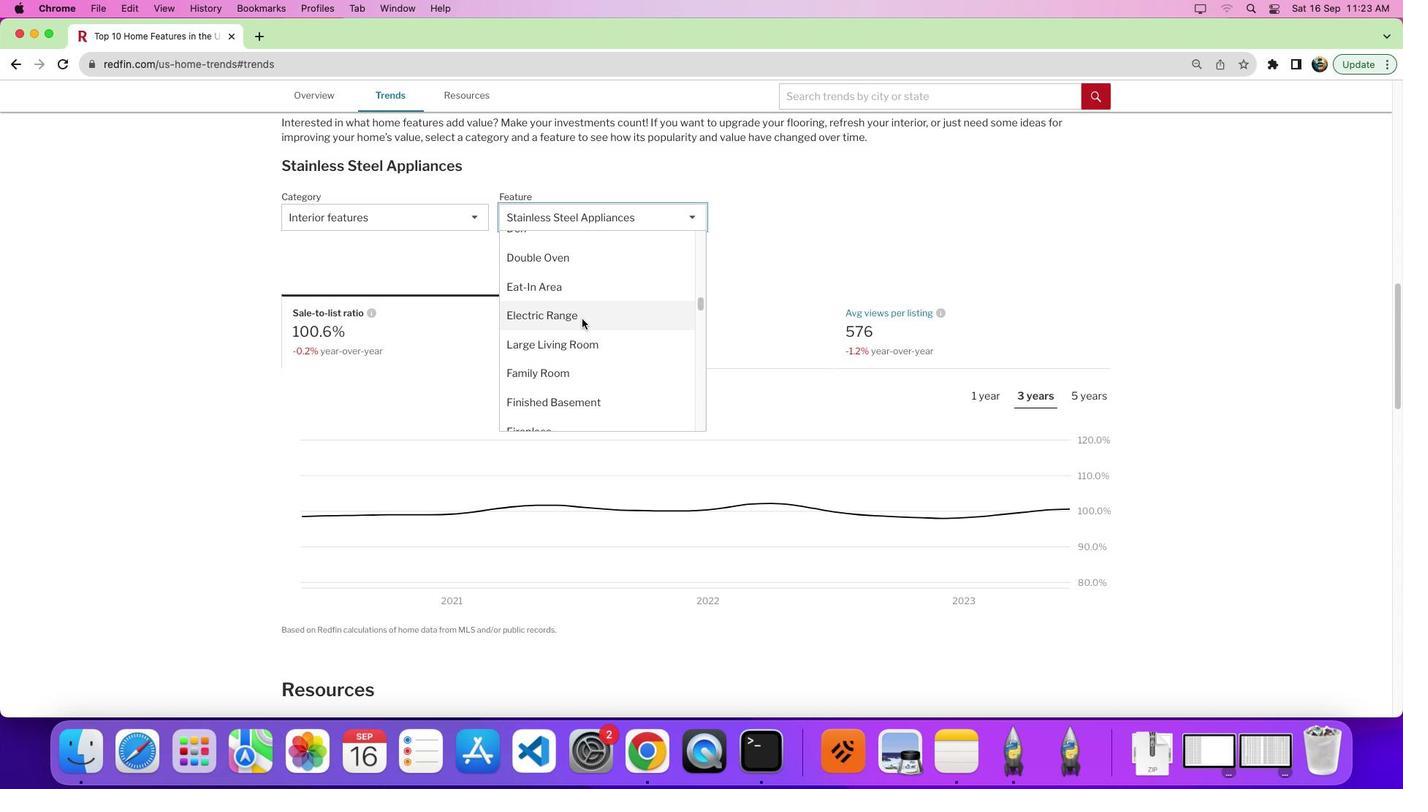 
Action: Mouse pressed left at (581, 319)
Screenshot: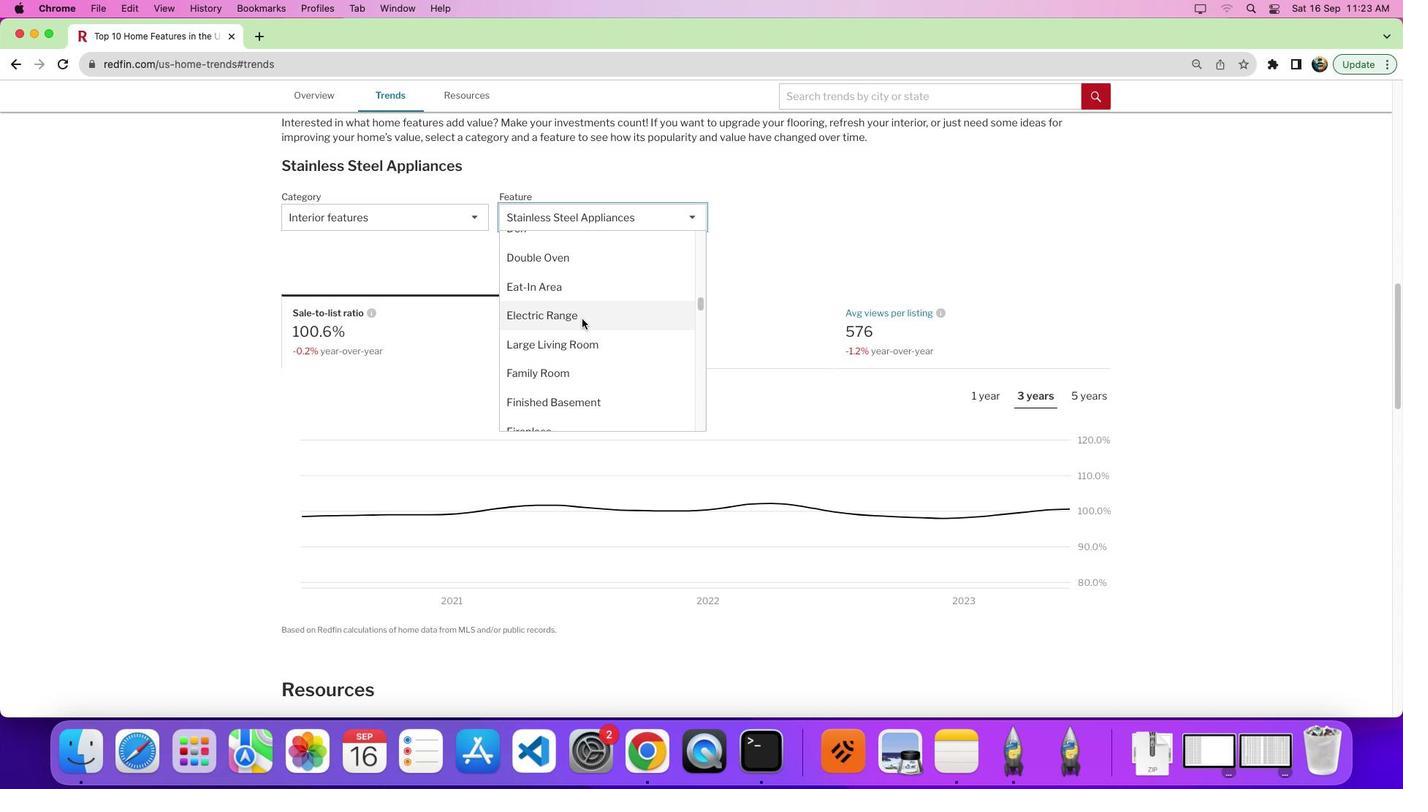 
Action: Mouse moved to (837, 378)
Screenshot: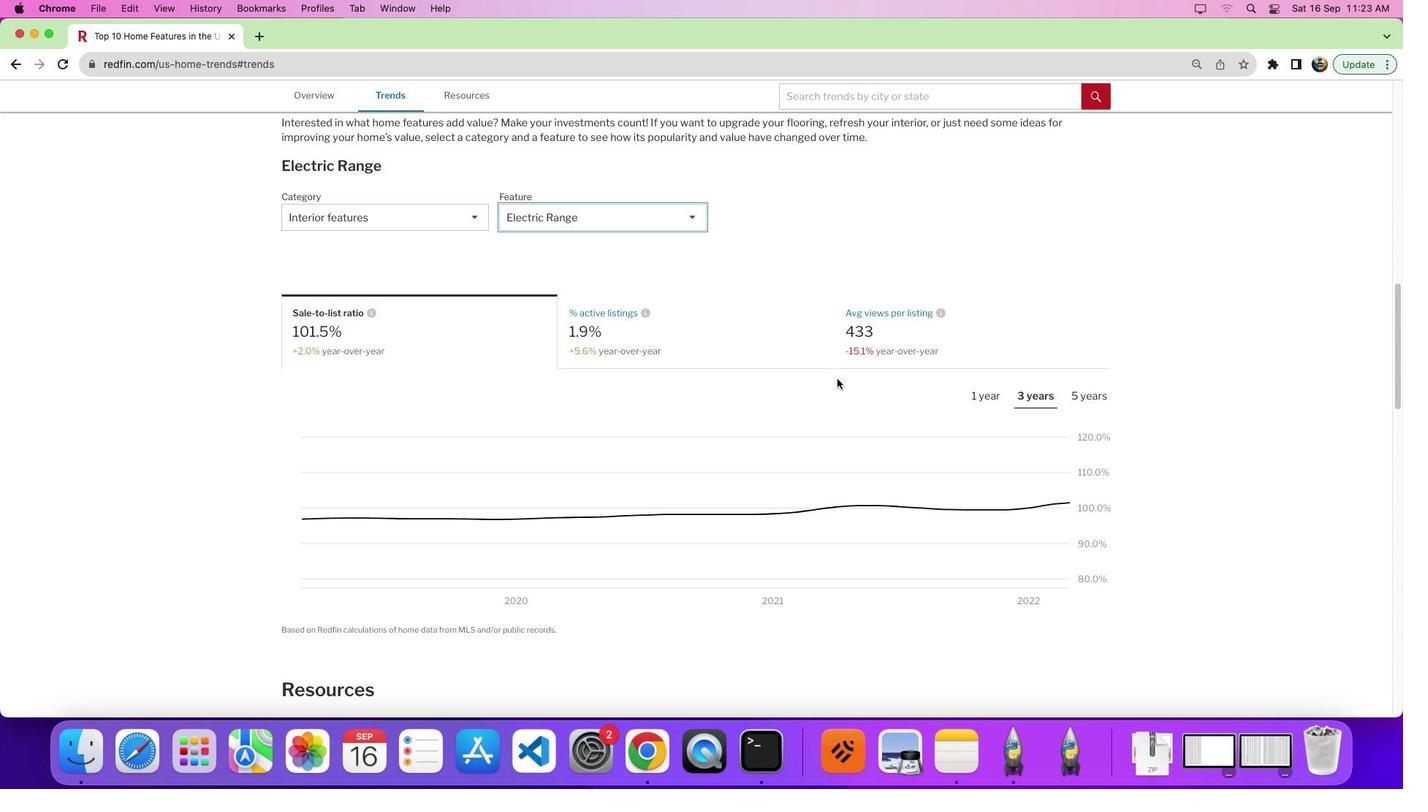 
Action: Mouse scrolled (837, 378) with delta (0, 0)
Screenshot: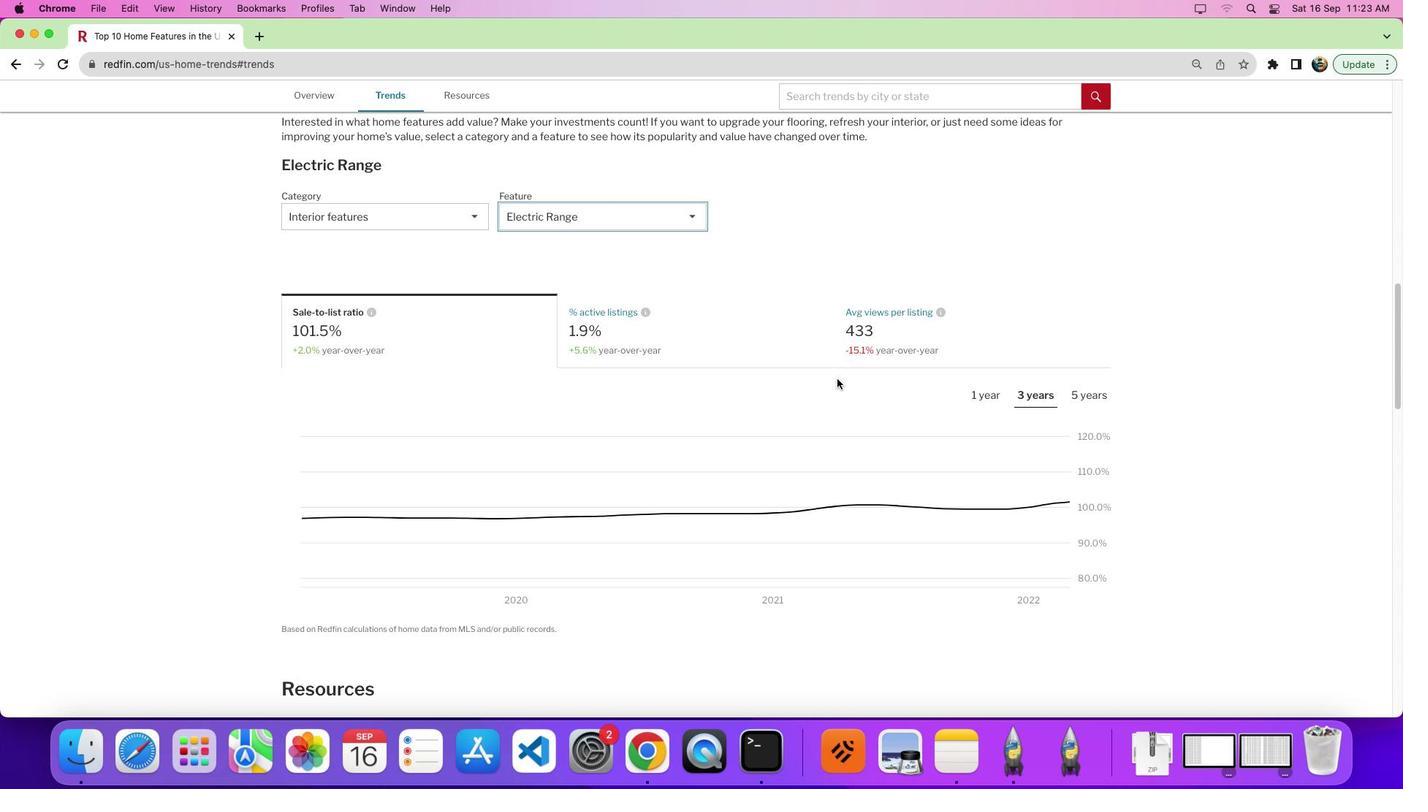 
Action: Mouse scrolled (837, 378) with delta (0, 0)
Screenshot: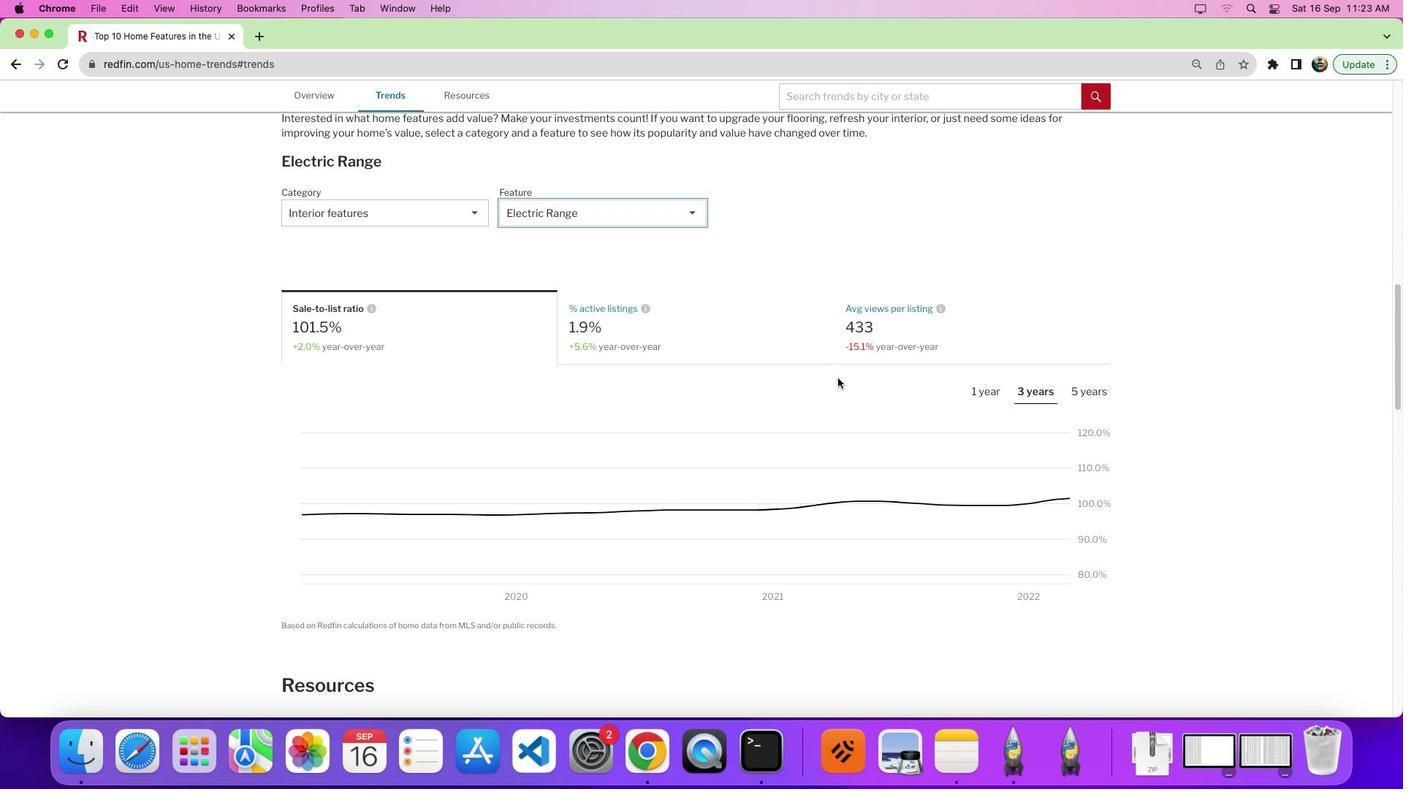 
Action: Mouse moved to (850, 317)
Screenshot: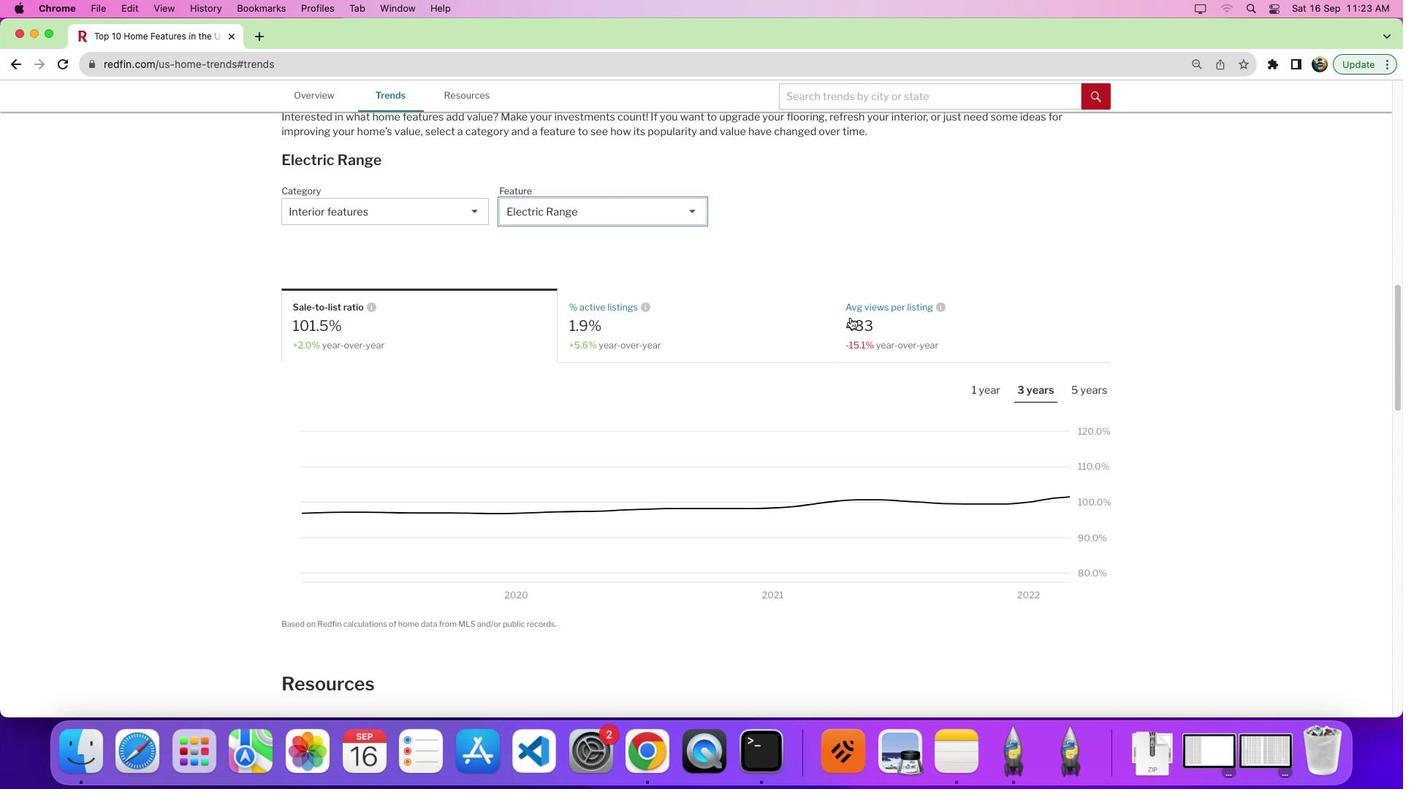 
Action: Mouse pressed left at (850, 317)
Screenshot: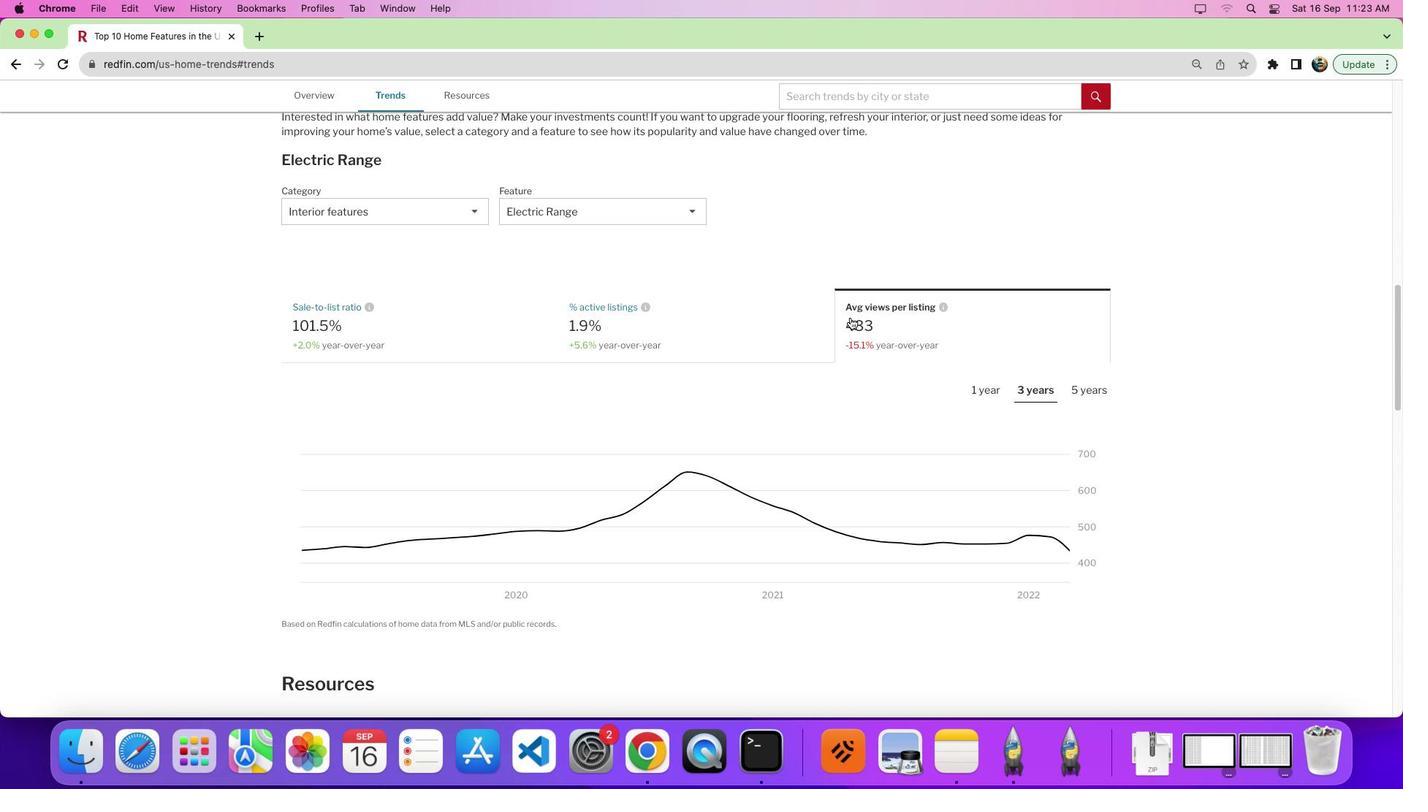 
Action: Mouse moved to (888, 410)
Screenshot: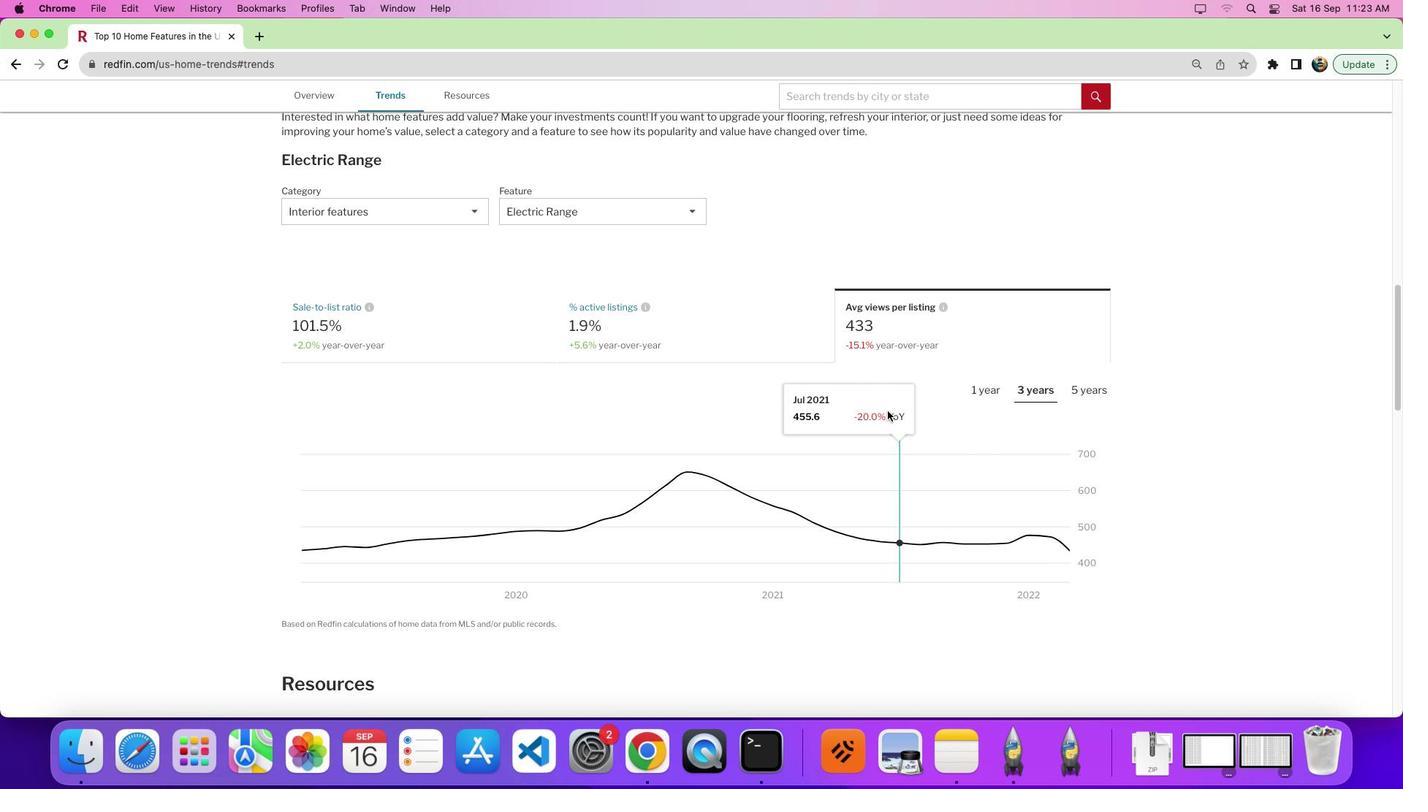 
Action: Mouse scrolled (888, 410) with delta (0, 0)
Screenshot: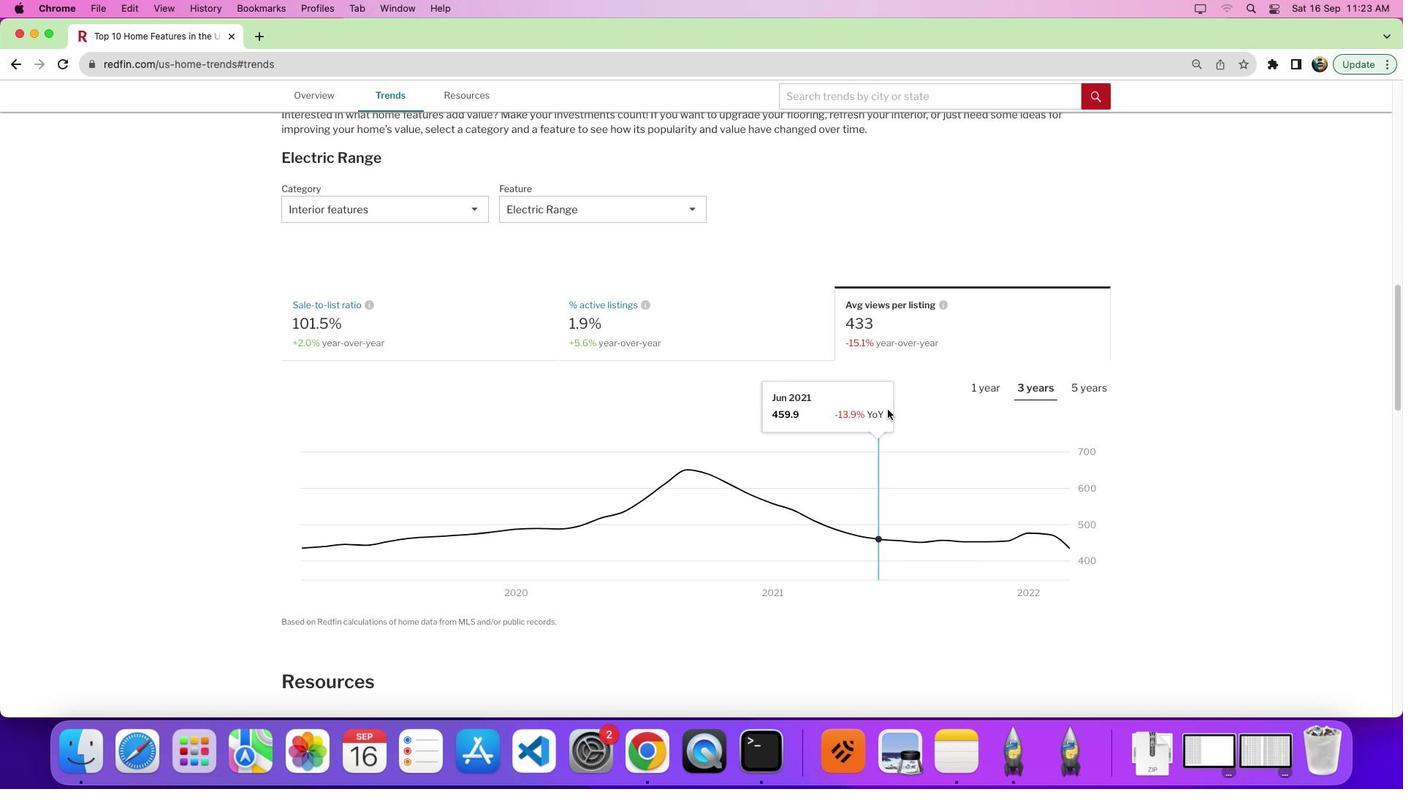 
Action: Mouse moved to (888, 410)
Screenshot: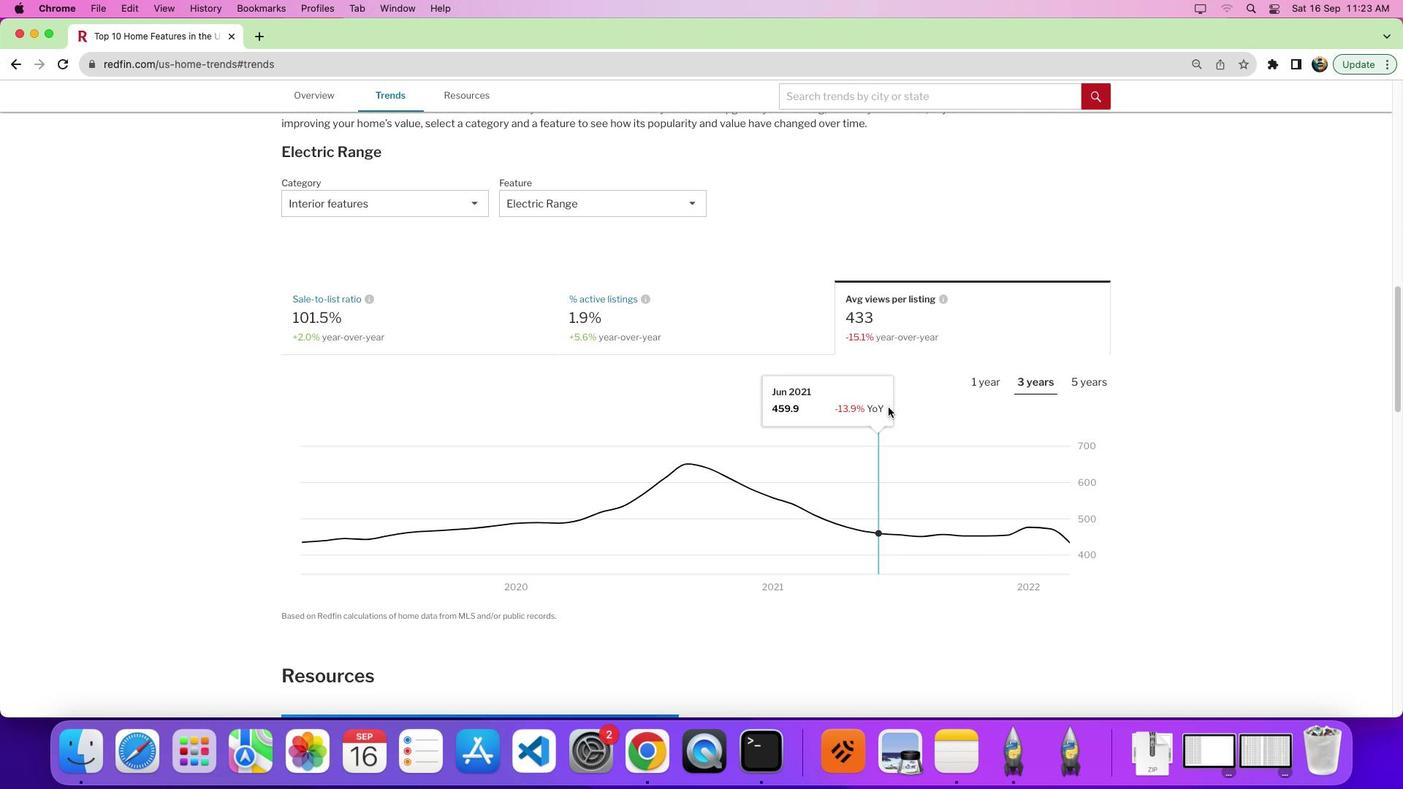 
Action: Mouse scrolled (888, 410) with delta (0, 0)
Screenshot: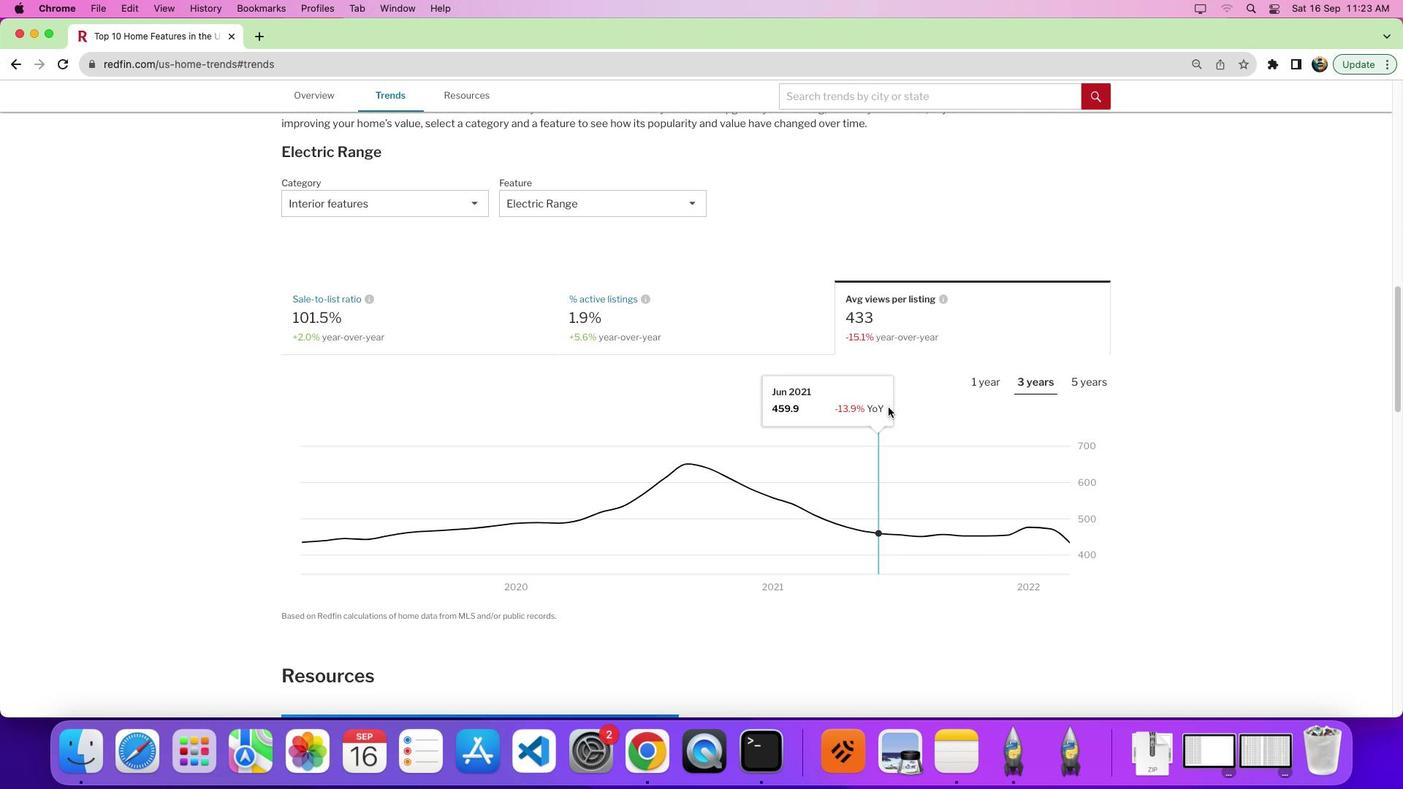 
Action: Mouse moved to (900, 409)
Screenshot: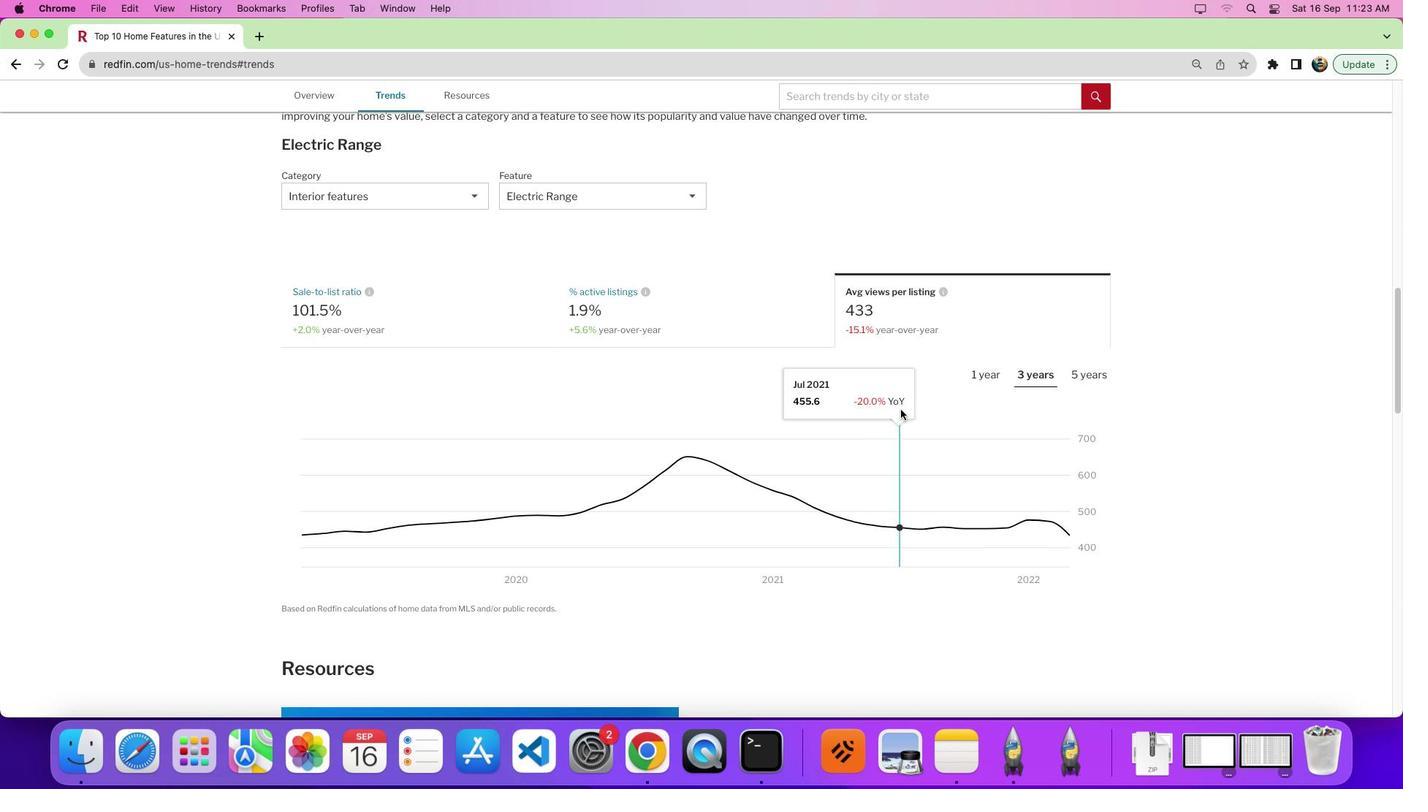 
